 Task: Research Airbnb accommodations suitable for a sunset sailing experience in San Diego, California.
Action: Mouse moved to (482, 68)
Screenshot: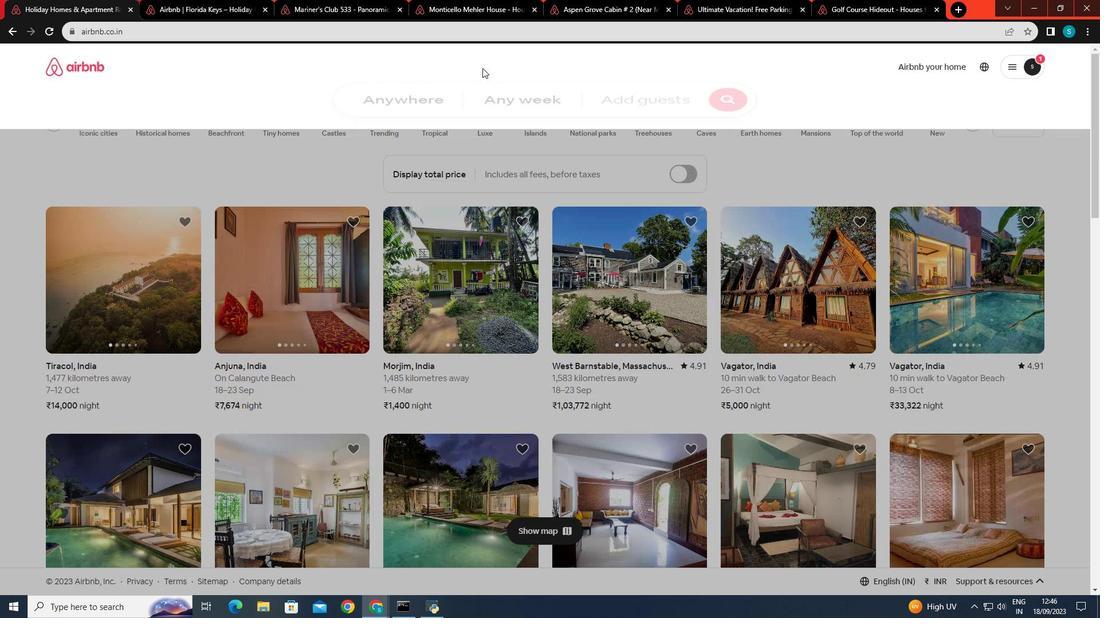 
Action: Mouse pressed left at (482, 68)
Screenshot: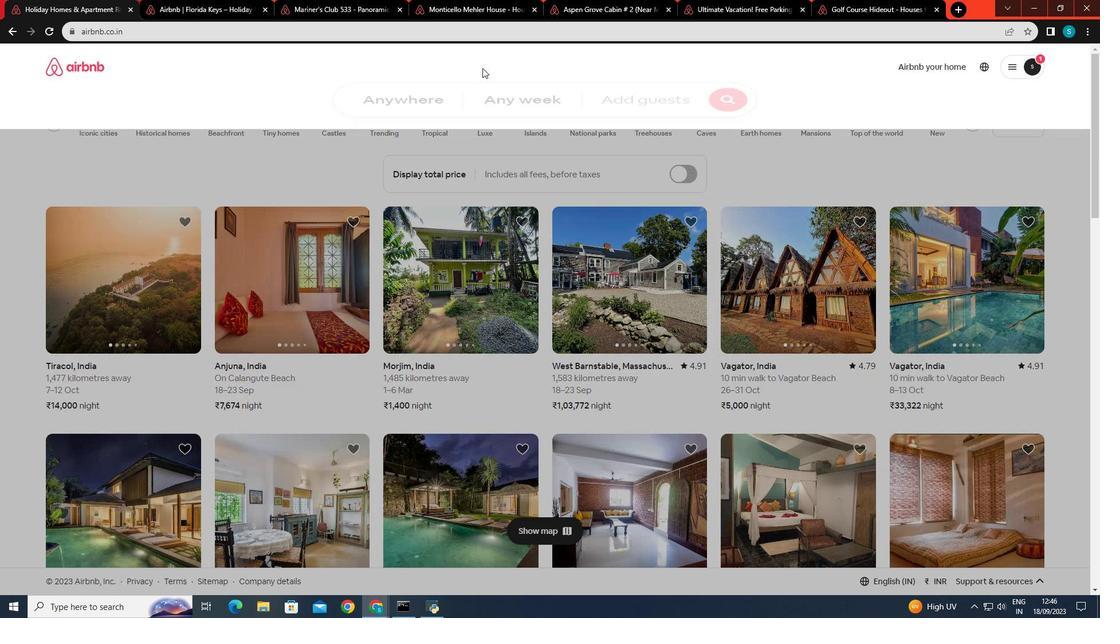 
Action: Mouse moved to (405, 111)
Screenshot: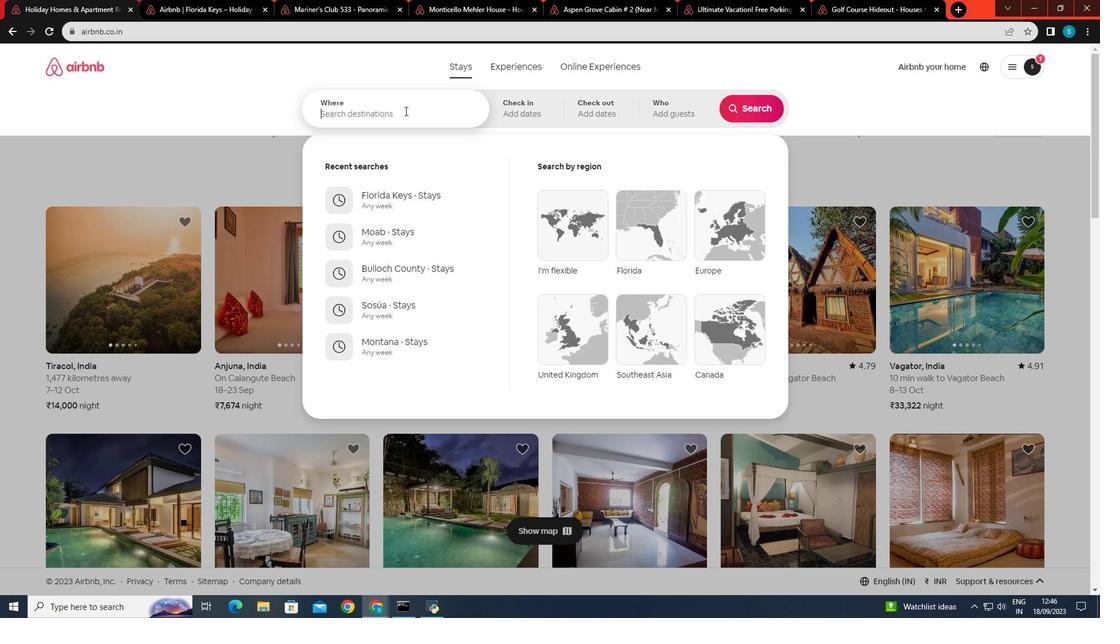 
Action: Mouse pressed left at (405, 111)
Screenshot: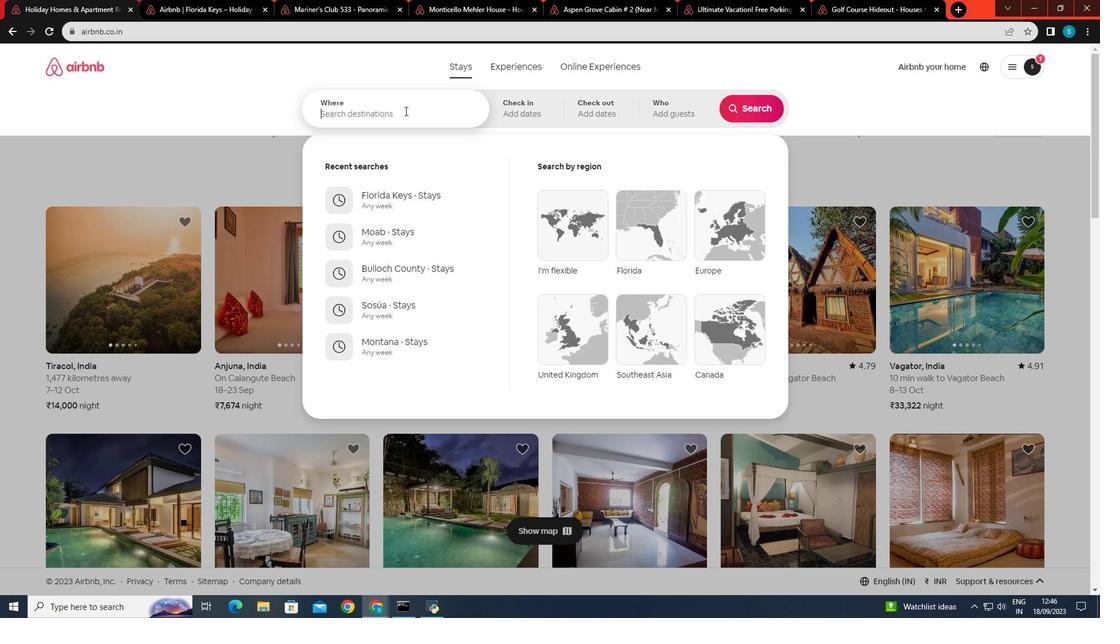
Action: Key pressed san<Key.space>diego<Key.space>cal
Screenshot: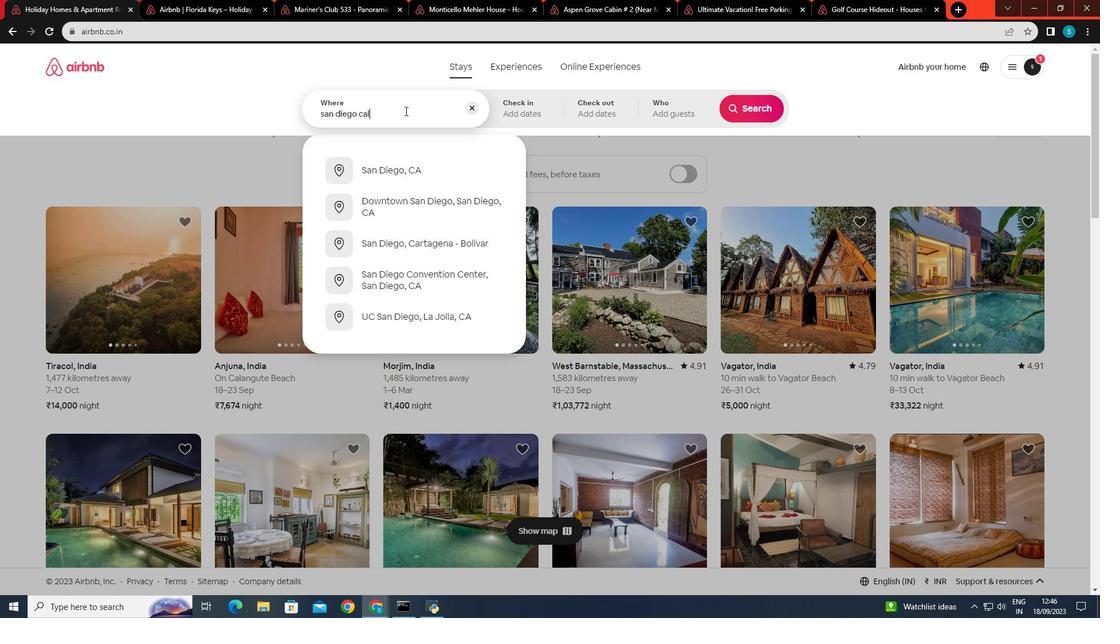 
Action: Mouse moved to (413, 167)
Screenshot: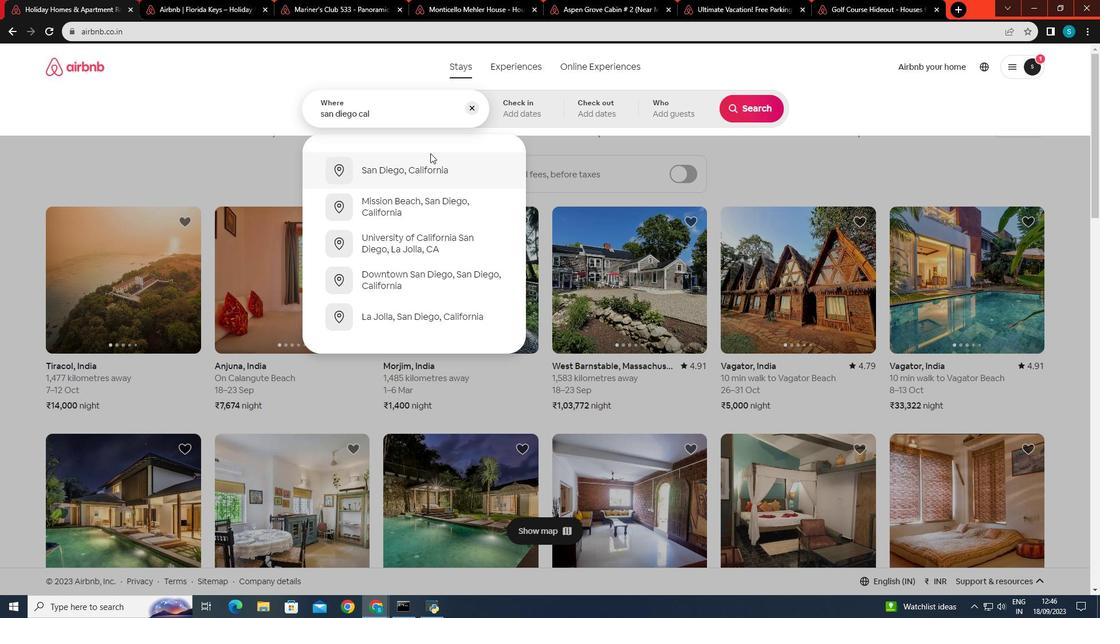 
Action: Mouse pressed left at (413, 167)
Screenshot: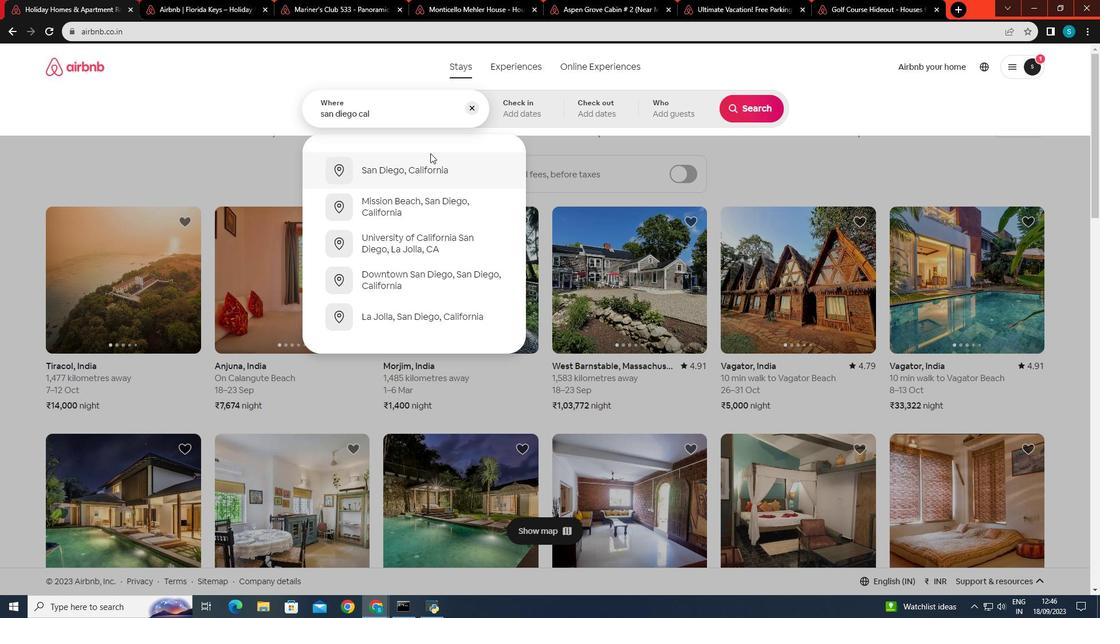 
Action: Mouse moved to (764, 111)
Screenshot: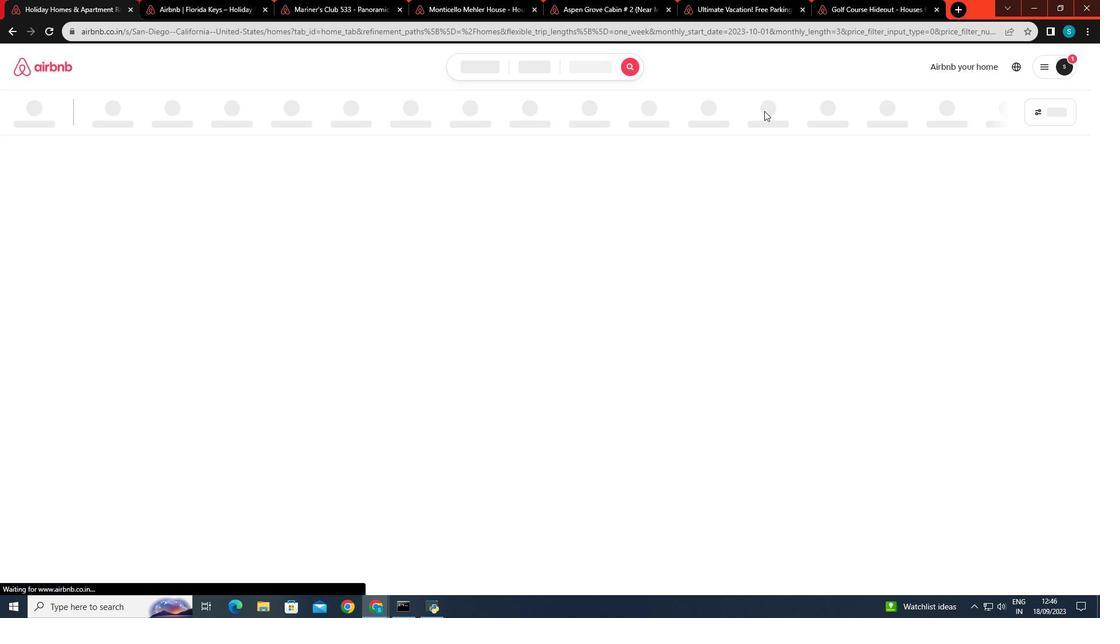 
Action: Mouse pressed left at (764, 111)
Screenshot: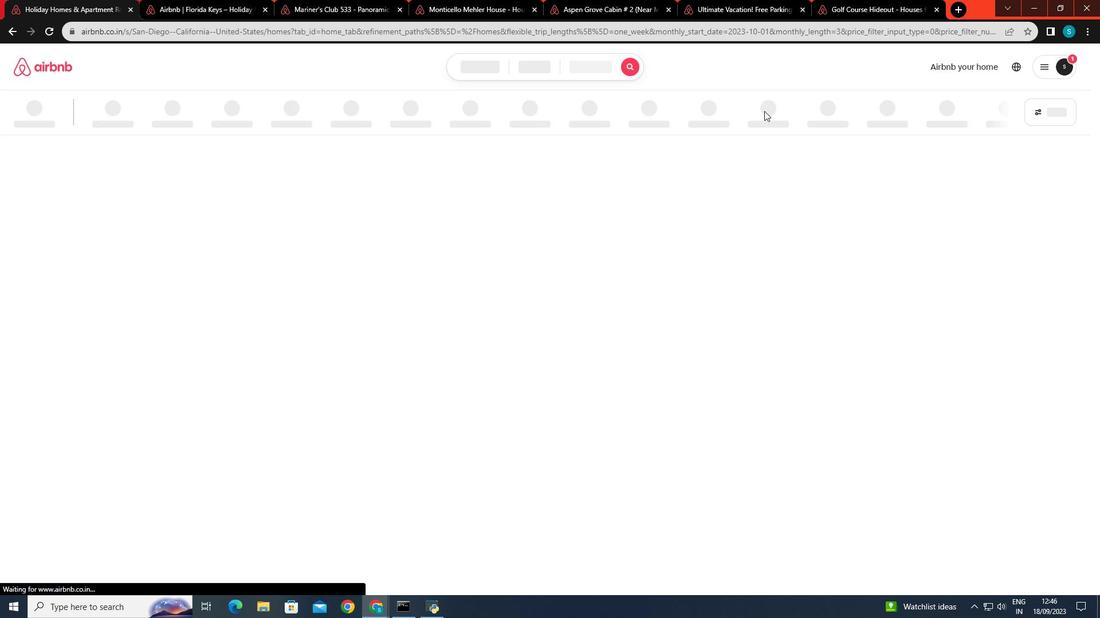 
Action: Mouse moved to (354, 367)
Screenshot: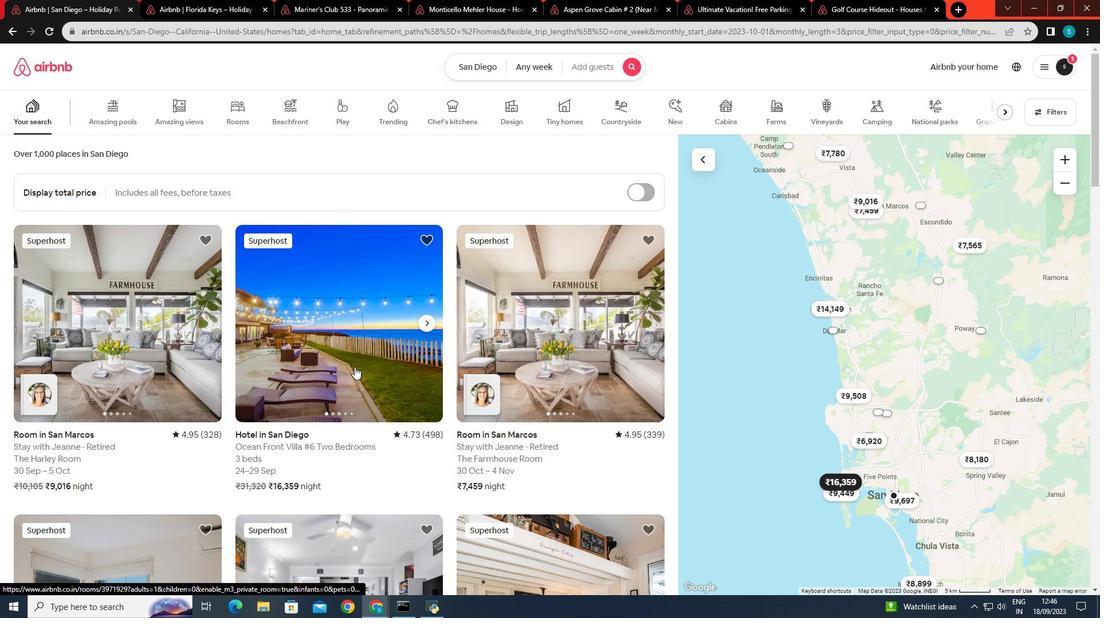 
Action: Mouse scrolled (354, 366) with delta (0, 0)
Screenshot: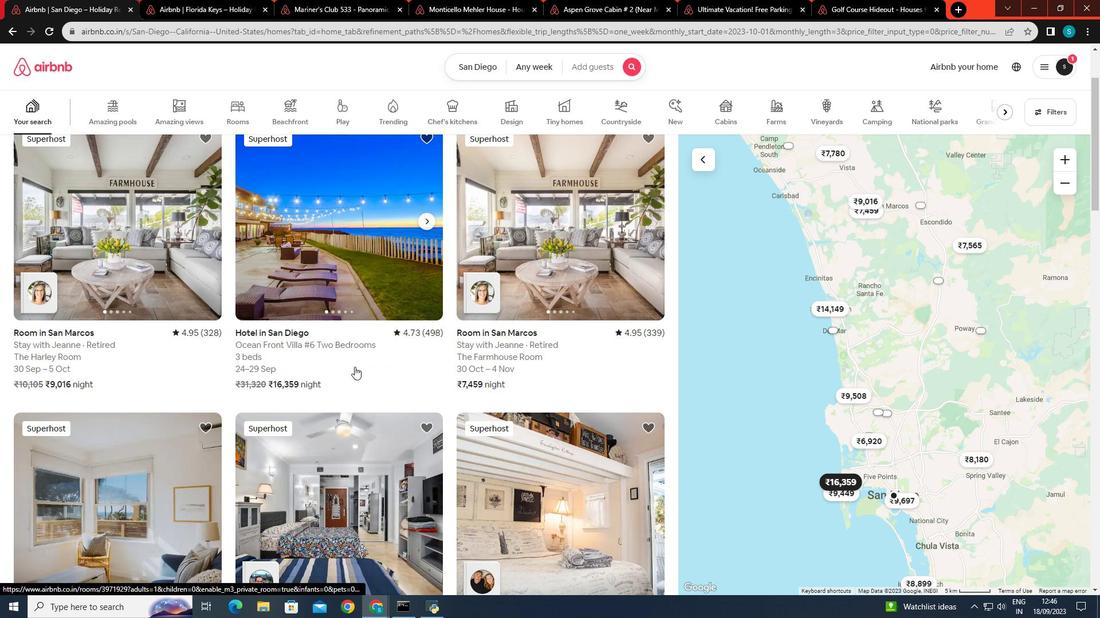 
Action: Mouse scrolled (354, 366) with delta (0, 0)
Screenshot: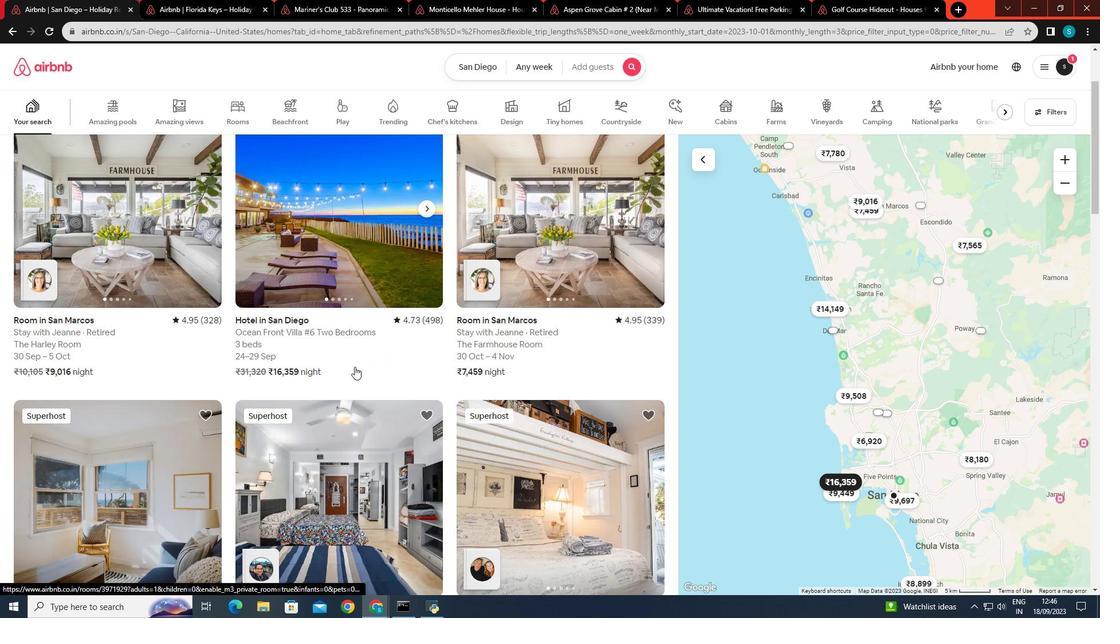 
Action: Mouse scrolled (354, 366) with delta (0, 0)
Screenshot: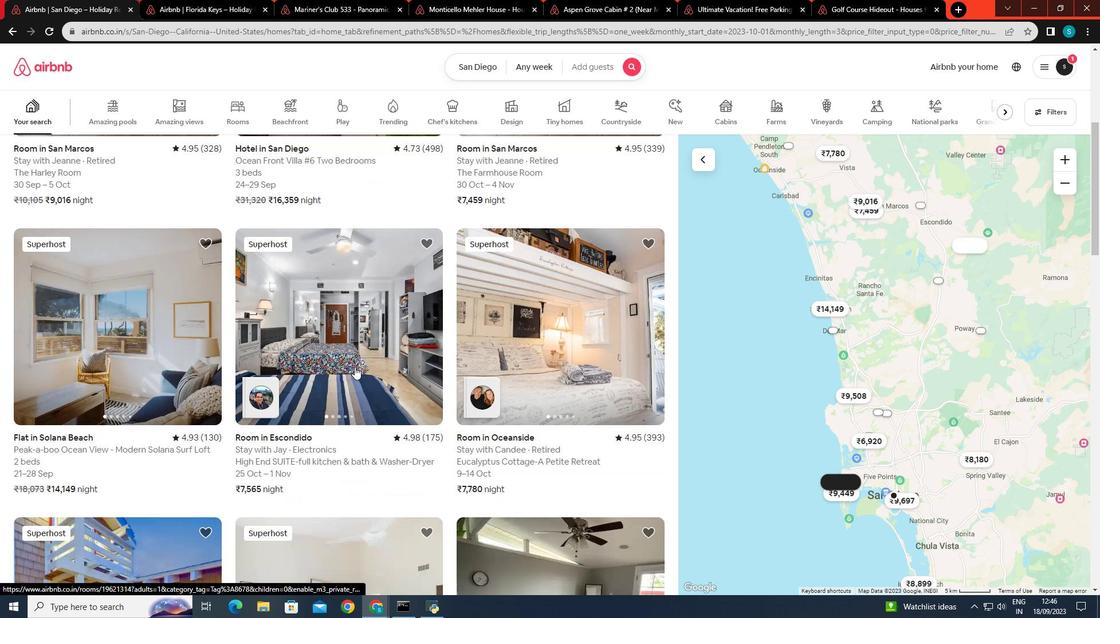 
Action: Mouse scrolled (354, 366) with delta (0, 0)
Screenshot: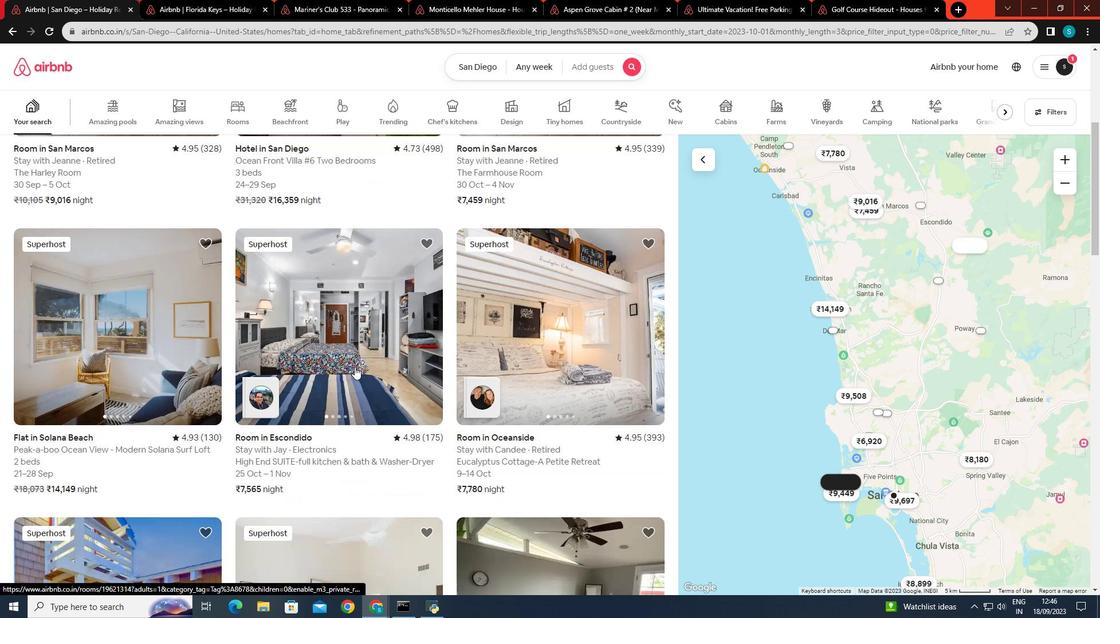 
Action: Mouse scrolled (354, 366) with delta (0, 0)
Screenshot: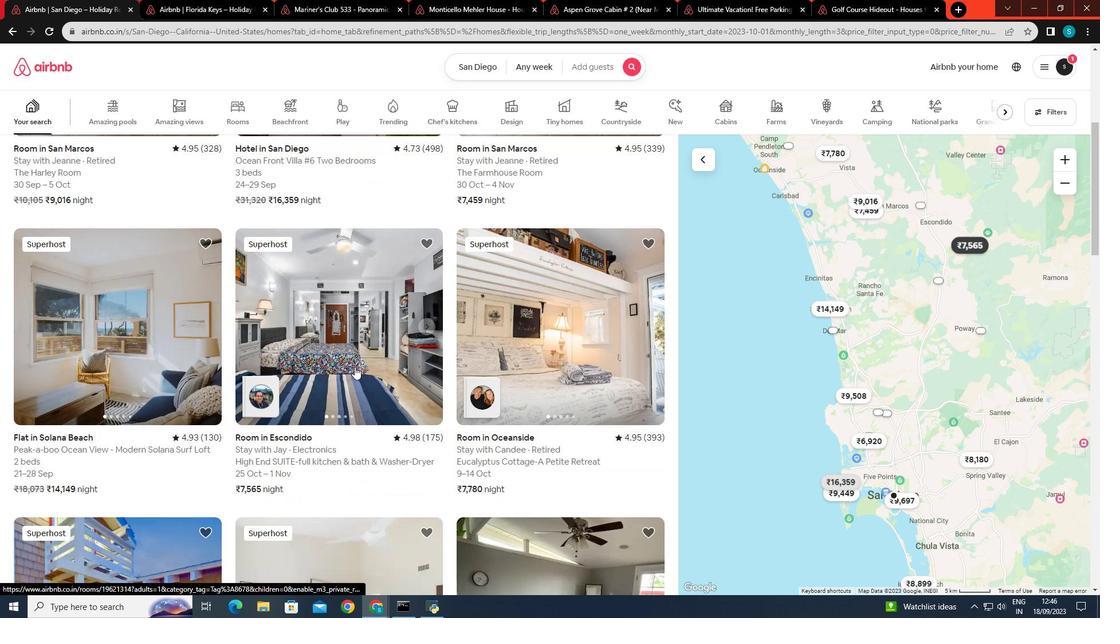
Action: Mouse scrolled (354, 366) with delta (0, 0)
Screenshot: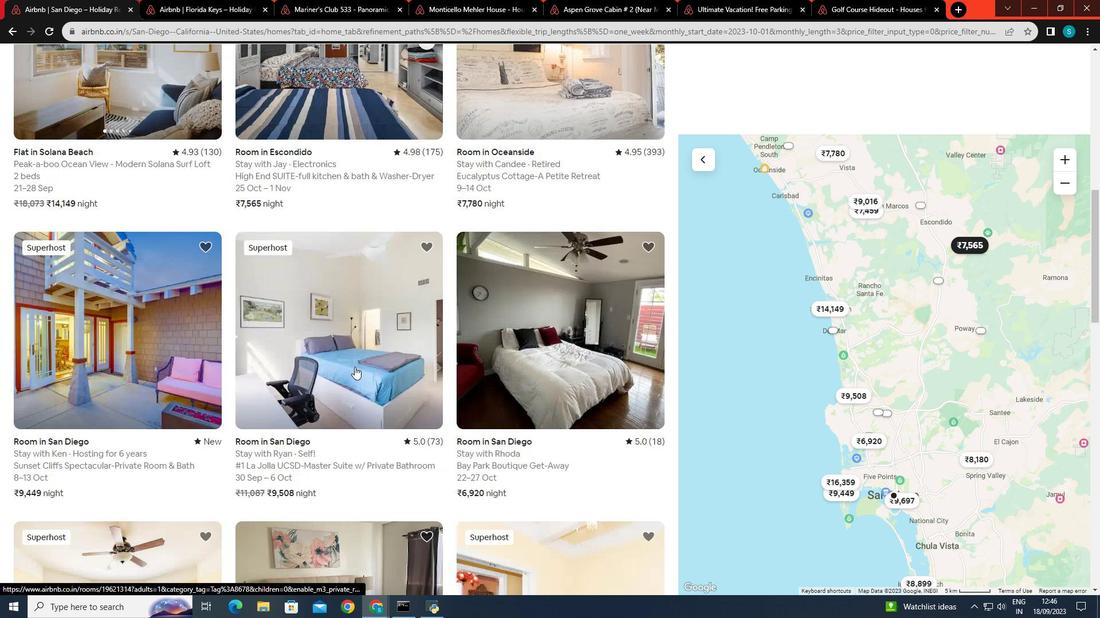 
Action: Mouse scrolled (354, 366) with delta (0, 0)
Screenshot: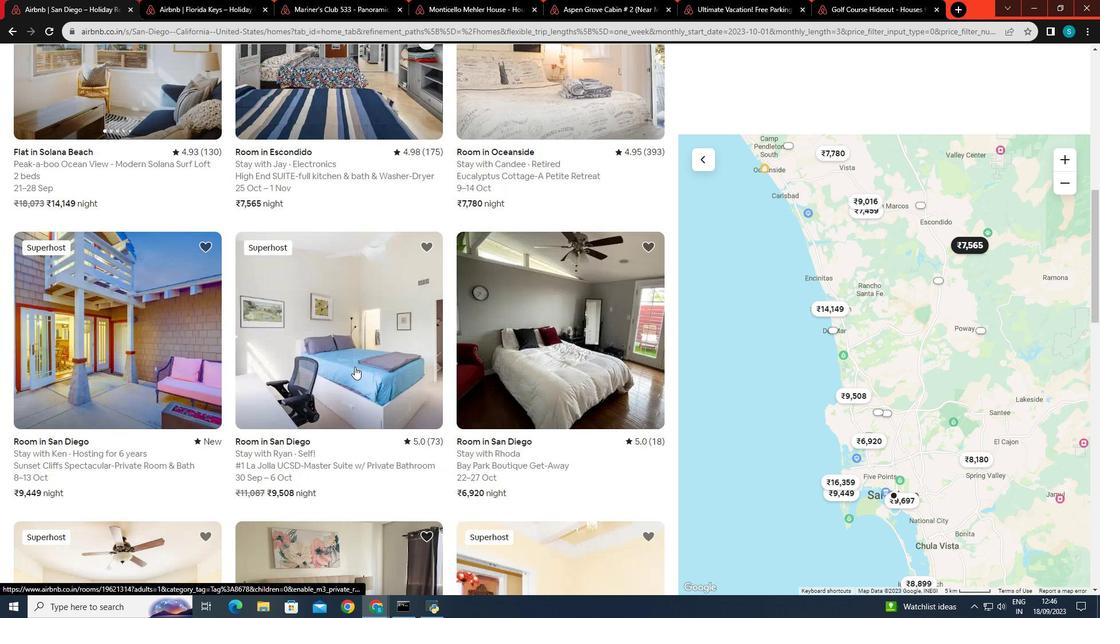 
Action: Mouse scrolled (354, 366) with delta (0, 0)
Screenshot: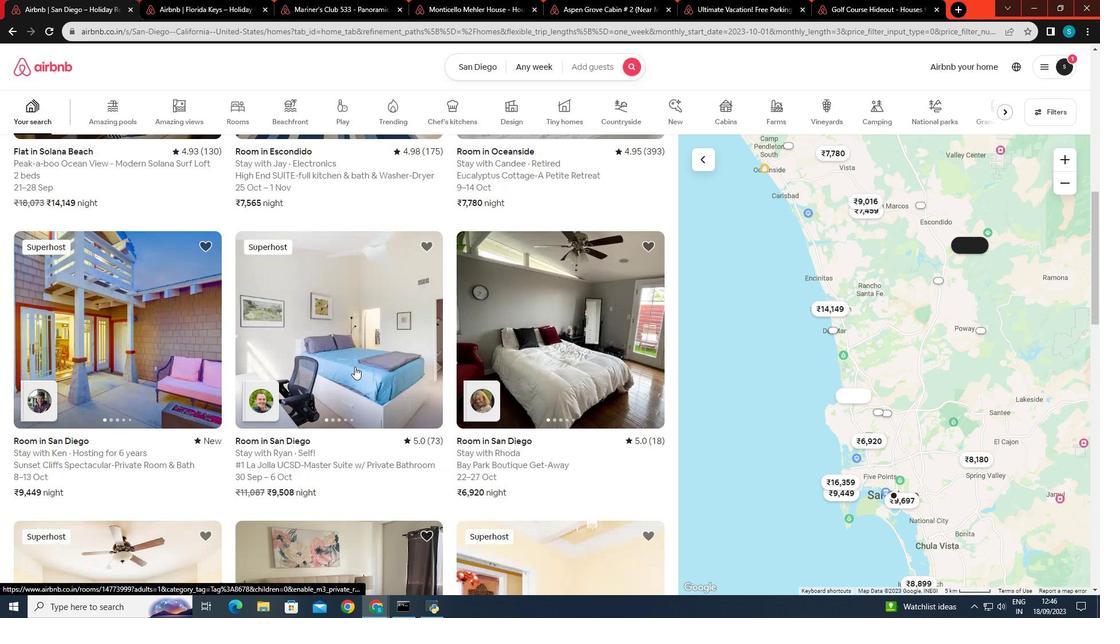 
Action: Mouse scrolled (354, 366) with delta (0, 0)
Screenshot: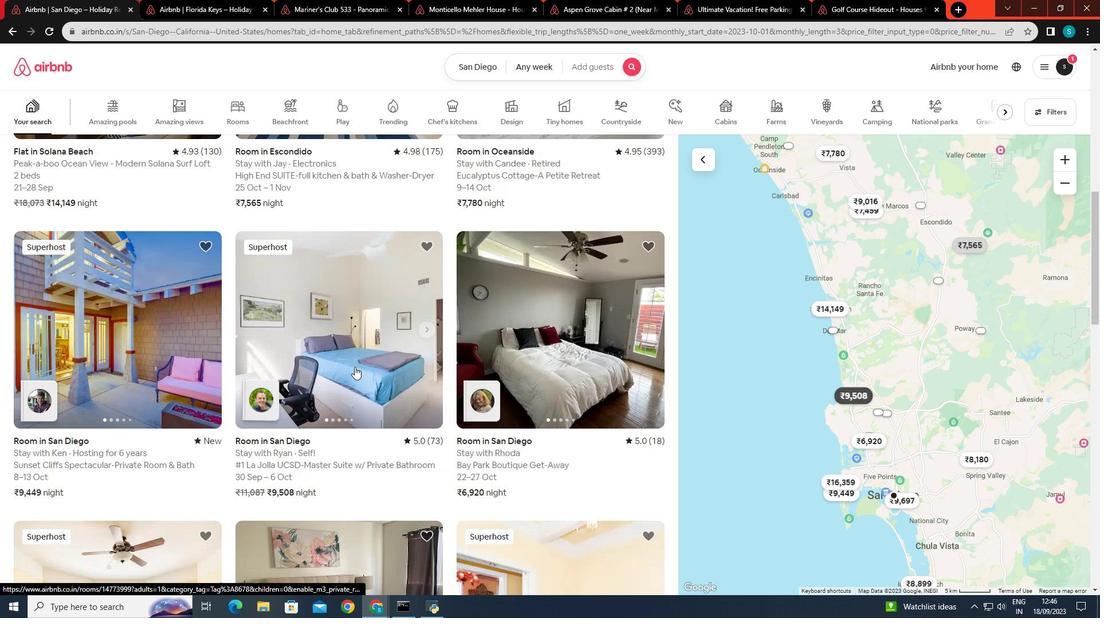
Action: Mouse scrolled (354, 366) with delta (0, 0)
Screenshot: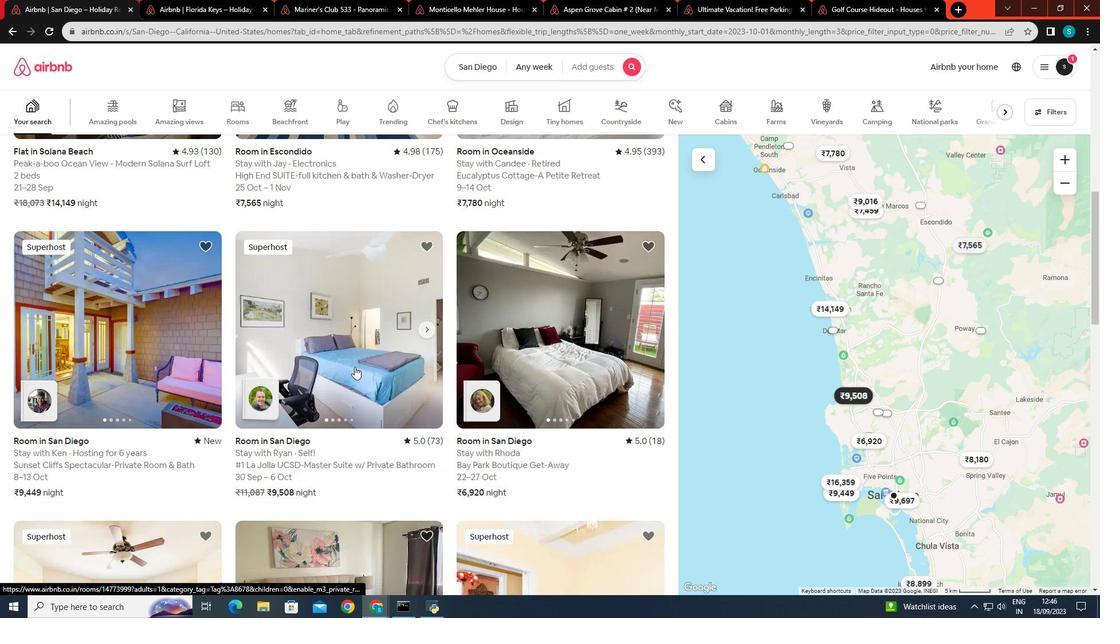 
Action: Mouse scrolled (354, 366) with delta (0, 0)
Screenshot: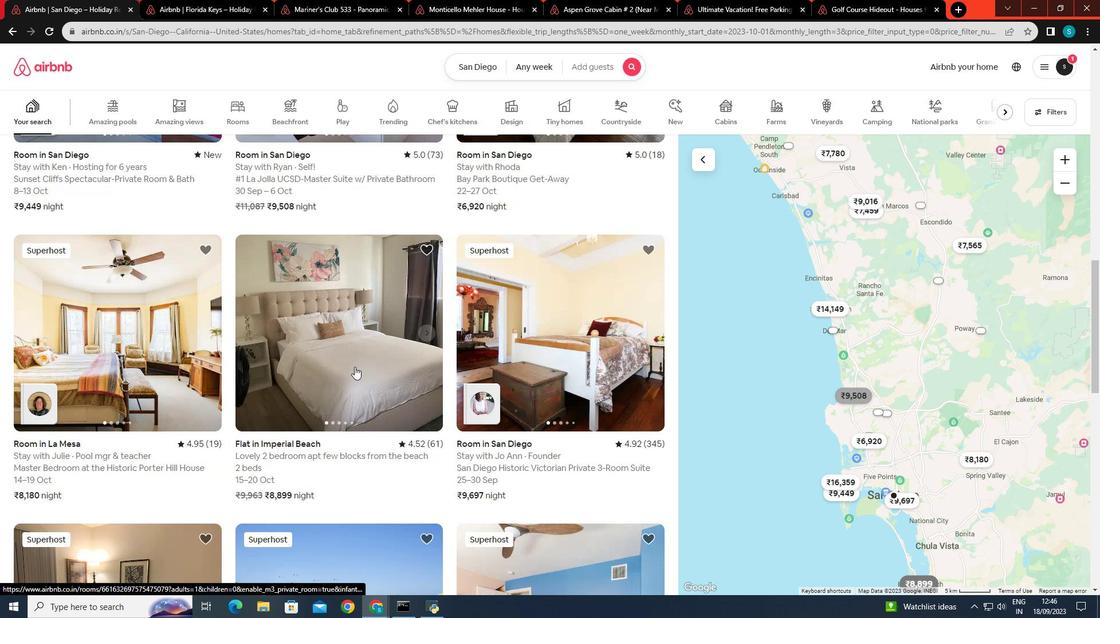 
Action: Mouse scrolled (354, 366) with delta (0, 0)
Screenshot: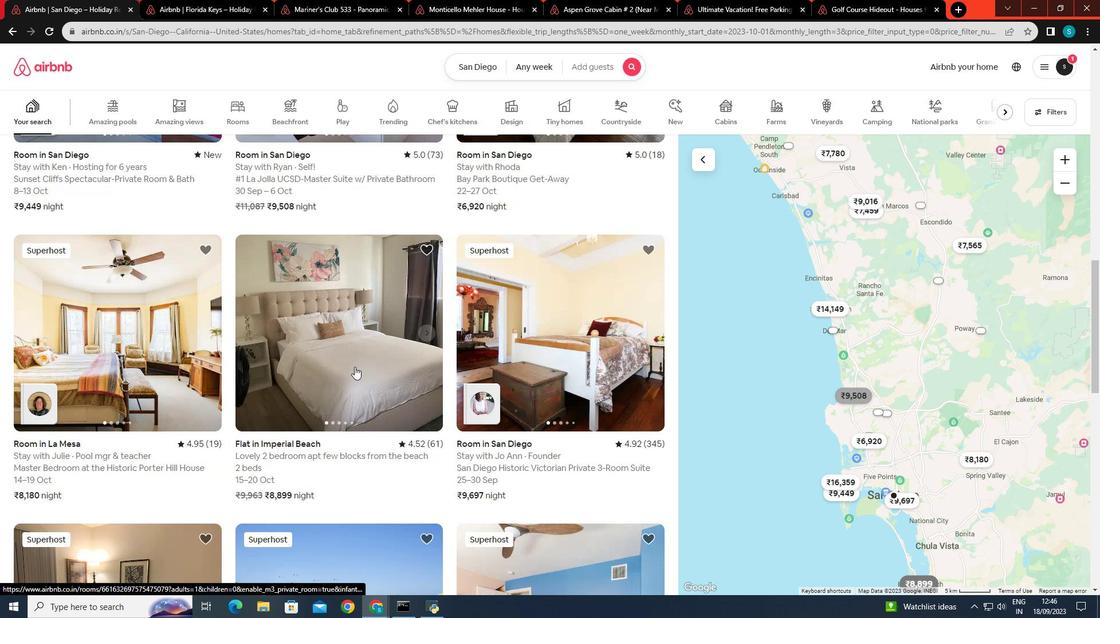 
Action: Mouse scrolled (354, 366) with delta (0, 0)
Screenshot: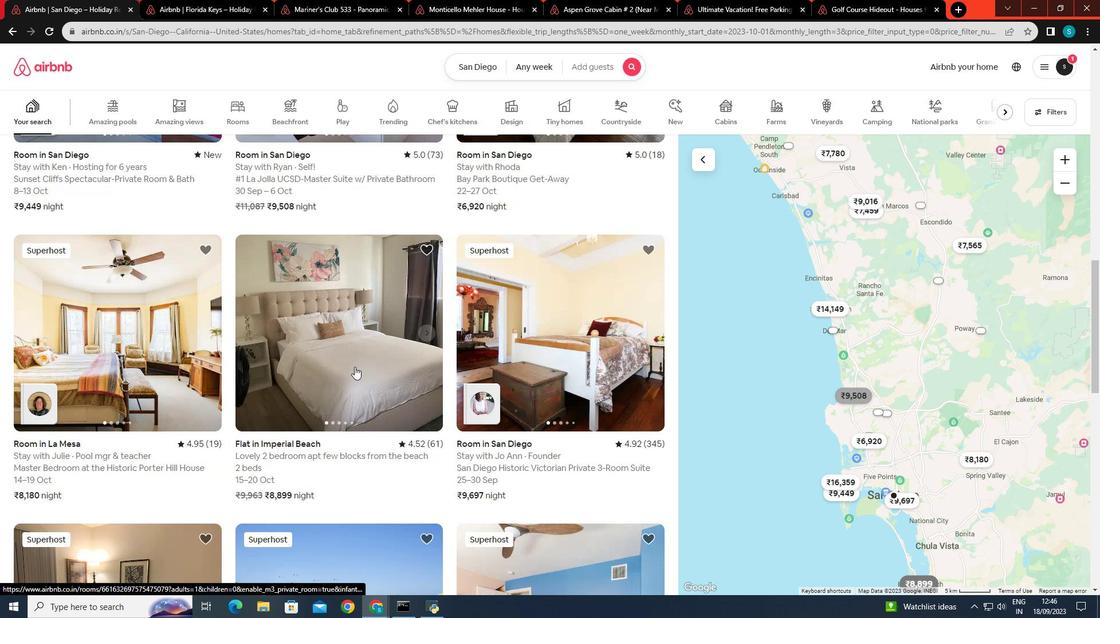 
Action: Mouse scrolled (354, 366) with delta (0, 0)
Screenshot: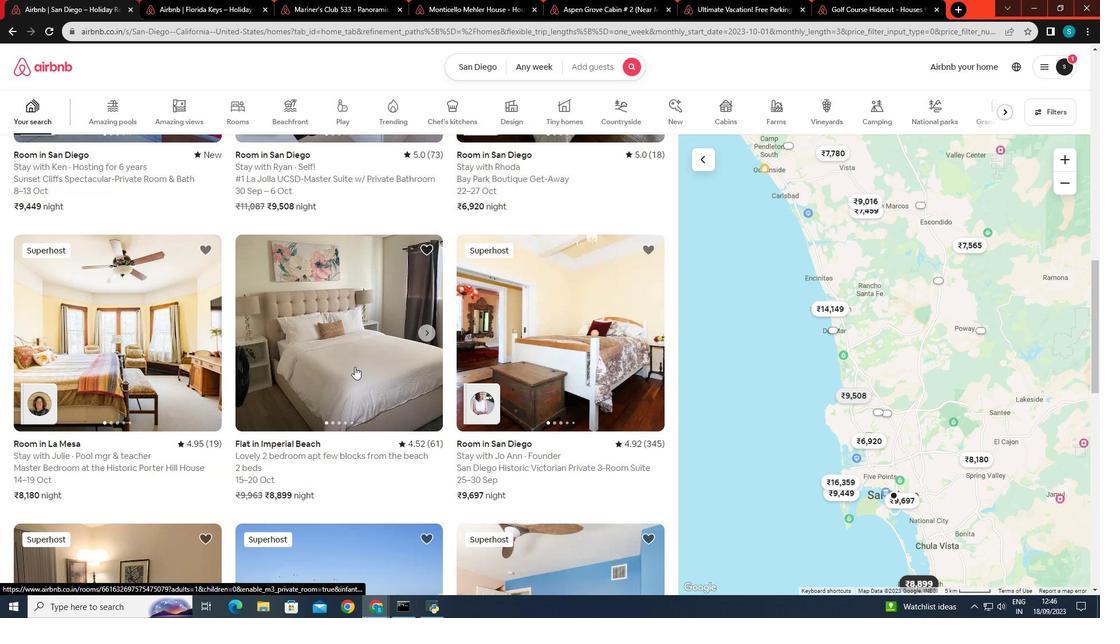 
Action: Mouse scrolled (354, 366) with delta (0, 0)
Screenshot: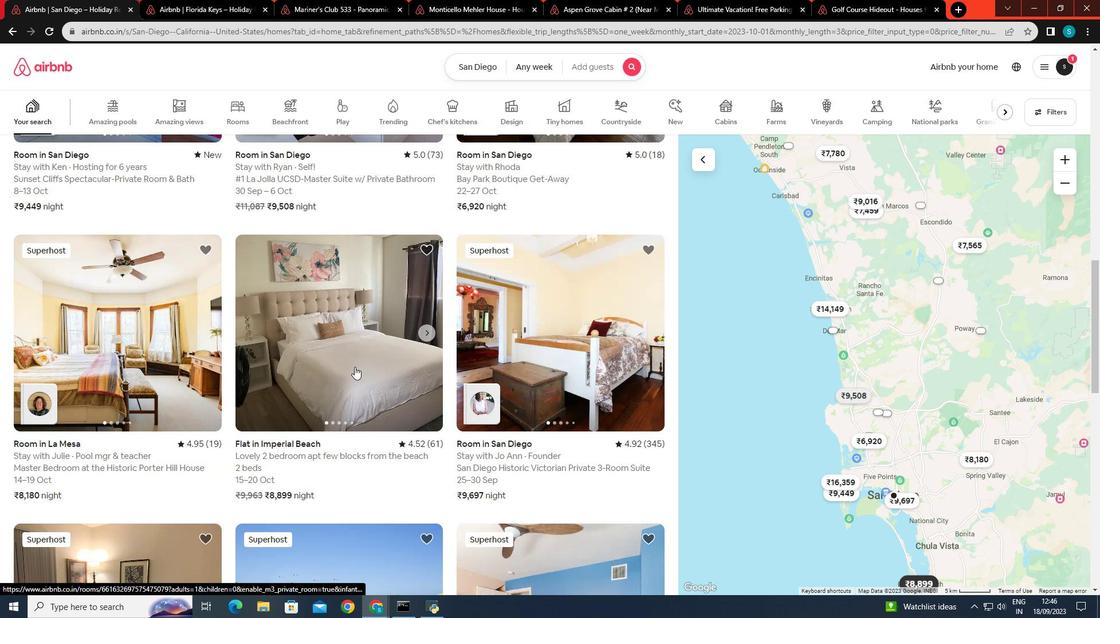 
Action: Mouse scrolled (354, 367) with delta (0, 0)
Screenshot: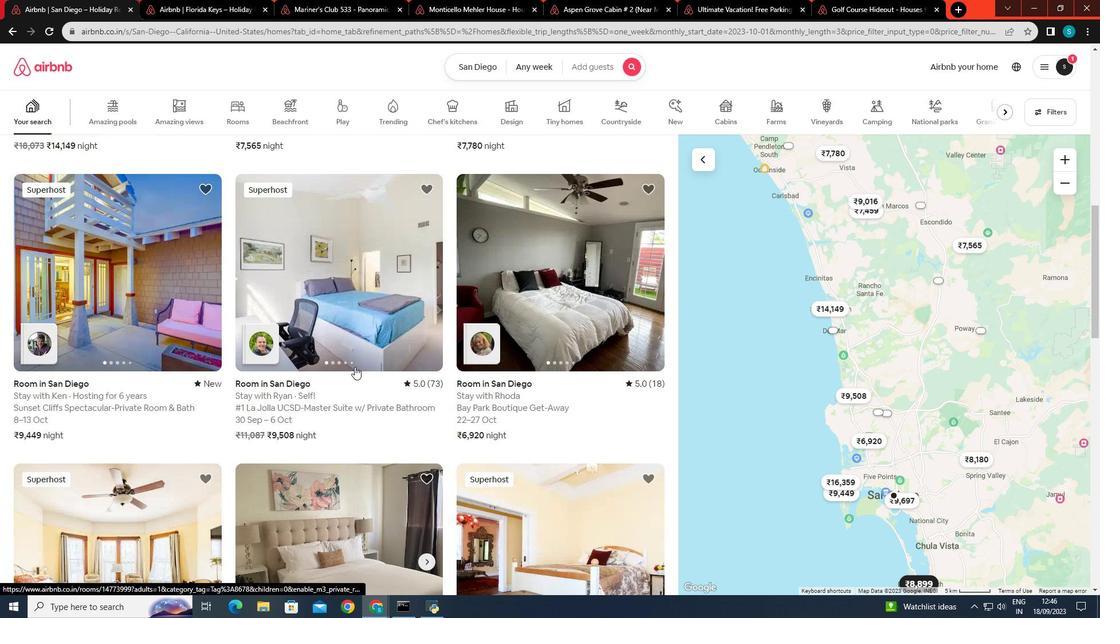 
Action: Mouse scrolled (354, 367) with delta (0, 0)
Screenshot: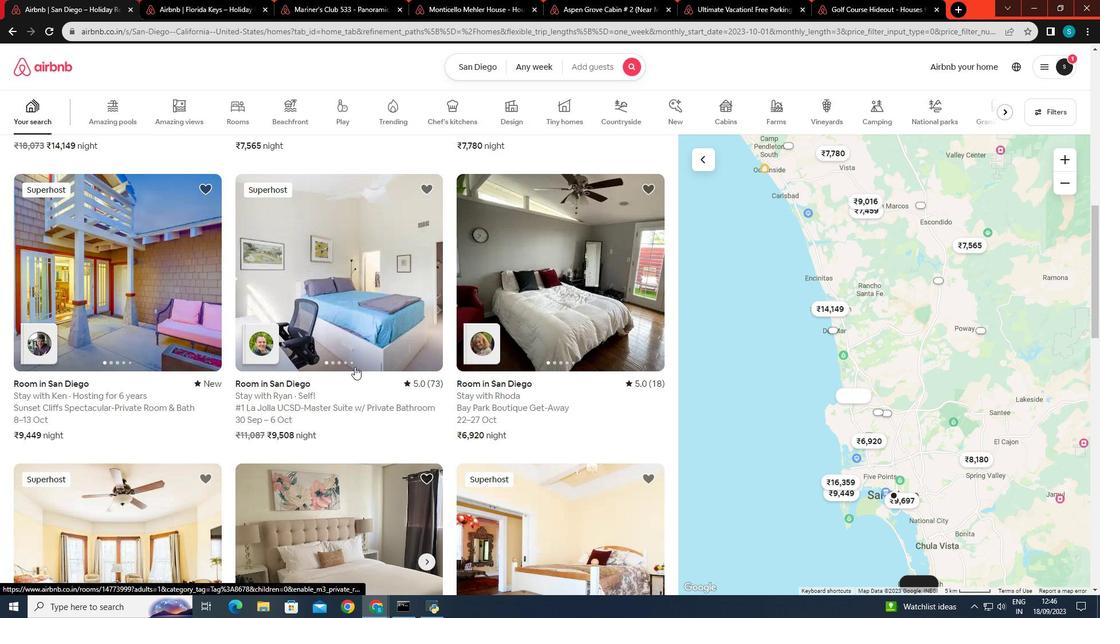 
Action: Mouse scrolled (354, 367) with delta (0, 0)
Screenshot: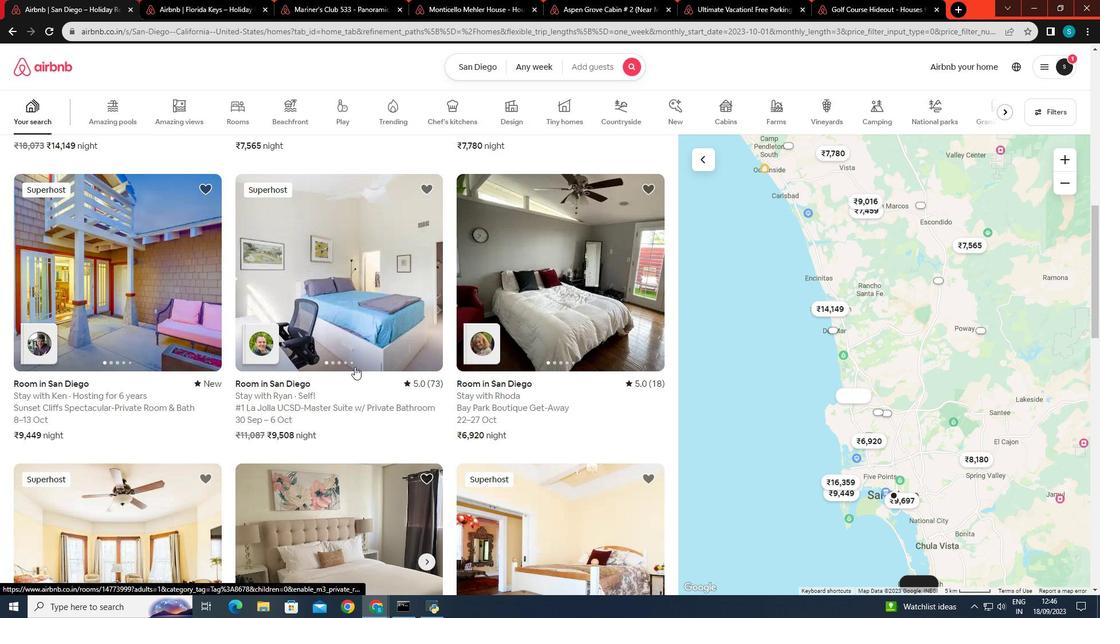 
Action: Mouse scrolled (354, 367) with delta (0, 0)
Screenshot: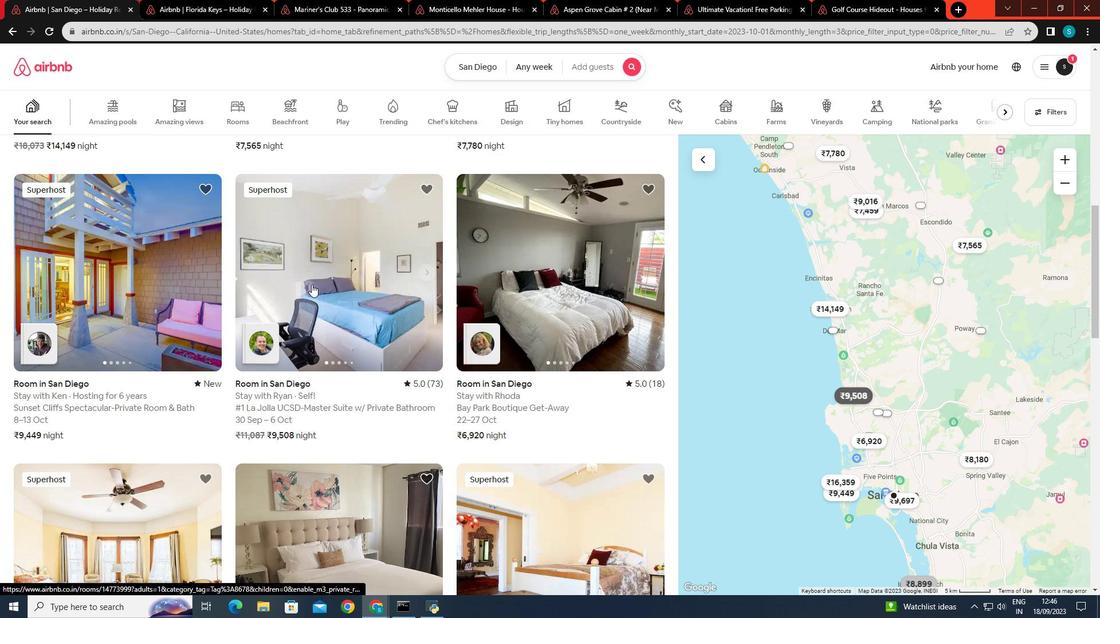 
Action: Mouse moved to (1003, 115)
Screenshot: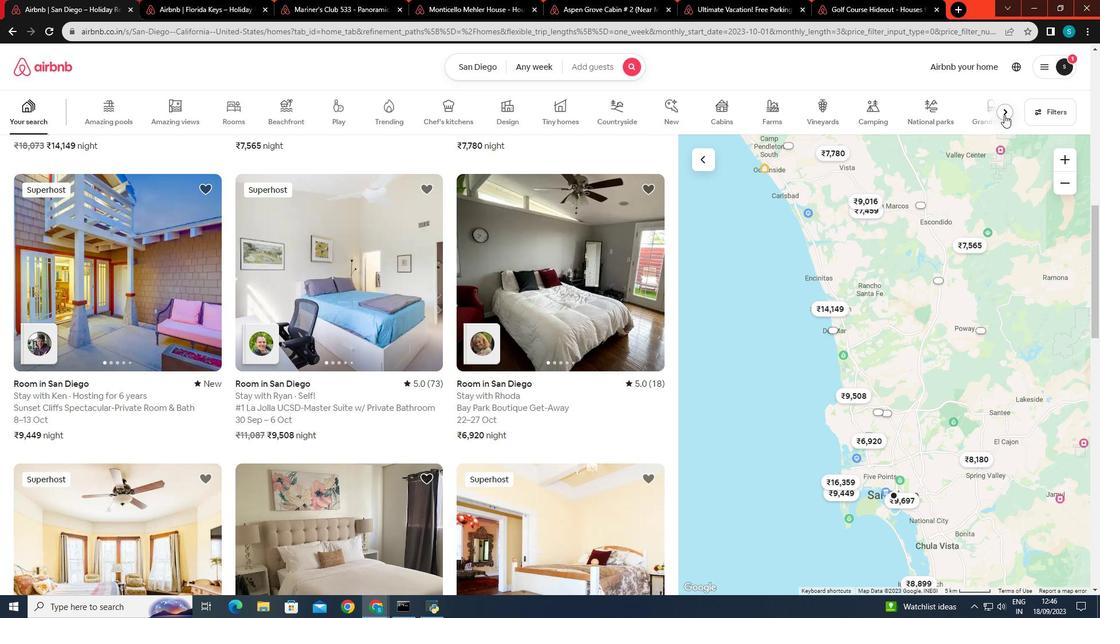 
Action: Mouse pressed left at (1003, 115)
Screenshot: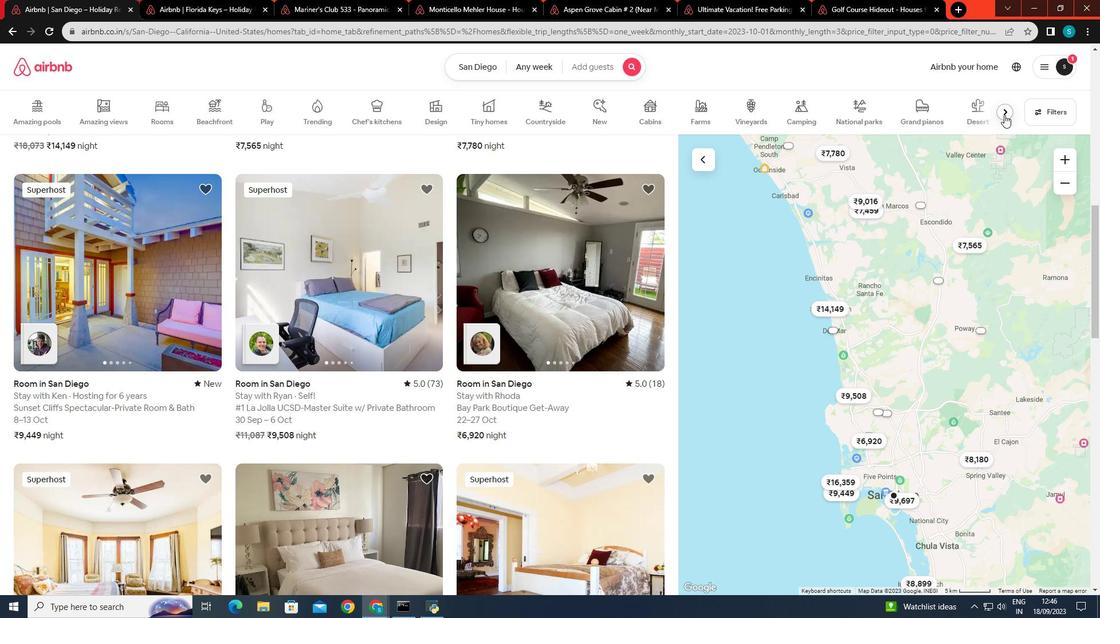 
Action: Mouse moved to (483, 109)
Screenshot: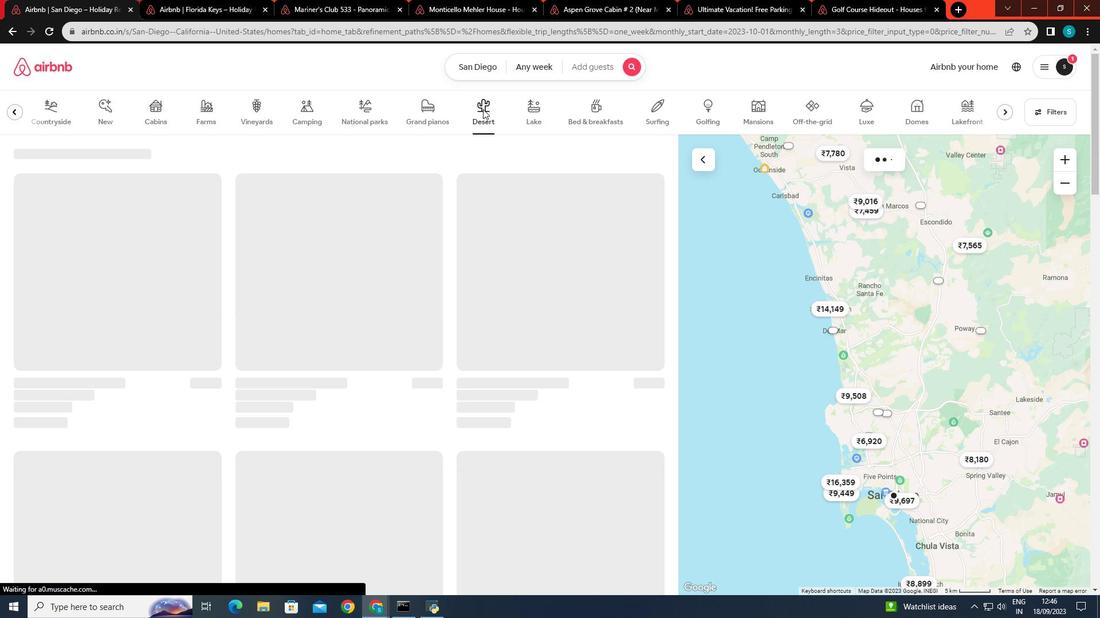 
Action: Mouse pressed left at (483, 109)
Screenshot: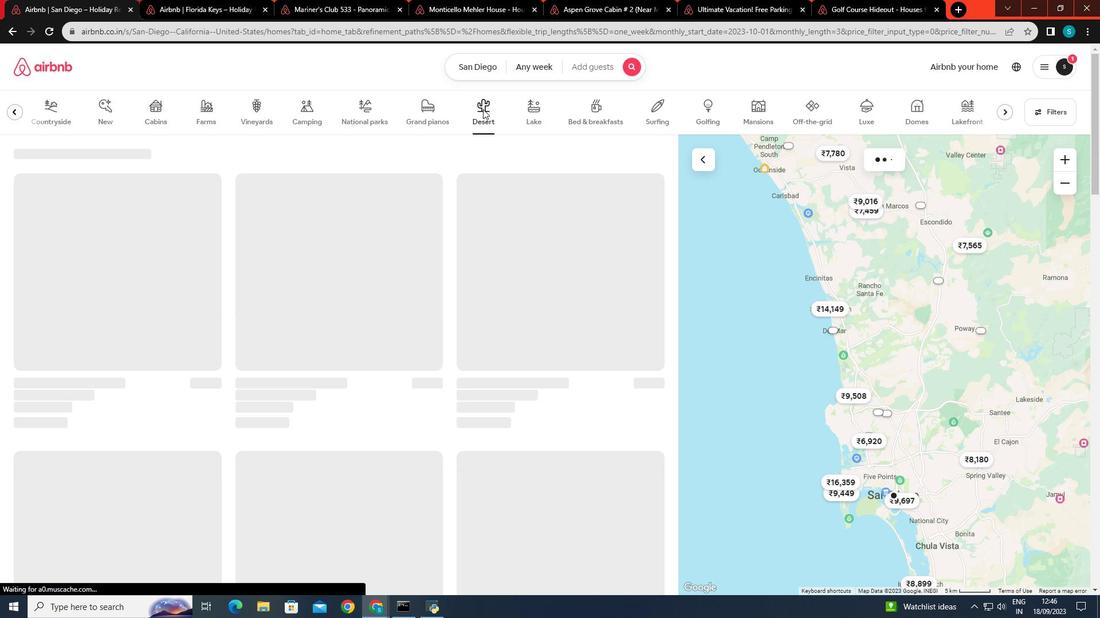 
Action: Mouse moved to (66, 239)
Screenshot: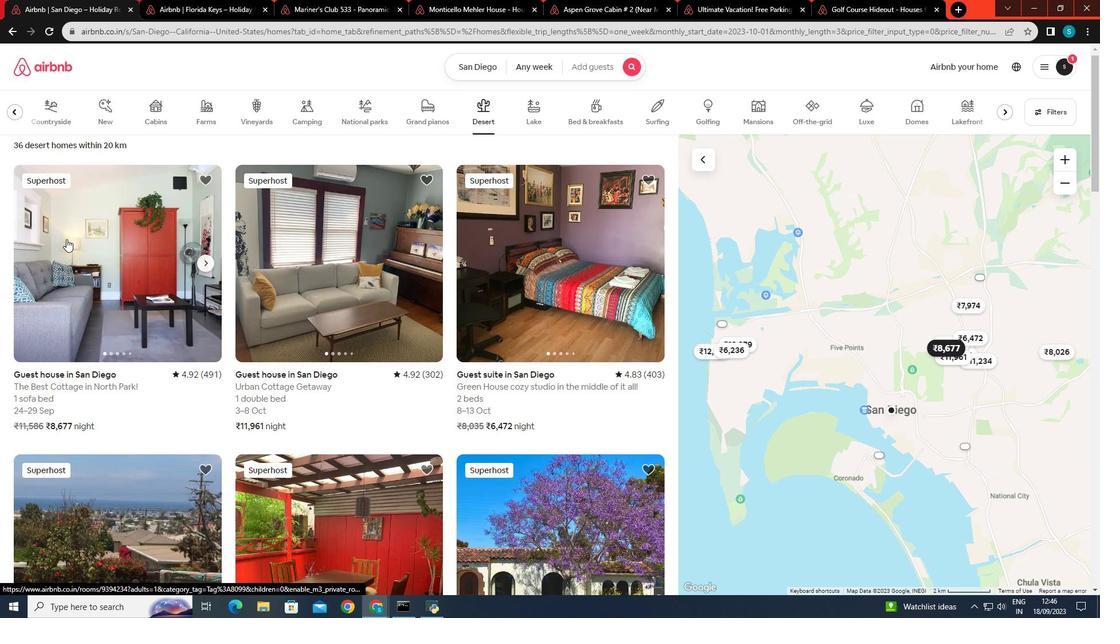 
Action: Mouse scrolled (66, 238) with delta (0, 0)
Screenshot: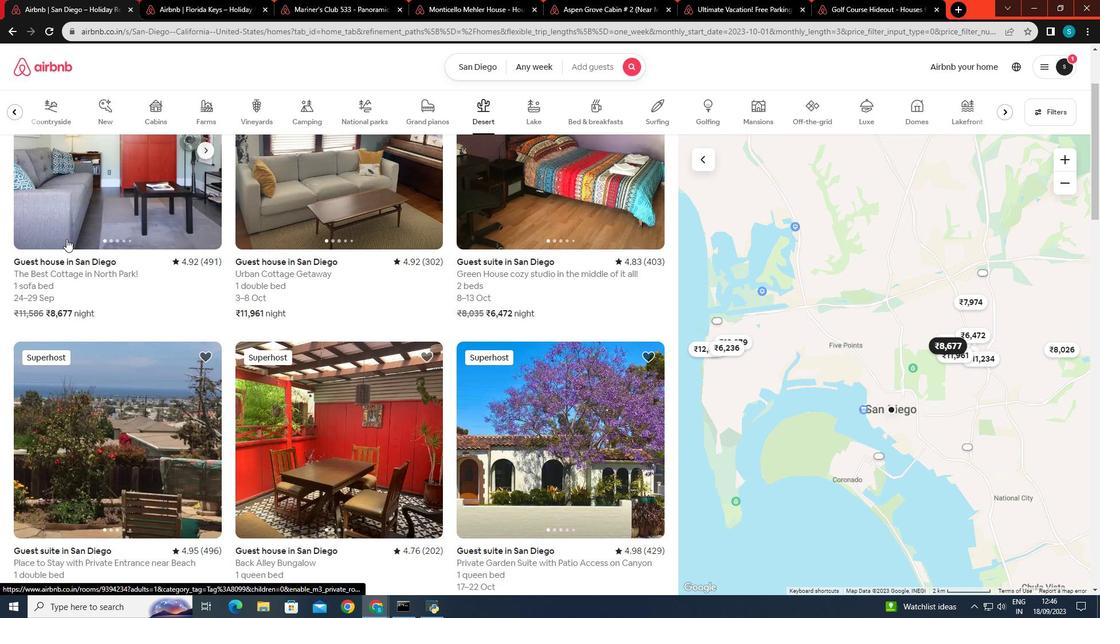 
Action: Mouse scrolled (66, 238) with delta (0, 0)
Screenshot: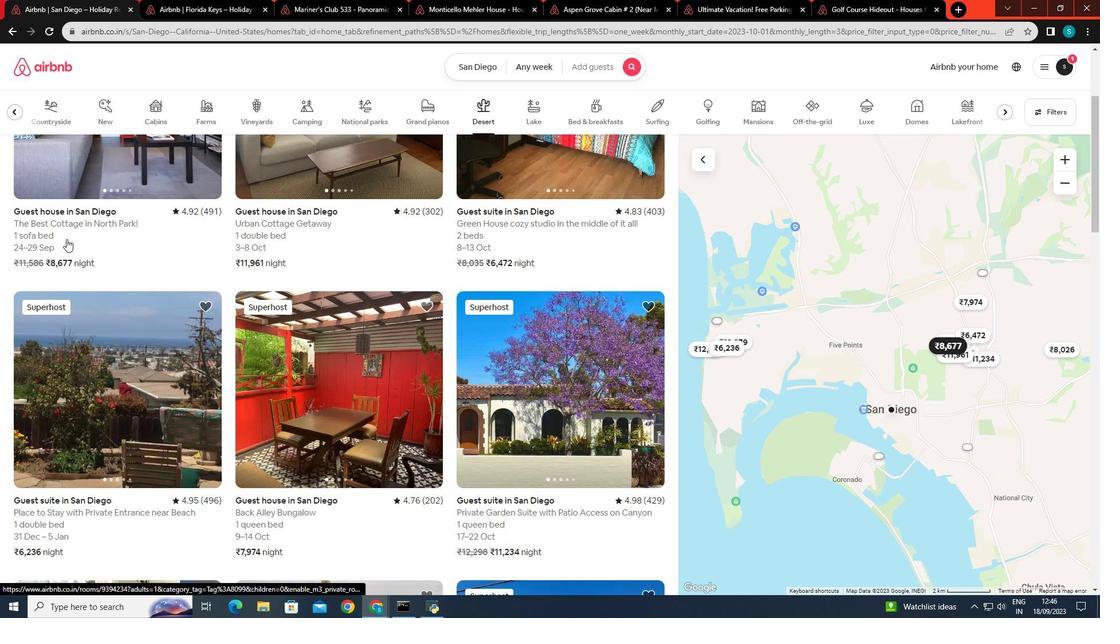 
Action: Mouse scrolled (66, 238) with delta (0, 0)
Screenshot: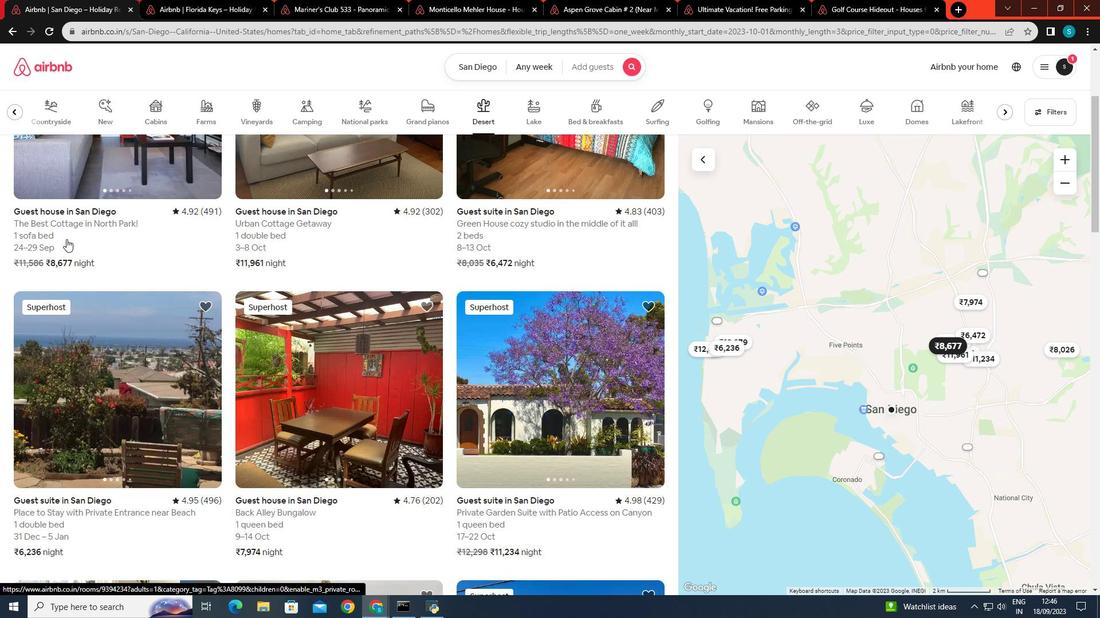 
Action: Mouse scrolled (66, 238) with delta (0, 0)
Screenshot: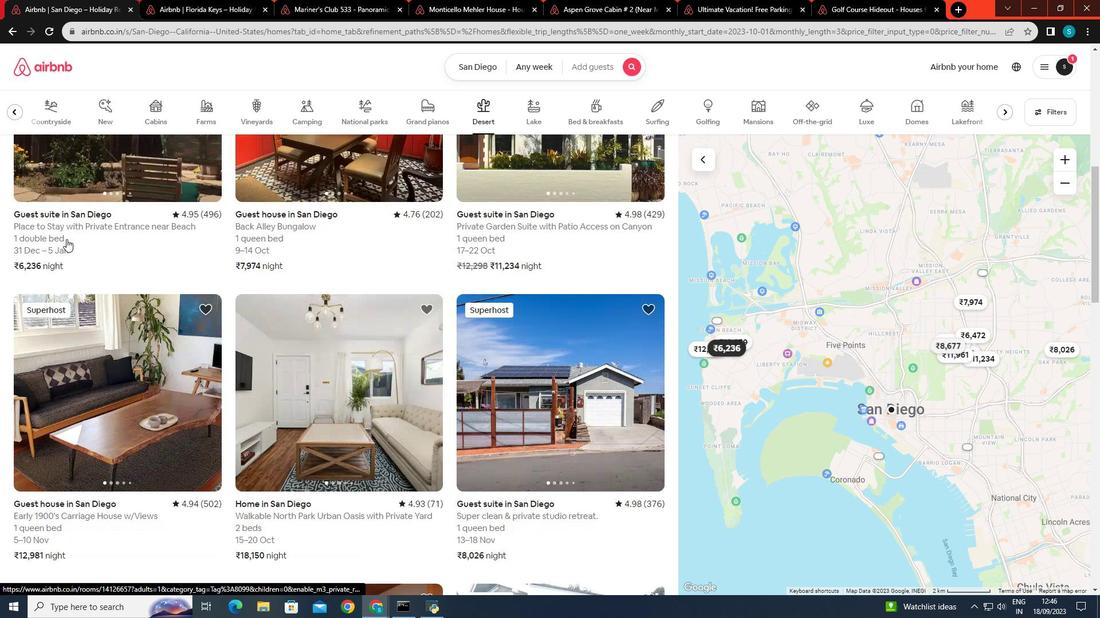 
Action: Mouse scrolled (66, 238) with delta (0, 0)
Screenshot: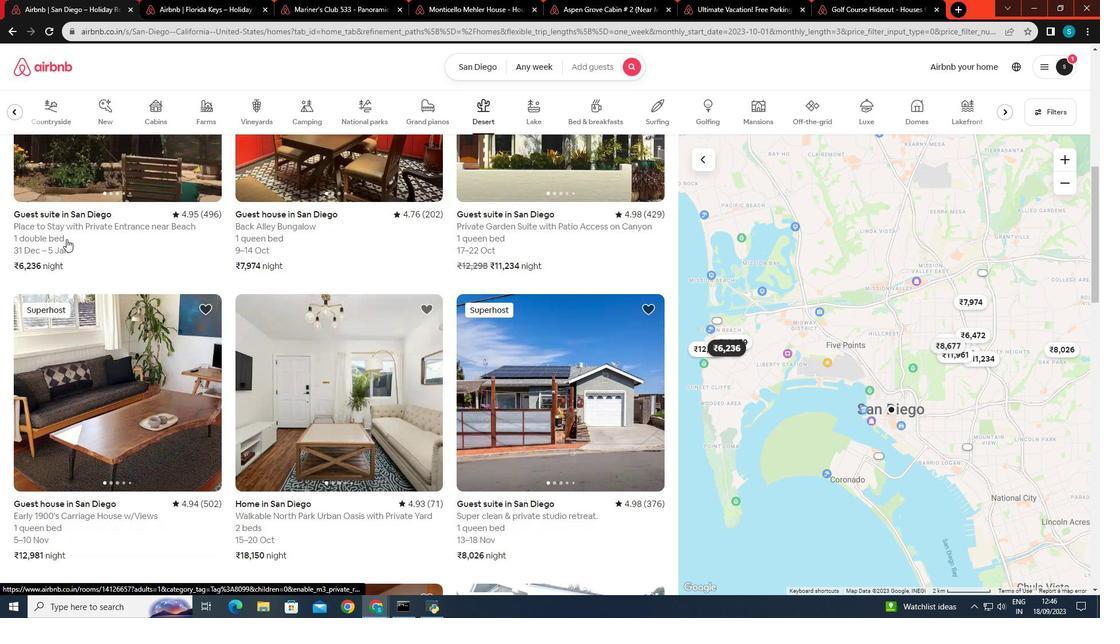 
Action: Mouse scrolled (66, 238) with delta (0, 0)
Screenshot: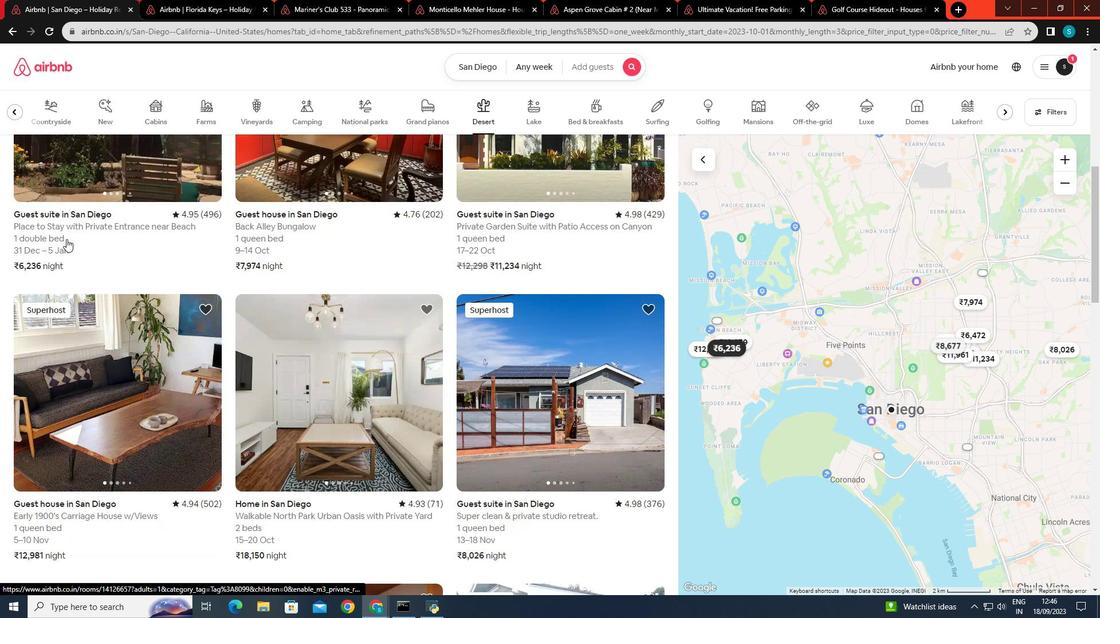 
Action: Mouse scrolled (66, 238) with delta (0, 0)
Screenshot: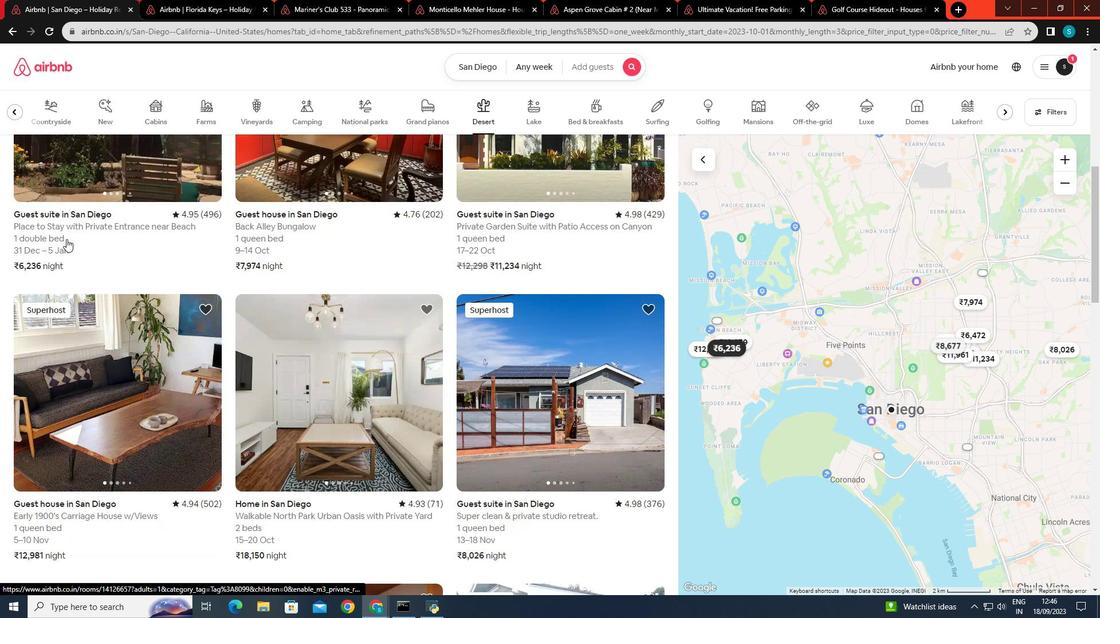 
Action: Mouse scrolled (66, 238) with delta (0, 0)
Screenshot: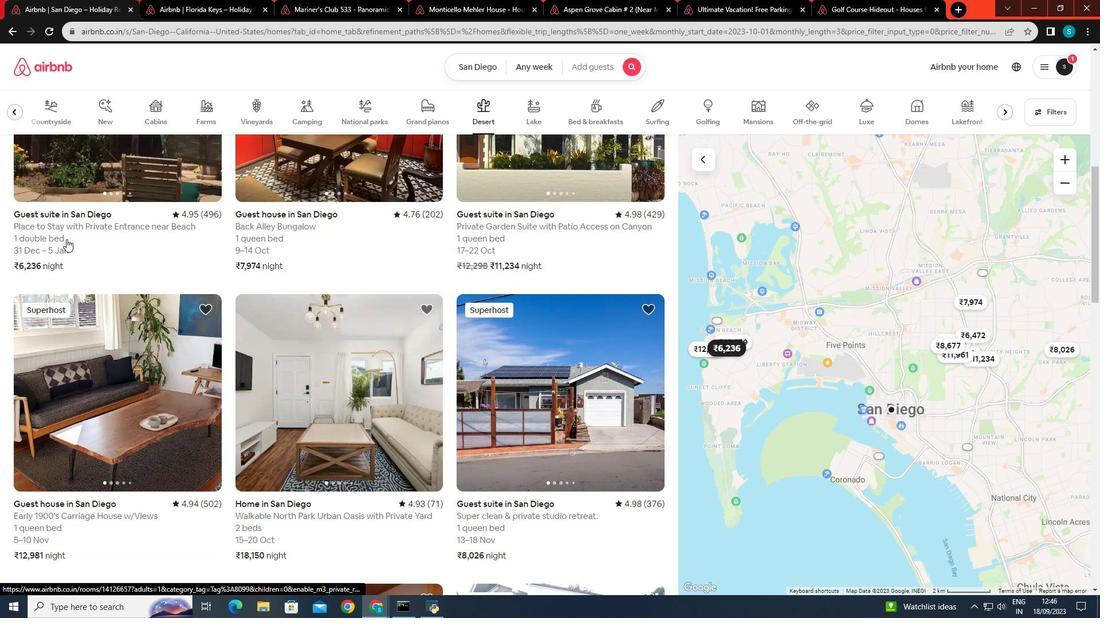 
Action: Mouse scrolled (66, 238) with delta (0, 0)
Screenshot: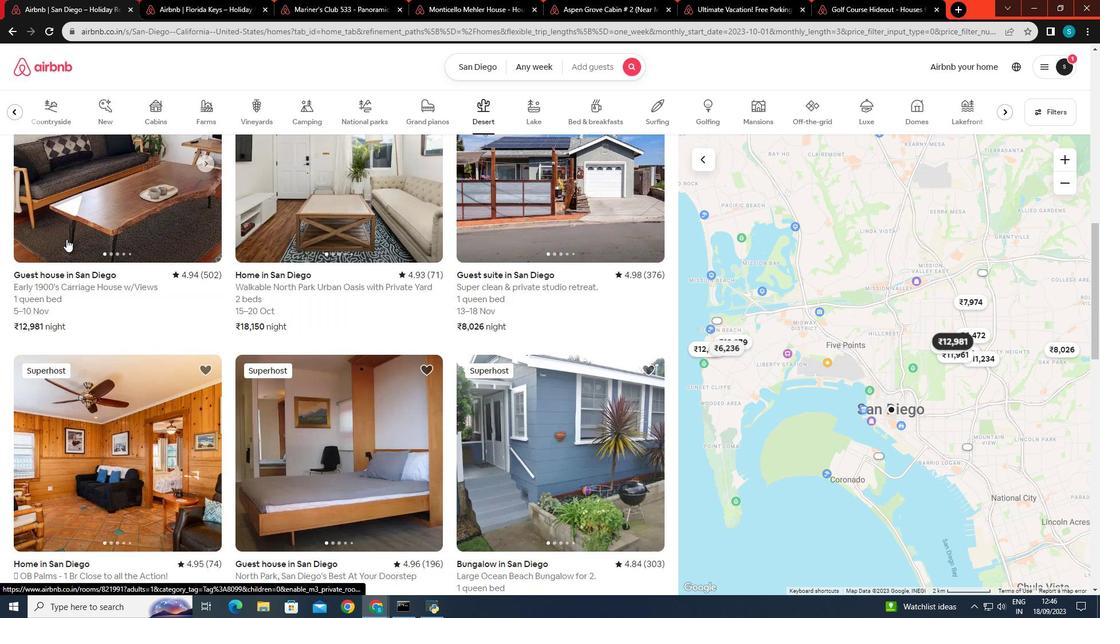 
Action: Mouse scrolled (66, 238) with delta (0, 0)
Screenshot: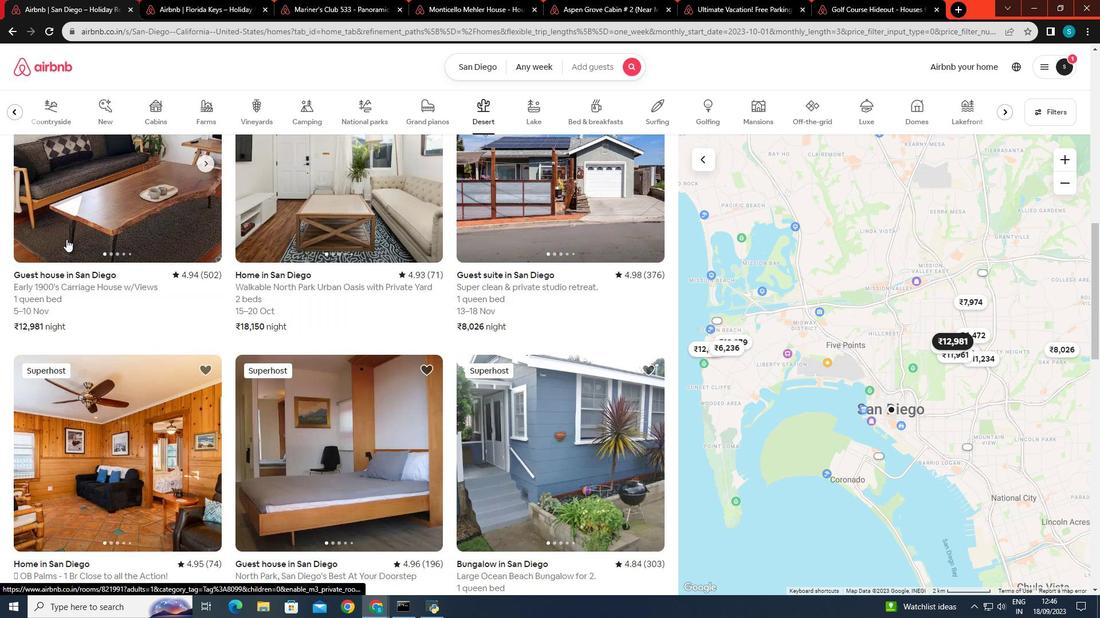 
Action: Mouse scrolled (66, 238) with delta (0, 0)
Screenshot: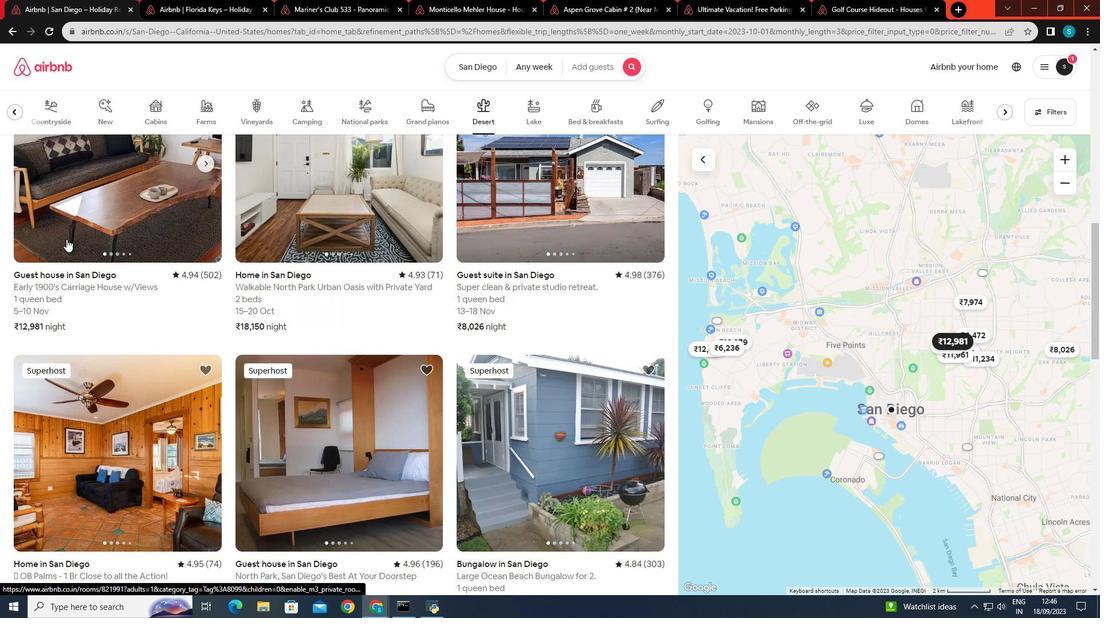 
Action: Mouse scrolled (66, 238) with delta (0, 0)
Screenshot: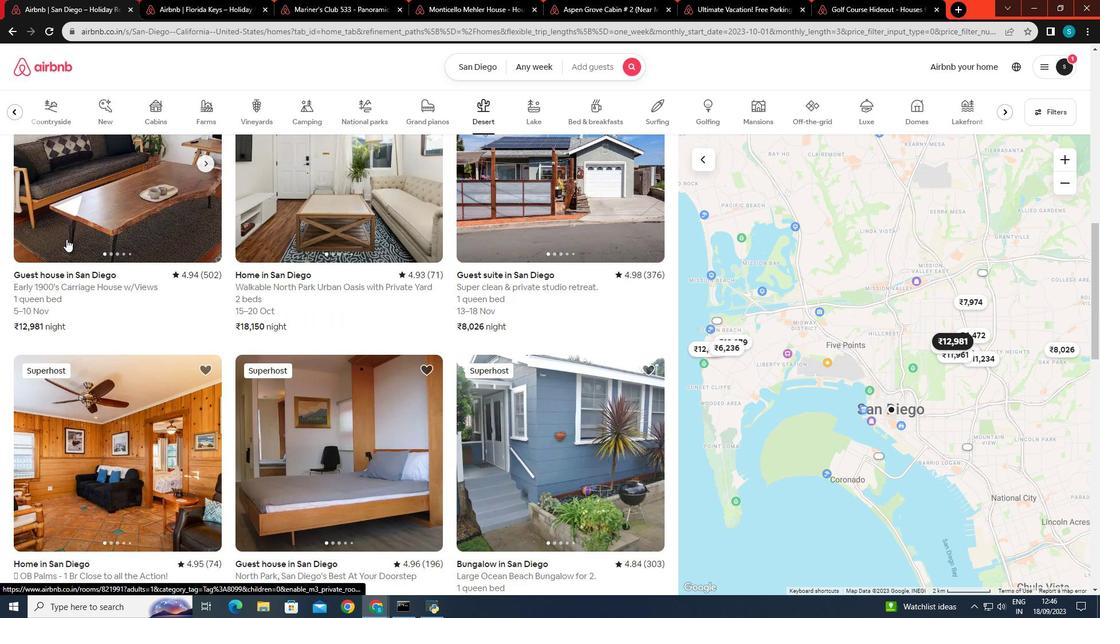 
Action: Mouse scrolled (66, 238) with delta (0, 0)
Screenshot: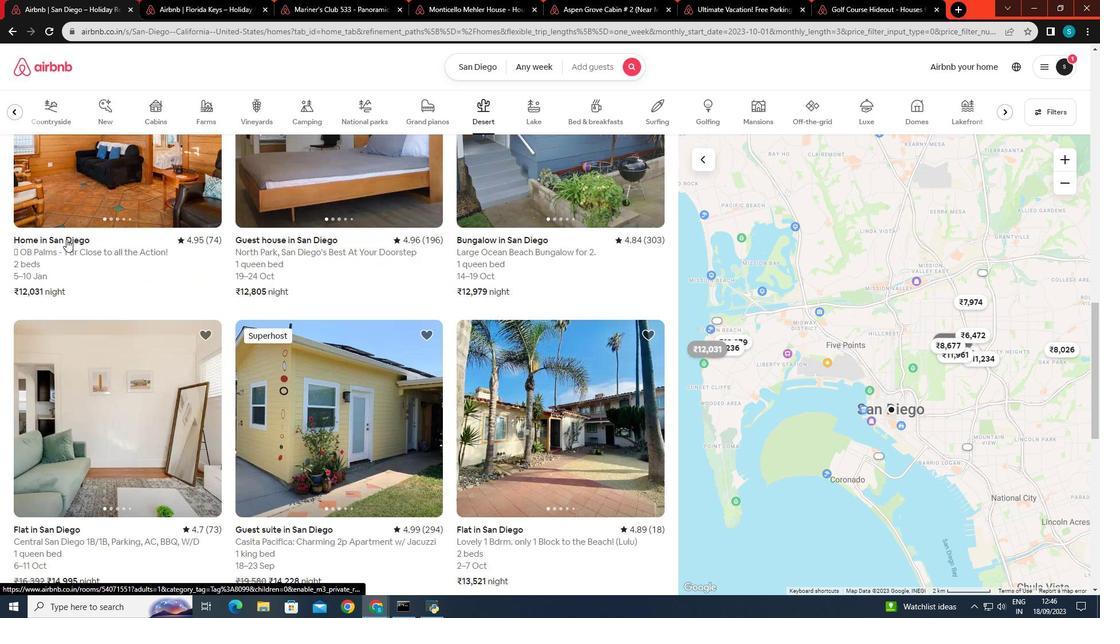 
Action: Mouse scrolled (66, 238) with delta (0, 0)
Screenshot: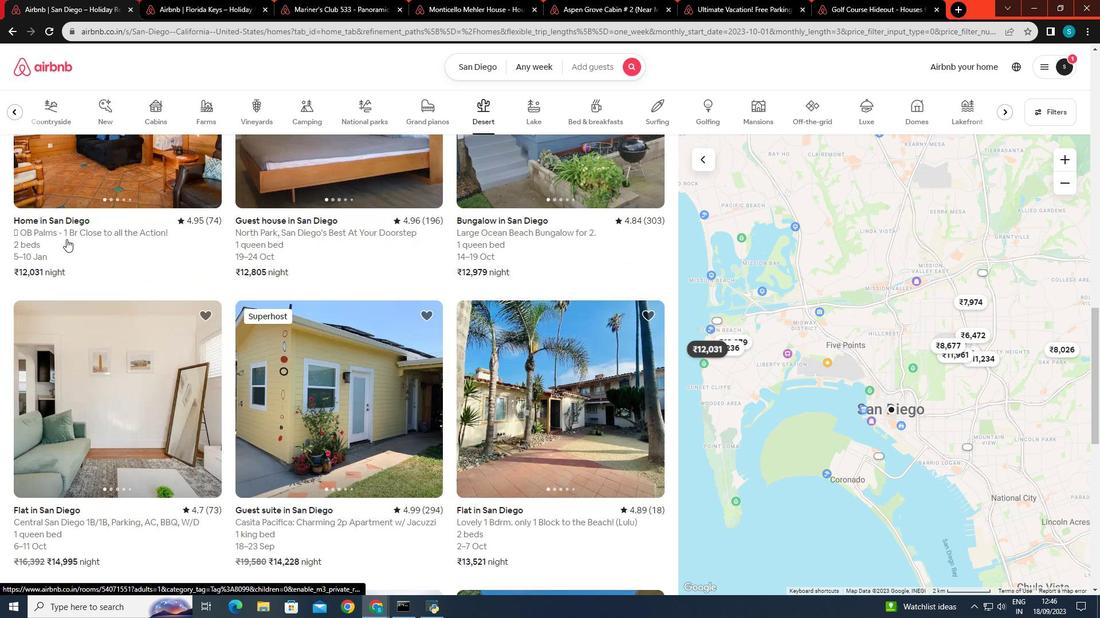 
Action: Mouse scrolled (66, 238) with delta (0, 0)
Screenshot: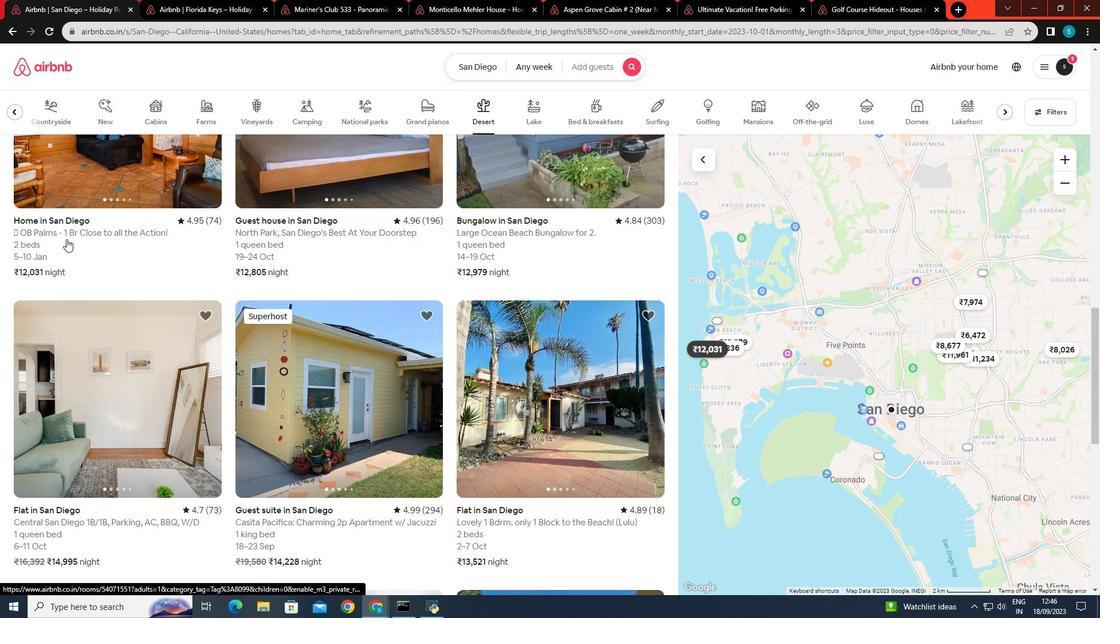 
Action: Mouse scrolled (66, 238) with delta (0, 0)
Screenshot: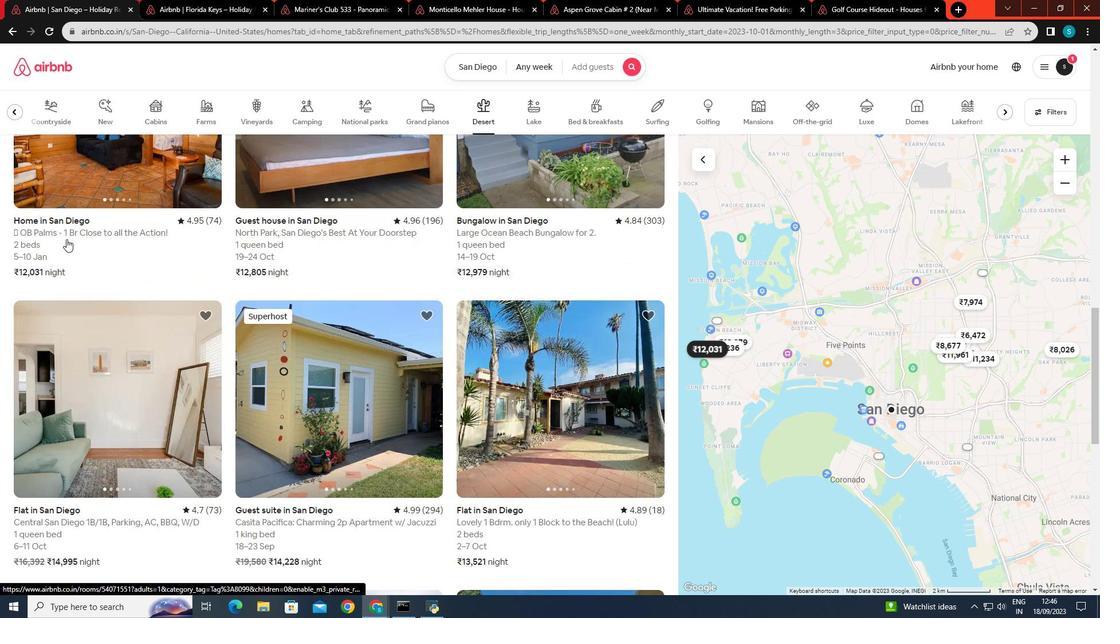 
Action: Mouse scrolled (66, 238) with delta (0, 0)
Screenshot: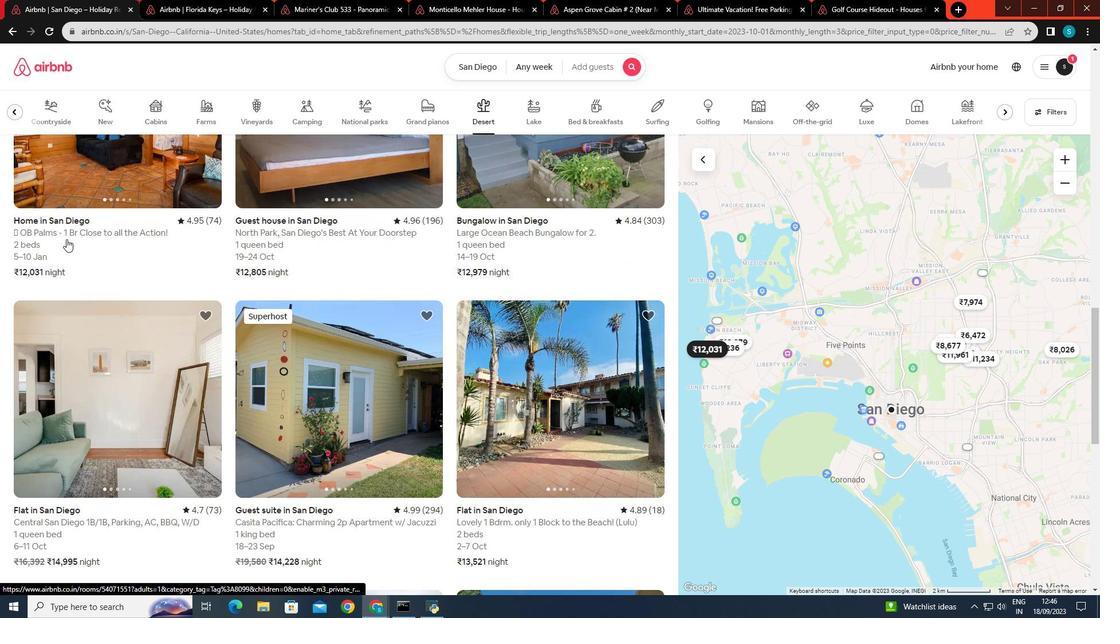 
Action: Mouse scrolled (66, 238) with delta (0, 0)
Screenshot: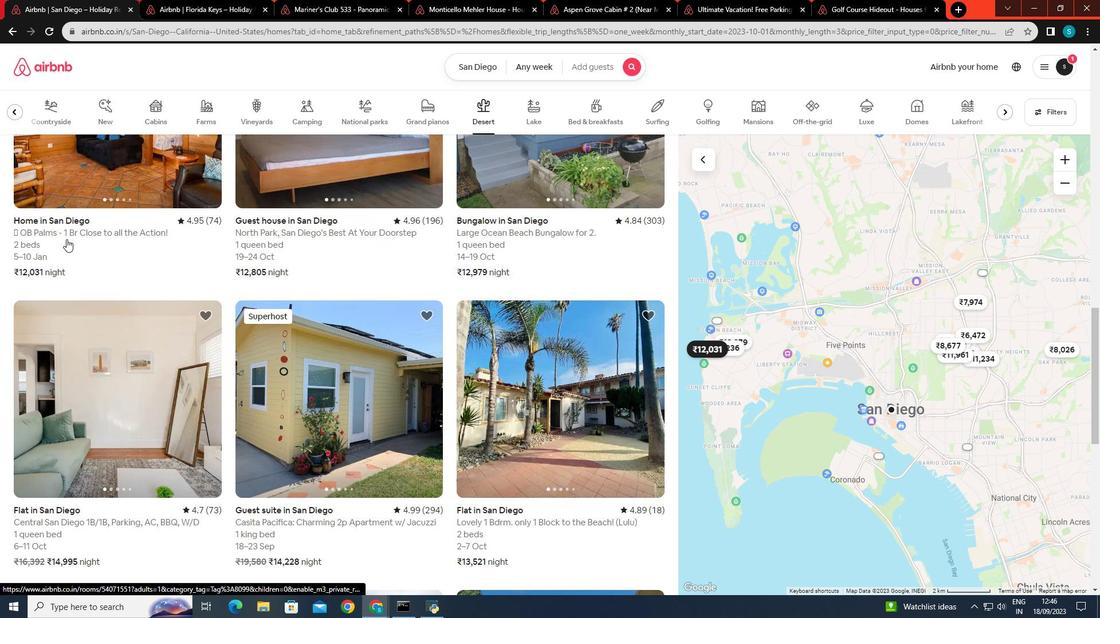
Action: Mouse scrolled (66, 238) with delta (0, 0)
Screenshot: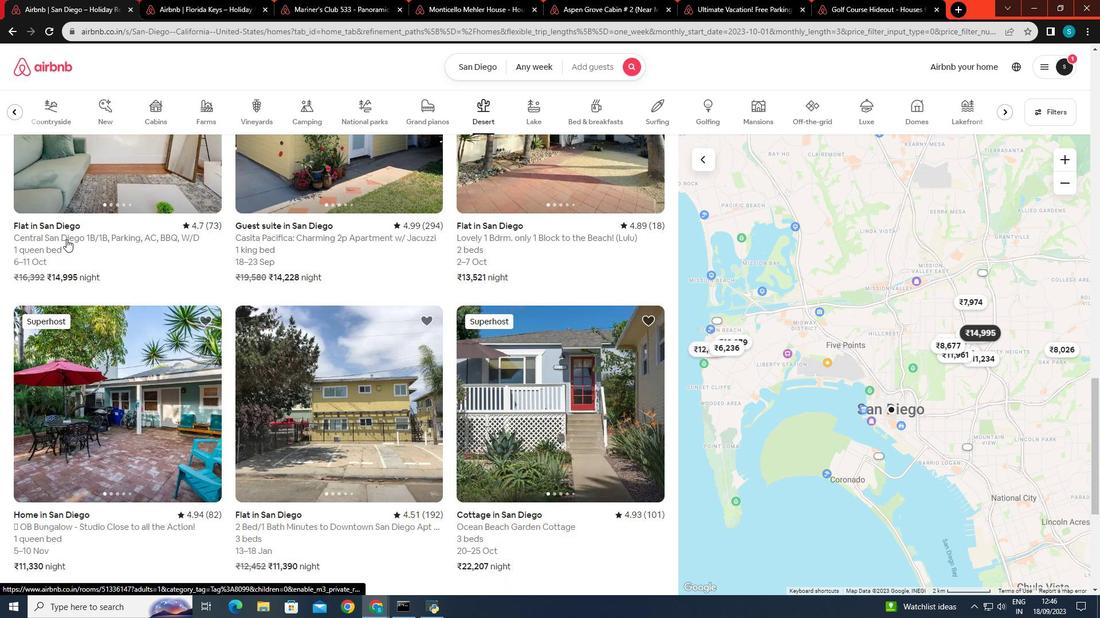 
Action: Mouse scrolled (66, 238) with delta (0, 0)
Screenshot: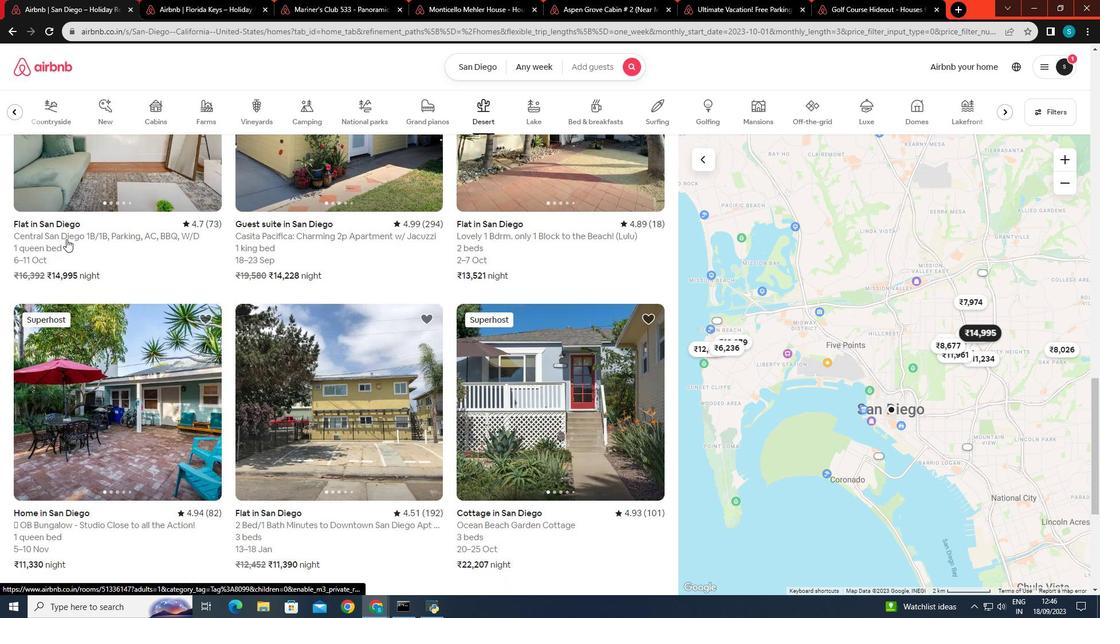 
Action: Mouse scrolled (66, 238) with delta (0, 0)
Screenshot: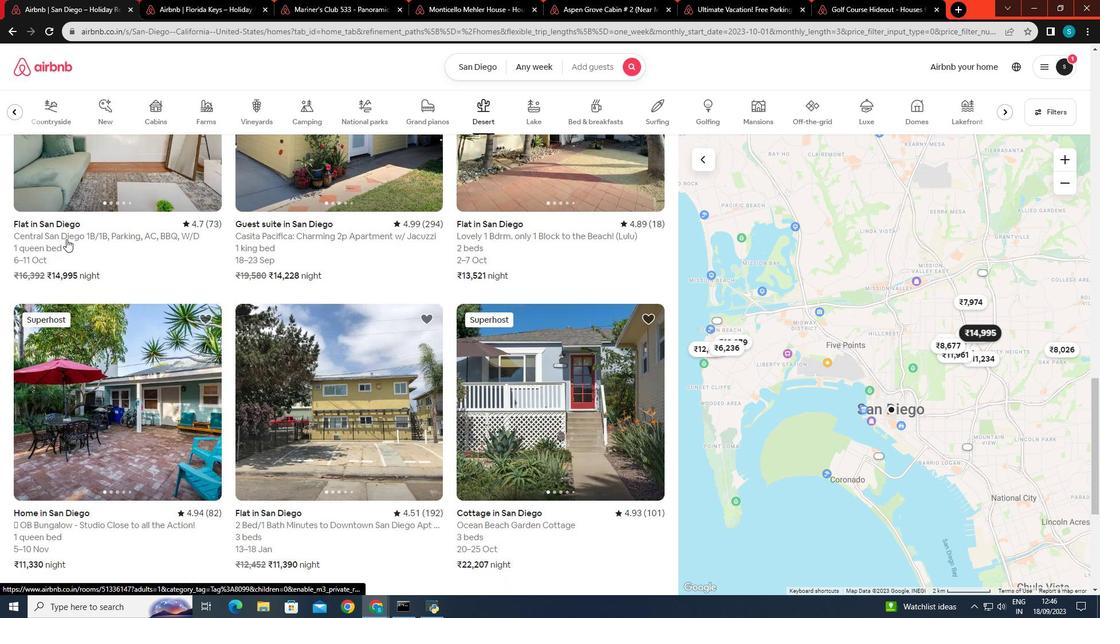 
Action: Mouse scrolled (66, 238) with delta (0, 0)
Screenshot: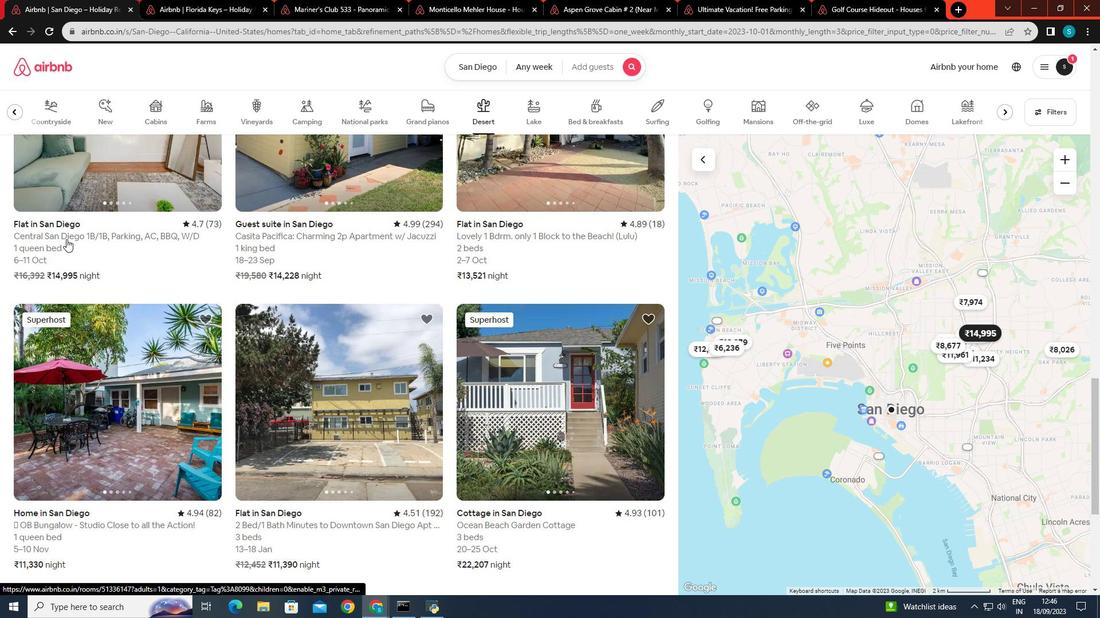 
Action: Mouse scrolled (66, 238) with delta (0, 0)
Screenshot: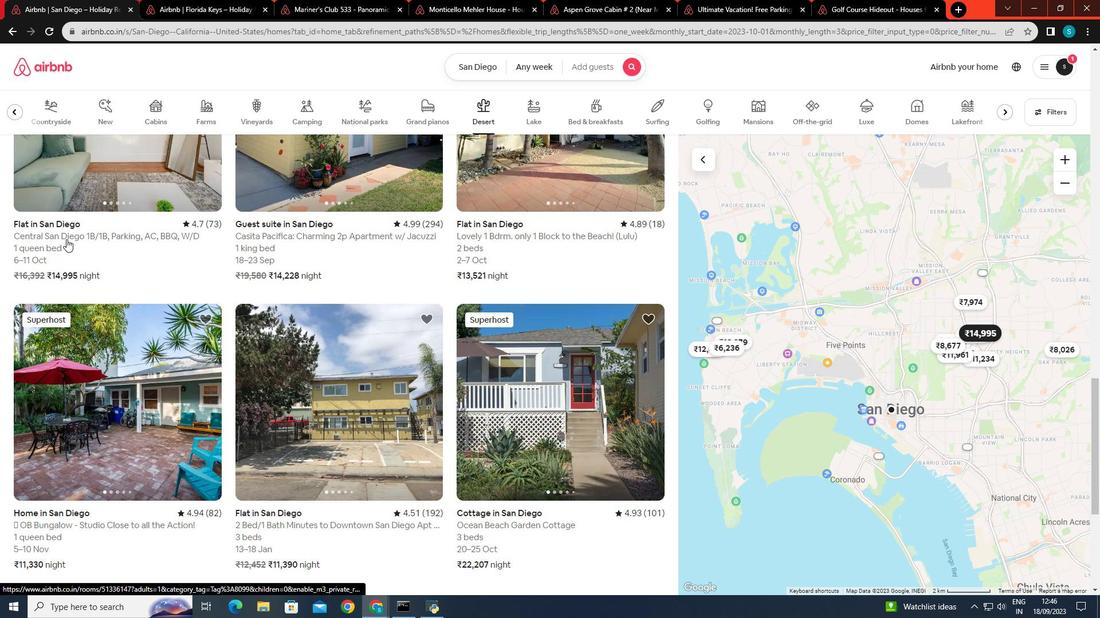 
Action: Mouse scrolled (66, 238) with delta (0, 0)
Screenshot: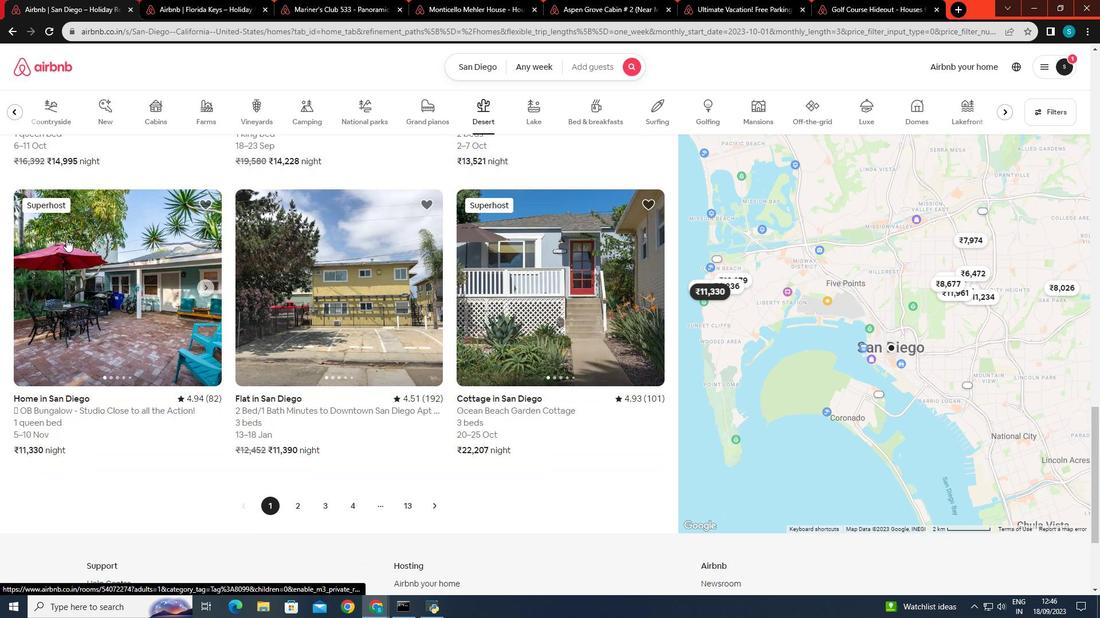 
Action: Mouse scrolled (66, 238) with delta (0, 0)
Screenshot: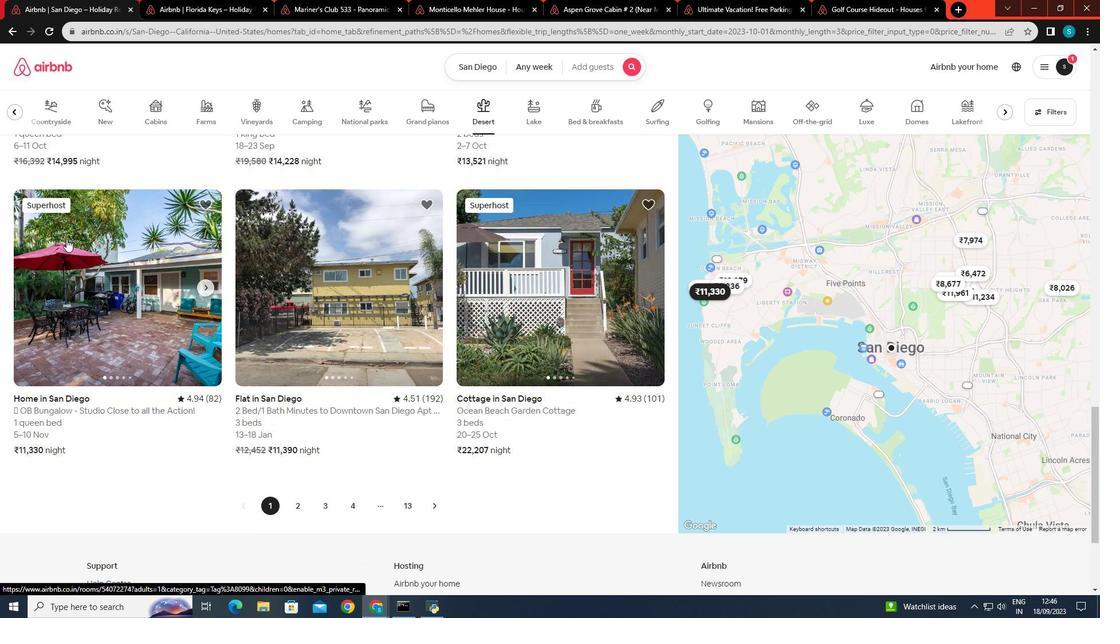 
Action: Mouse moved to (130, 296)
Screenshot: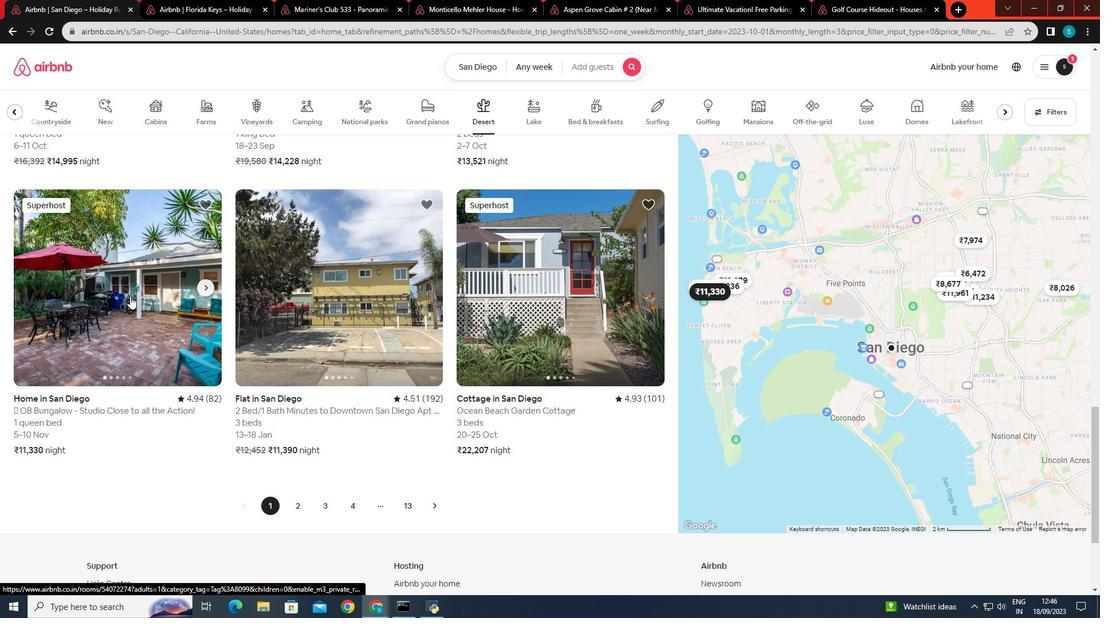 
Action: Mouse pressed left at (130, 296)
Screenshot: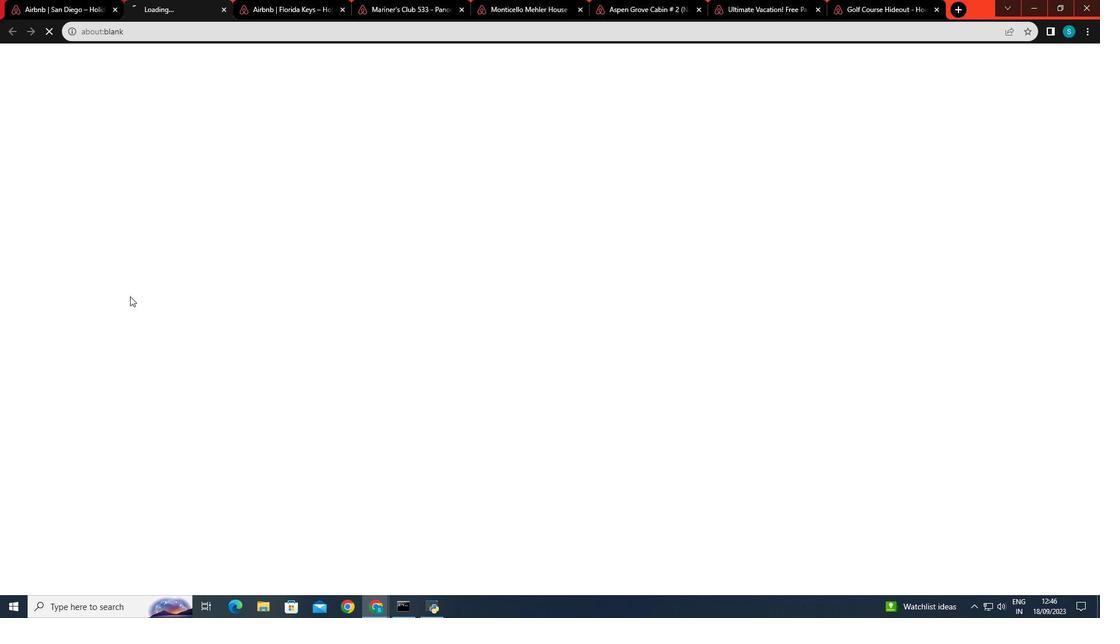 
Action: Mouse moved to (476, 284)
Screenshot: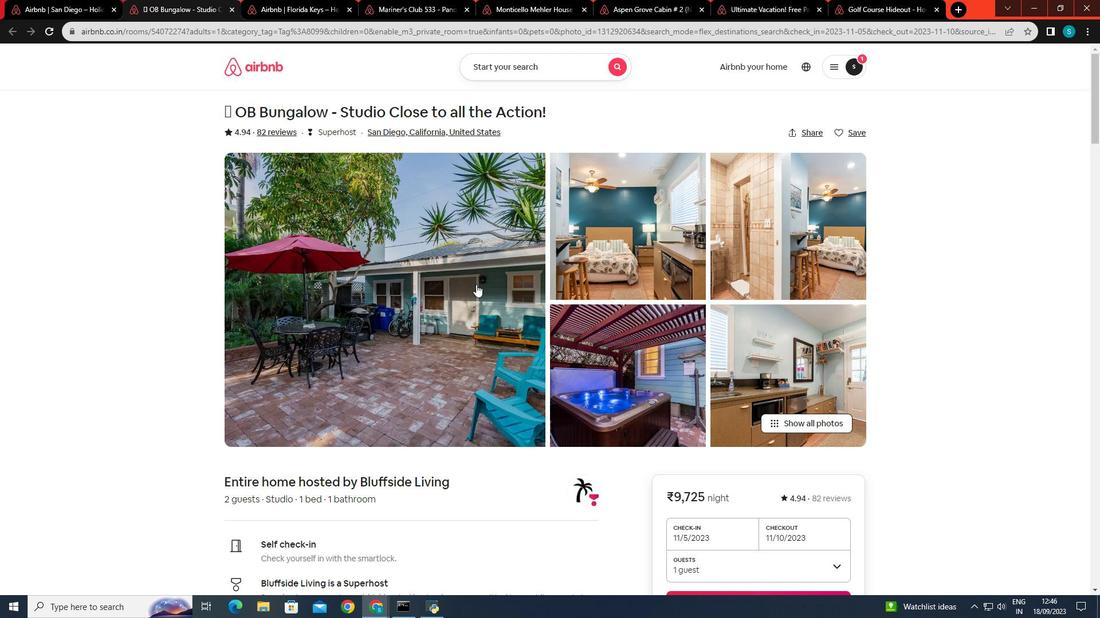 
Action: Mouse scrolled (476, 284) with delta (0, 0)
Screenshot: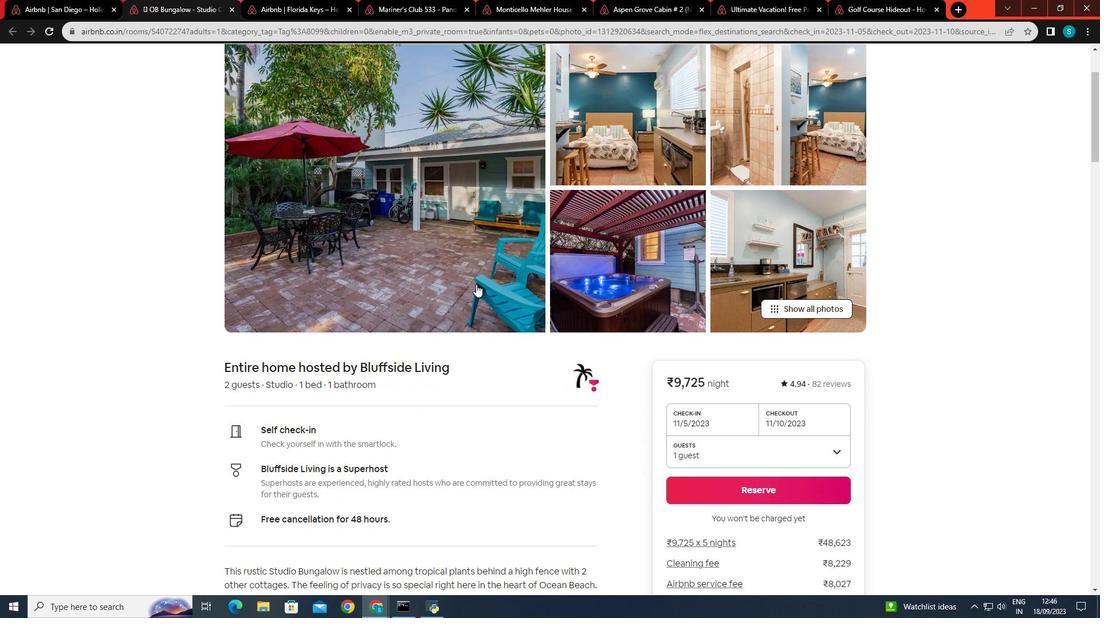 
Action: Mouse scrolled (476, 284) with delta (0, 0)
Screenshot: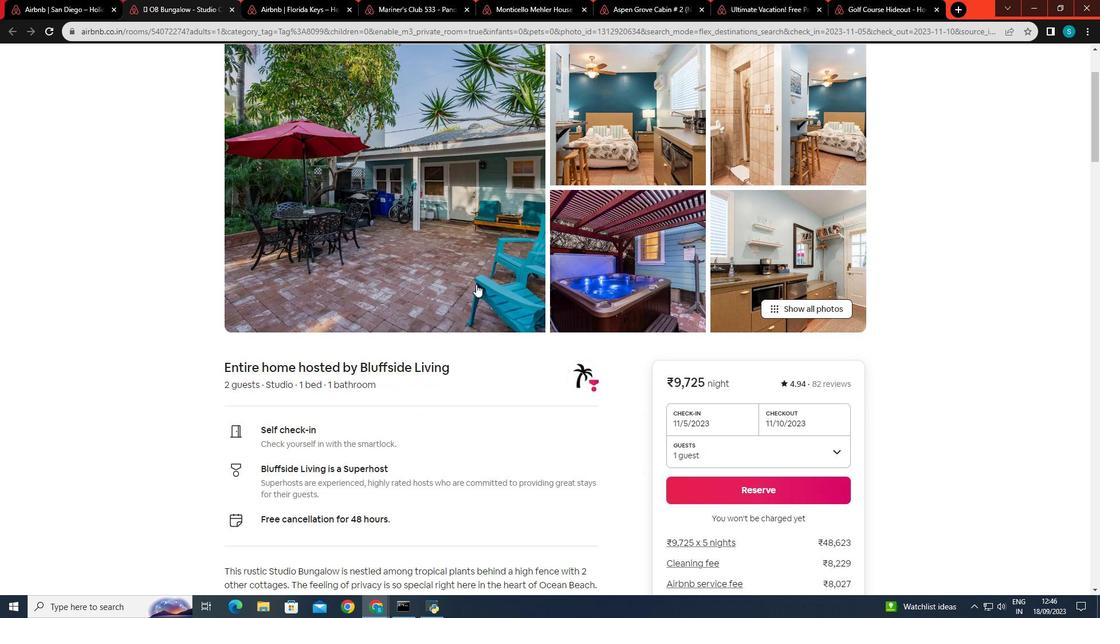 
Action: Mouse scrolled (476, 285) with delta (0, 0)
Screenshot: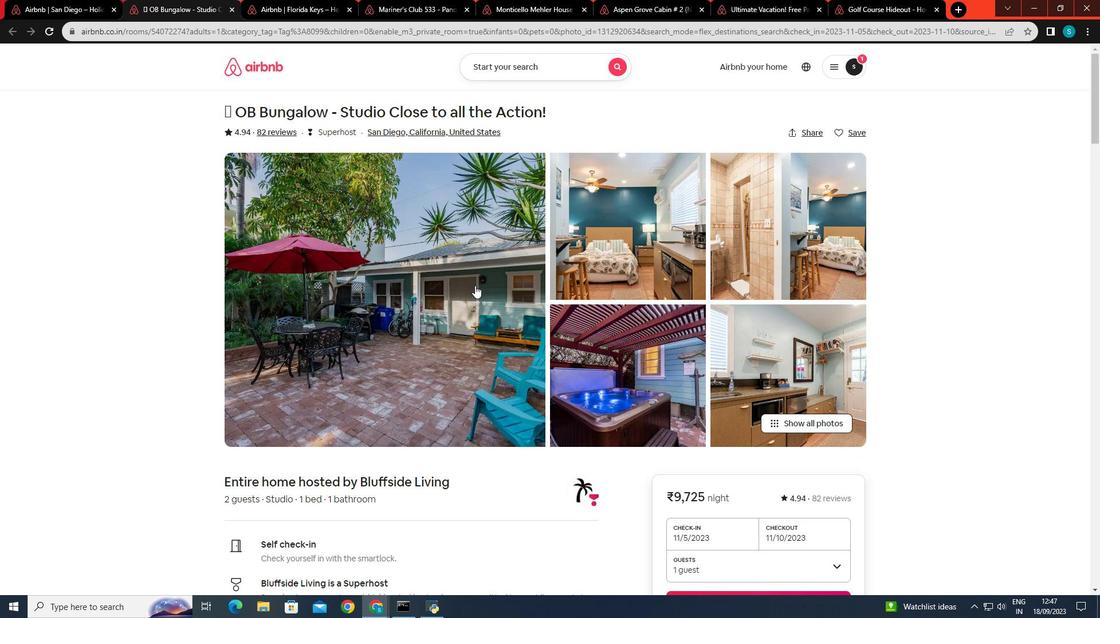 
Action: Mouse scrolled (476, 285) with delta (0, 0)
Screenshot: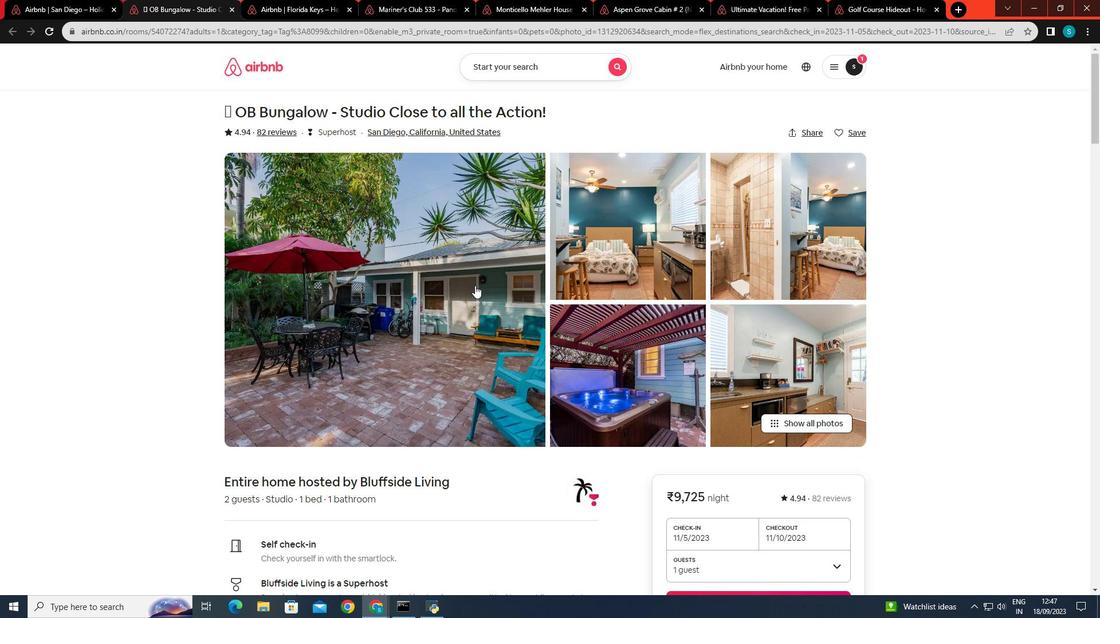 
Action: Mouse scrolled (476, 285) with delta (0, 0)
Screenshot: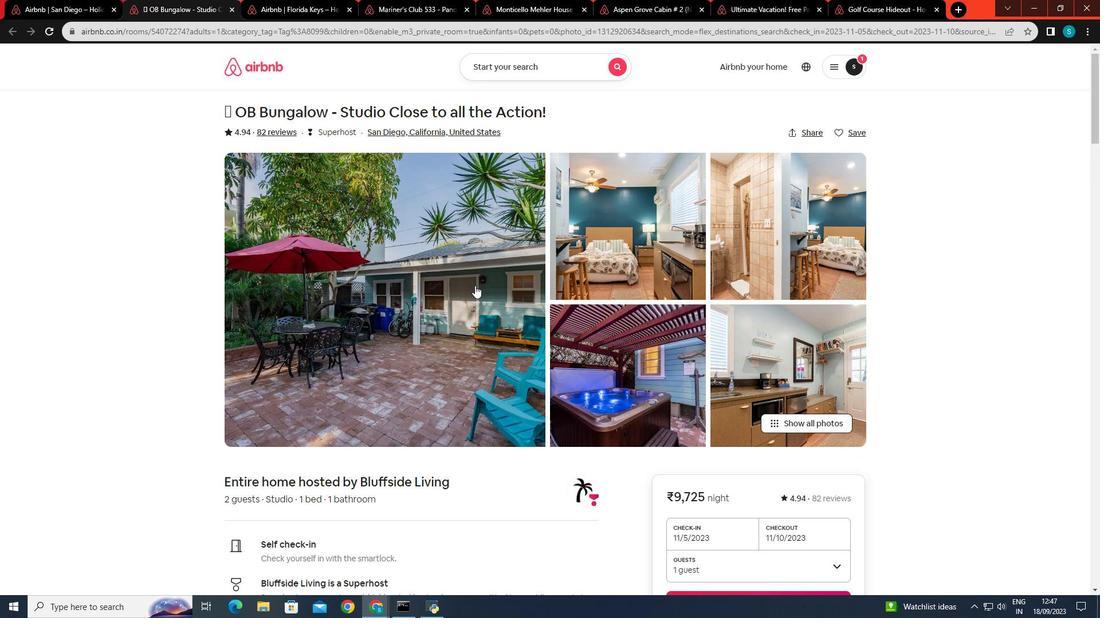 
Action: Mouse moved to (475, 285)
Screenshot: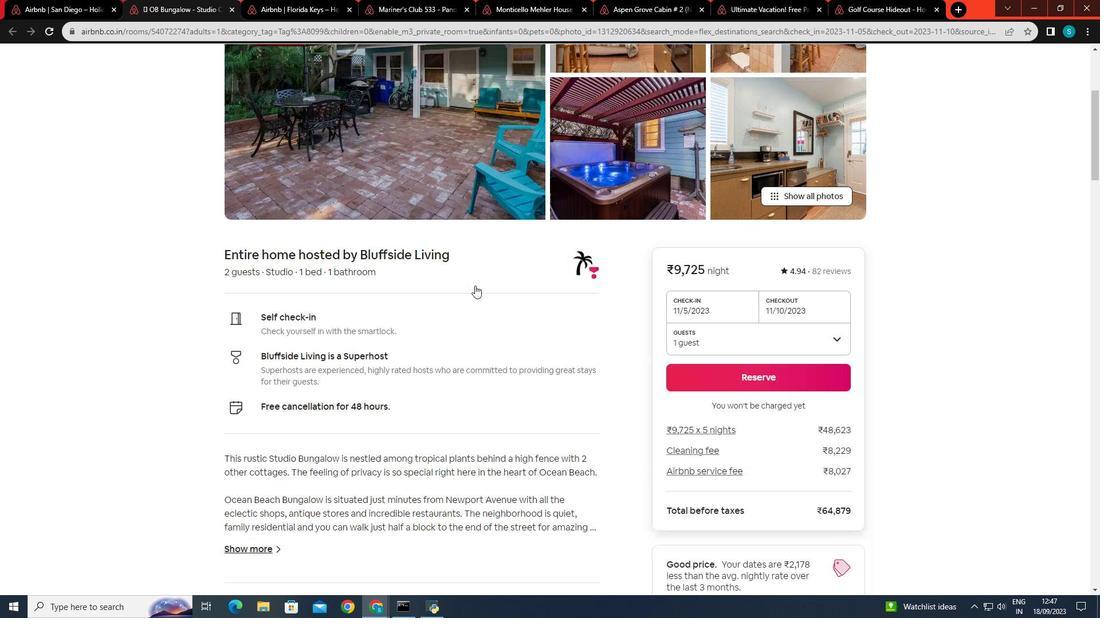 
Action: Mouse scrolled (475, 285) with delta (0, 0)
Screenshot: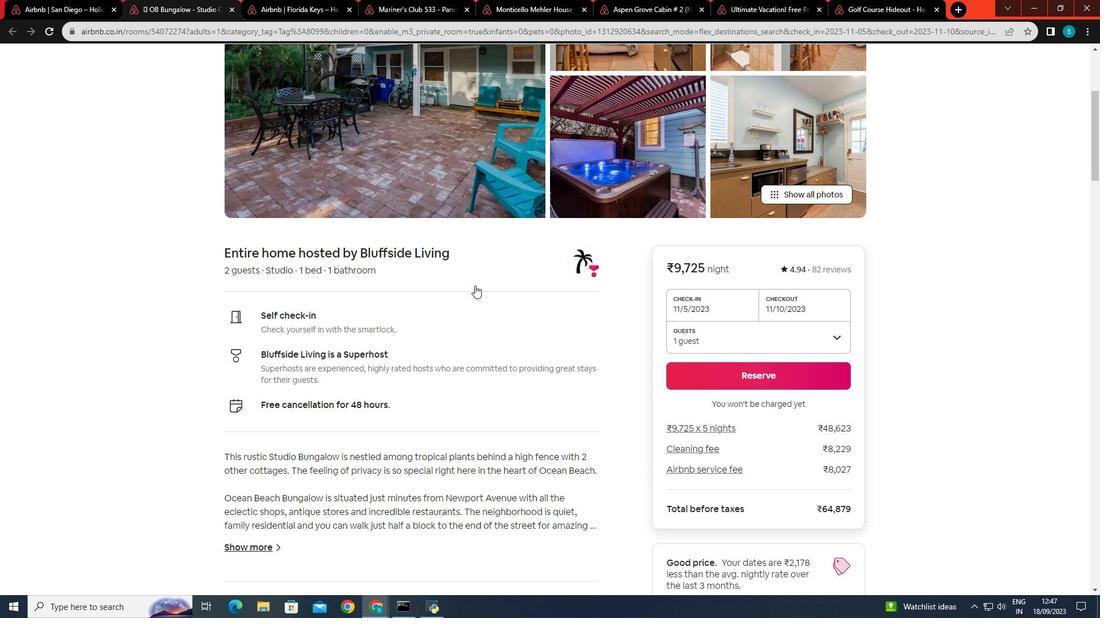 
Action: Mouse scrolled (475, 285) with delta (0, 0)
Screenshot: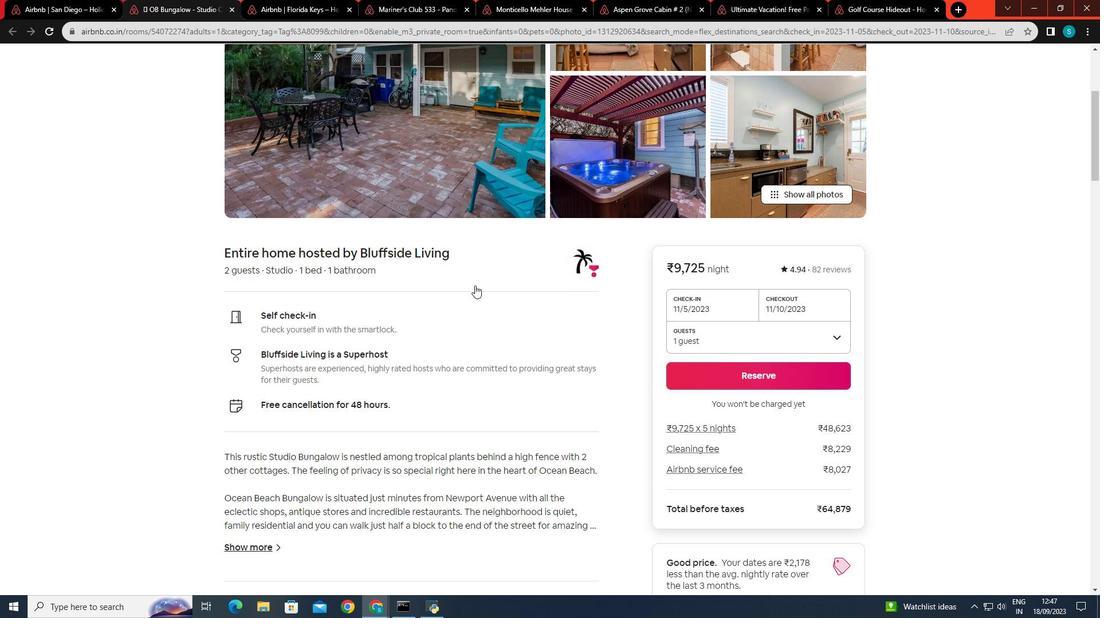 
Action: Mouse scrolled (475, 285) with delta (0, 0)
Screenshot: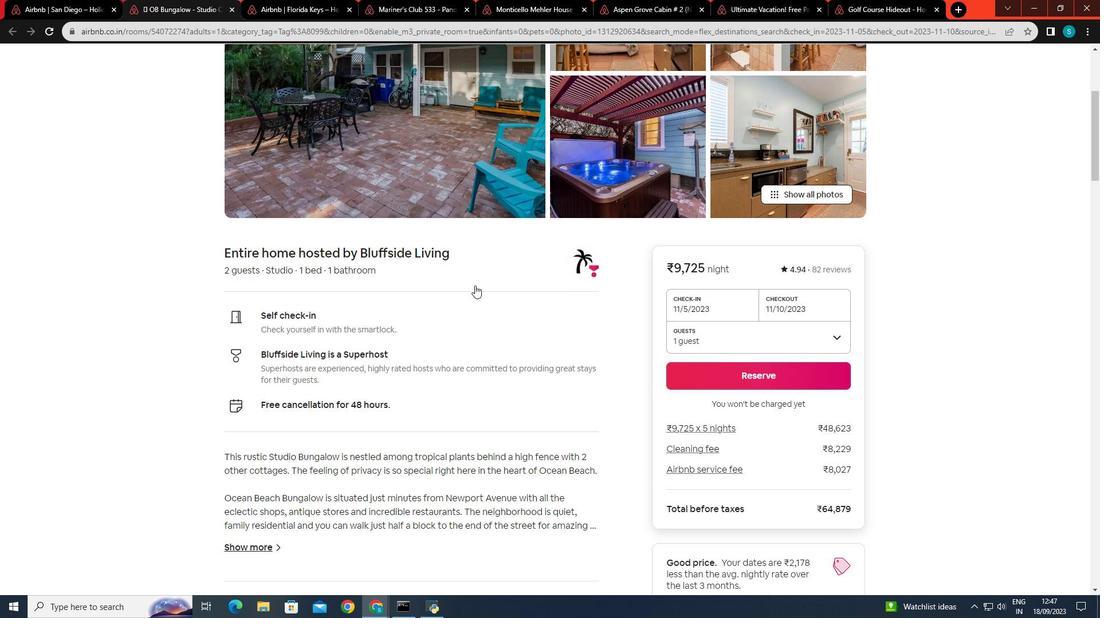 
Action: Mouse scrolled (475, 285) with delta (0, 0)
Screenshot: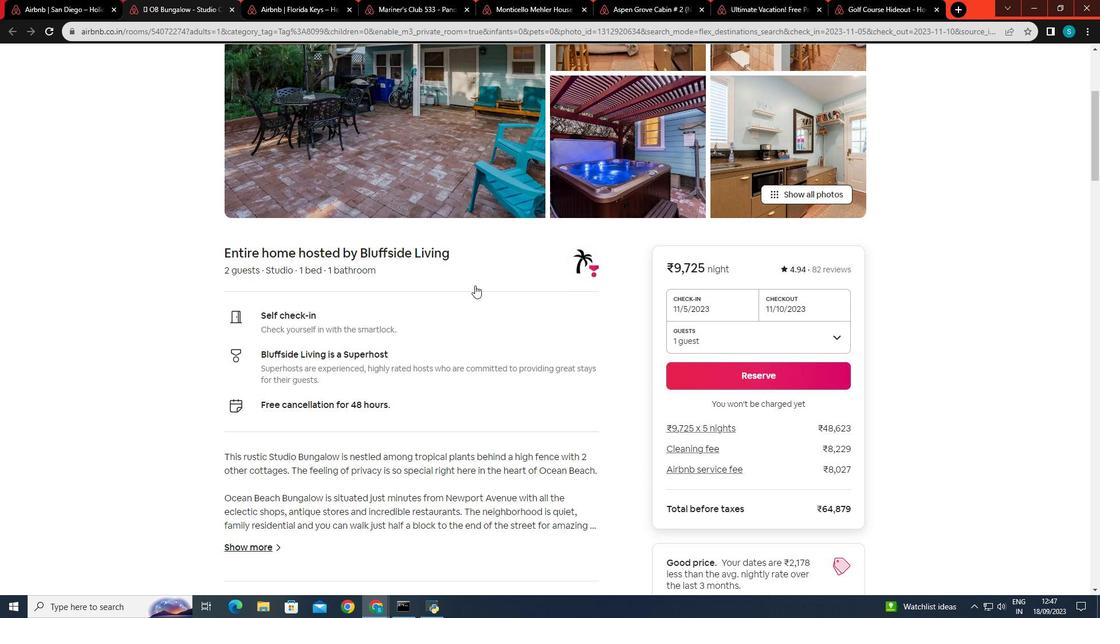 
Action: Mouse scrolled (475, 285) with delta (0, 0)
Screenshot: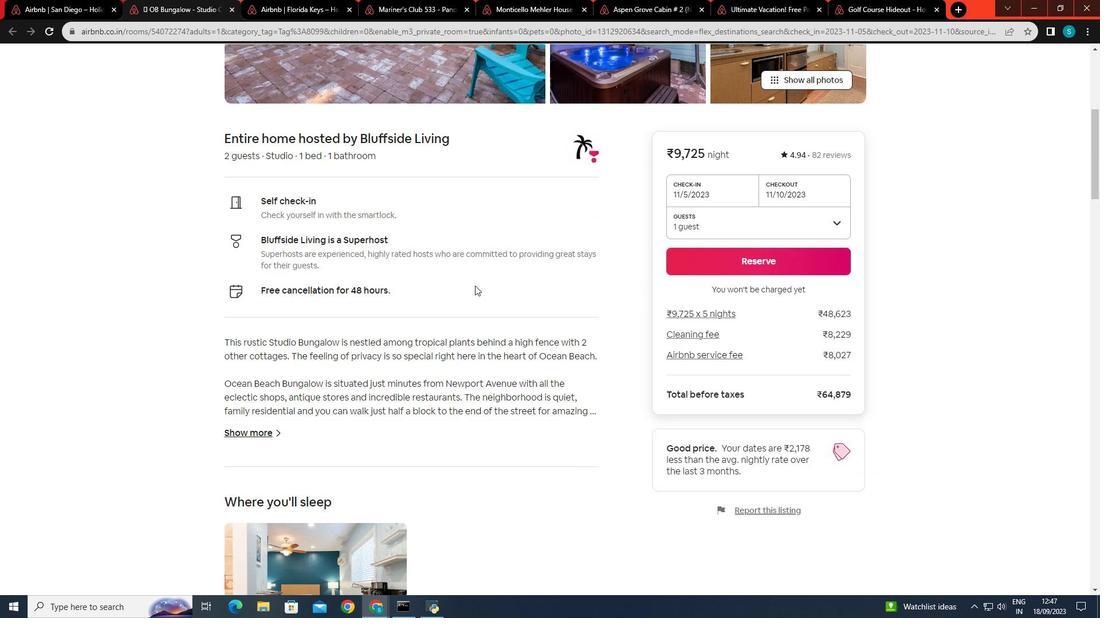 
Action: Mouse scrolled (475, 285) with delta (0, 0)
Screenshot: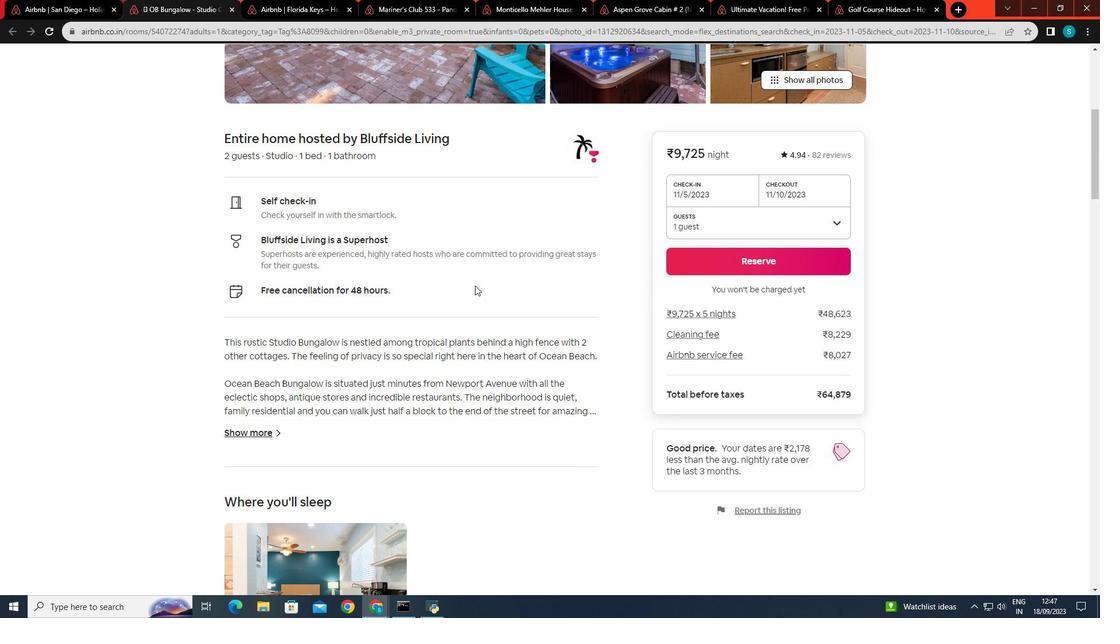 
Action: Mouse scrolled (475, 285) with delta (0, 0)
Screenshot: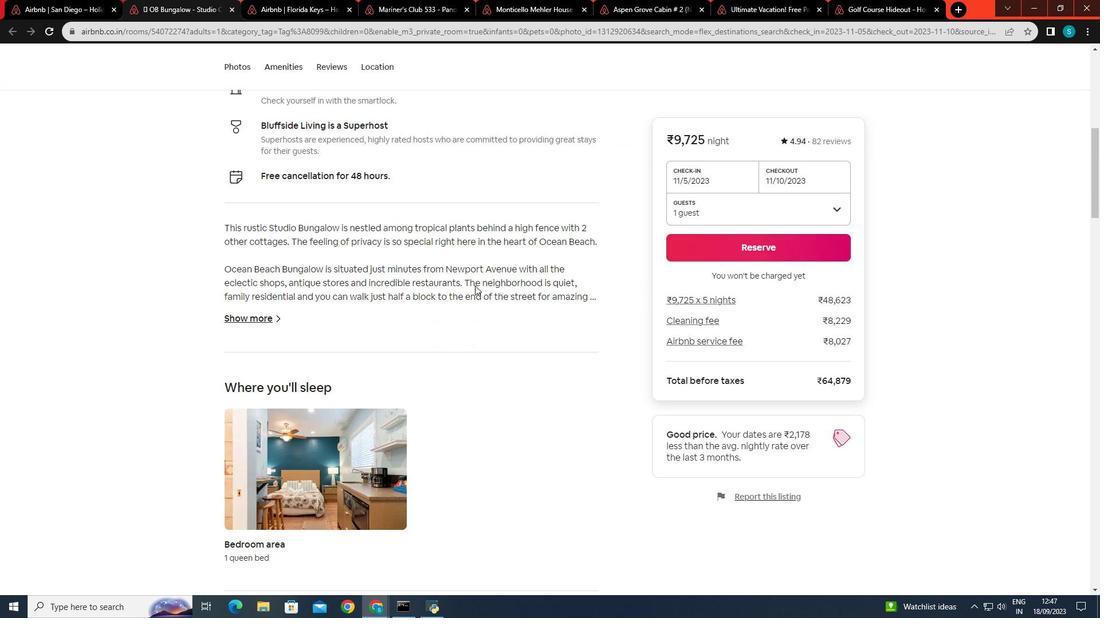 
Action: Mouse scrolled (475, 285) with delta (0, 0)
Screenshot: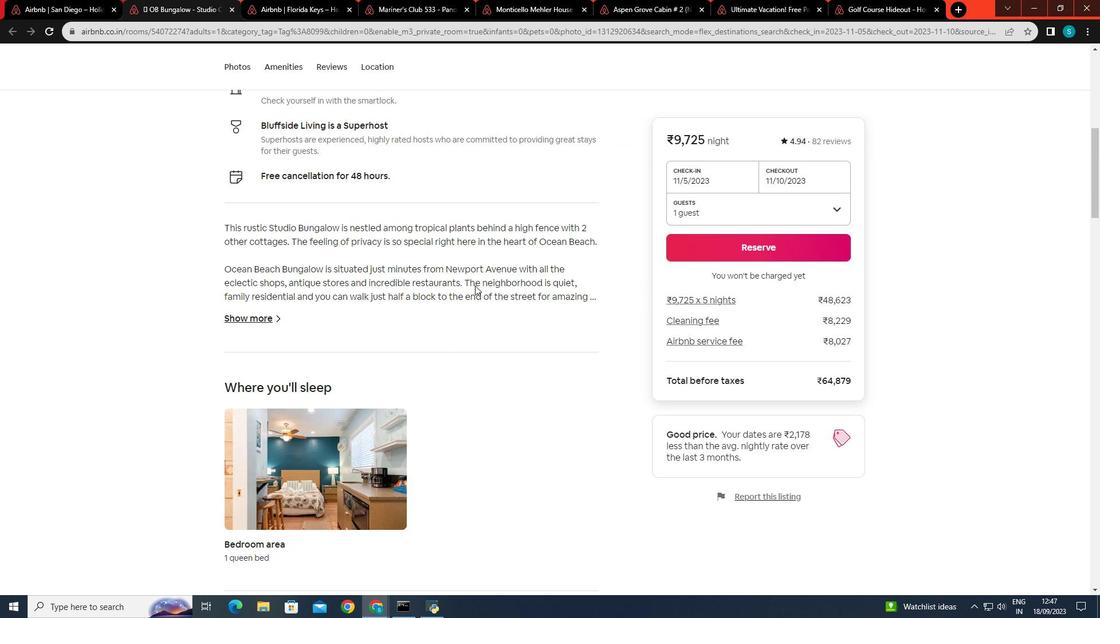 
Action: Mouse scrolled (475, 285) with delta (0, 0)
Screenshot: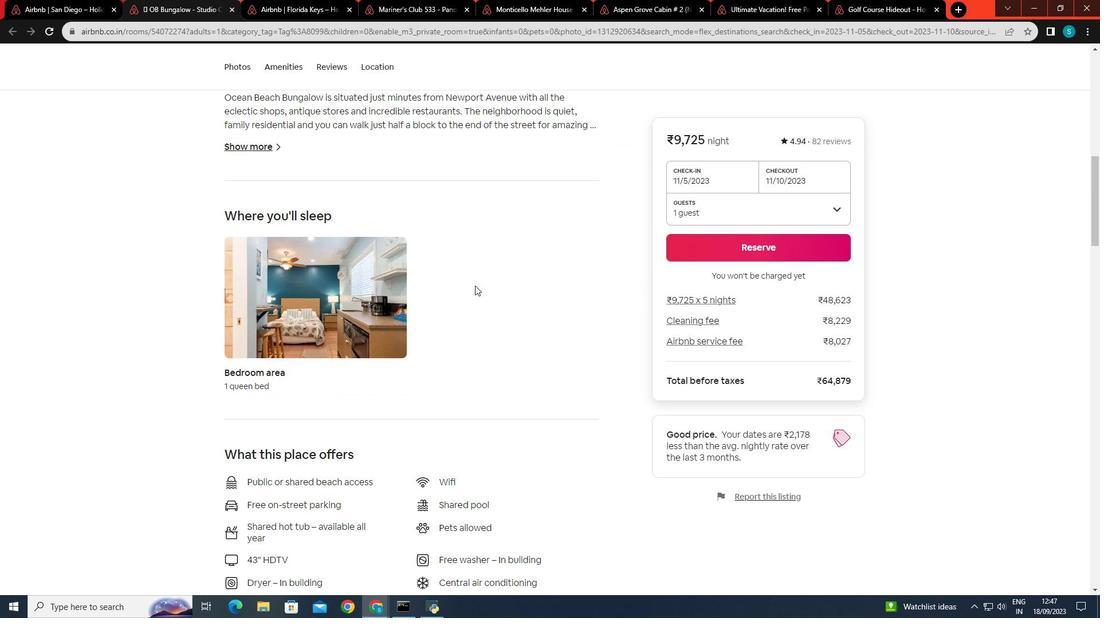 
Action: Mouse scrolled (475, 285) with delta (0, 0)
Screenshot: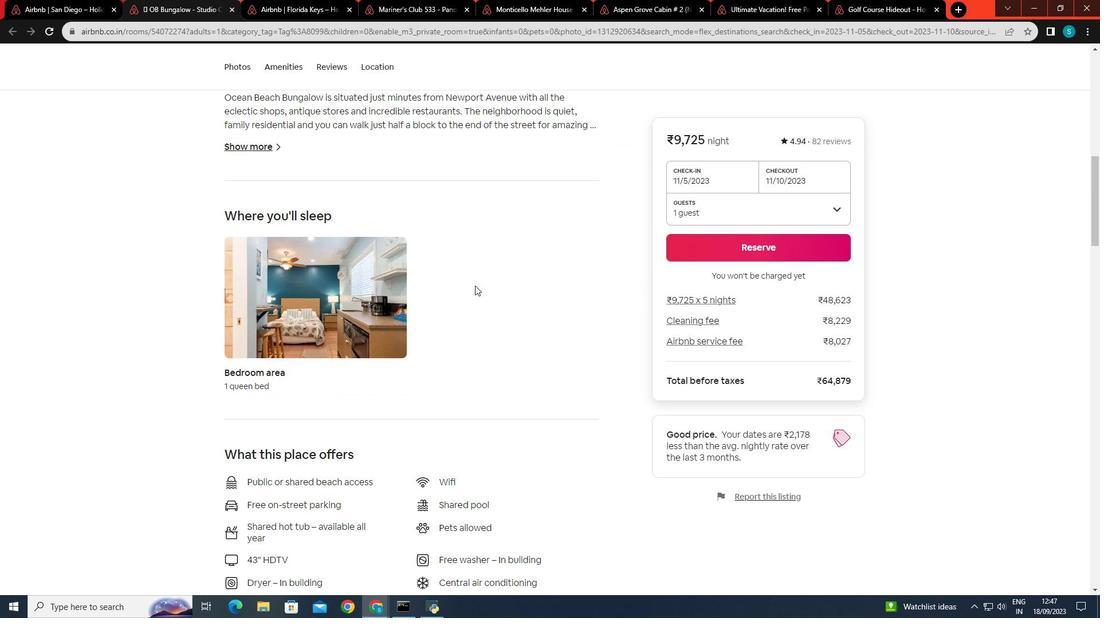 
Action: Mouse scrolled (475, 285) with delta (0, 0)
Screenshot: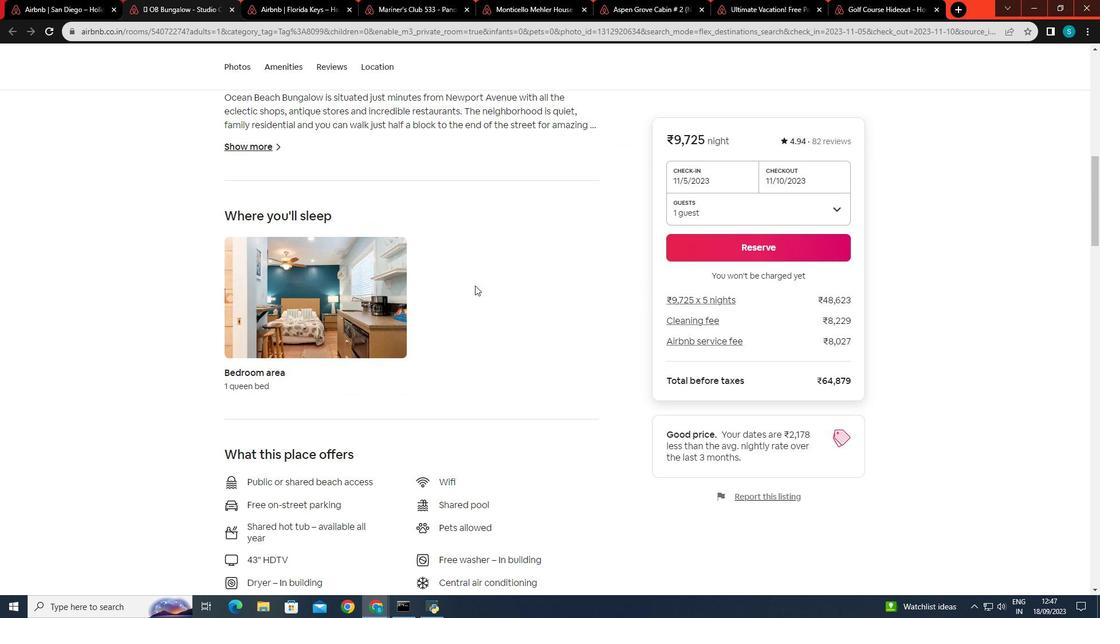 
Action: Mouse scrolled (475, 285) with delta (0, 0)
Screenshot: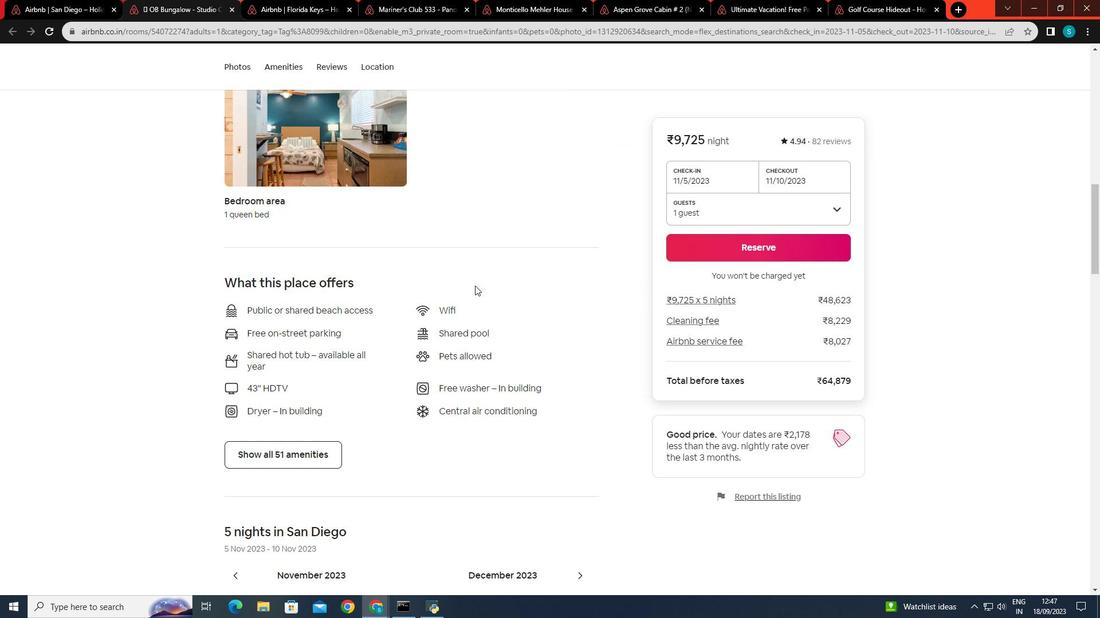 
Action: Mouse scrolled (475, 285) with delta (0, 0)
Screenshot: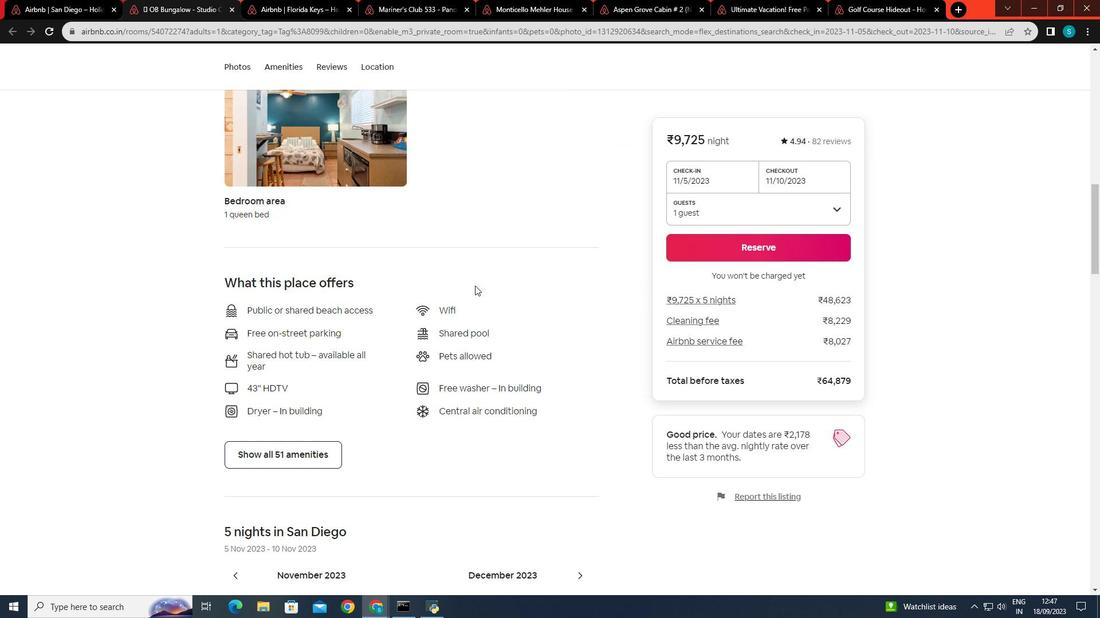 
Action: Mouse scrolled (475, 285) with delta (0, 0)
Screenshot: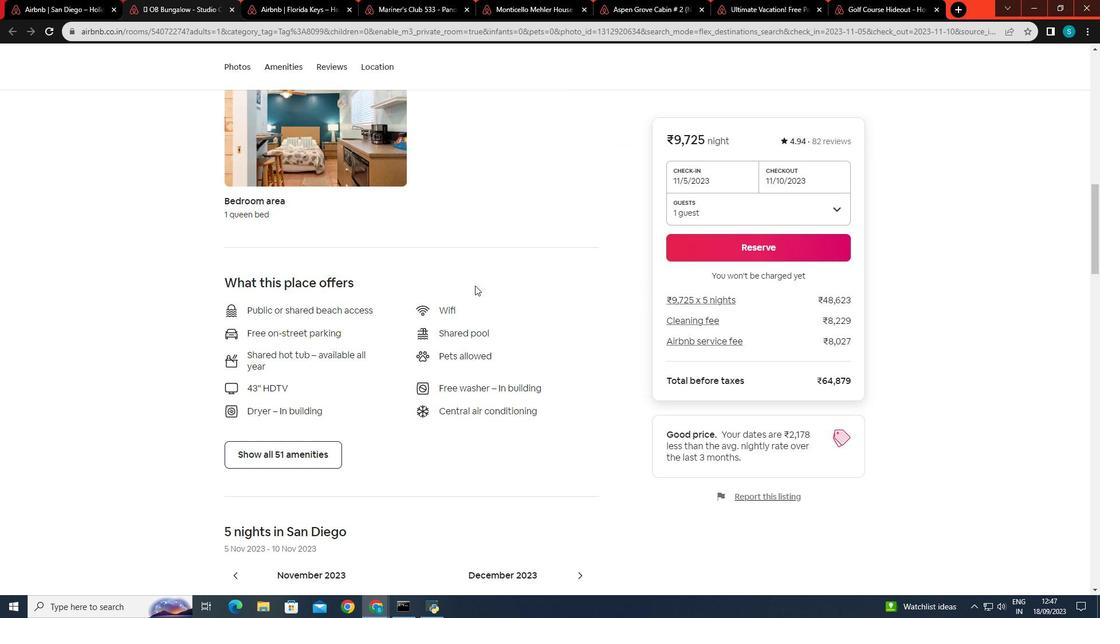 
Action: Mouse moved to (319, 452)
Screenshot: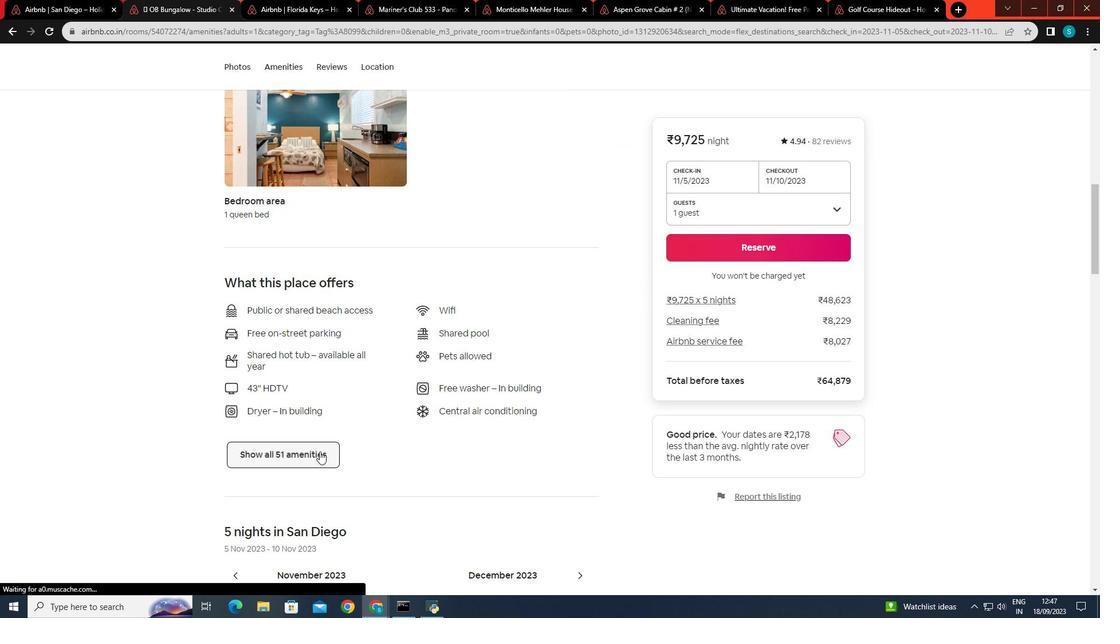 
Action: Mouse pressed left at (319, 452)
Screenshot: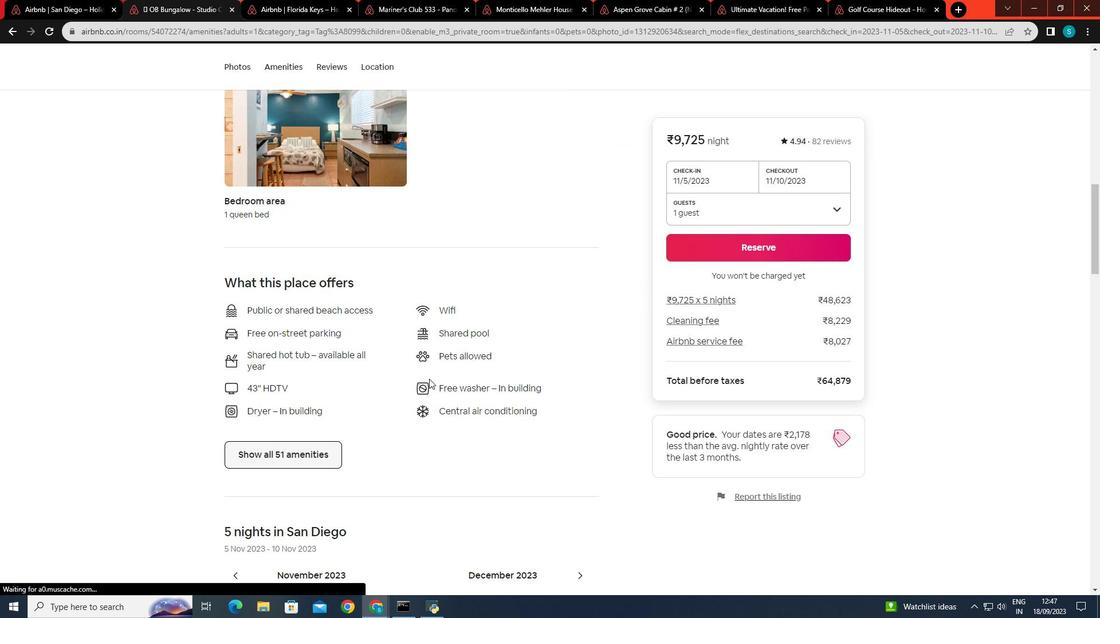 
Action: Mouse moved to (346, 185)
Screenshot: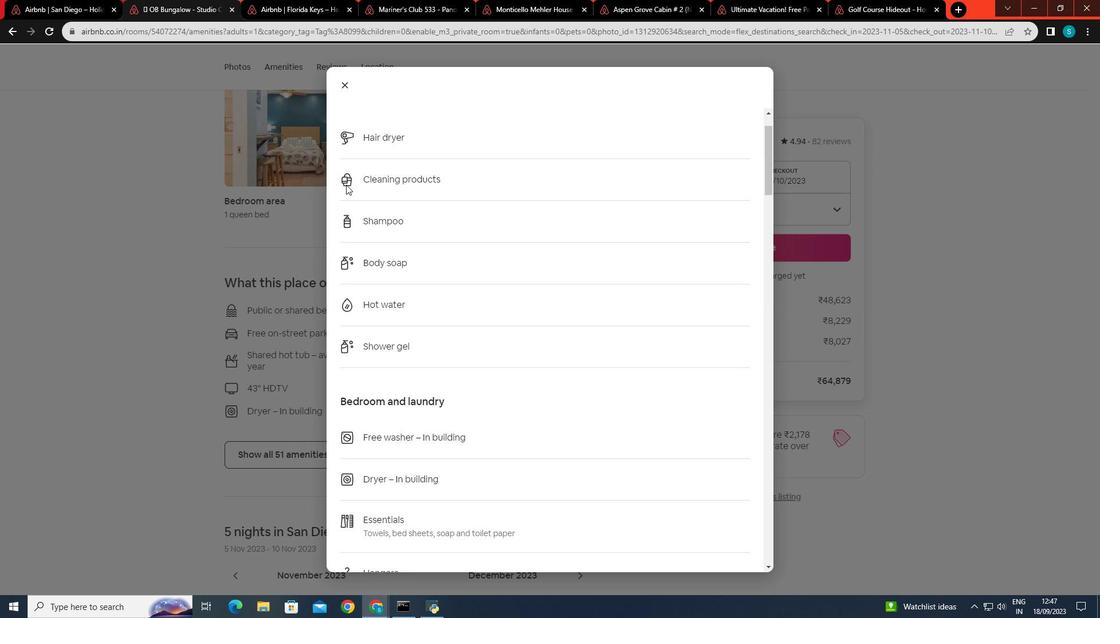 
Action: Mouse scrolled (346, 184) with delta (0, 0)
Screenshot: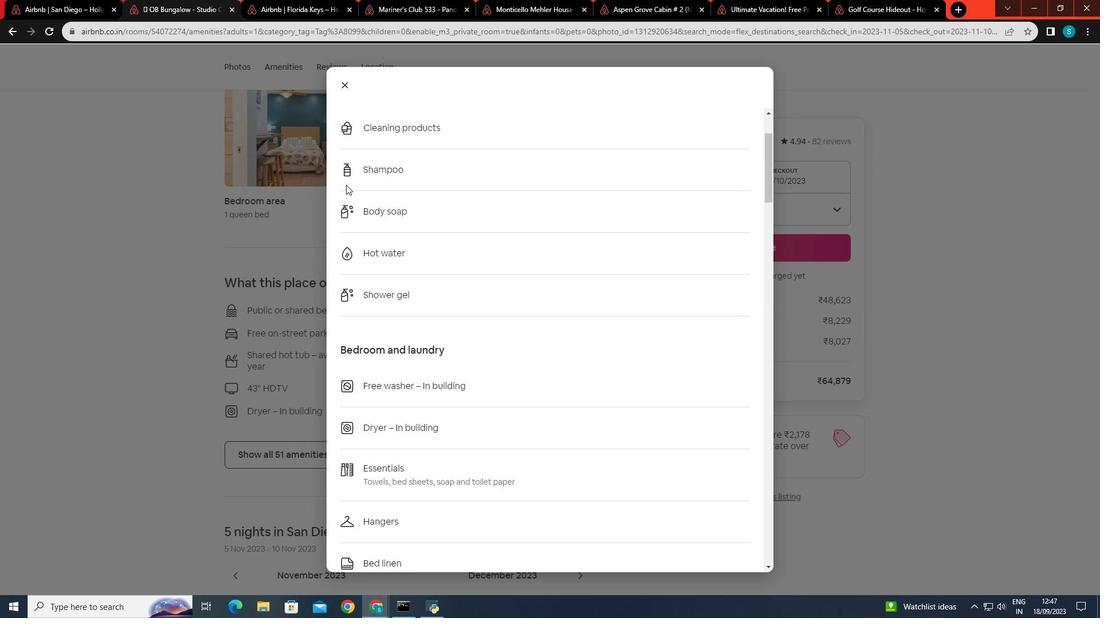 
Action: Mouse scrolled (346, 184) with delta (0, 0)
Screenshot: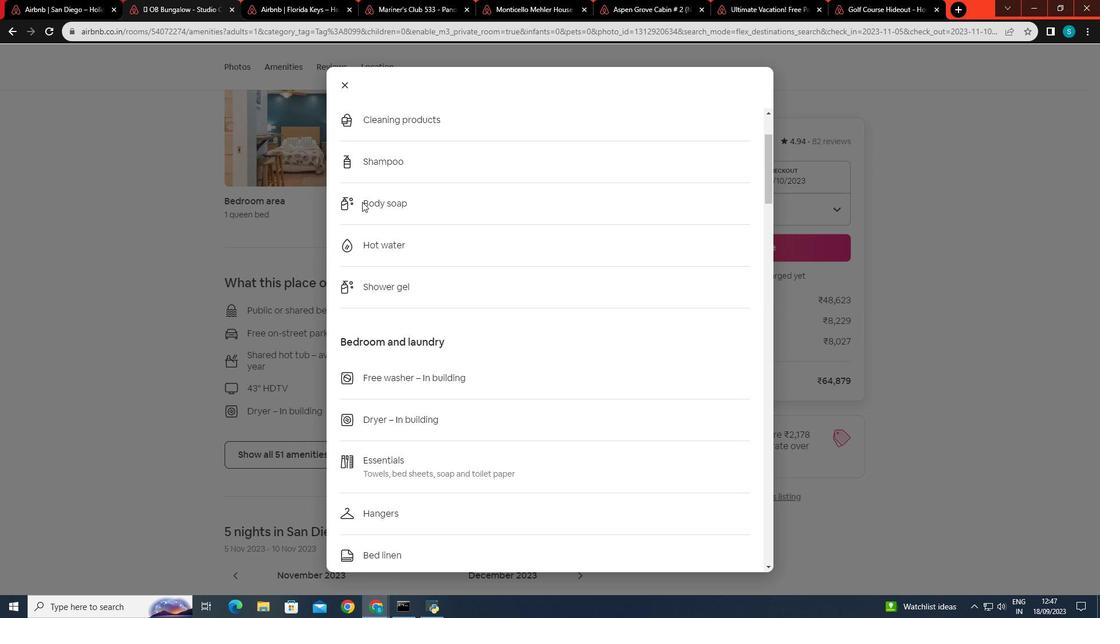 
Action: Mouse moved to (409, 244)
Screenshot: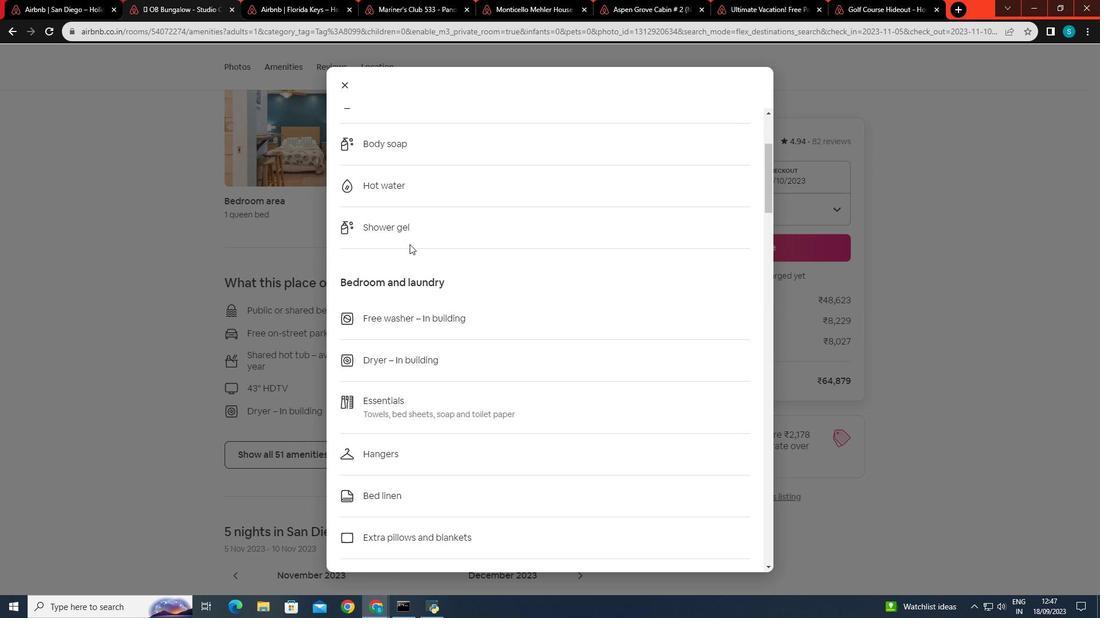 
Action: Mouse scrolled (409, 244) with delta (0, 0)
Screenshot: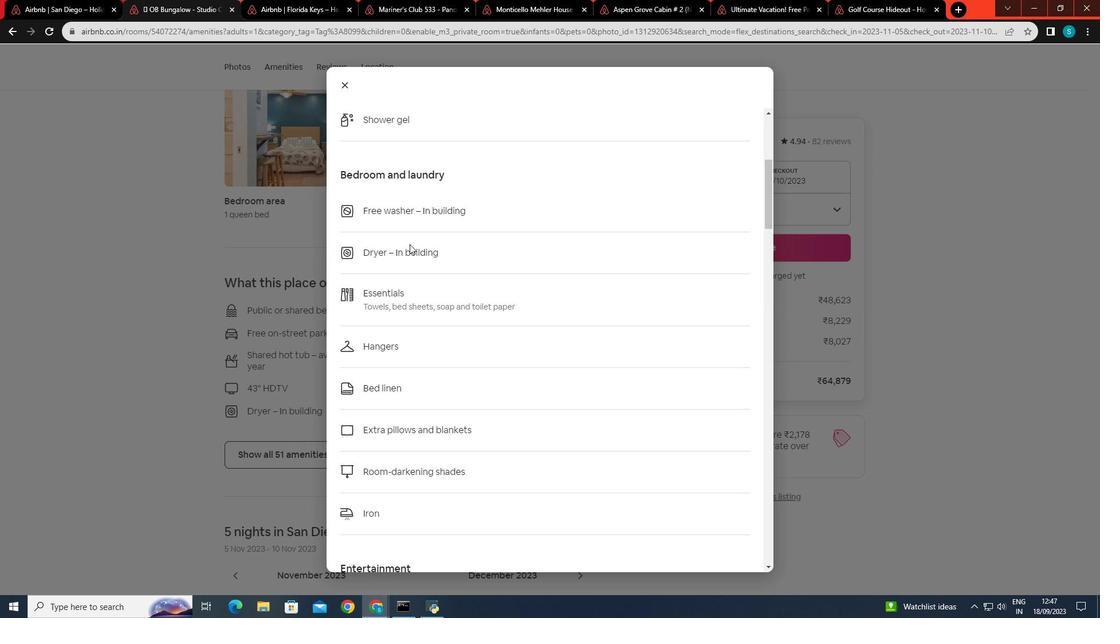 
Action: Mouse scrolled (409, 244) with delta (0, 0)
Screenshot: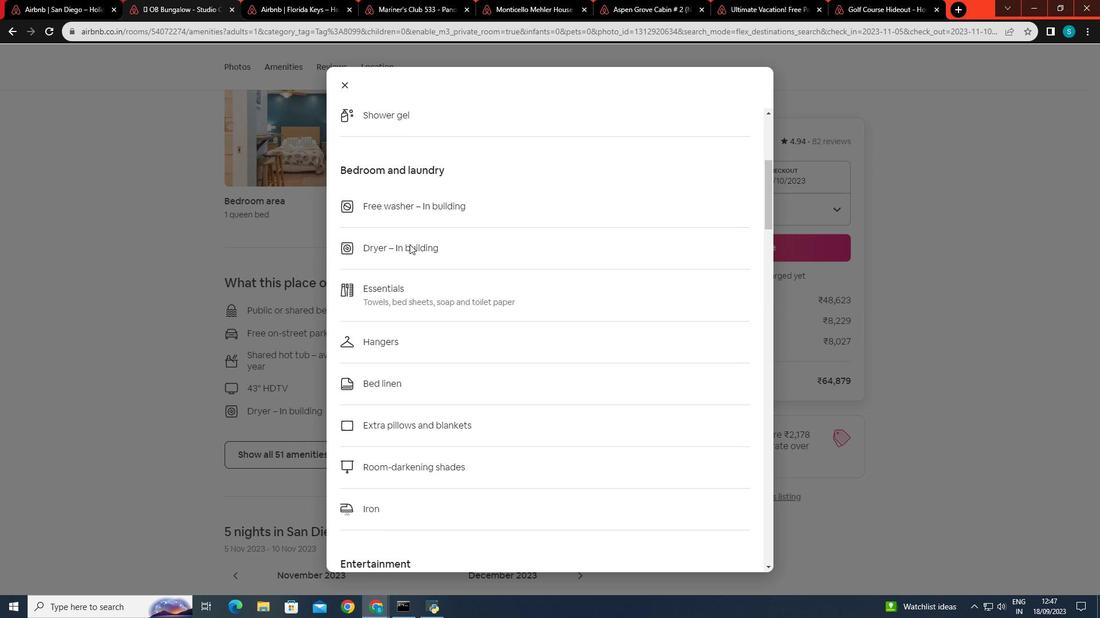 
Action: Mouse scrolled (409, 244) with delta (0, 0)
Screenshot: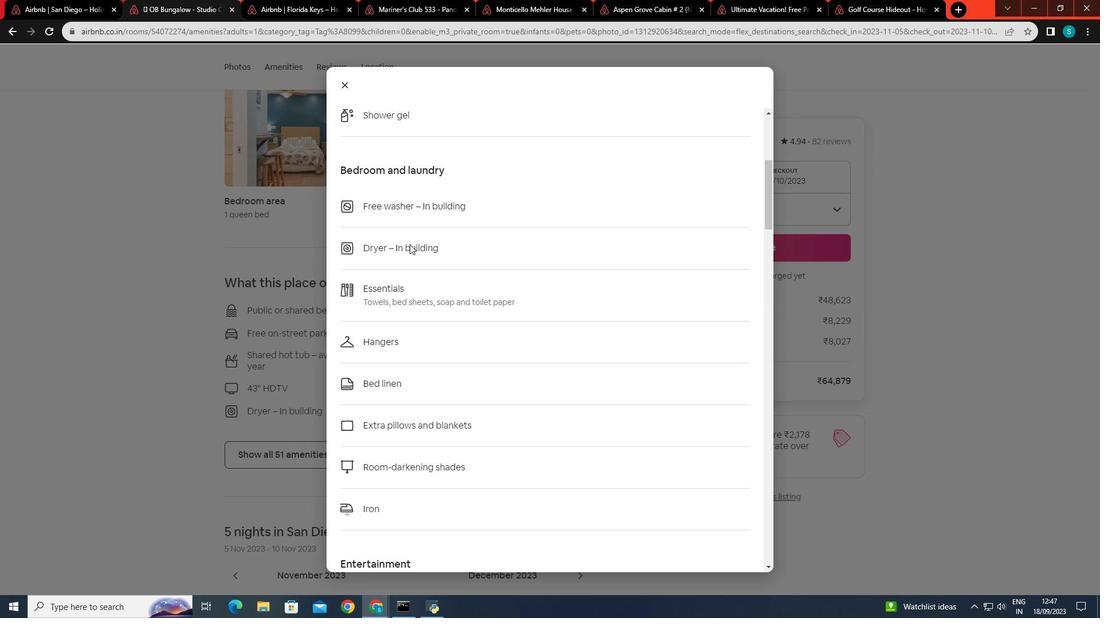 
Action: Mouse scrolled (409, 244) with delta (0, 0)
Screenshot: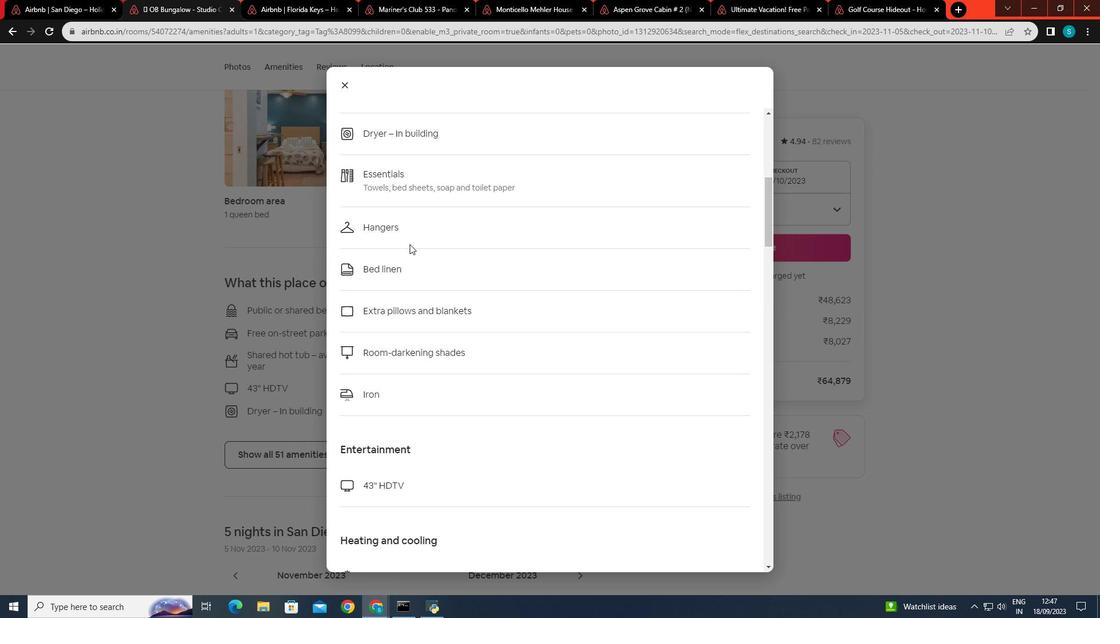 
Action: Mouse scrolled (409, 244) with delta (0, 0)
Screenshot: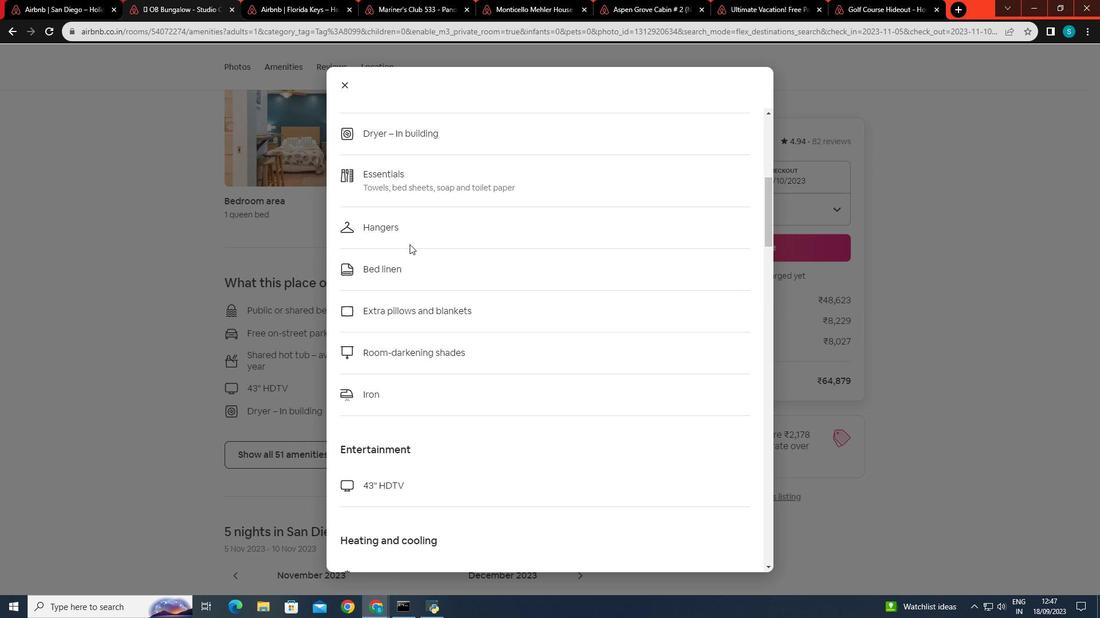 
Action: Mouse scrolled (409, 244) with delta (0, 0)
Screenshot: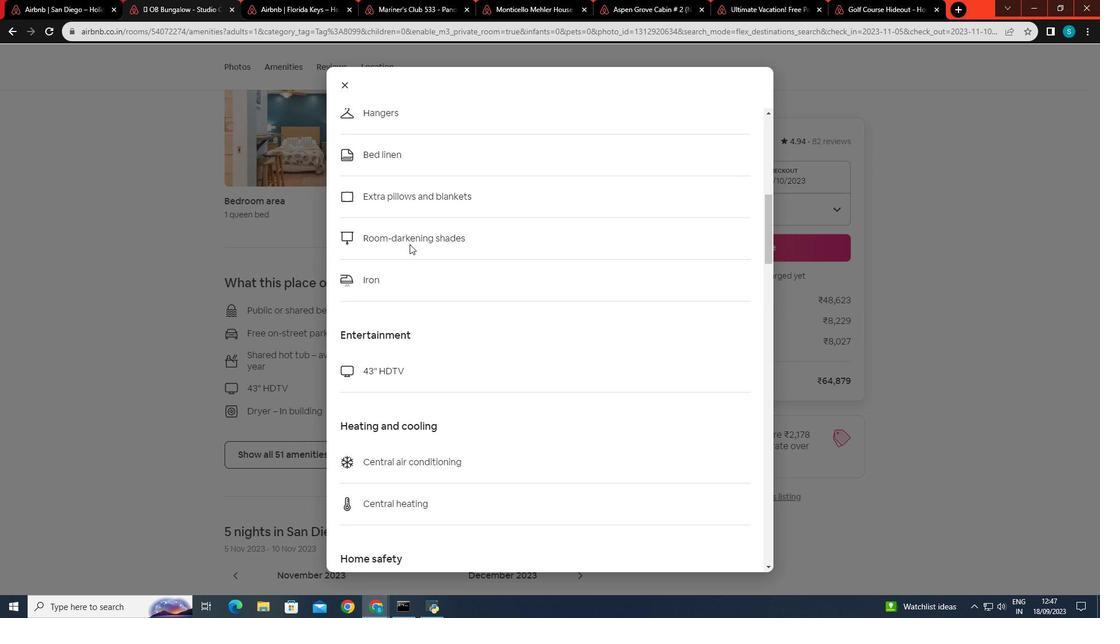 
Action: Mouse scrolled (409, 244) with delta (0, 0)
Screenshot: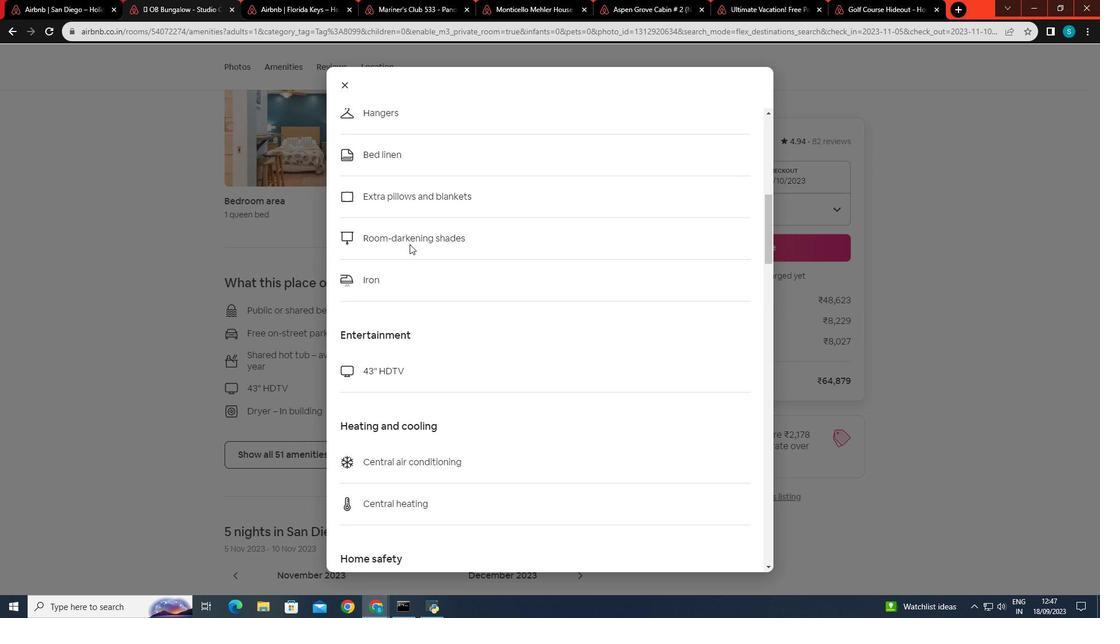 
Action: Mouse scrolled (409, 244) with delta (0, 0)
Screenshot: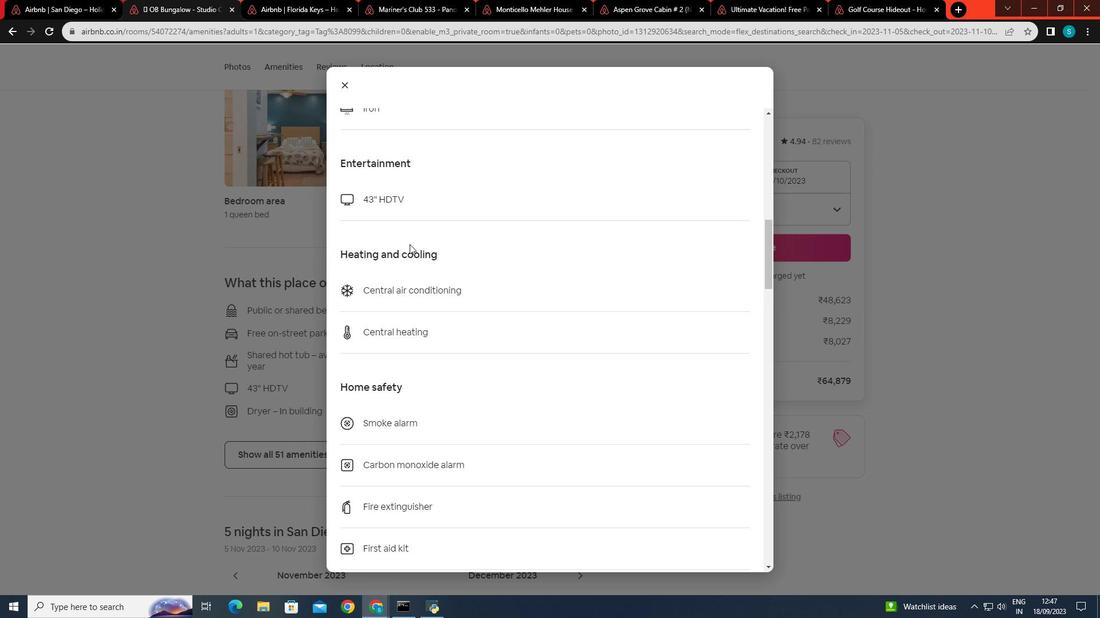 
Action: Mouse scrolled (409, 244) with delta (0, 0)
Screenshot: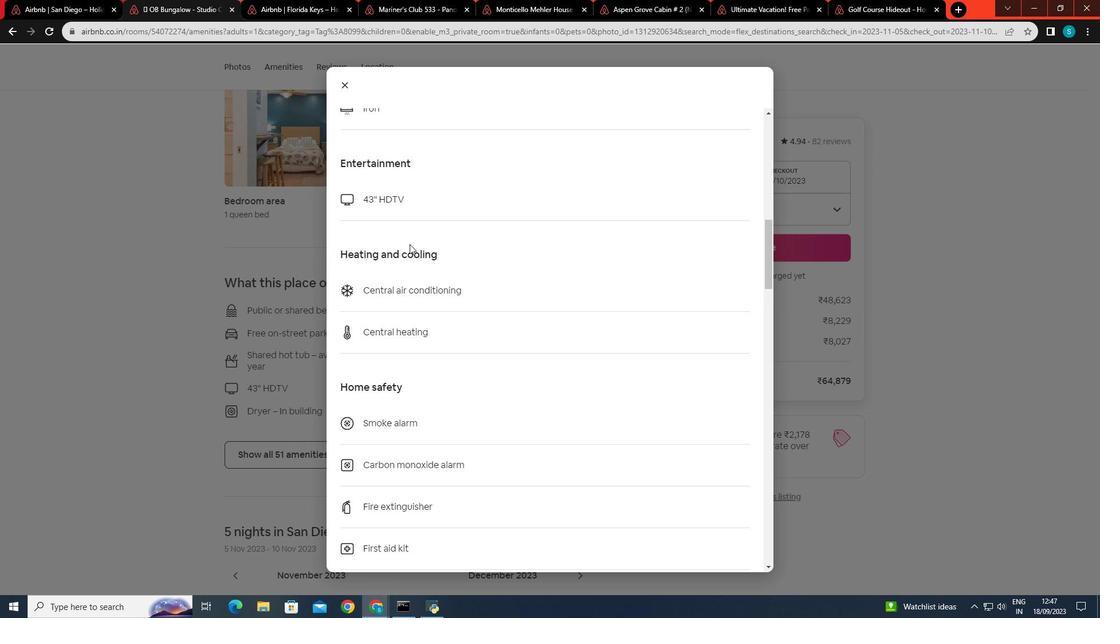 
Action: Mouse scrolled (409, 244) with delta (0, 0)
Screenshot: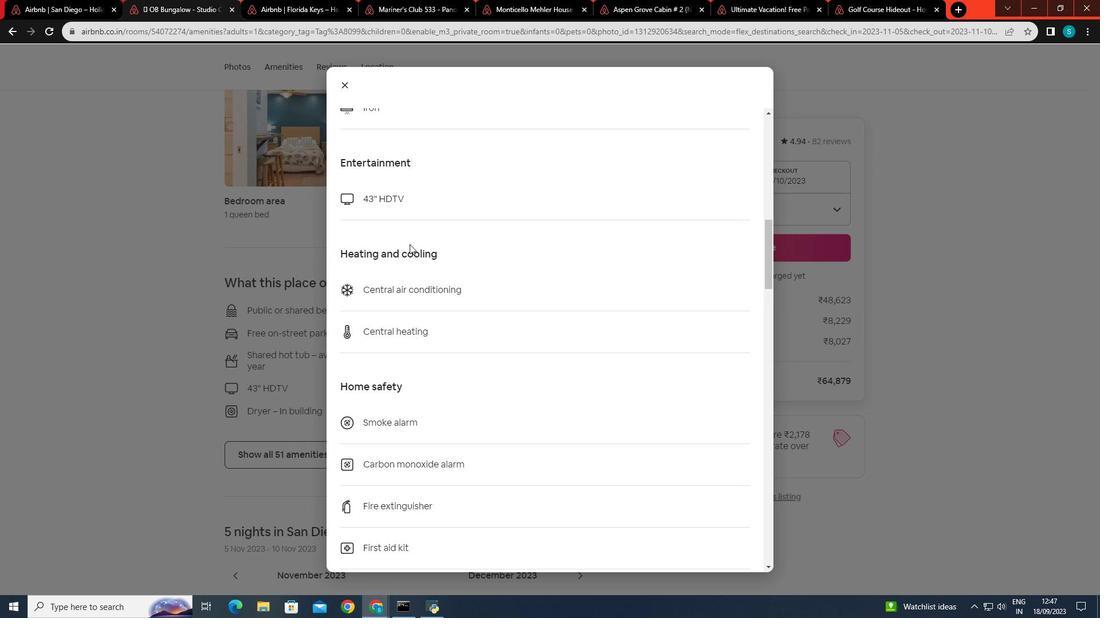 
Action: Mouse scrolled (409, 244) with delta (0, 0)
Screenshot: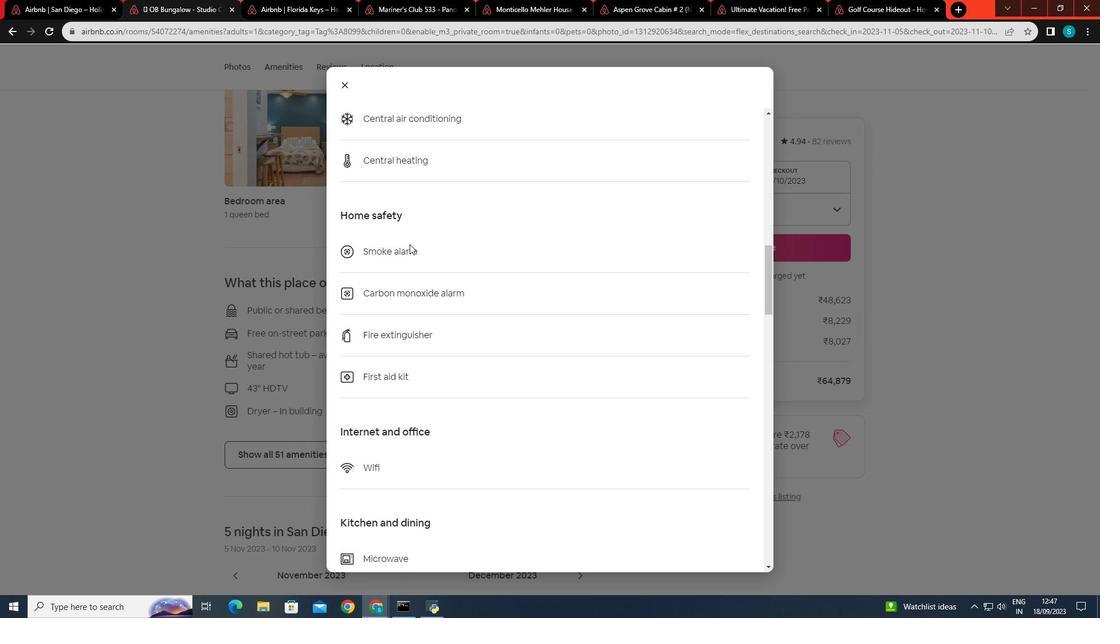 
Action: Mouse scrolled (409, 244) with delta (0, 0)
Screenshot: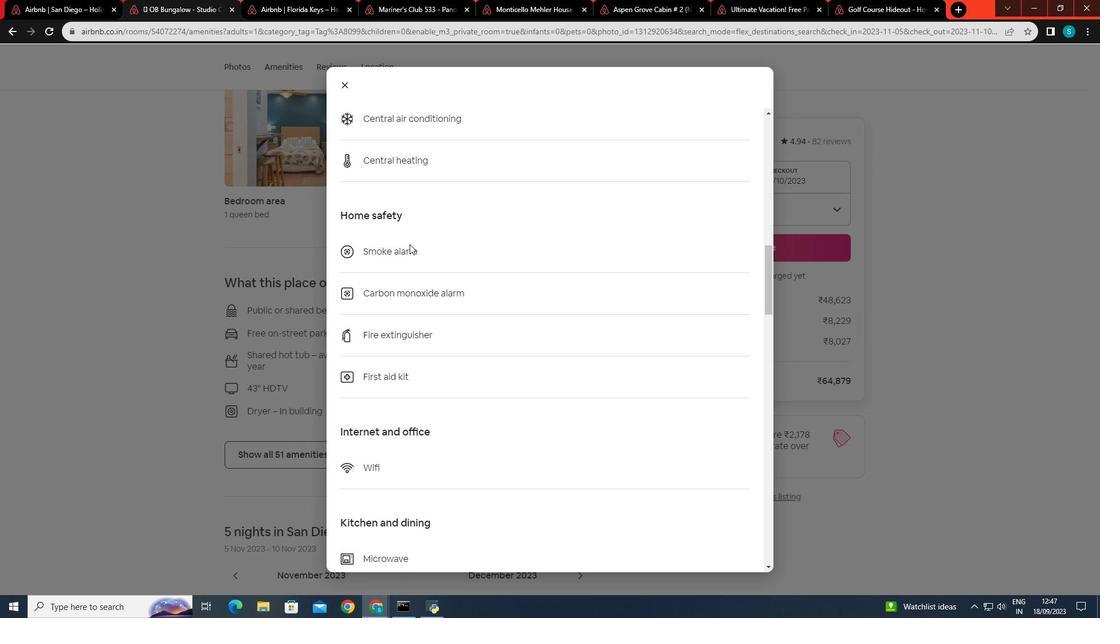 
Action: Mouse scrolled (409, 244) with delta (0, 0)
Screenshot: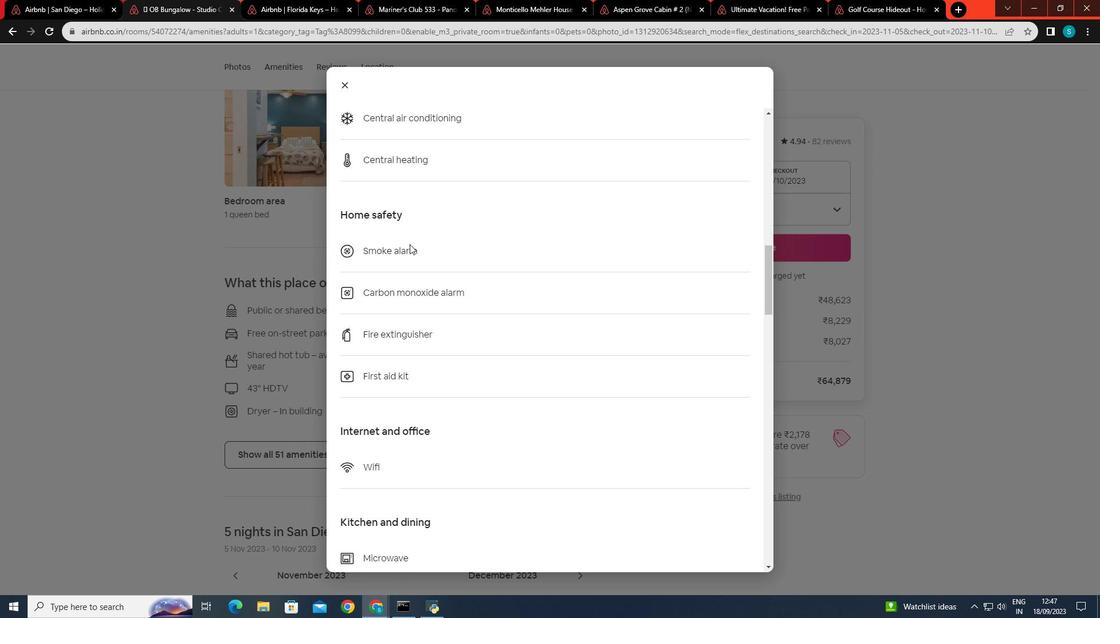 
Action: Mouse scrolled (409, 244) with delta (0, 0)
Screenshot: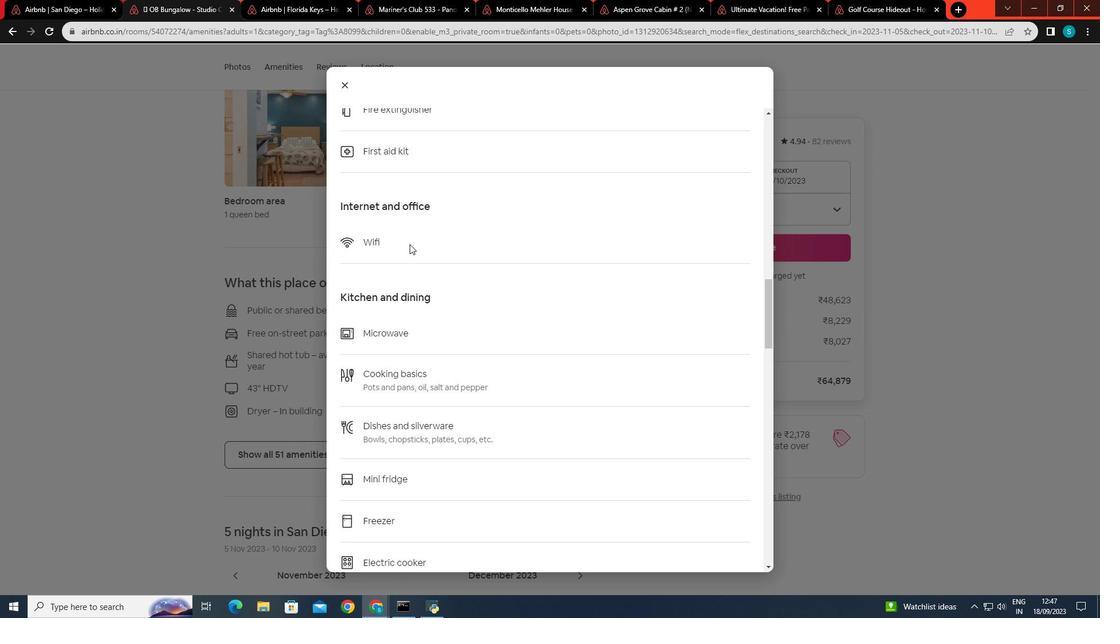 
Action: Mouse scrolled (409, 244) with delta (0, 0)
Screenshot: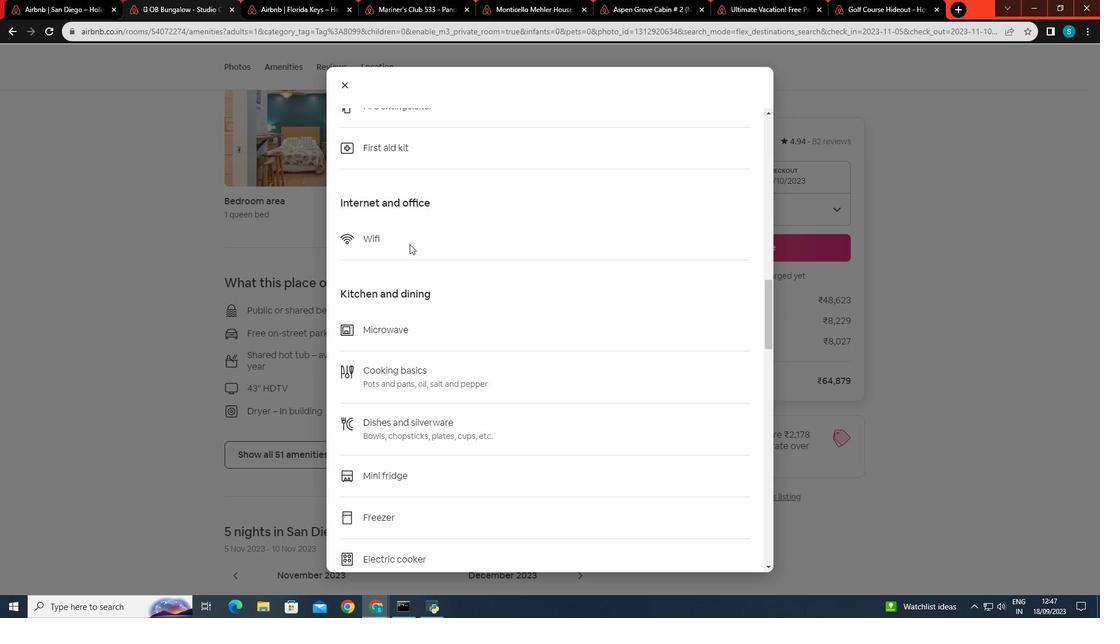 
Action: Mouse scrolled (409, 244) with delta (0, 0)
Screenshot: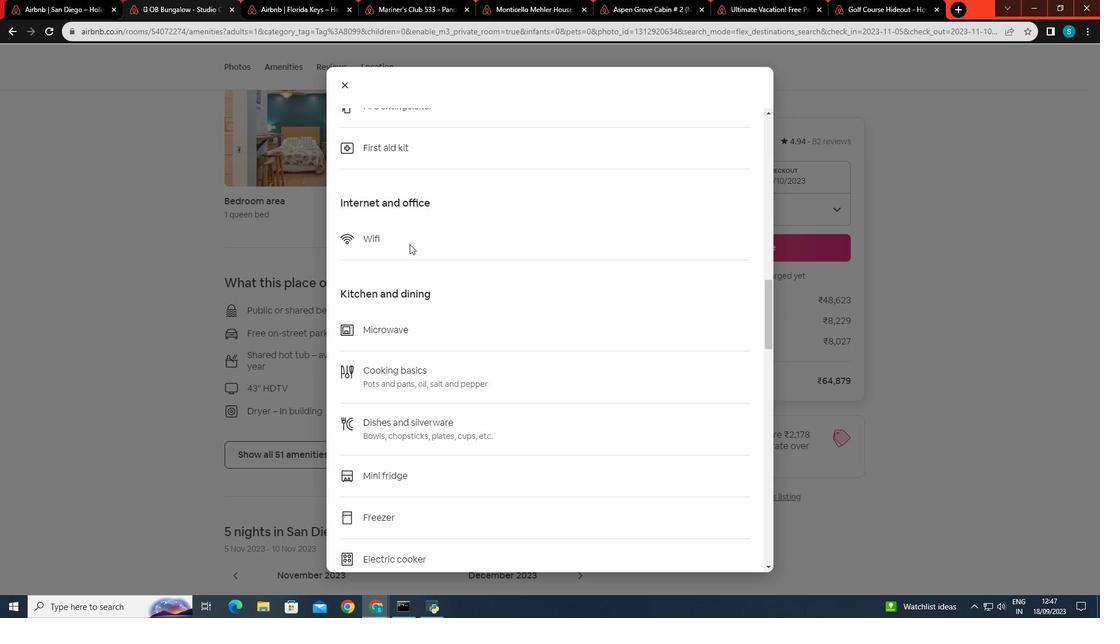 
Action: Mouse scrolled (409, 244) with delta (0, 0)
Screenshot: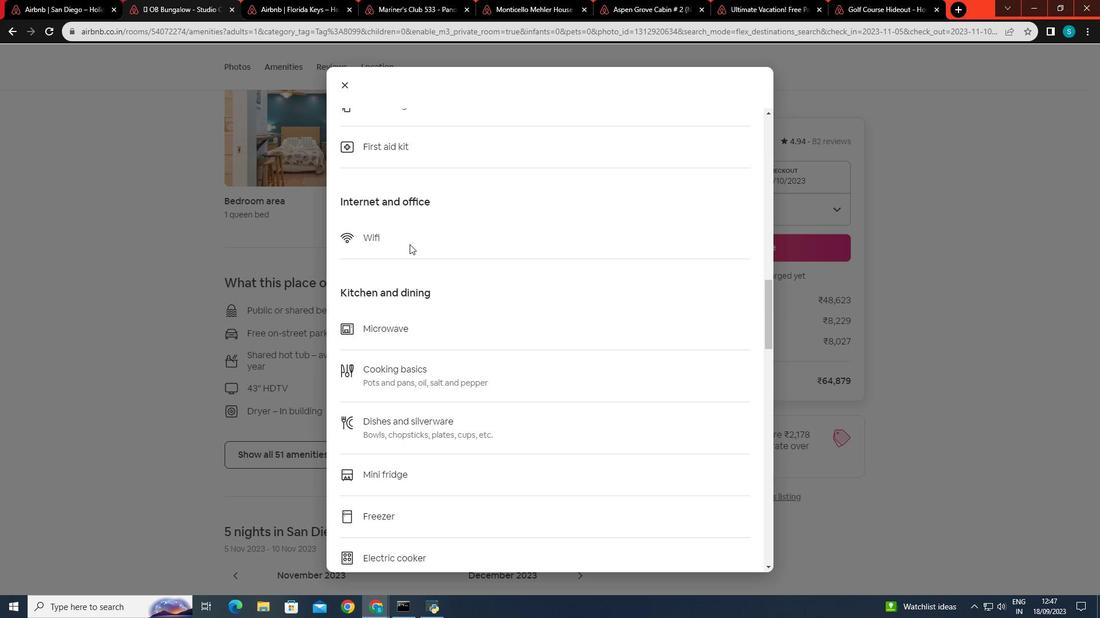 
Action: Mouse scrolled (409, 244) with delta (0, 0)
Screenshot: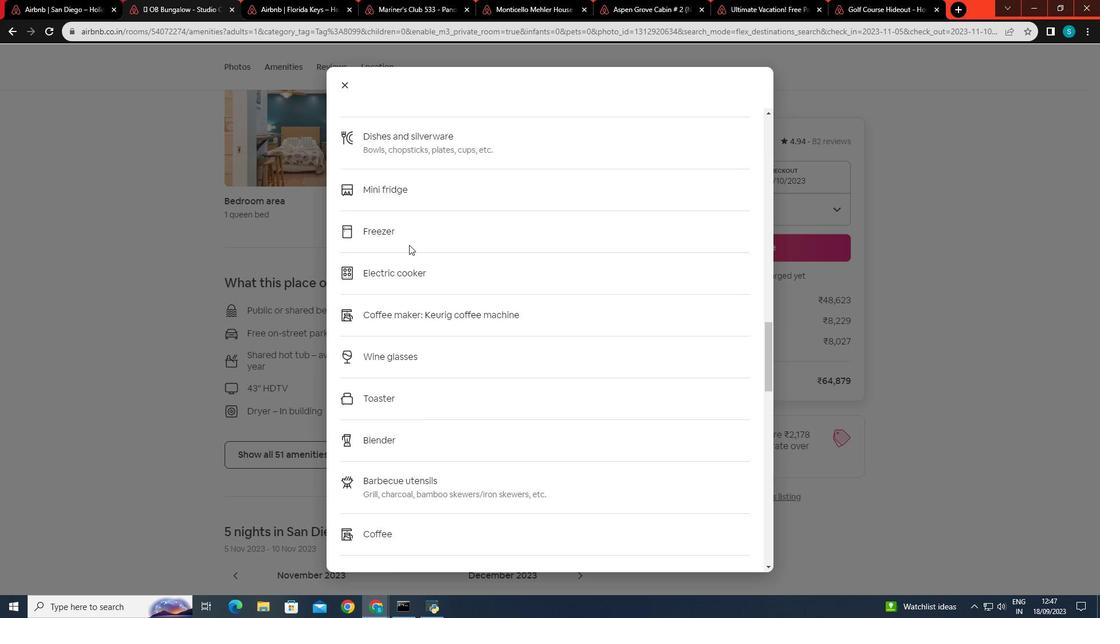 
Action: Mouse scrolled (409, 244) with delta (0, 0)
Screenshot: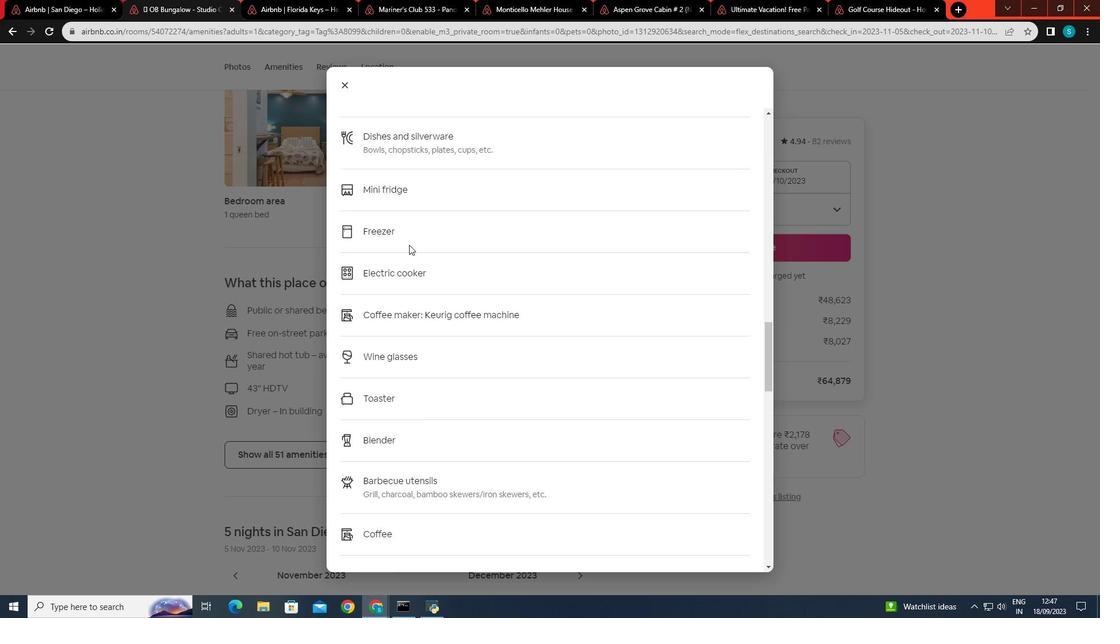 
Action: Mouse scrolled (409, 244) with delta (0, 0)
Screenshot: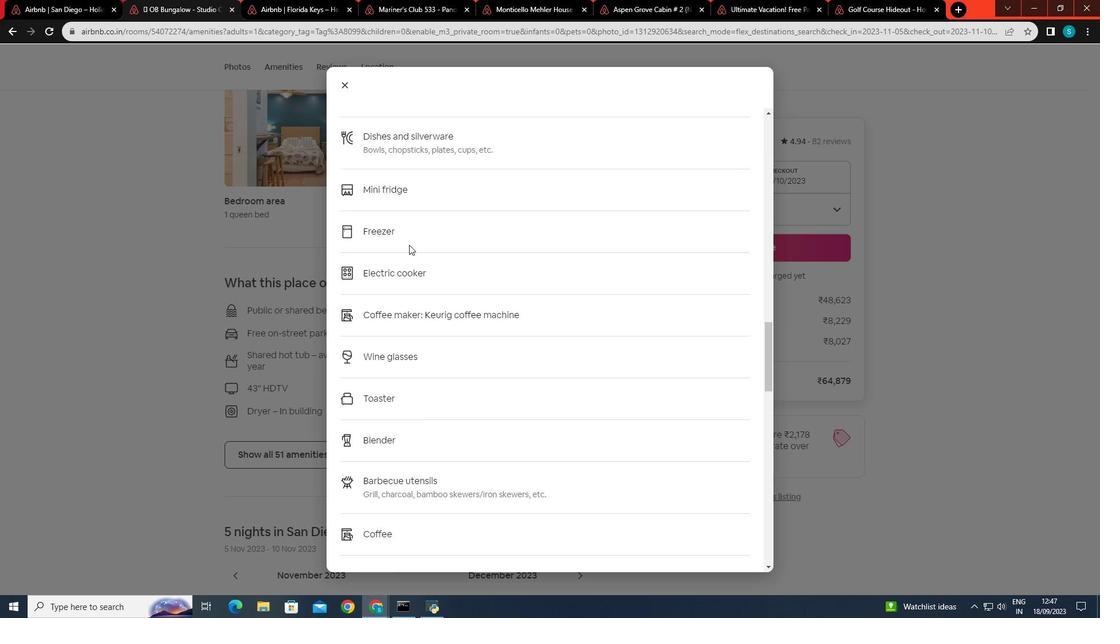 
Action: Mouse moved to (409, 244)
Screenshot: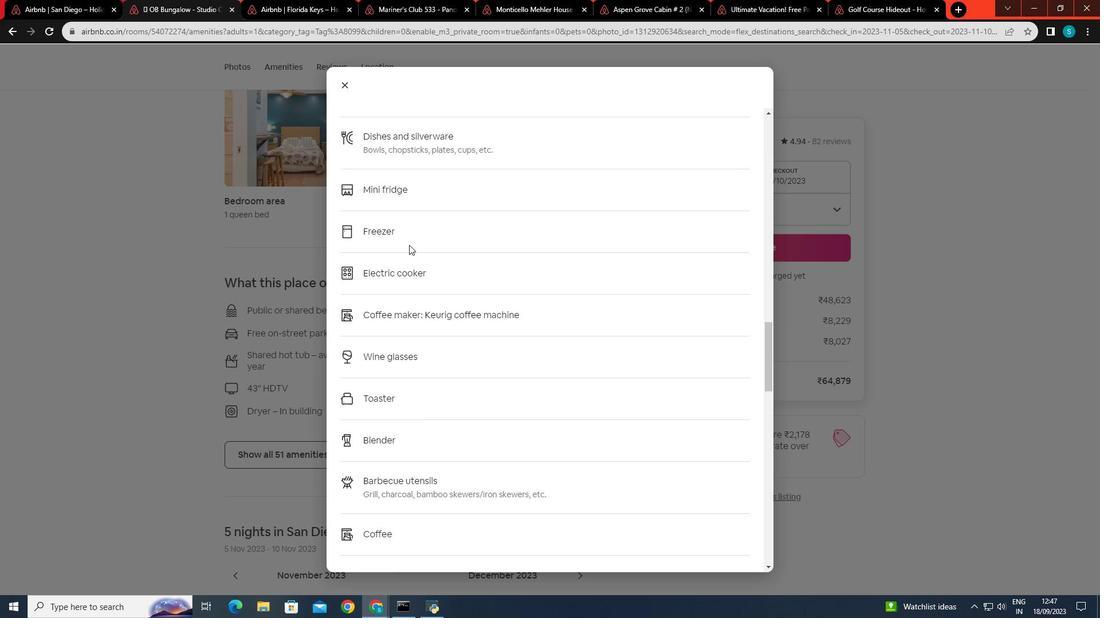
Action: Mouse scrolled (409, 244) with delta (0, 0)
Screenshot: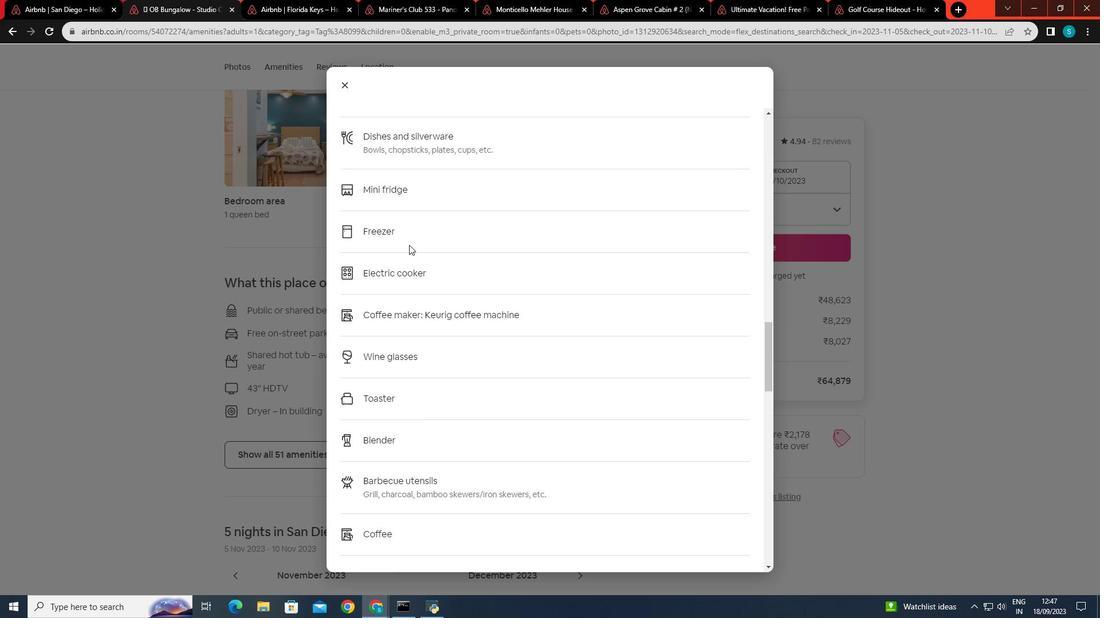 
Action: Mouse moved to (409, 245)
Screenshot: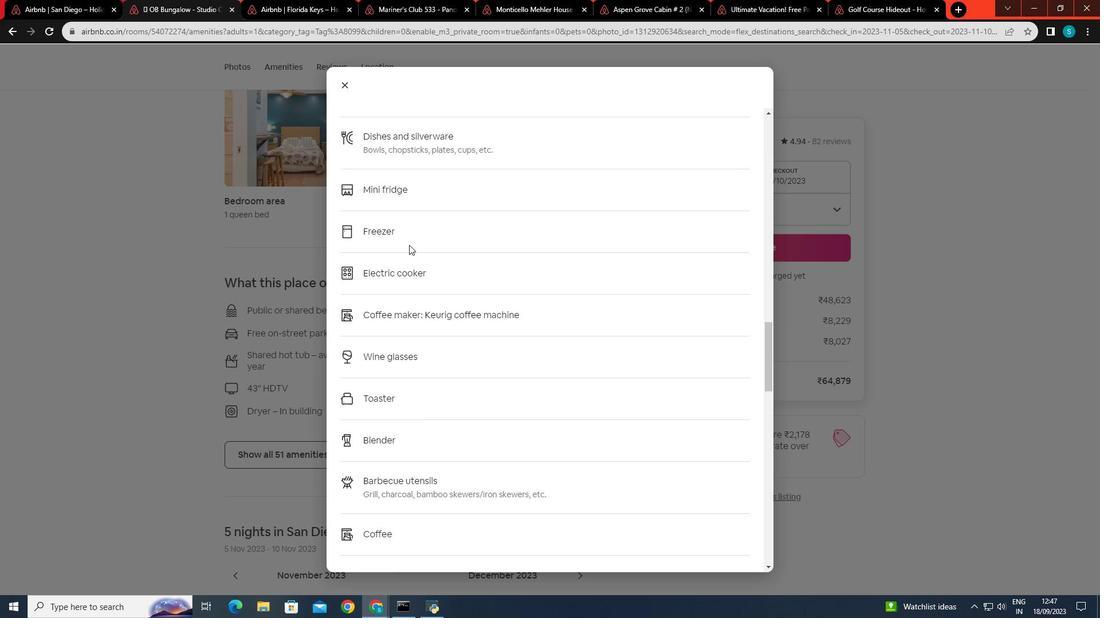 
Action: Mouse scrolled (409, 244) with delta (0, 0)
Screenshot: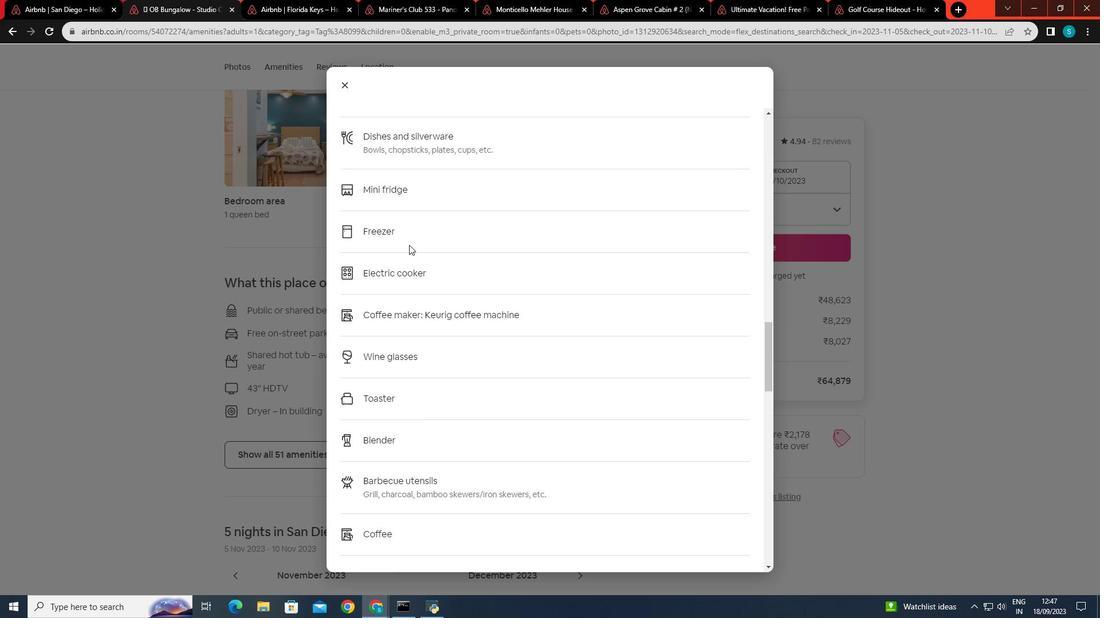 
Action: Mouse moved to (408, 245)
Screenshot: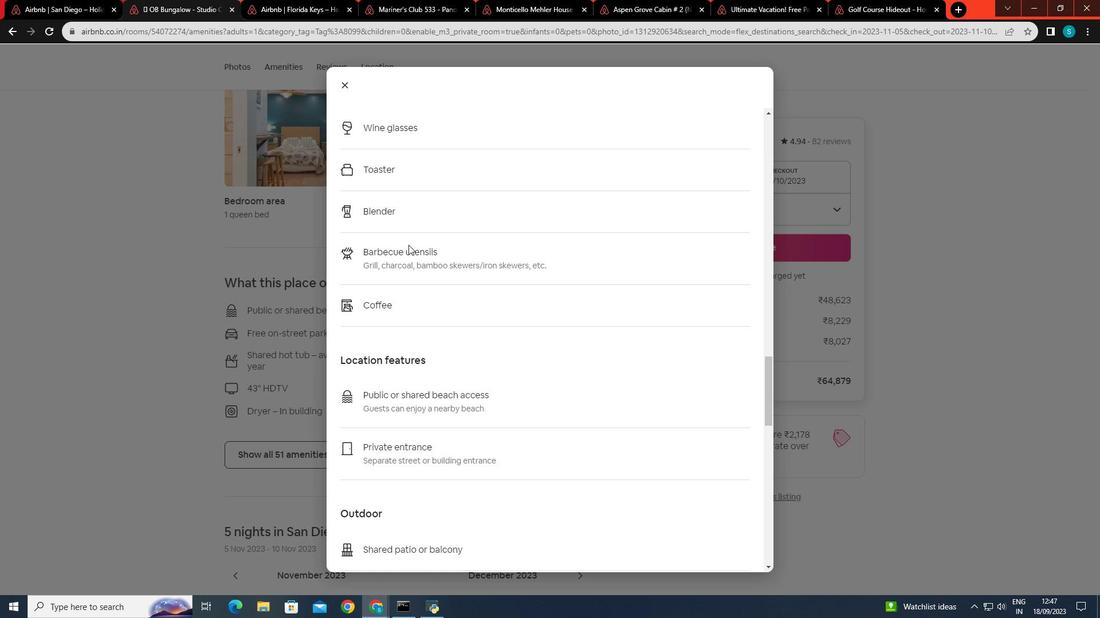 
Action: Mouse scrolled (408, 244) with delta (0, 0)
Screenshot: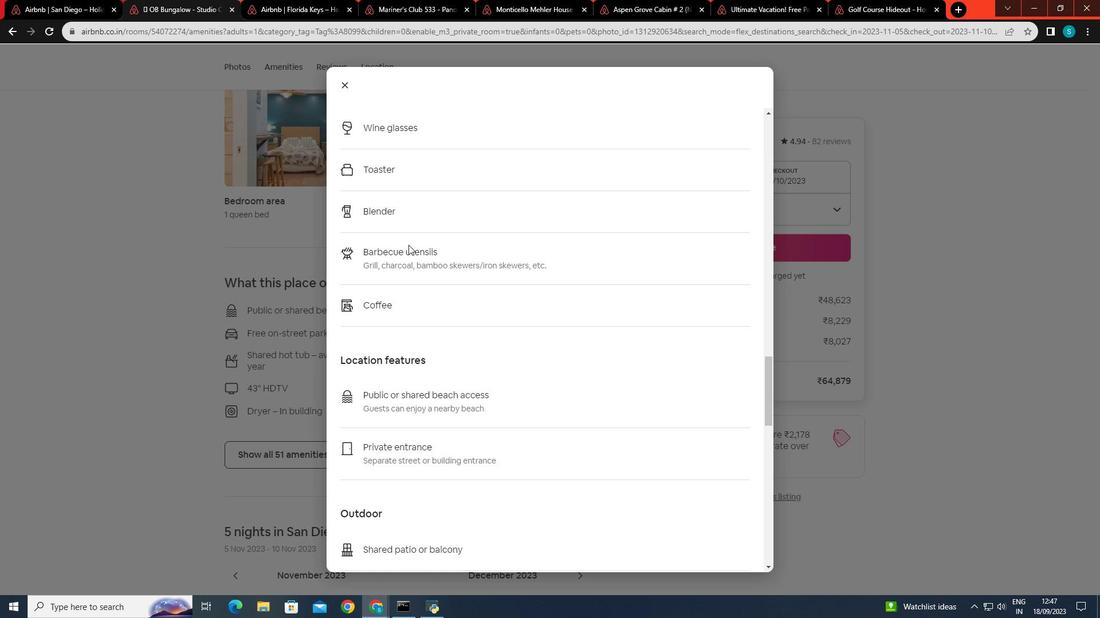 
Action: Mouse scrolled (408, 244) with delta (0, 0)
Screenshot: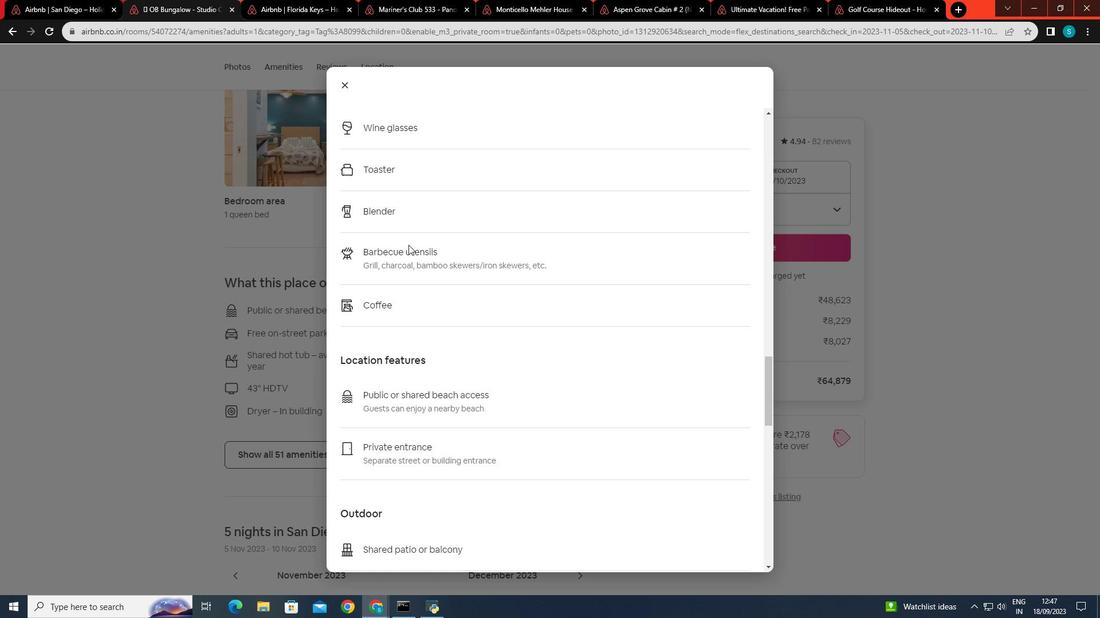 
Action: Mouse scrolled (408, 244) with delta (0, 0)
Screenshot: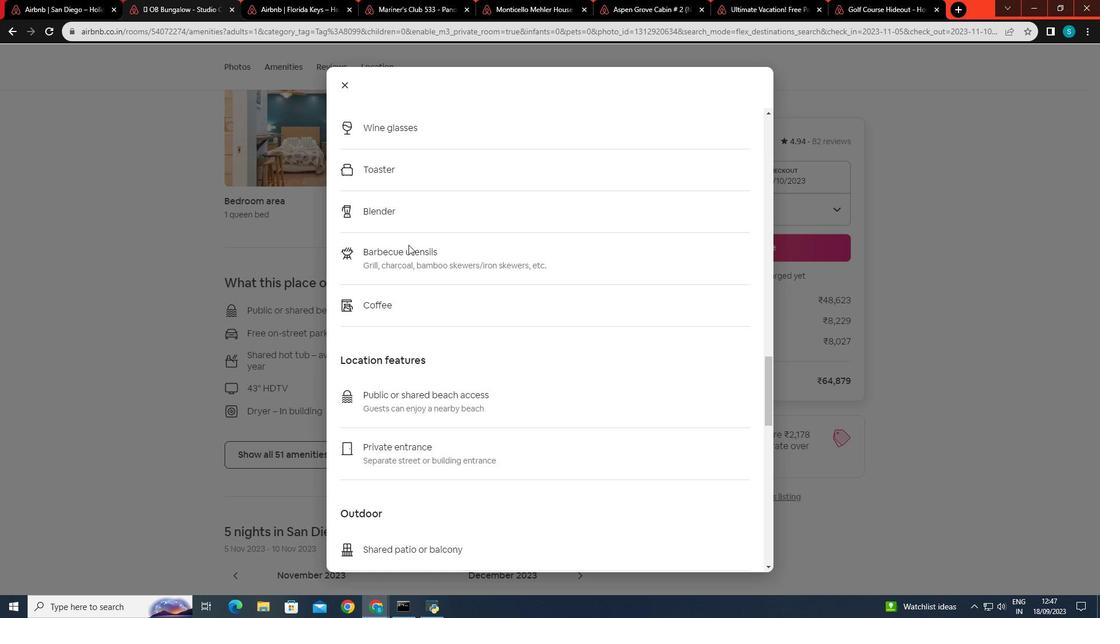 
Action: Mouse scrolled (408, 244) with delta (0, 0)
Screenshot: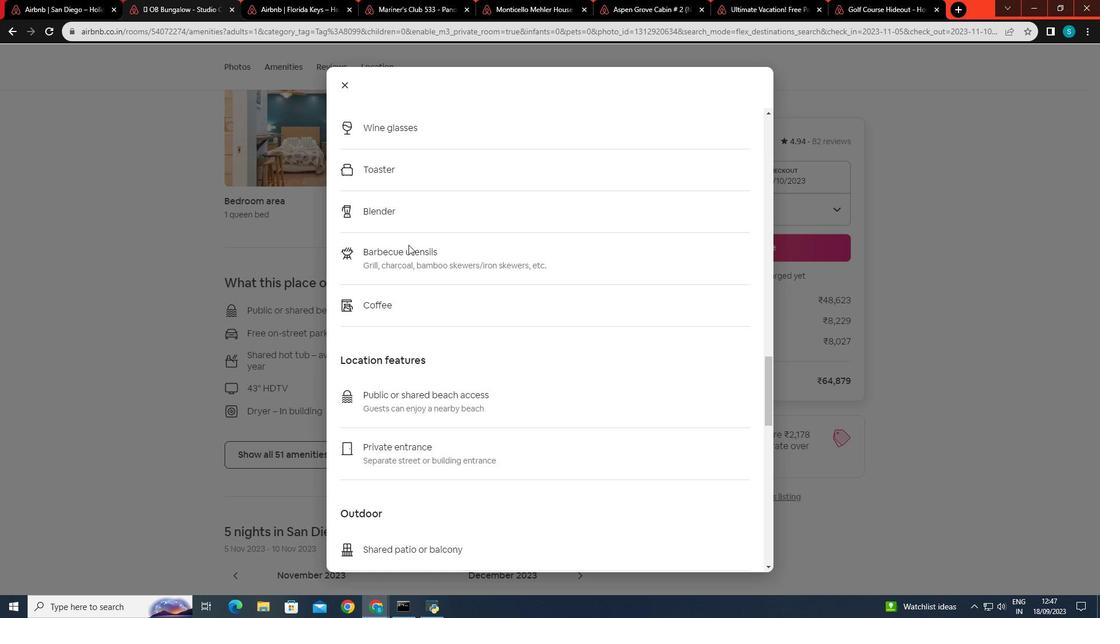 
Action: Mouse scrolled (408, 244) with delta (0, 0)
Screenshot: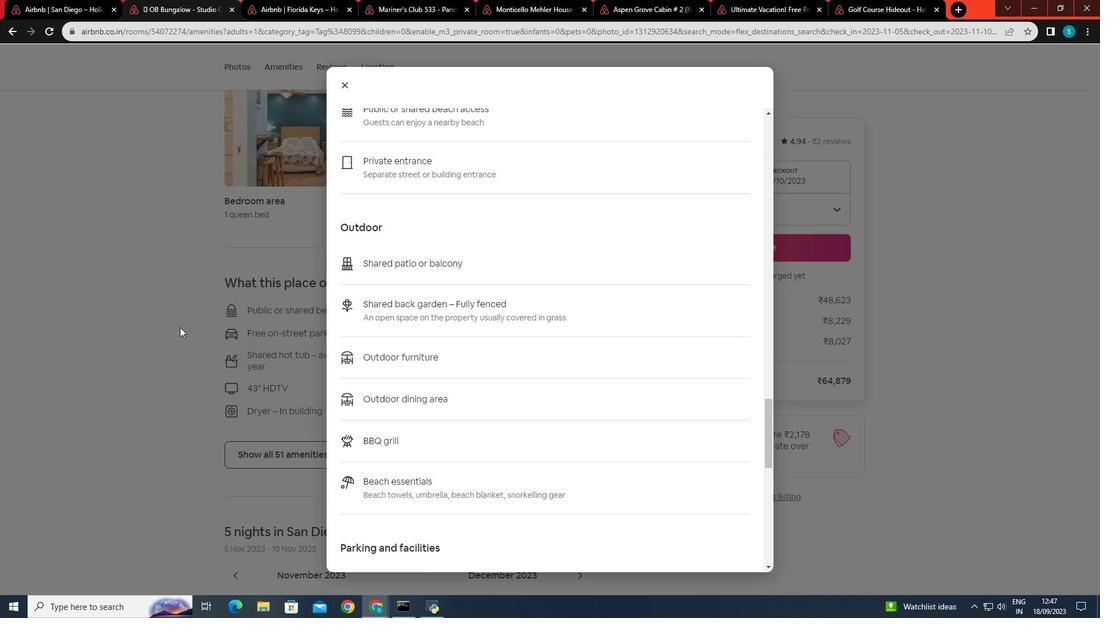 
Action: Mouse scrolled (408, 244) with delta (0, 0)
Screenshot: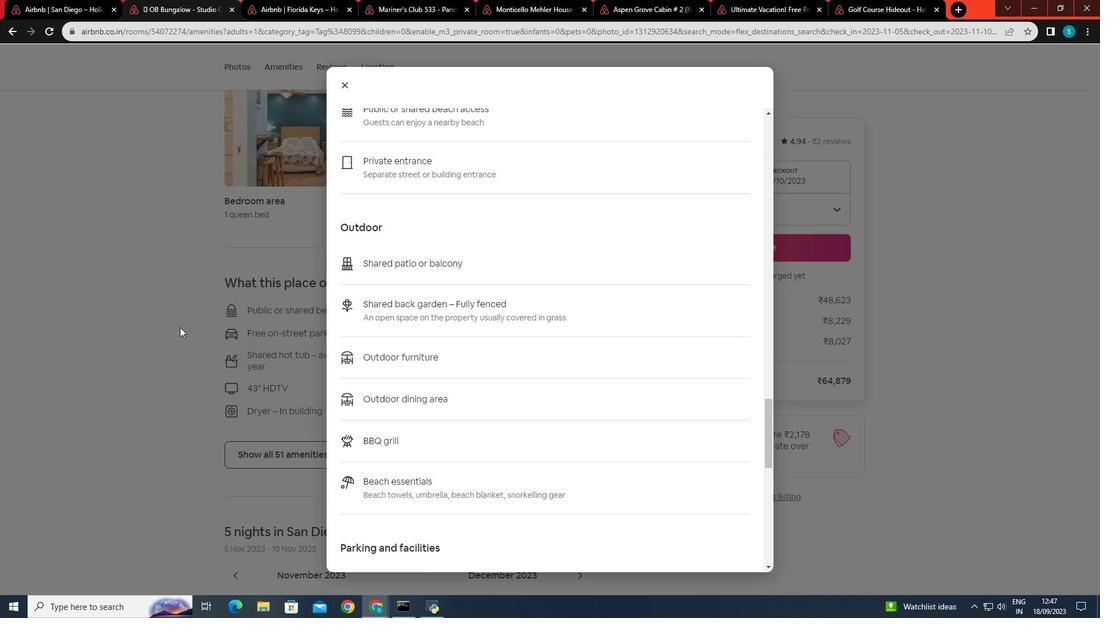 
Action: Mouse scrolled (408, 244) with delta (0, 0)
Screenshot: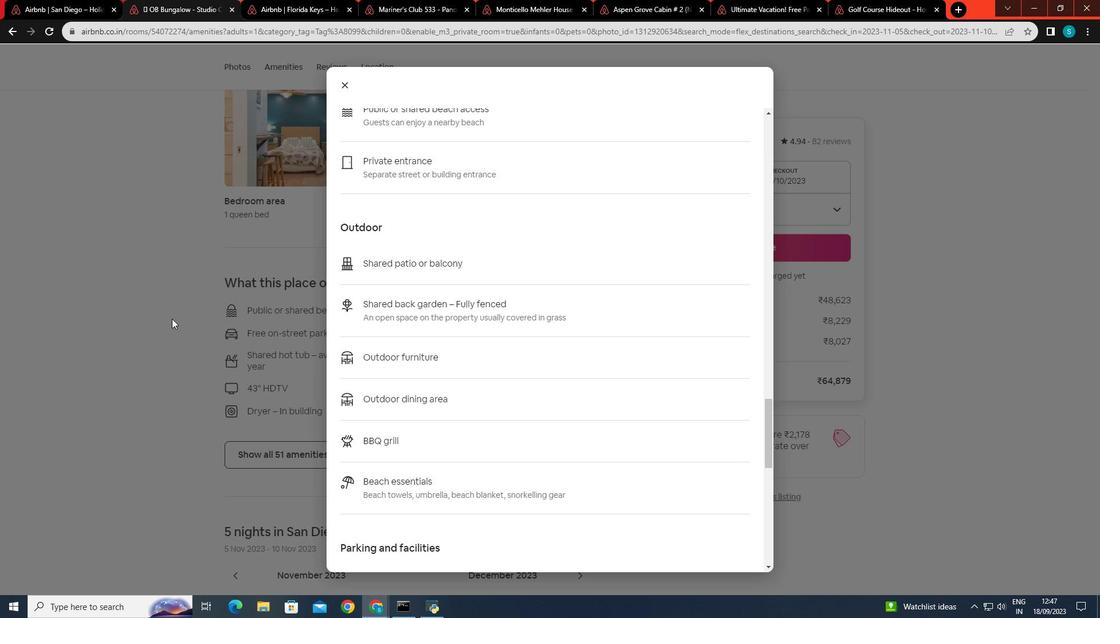 
Action: Mouse scrolled (408, 244) with delta (0, 0)
Screenshot: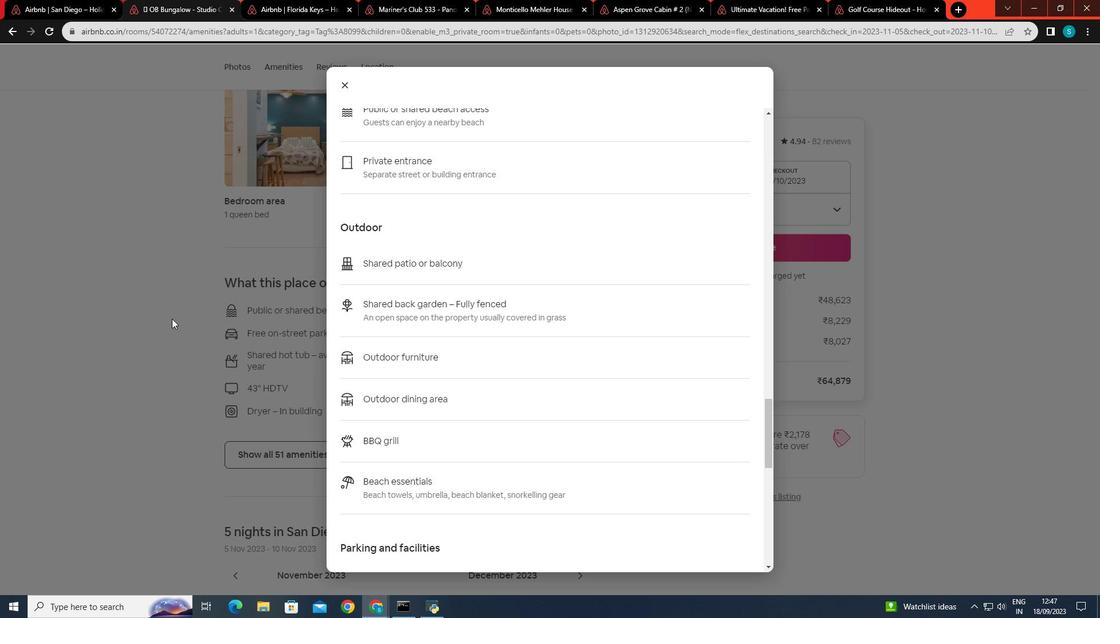 
Action: Mouse scrolled (408, 244) with delta (0, 0)
Screenshot: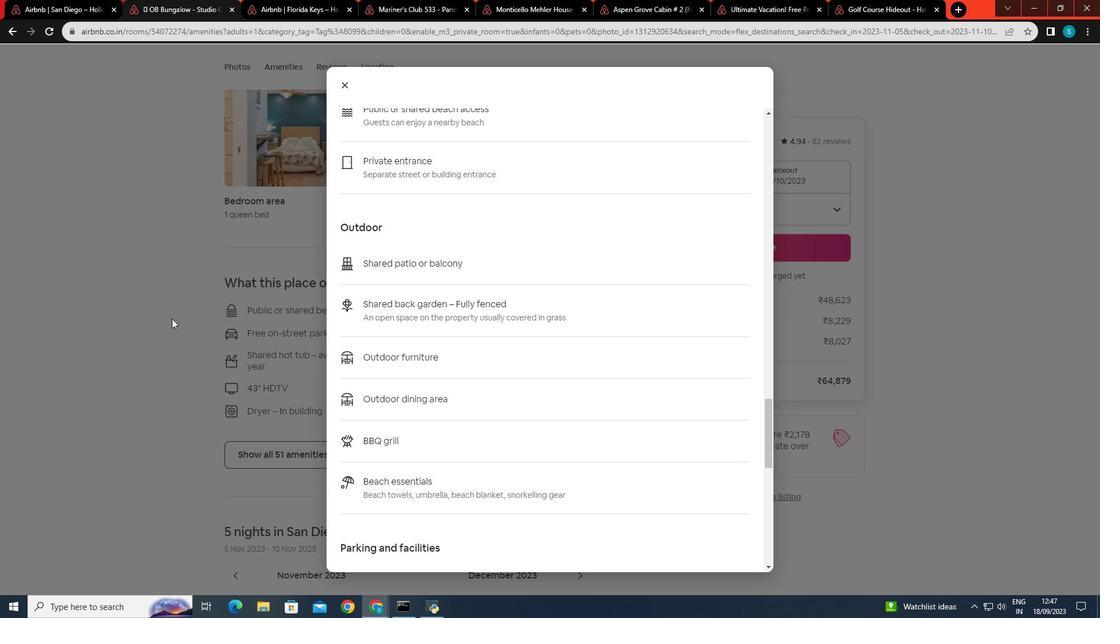 
Action: Mouse moved to (301, 352)
Screenshot: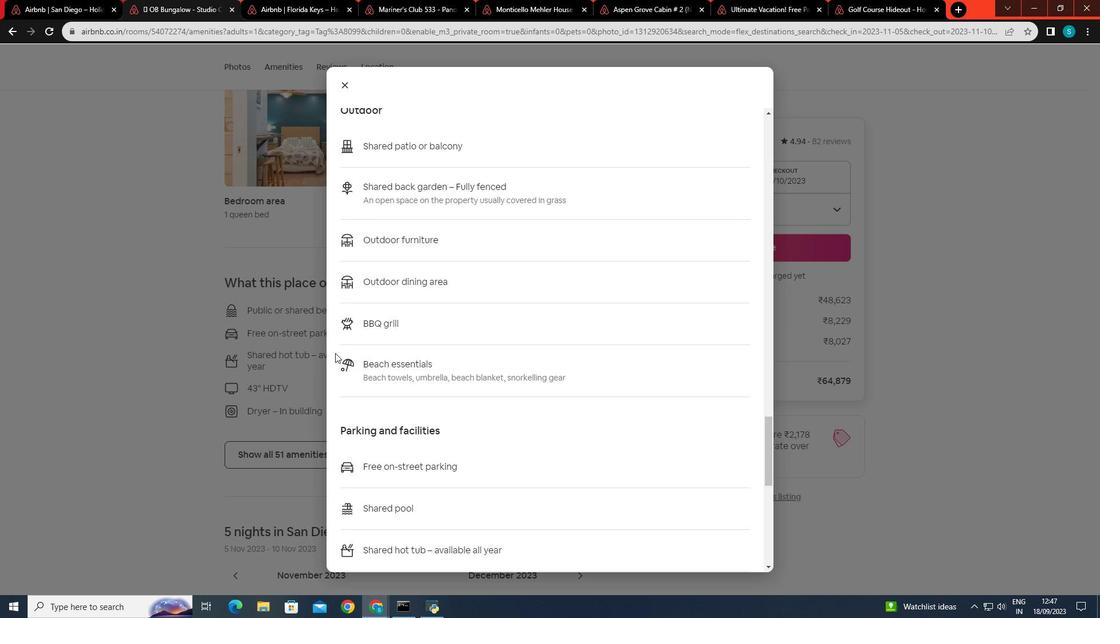 
Action: Mouse scrolled (301, 352) with delta (0, 0)
Screenshot: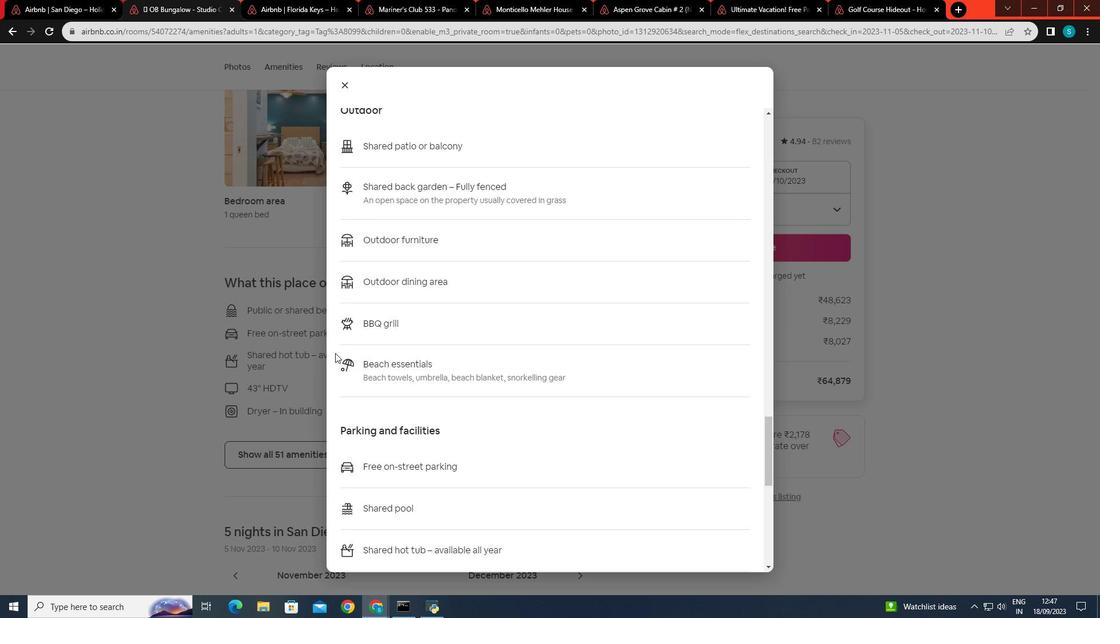 
Action: Mouse moved to (305, 352)
Screenshot: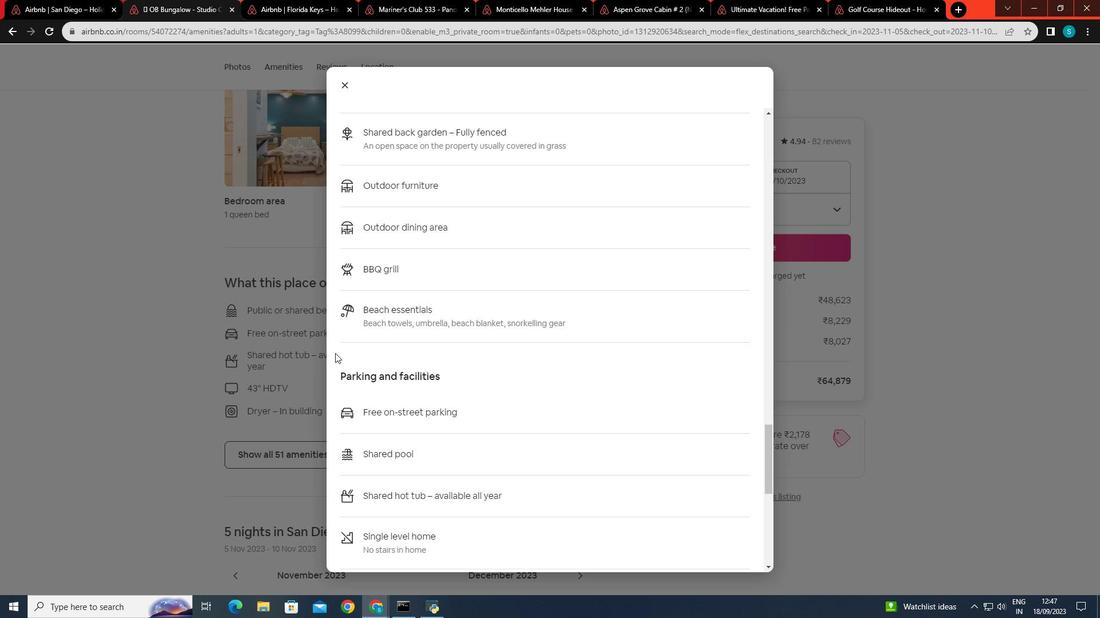 
Action: Mouse scrolled (305, 352) with delta (0, 0)
Screenshot: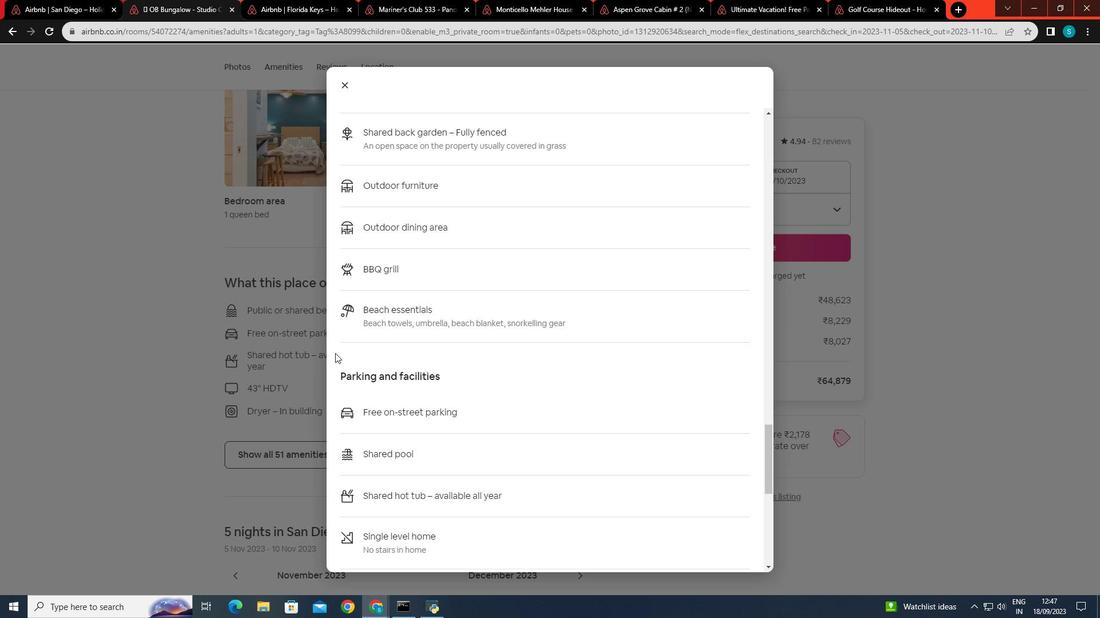 
Action: Mouse moved to (314, 352)
Screenshot: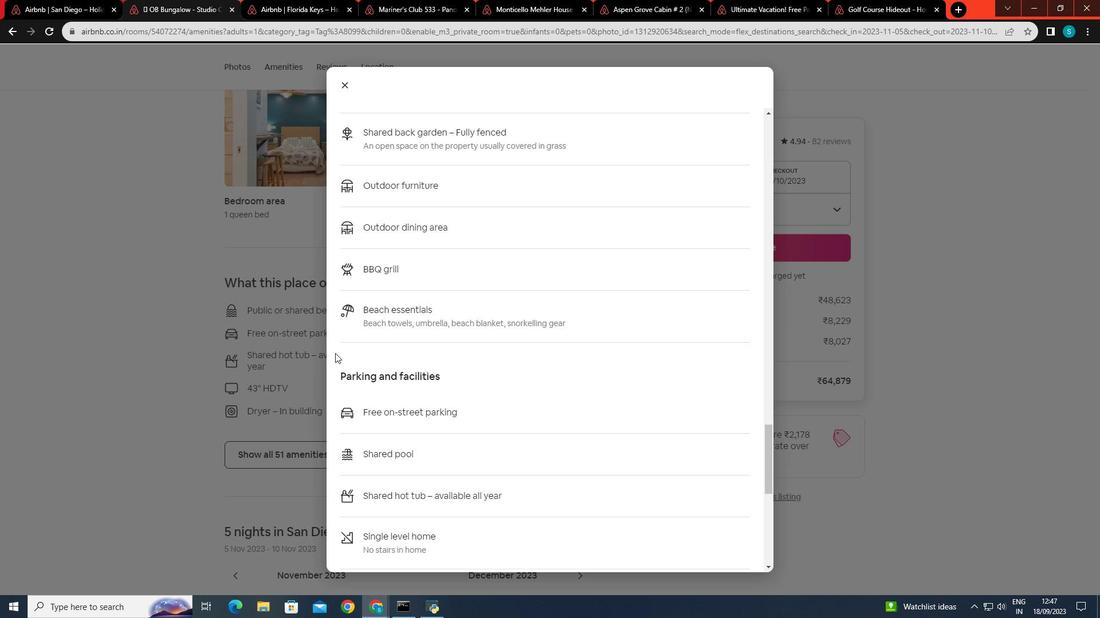 
Action: Mouse scrolled (314, 352) with delta (0, 0)
Screenshot: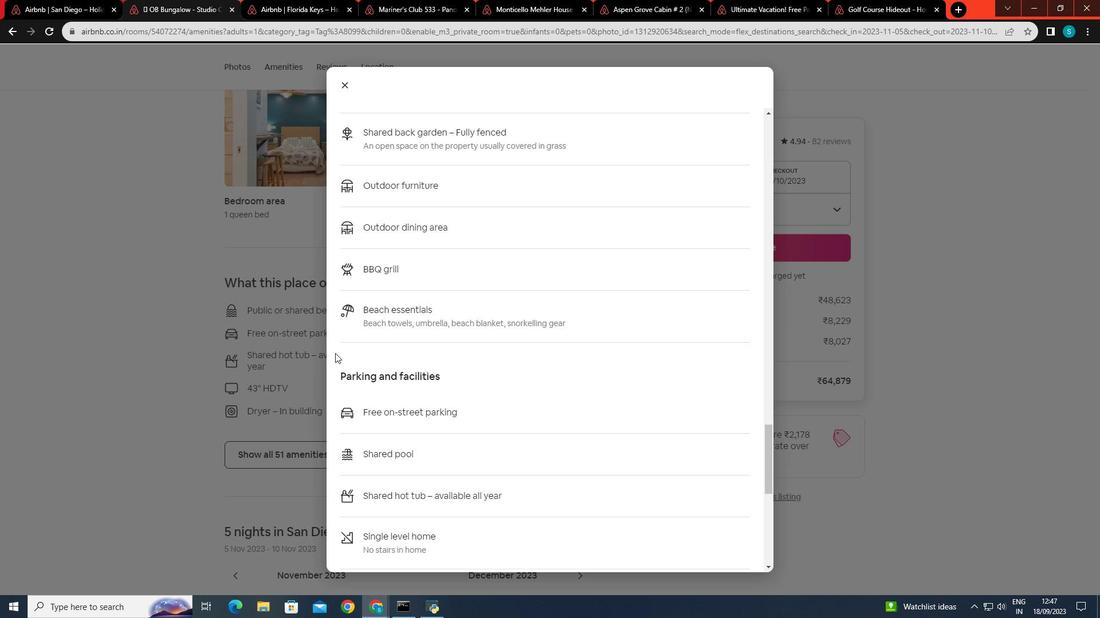 
Action: Mouse moved to (328, 353)
Screenshot: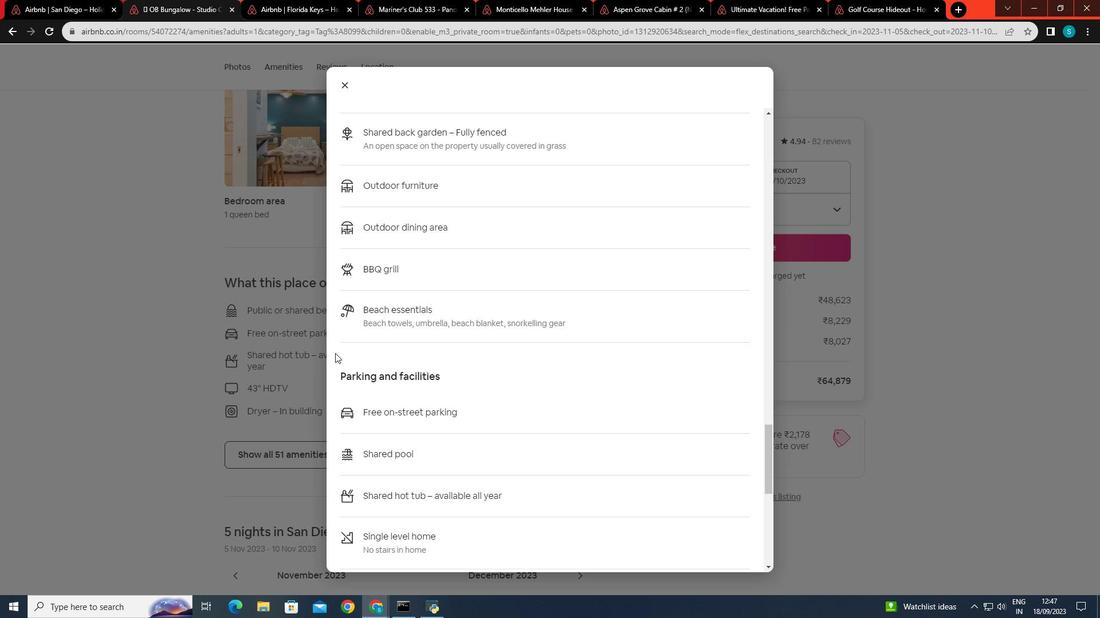 
Action: Mouse scrolled (328, 352) with delta (0, 0)
Screenshot: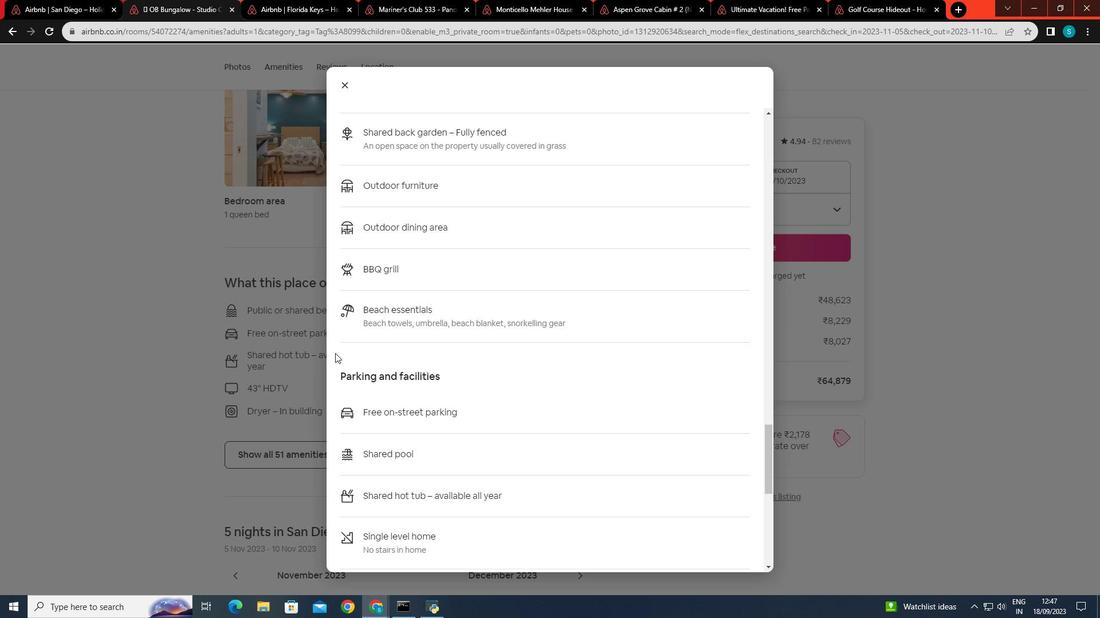 
Action: Mouse moved to (335, 353)
Screenshot: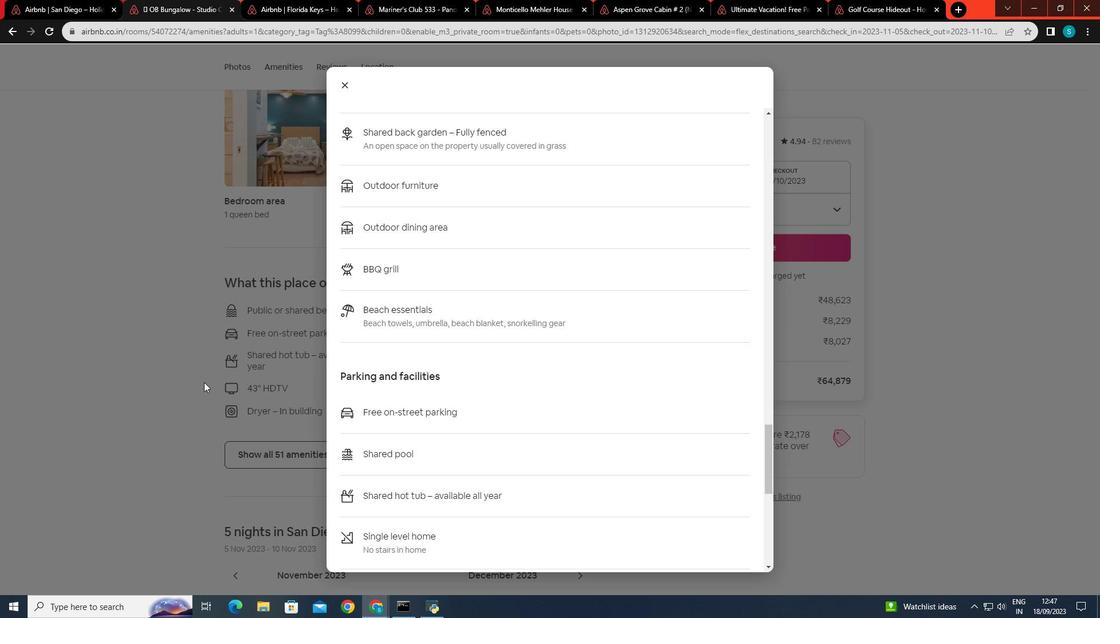 
Action: Mouse scrolled (335, 352) with delta (0, 0)
Screenshot: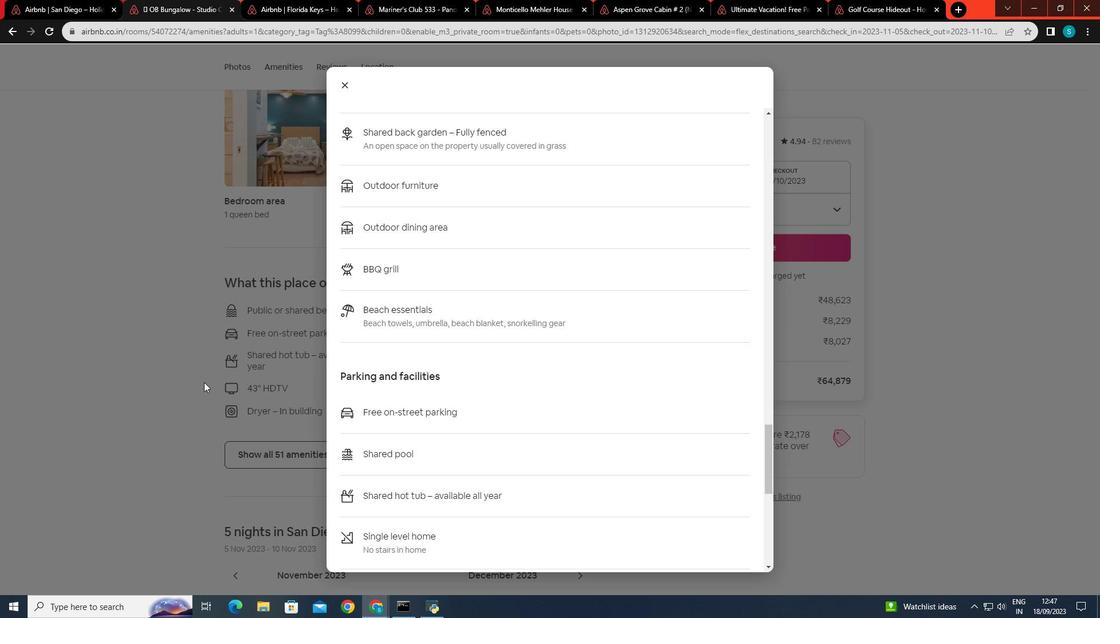 
Action: Mouse moved to (335, 353)
Screenshot: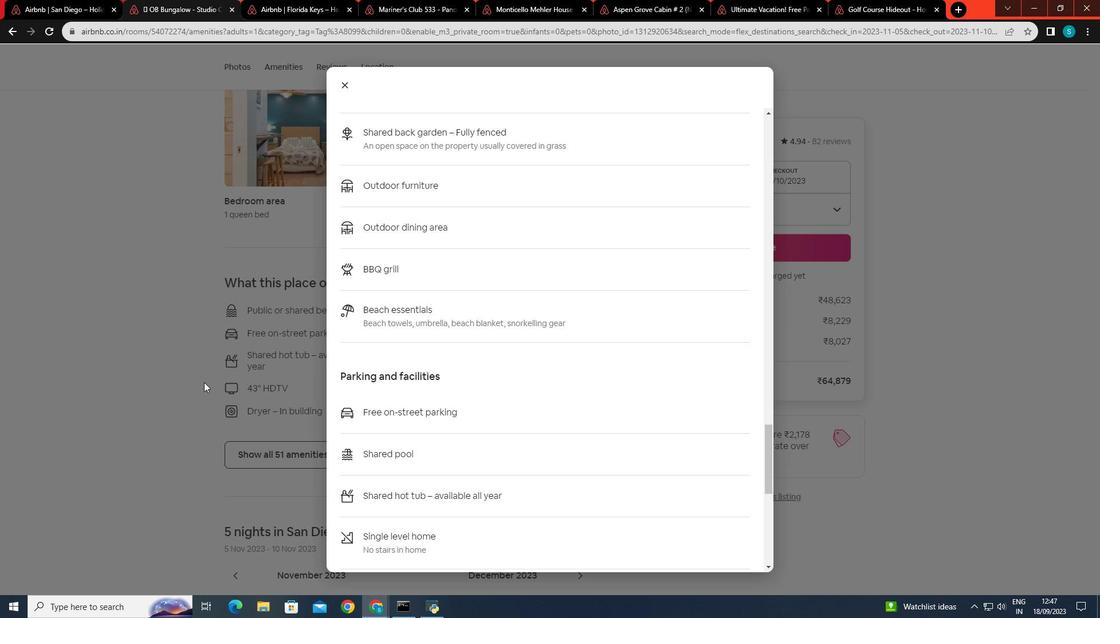 
Action: Mouse scrolled (335, 352) with delta (0, 0)
Screenshot: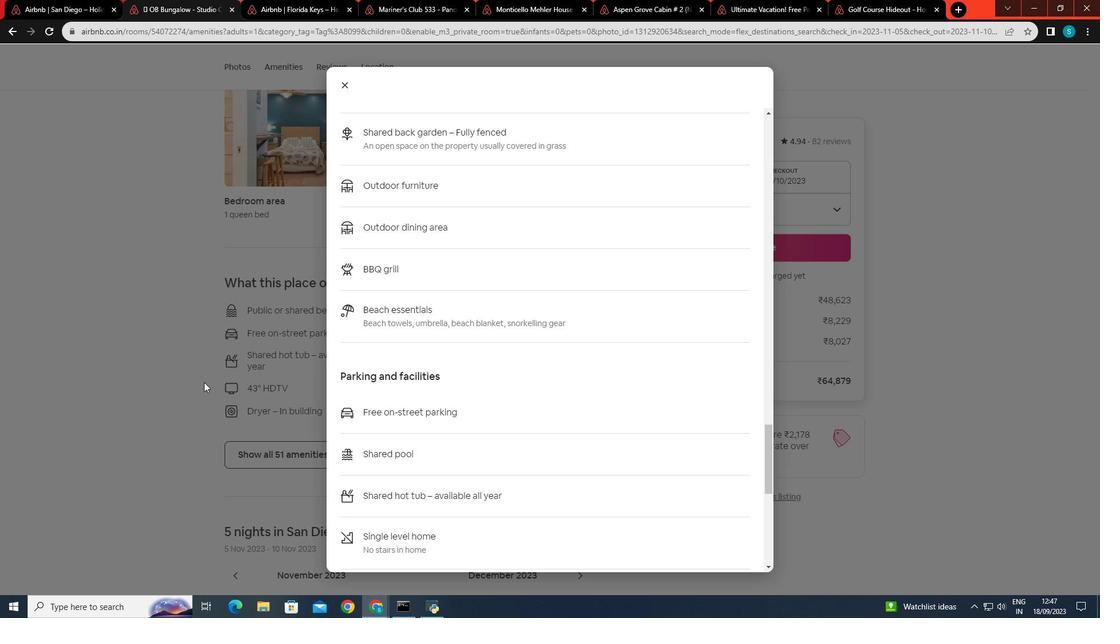 
Action: Mouse moved to (114, 327)
Screenshot: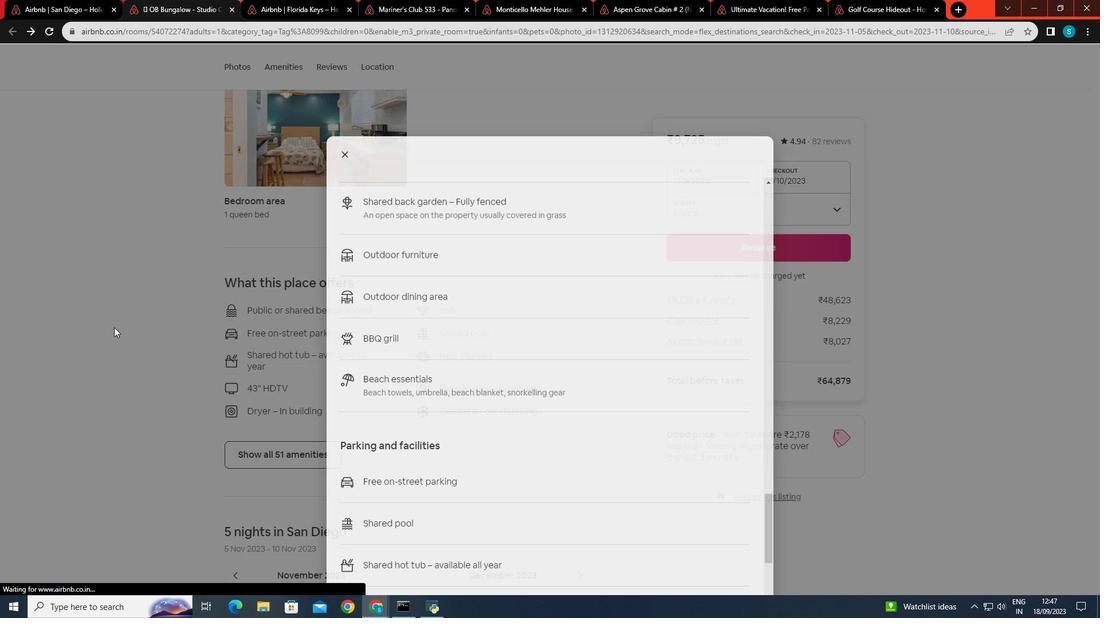 
Action: Mouse pressed left at (114, 327)
Screenshot: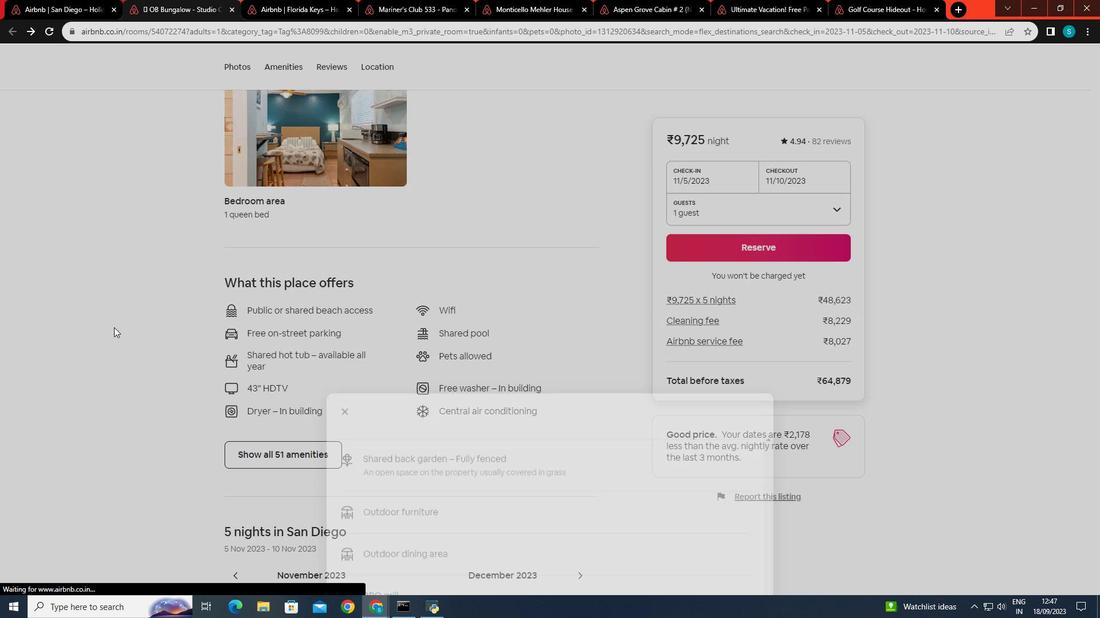 
Action: Mouse moved to (305, 283)
Screenshot: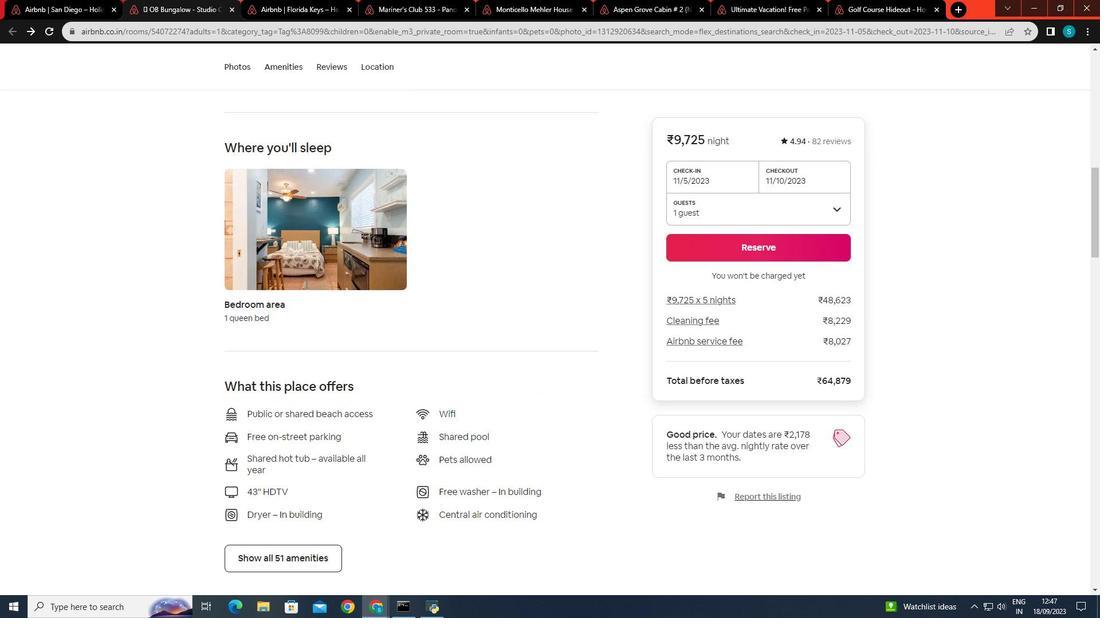 
Action: Mouse scrolled (305, 284) with delta (0, 0)
Screenshot: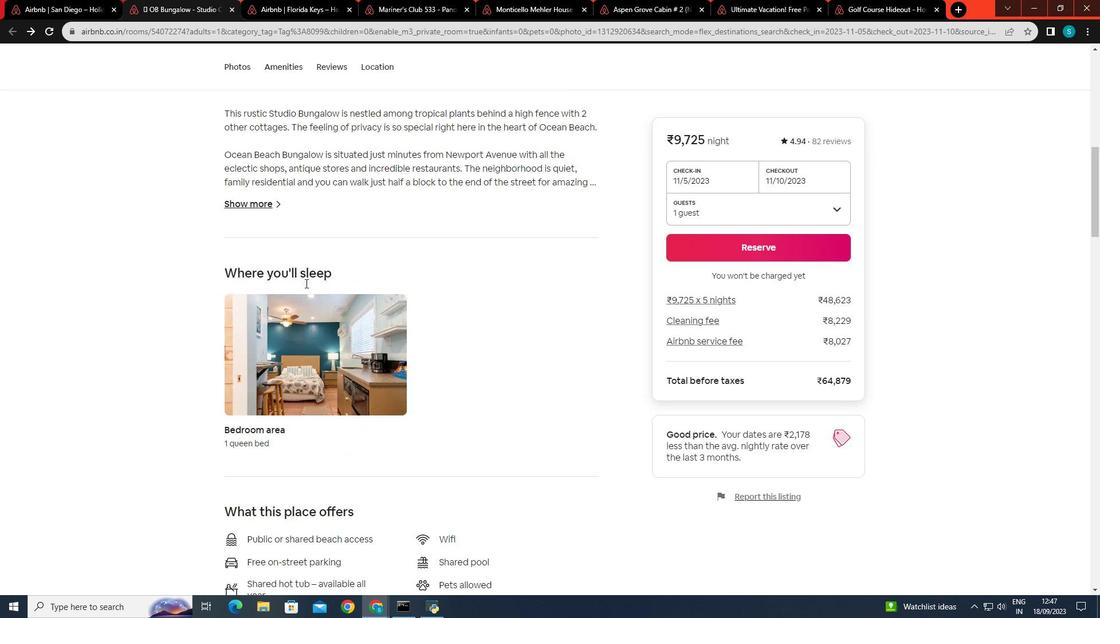 
Action: Mouse scrolled (305, 284) with delta (0, 0)
Screenshot: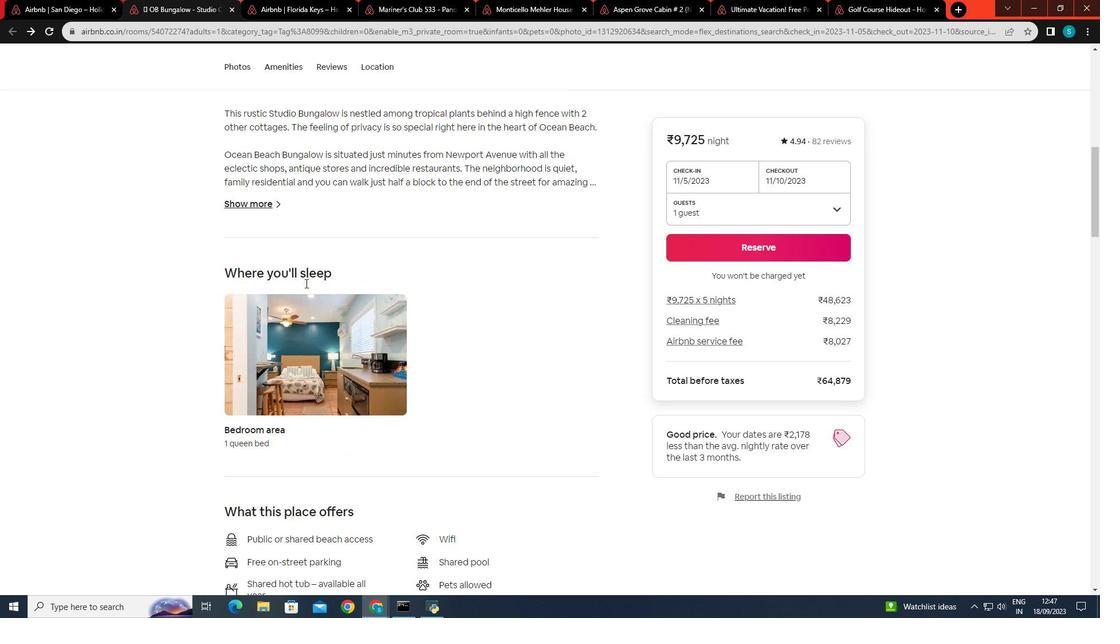 
Action: Mouse scrolled (305, 284) with delta (0, 0)
Screenshot: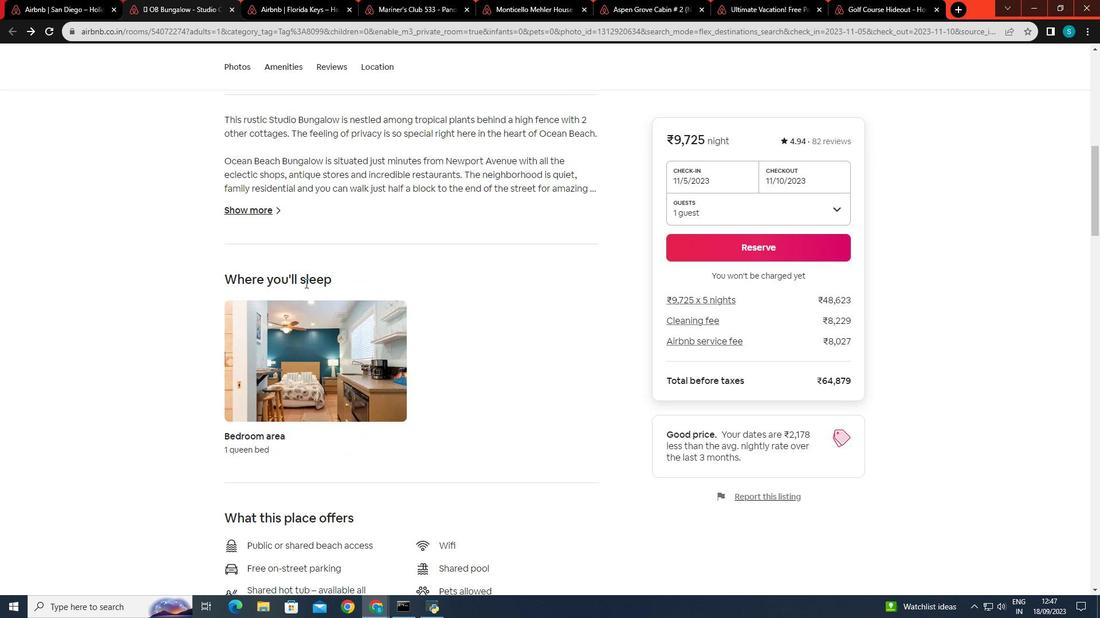
Action: Mouse scrolled (305, 284) with delta (0, 0)
Screenshot: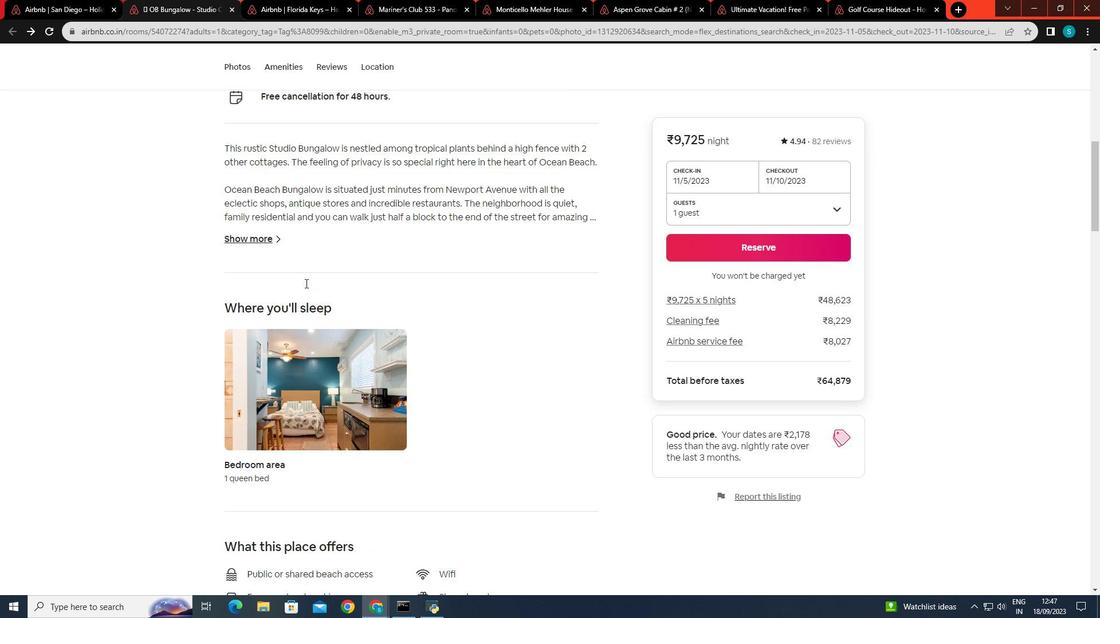 
Action: Mouse scrolled (305, 284) with delta (0, 0)
Screenshot: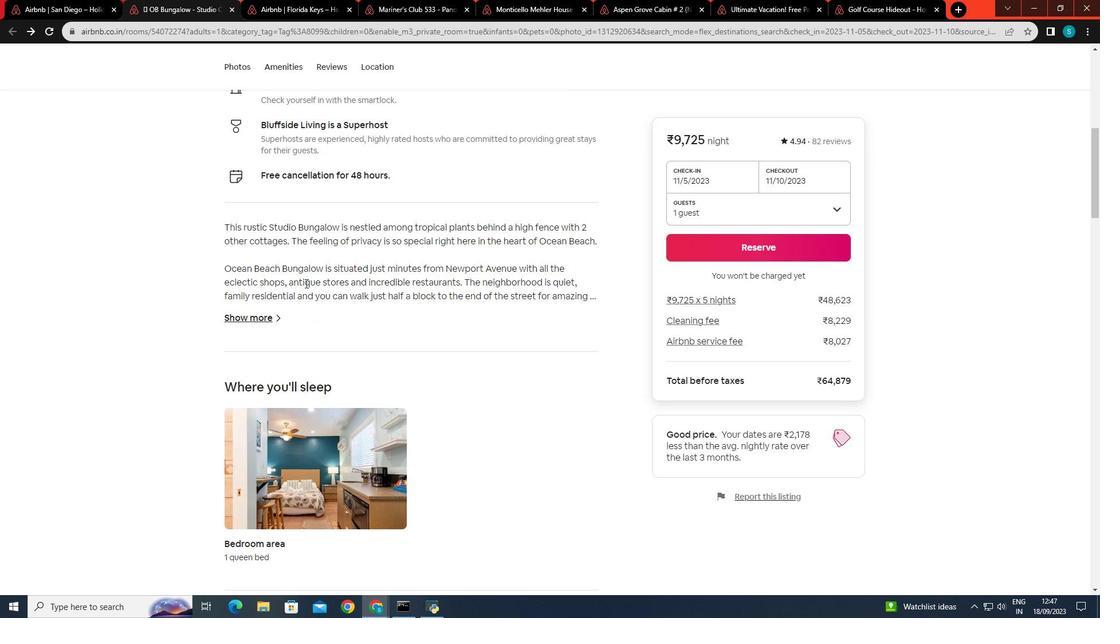 
Action: Mouse scrolled (305, 284) with delta (0, 0)
Screenshot: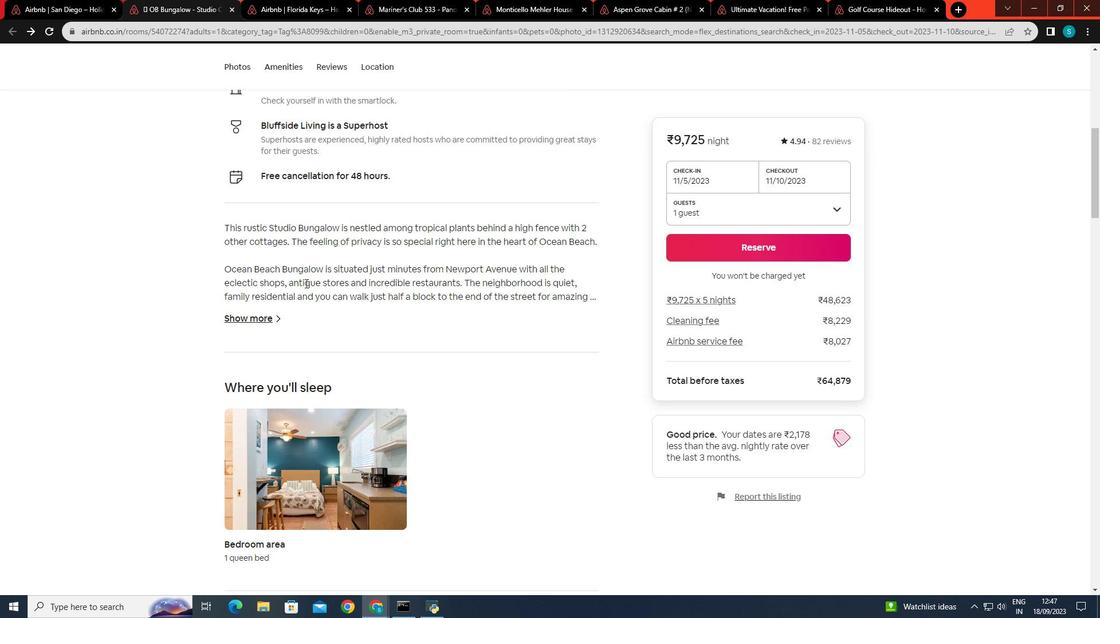 
Action: Mouse scrolled (305, 284) with delta (0, 0)
Screenshot: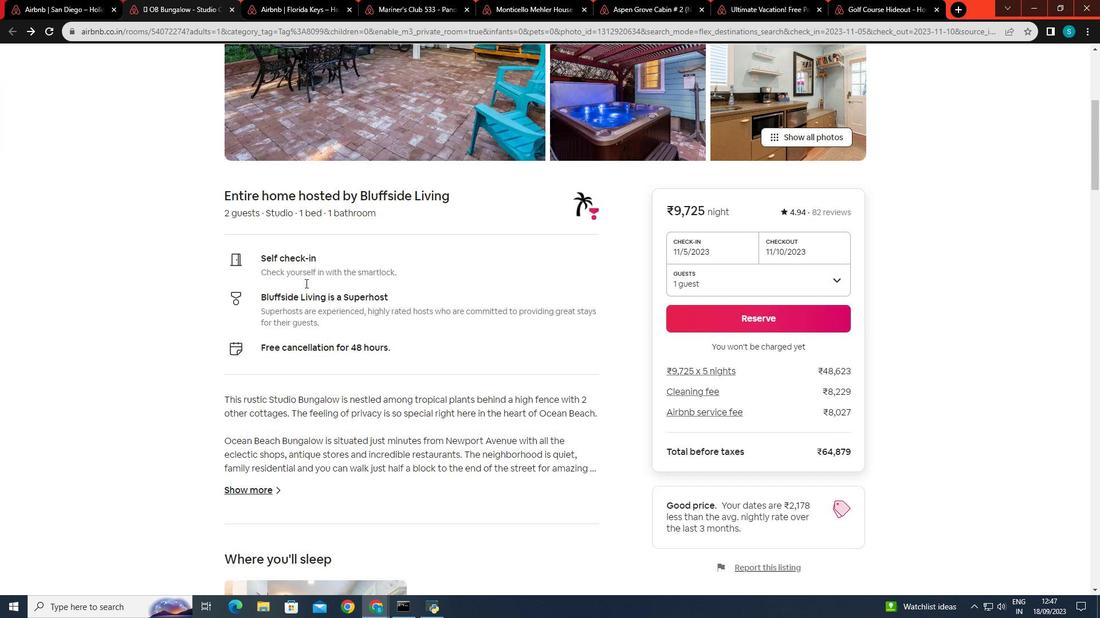 
Action: Mouse scrolled (305, 284) with delta (0, 0)
Screenshot: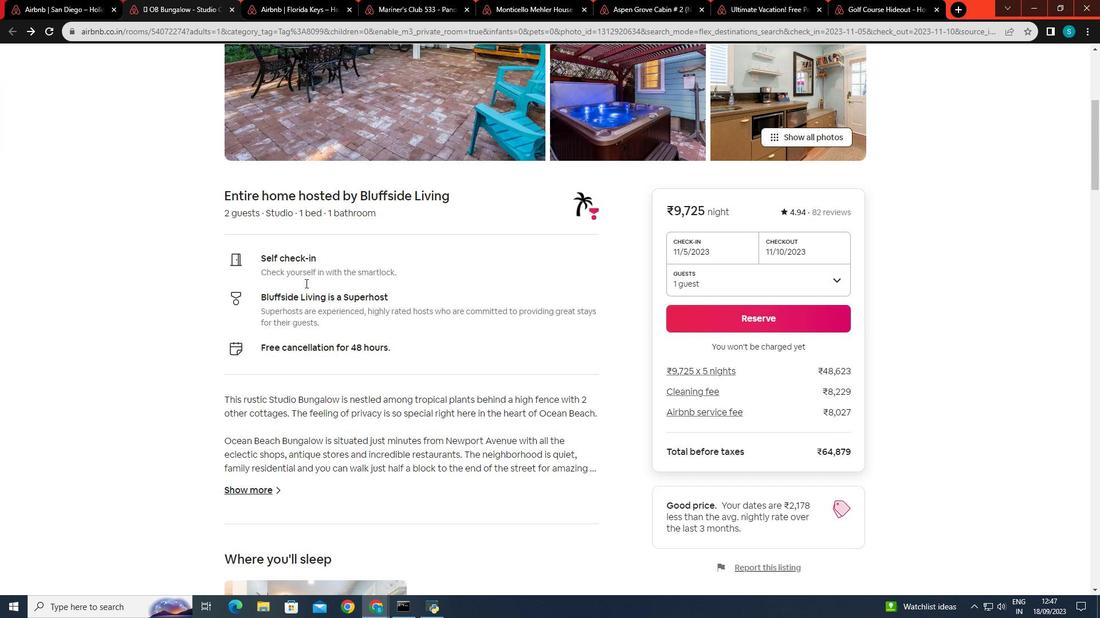 
Action: Mouse scrolled (305, 284) with delta (0, 0)
Screenshot: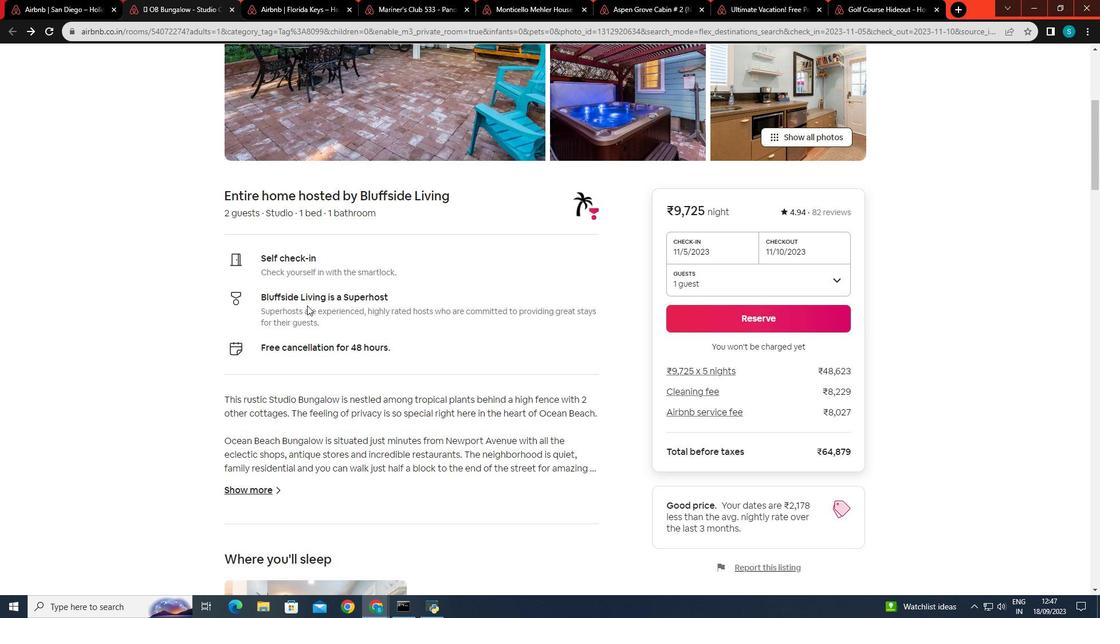 
Action: Mouse moved to (321, 326)
Screenshot: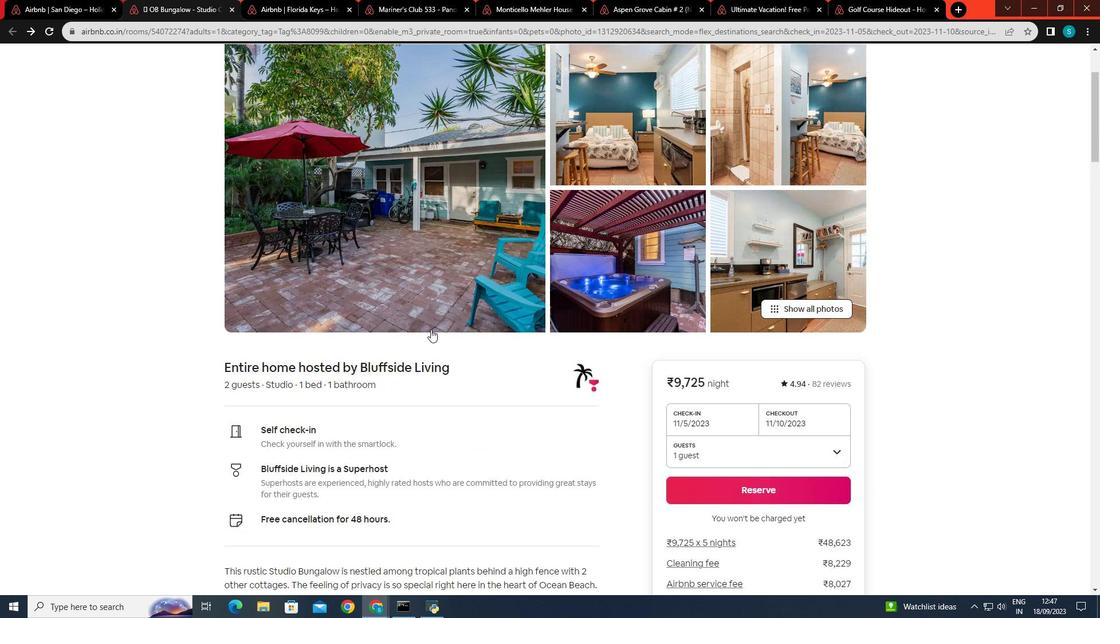 
Action: Mouse scrolled (321, 327) with delta (0, 0)
Screenshot: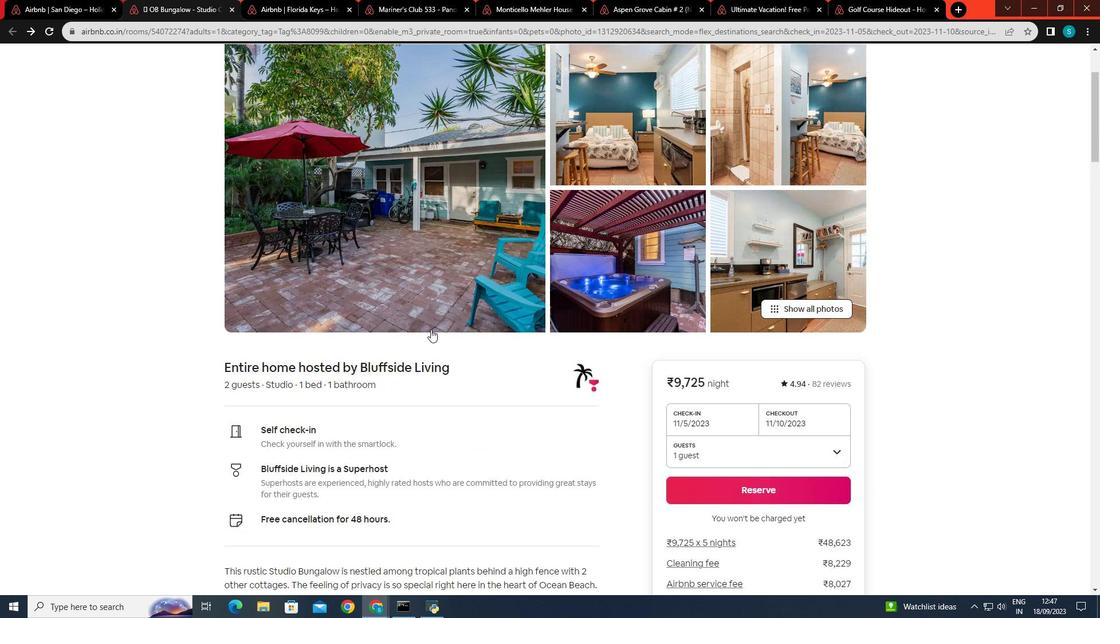 
Action: Mouse moved to (321, 326)
Screenshot: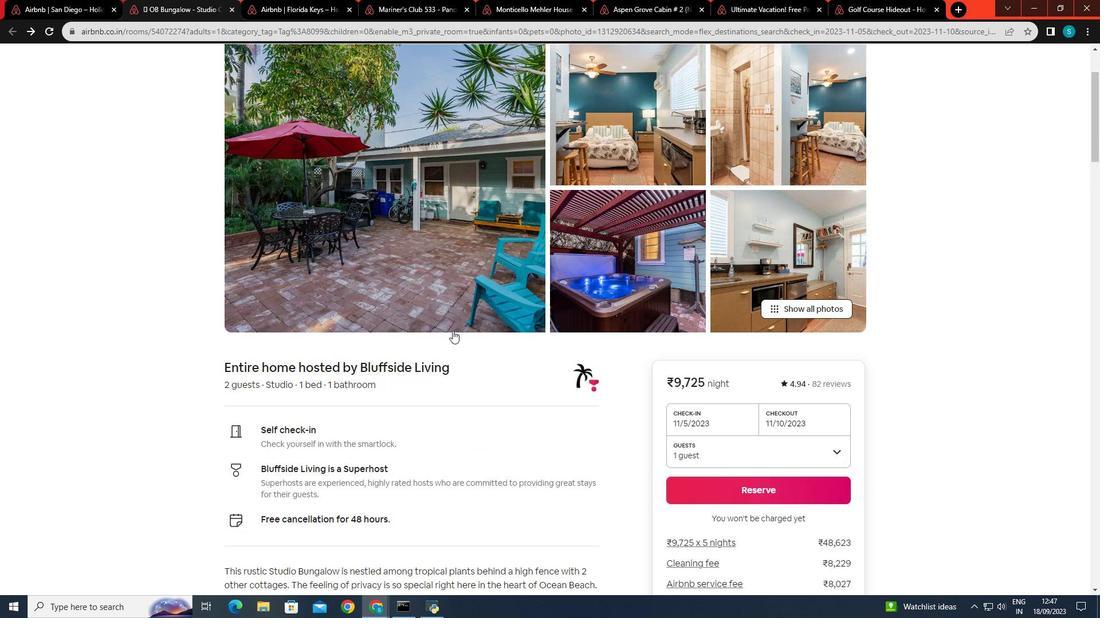 
Action: Mouse scrolled (321, 327) with delta (0, 0)
Screenshot: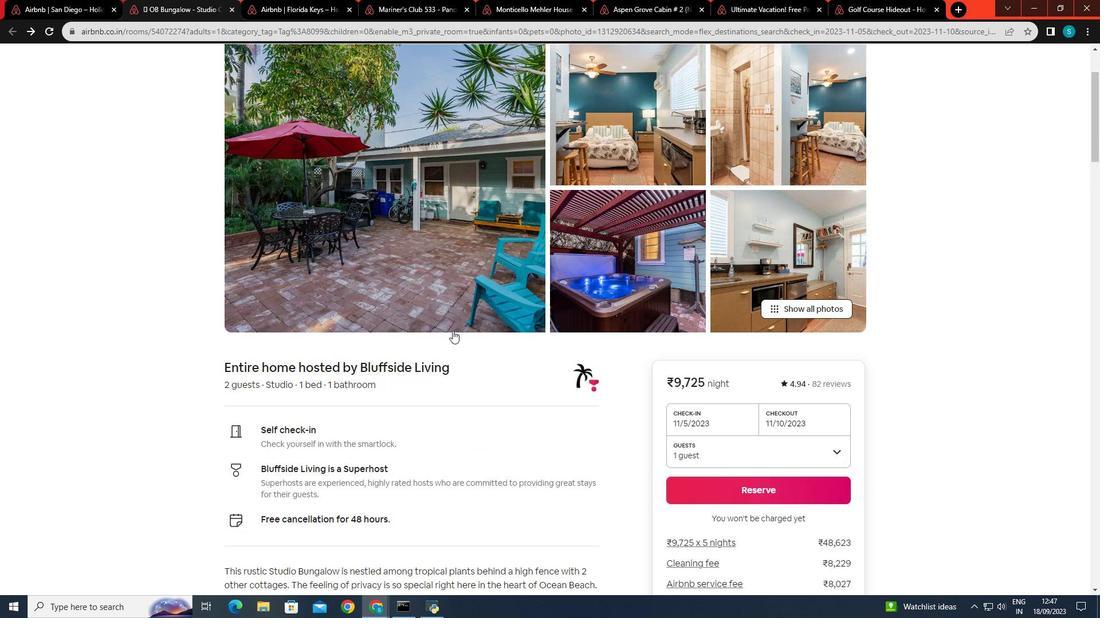 
Action: Mouse scrolled (321, 327) with delta (0, 0)
Screenshot: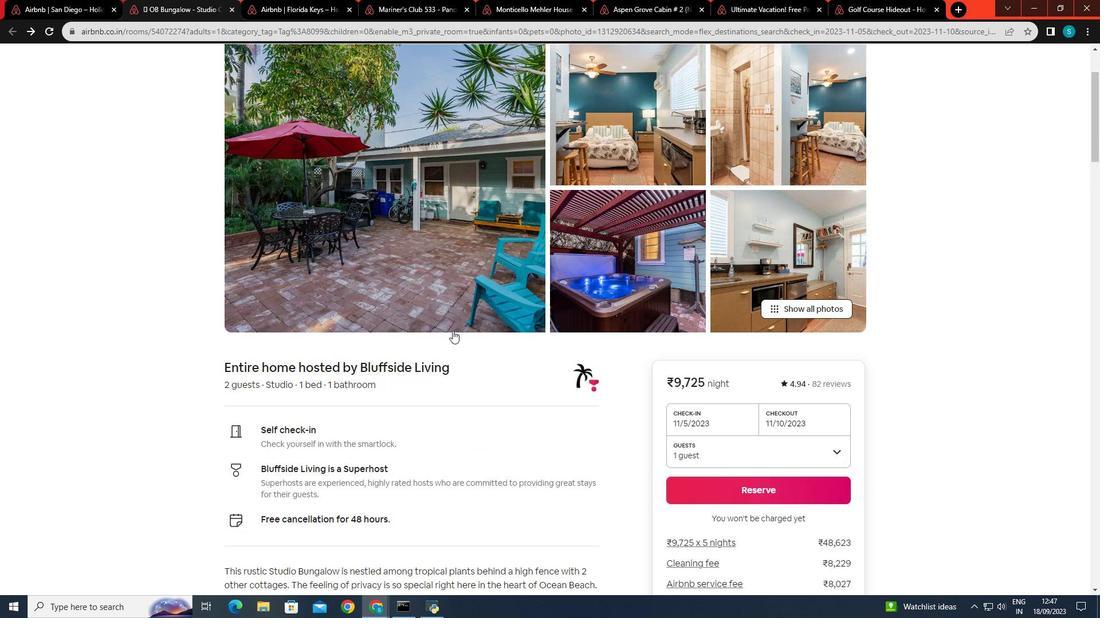 
Action: Mouse moved to (821, 304)
Screenshot: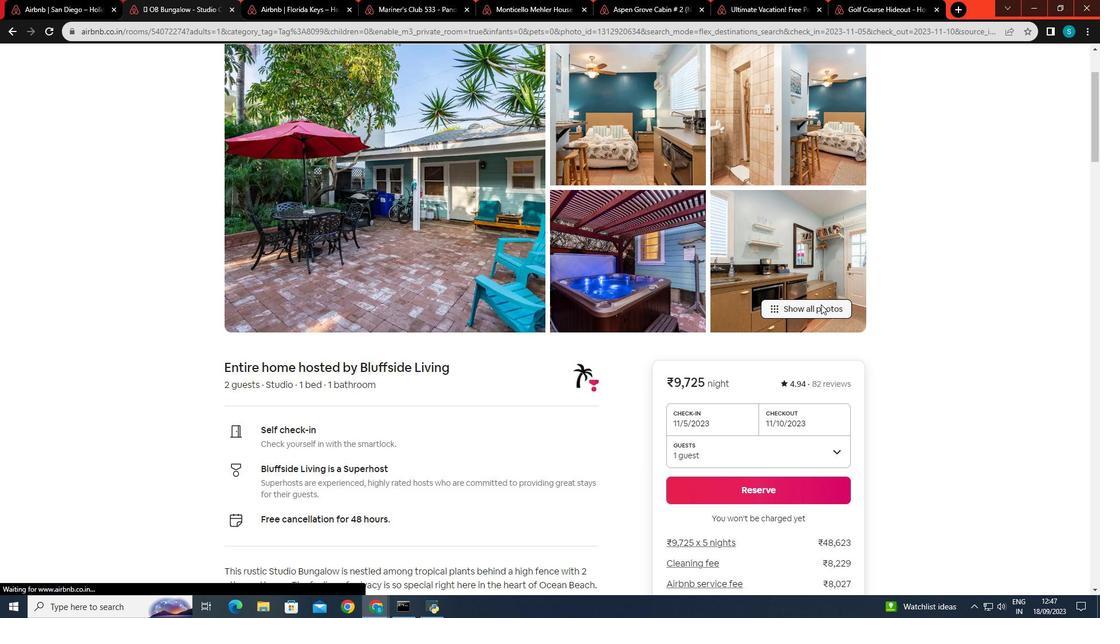 
Action: Mouse pressed left at (821, 304)
Screenshot: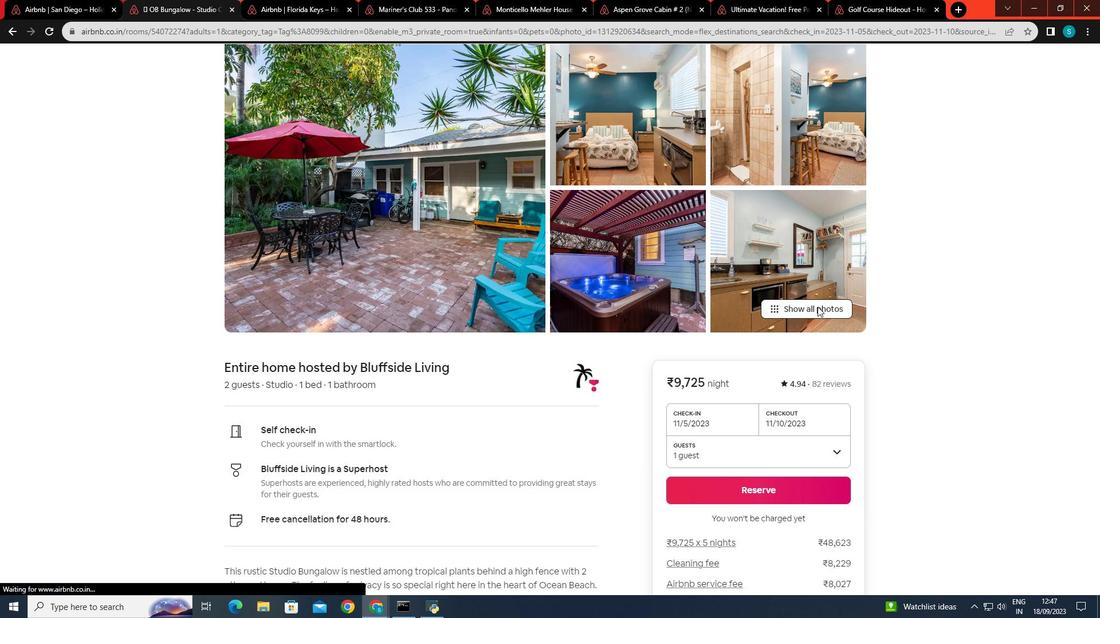 
Action: Mouse moved to (437, 334)
Screenshot: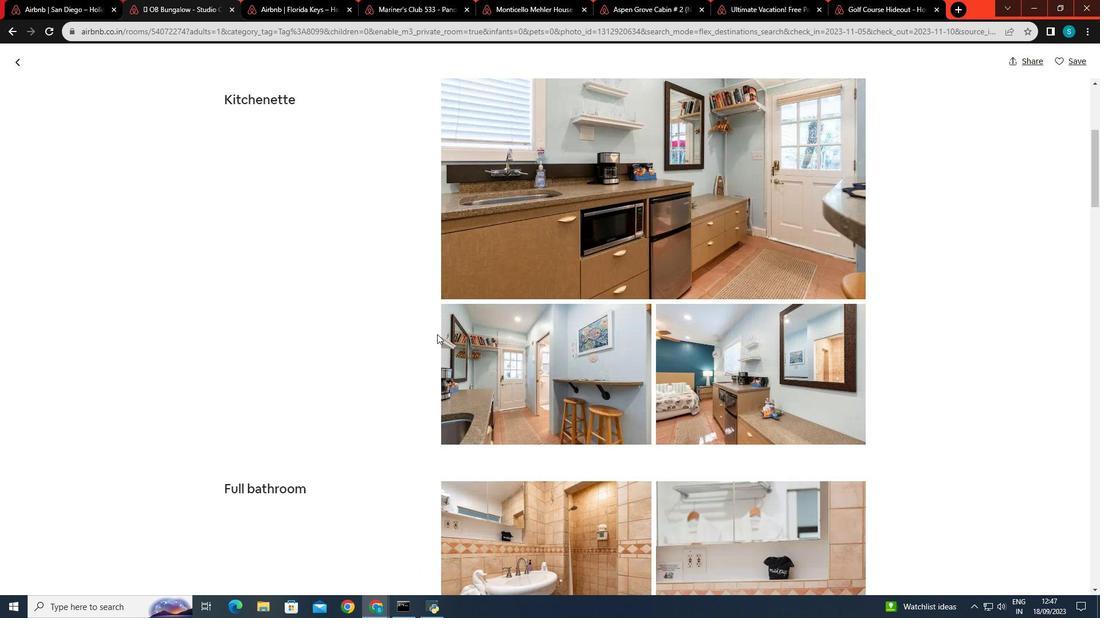 
Action: Mouse scrolled (437, 334) with delta (0, 0)
Screenshot: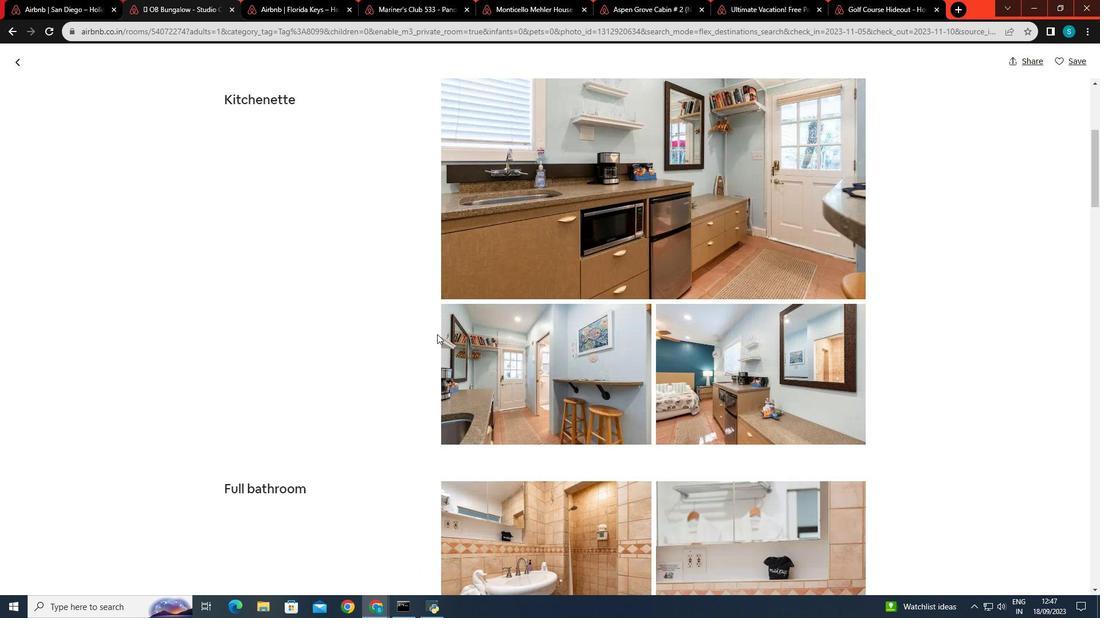 
Action: Mouse scrolled (437, 334) with delta (0, 0)
Screenshot: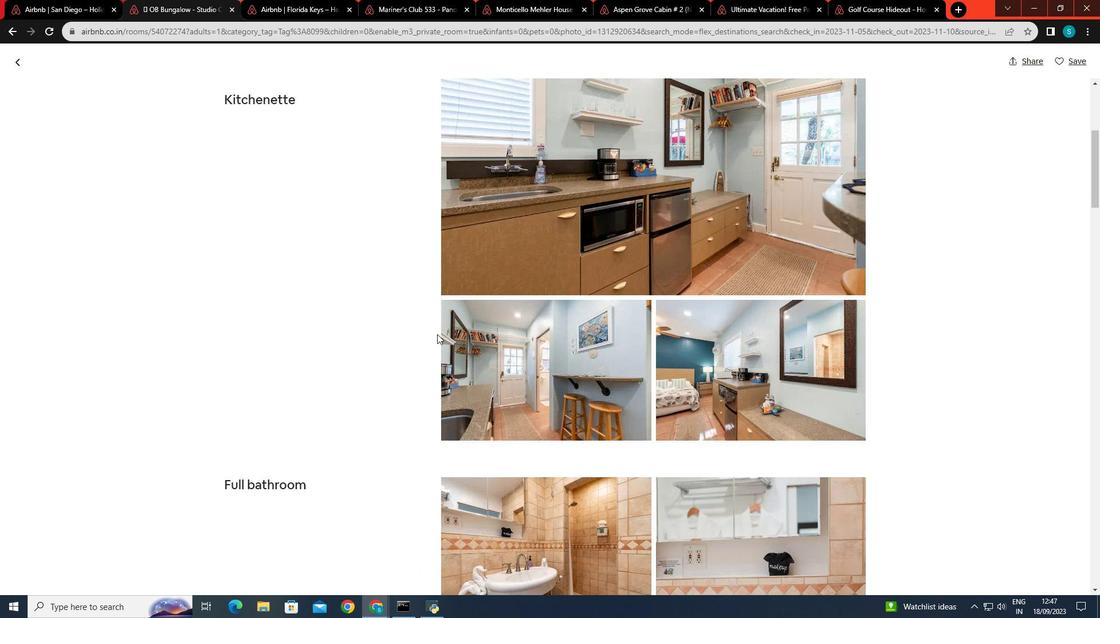 
Action: Mouse scrolled (437, 334) with delta (0, 0)
Screenshot: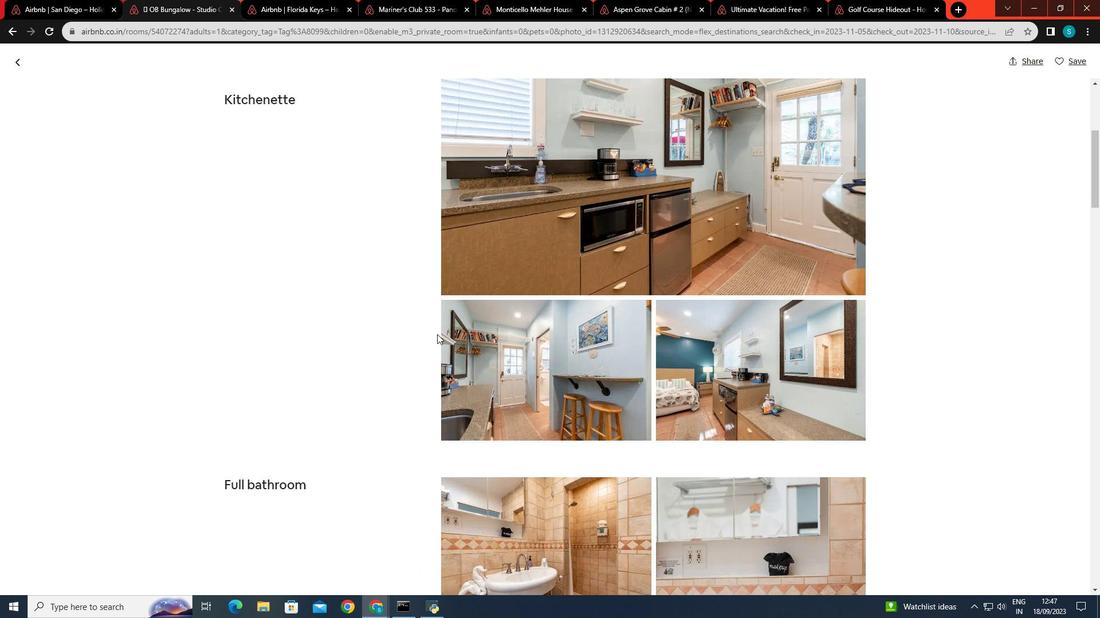 
Action: Mouse scrolled (437, 334) with delta (0, 0)
Screenshot: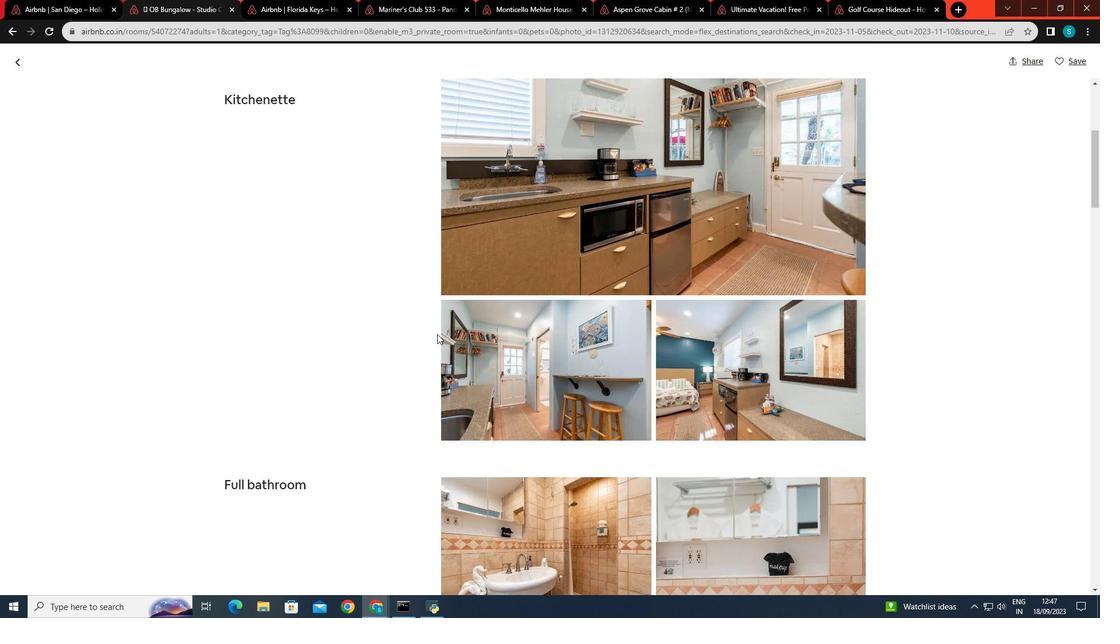 
Action: Mouse scrolled (437, 334) with delta (0, 0)
Screenshot: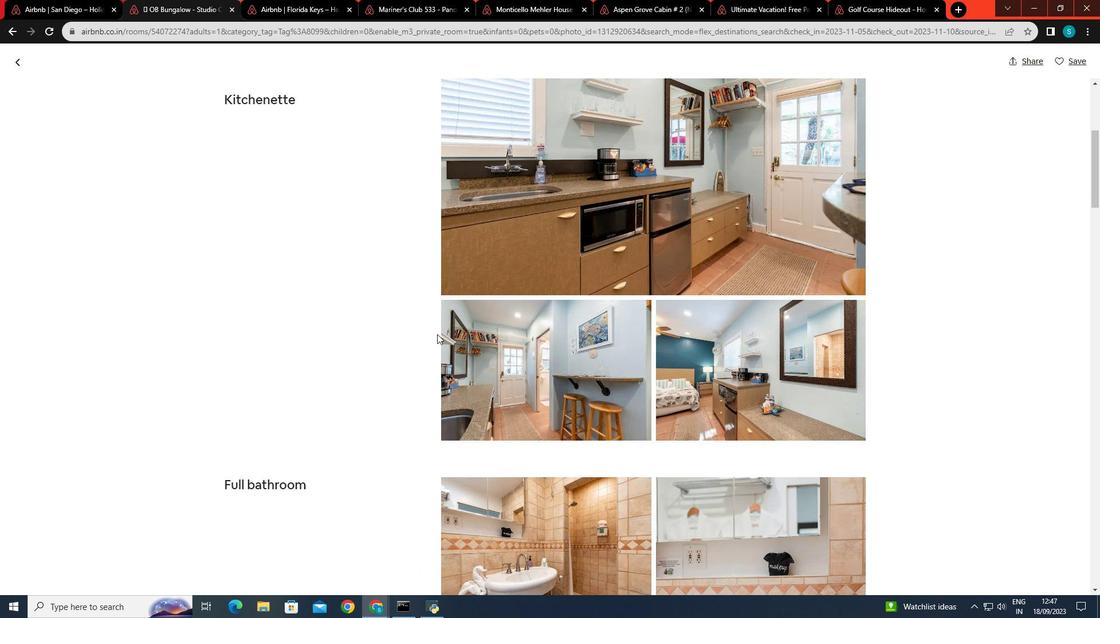 
Action: Mouse scrolled (437, 334) with delta (0, 0)
Screenshot: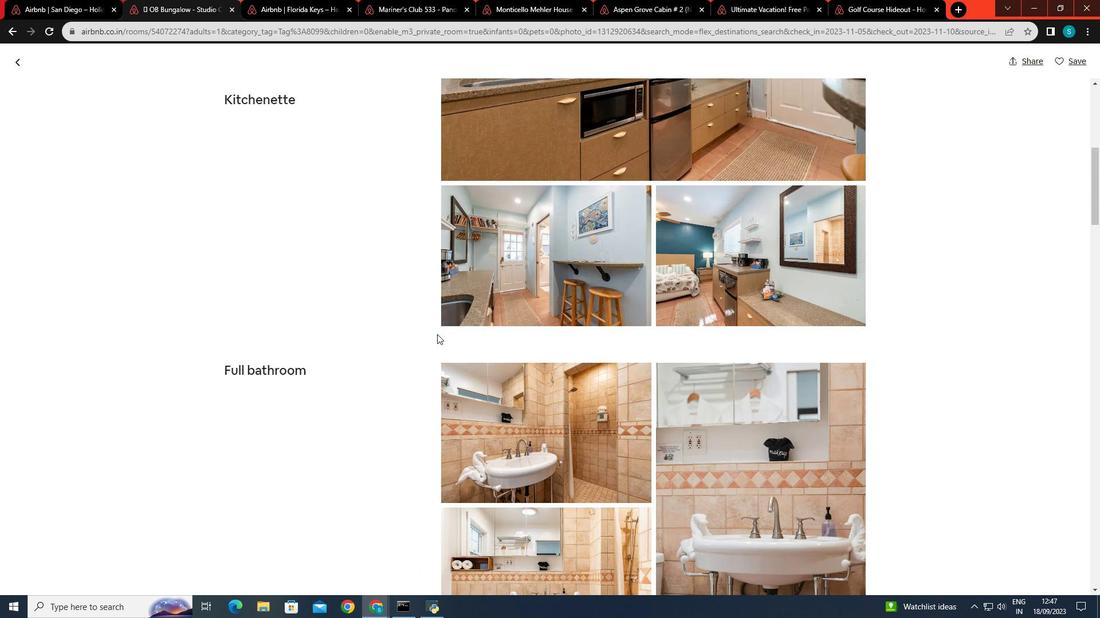 
Action: Mouse scrolled (437, 334) with delta (0, 0)
Screenshot: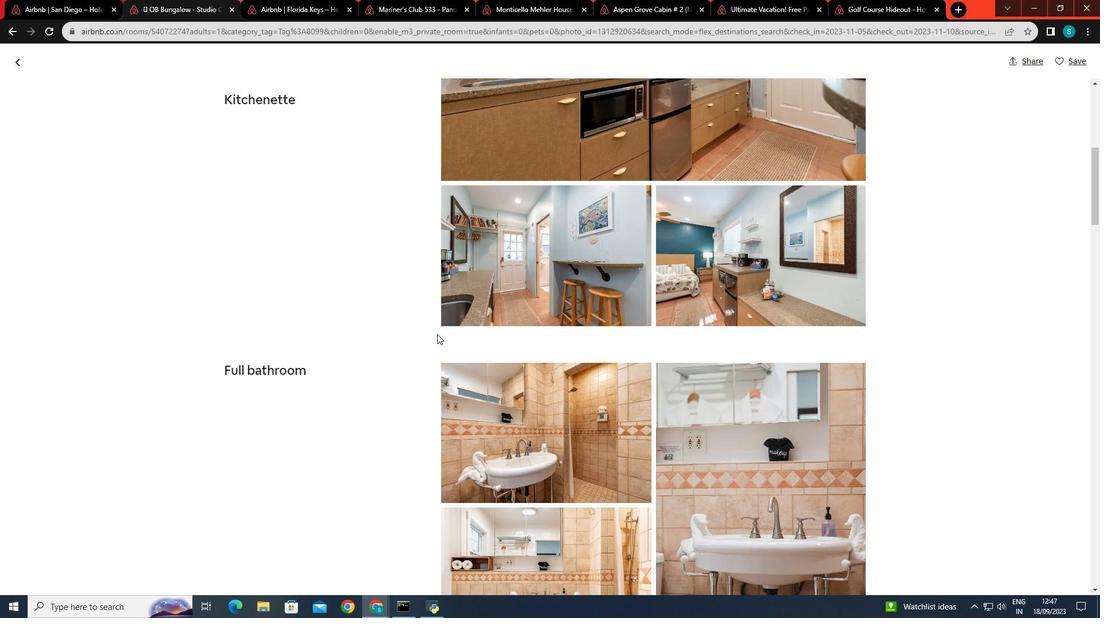 
Action: Mouse scrolled (437, 334) with delta (0, 0)
Screenshot: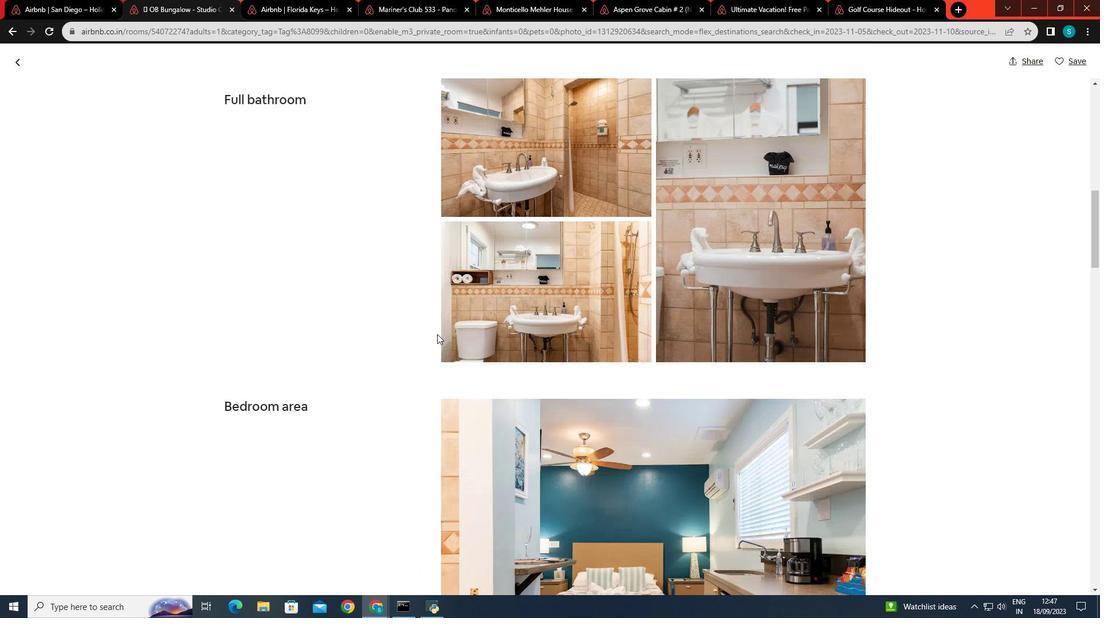 
Action: Mouse scrolled (437, 334) with delta (0, 0)
Screenshot: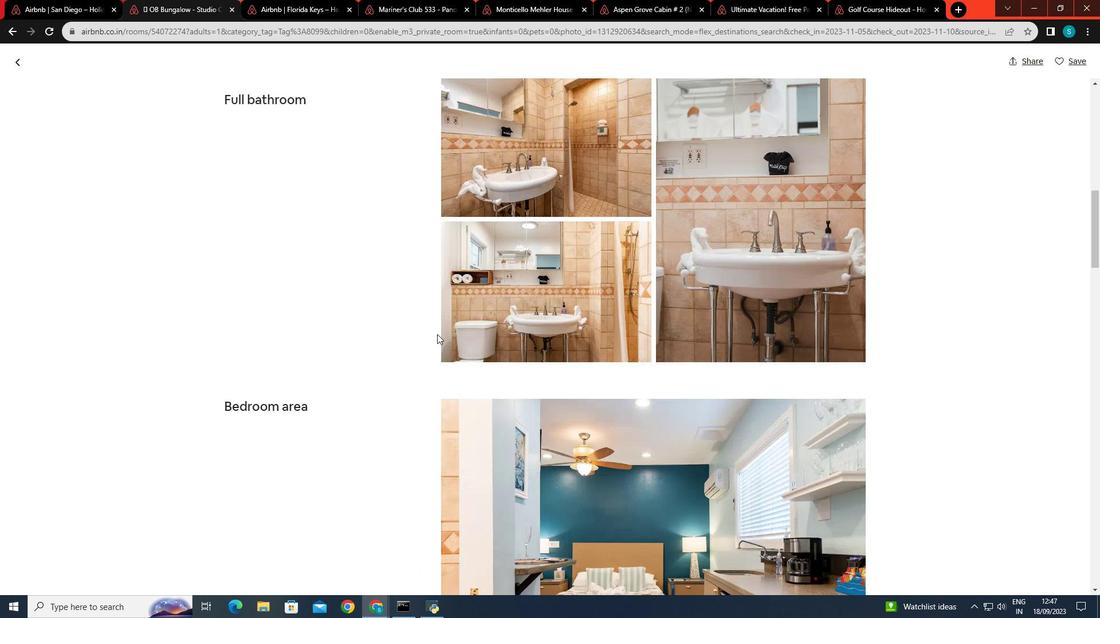 
Action: Mouse scrolled (437, 334) with delta (0, 0)
Screenshot: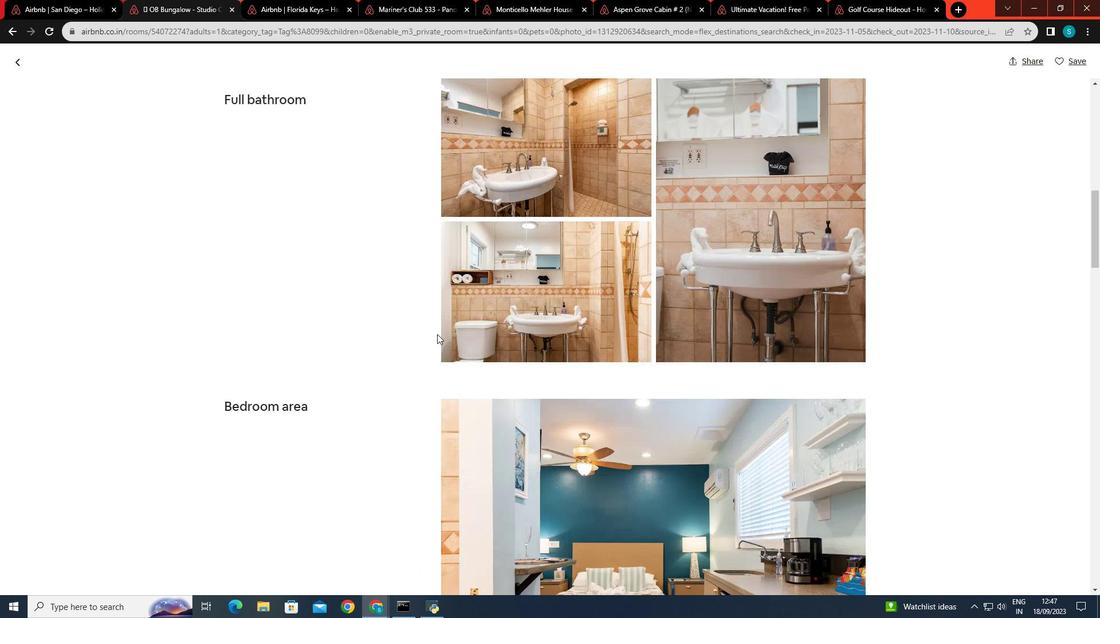 
Action: Mouse scrolled (437, 334) with delta (0, 0)
Screenshot: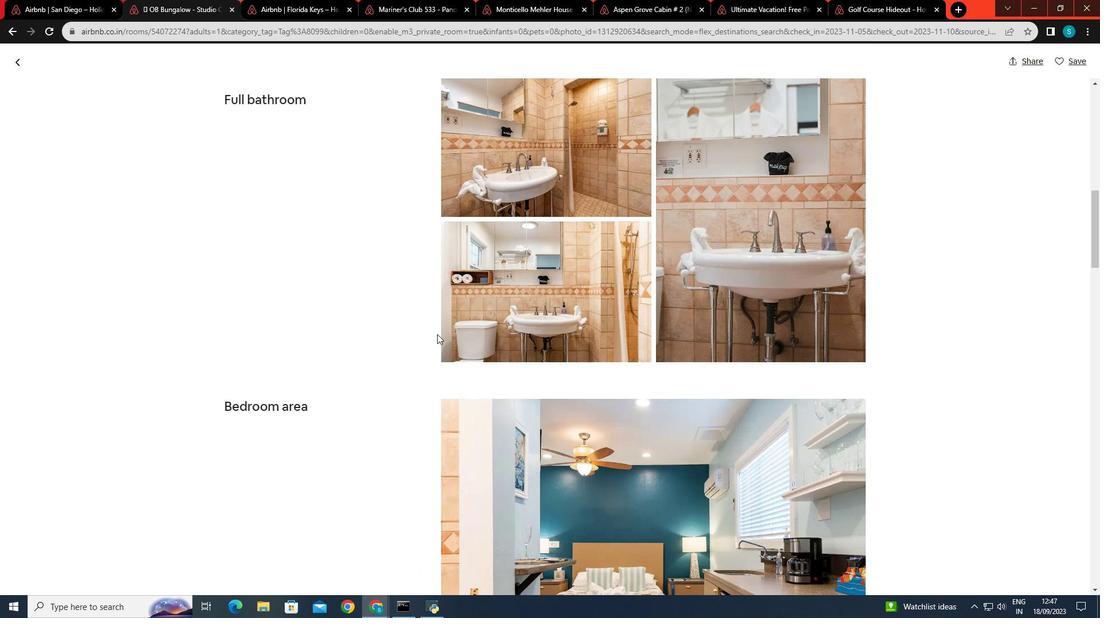 
Action: Mouse scrolled (437, 334) with delta (0, 0)
Screenshot: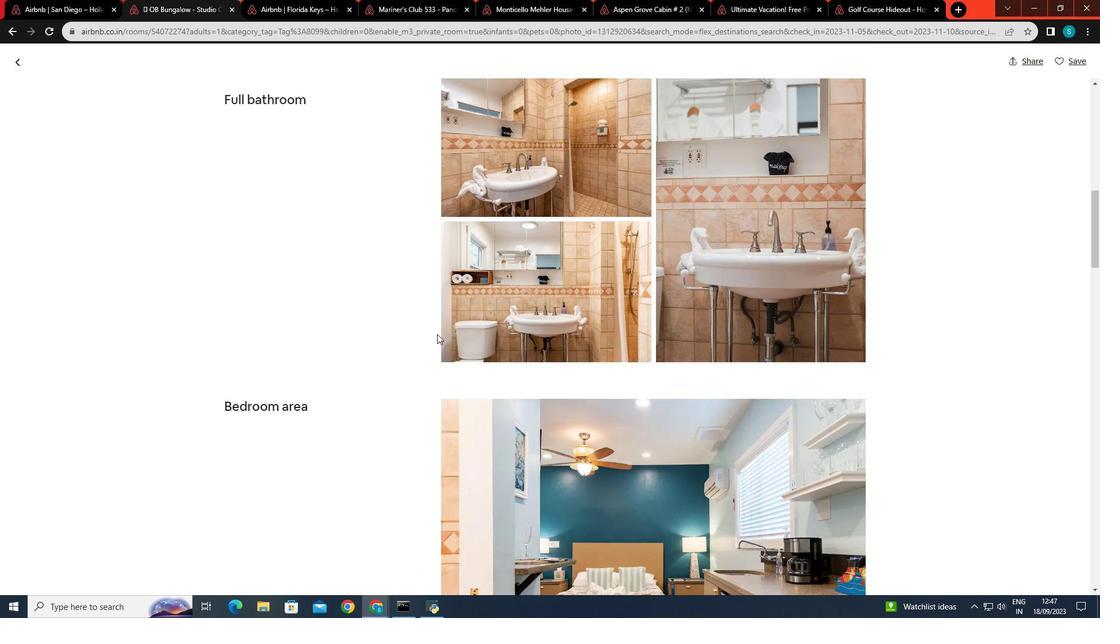 
Action: Mouse scrolled (437, 334) with delta (0, 0)
Screenshot: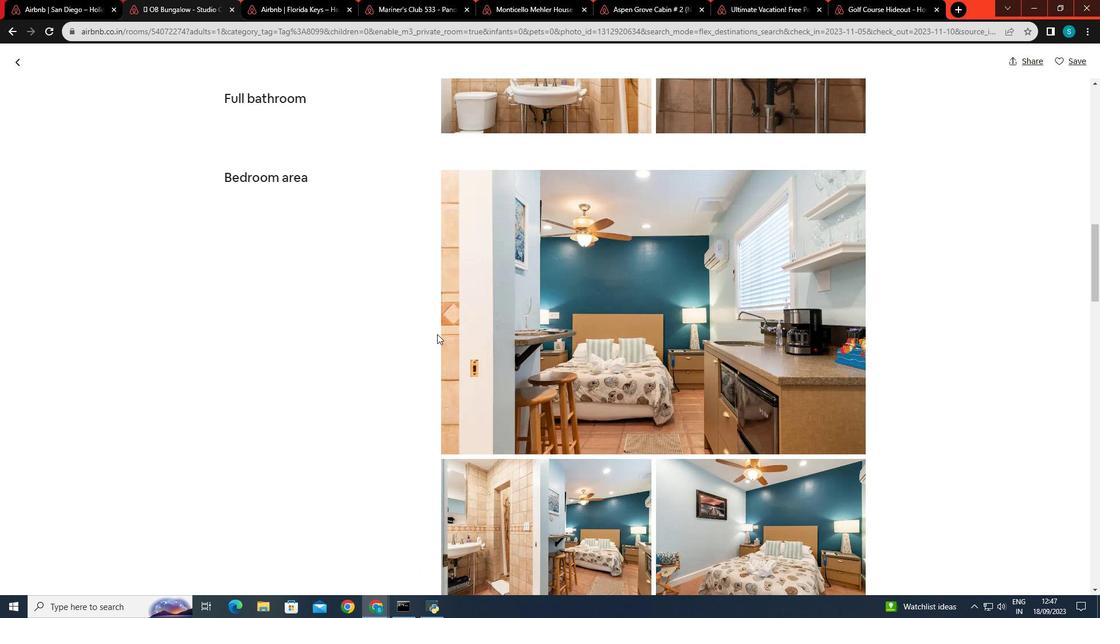 
Action: Mouse scrolled (437, 334) with delta (0, 0)
Screenshot: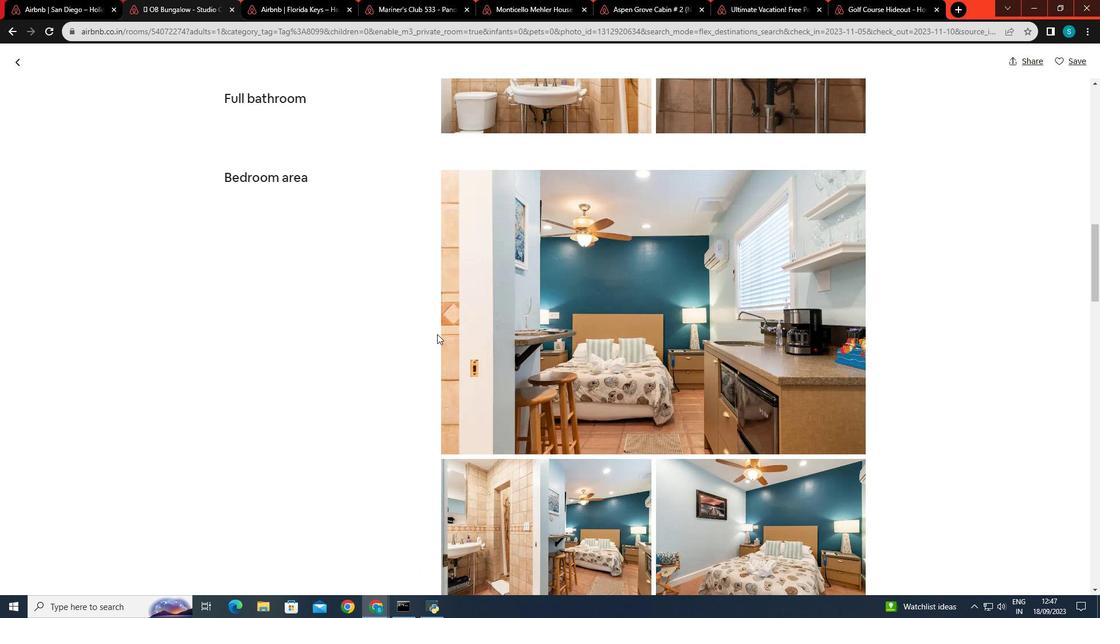 
Action: Mouse scrolled (437, 334) with delta (0, 0)
Screenshot: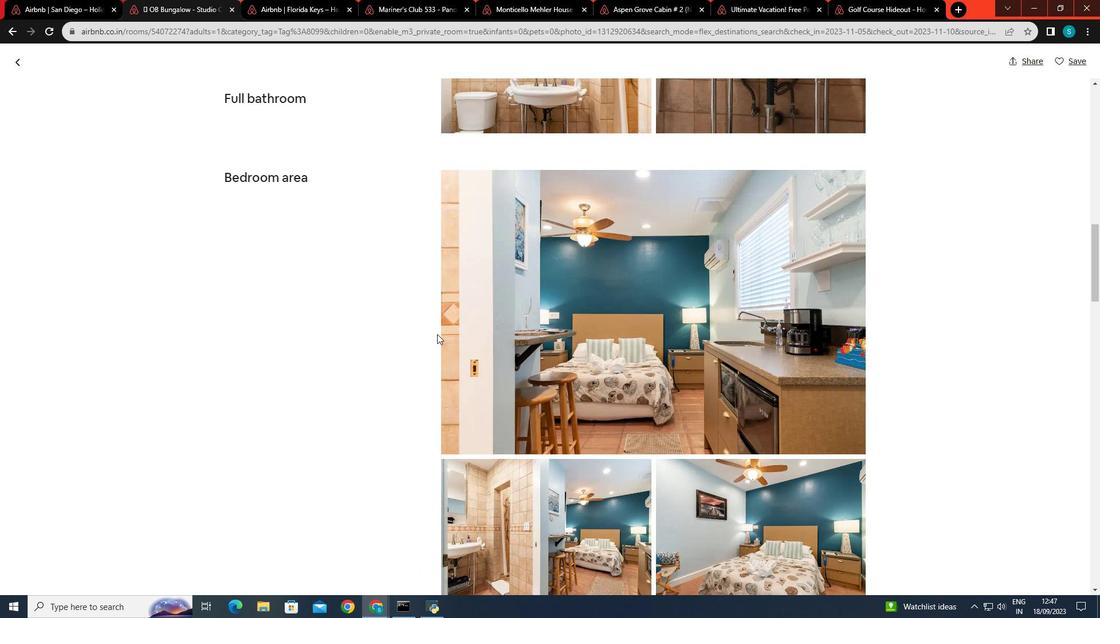 
Action: Mouse scrolled (437, 334) with delta (0, 0)
Screenshot: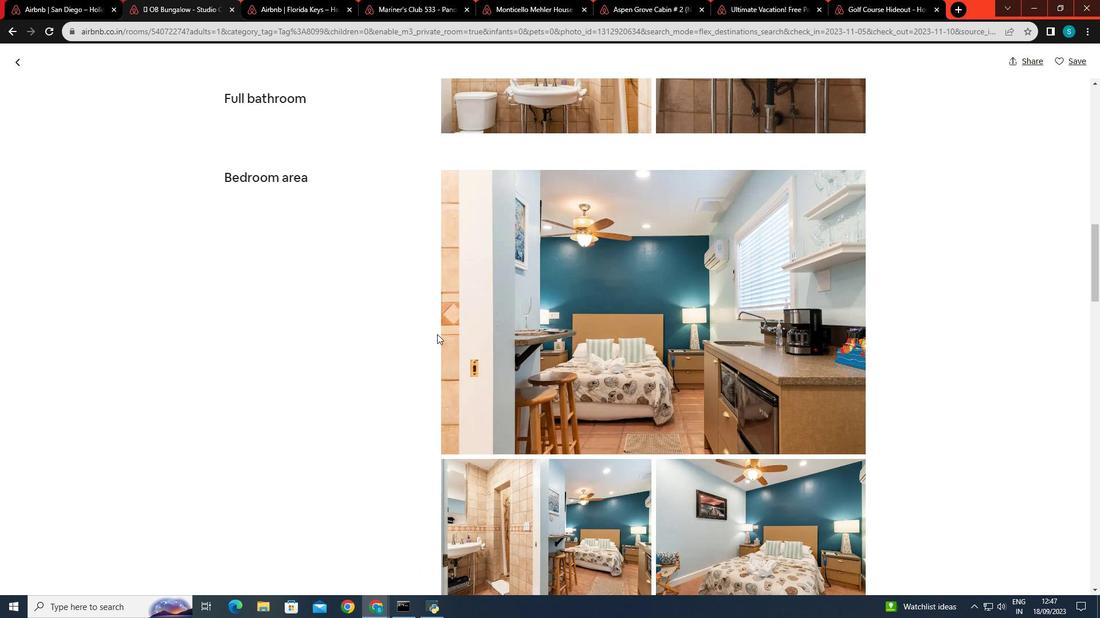 
Action: Mouse scrolled (437, 334) with delta (0, 0)
Screenshot: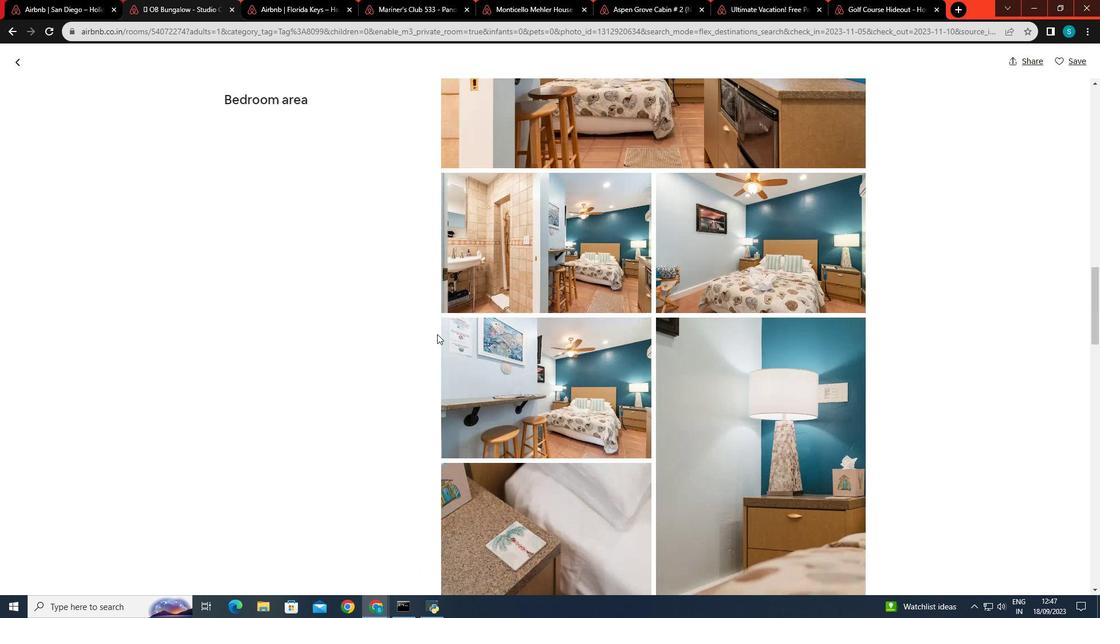 
Action: Mouse scrolled (437, 334) with delta (0, 0)
Screenshot: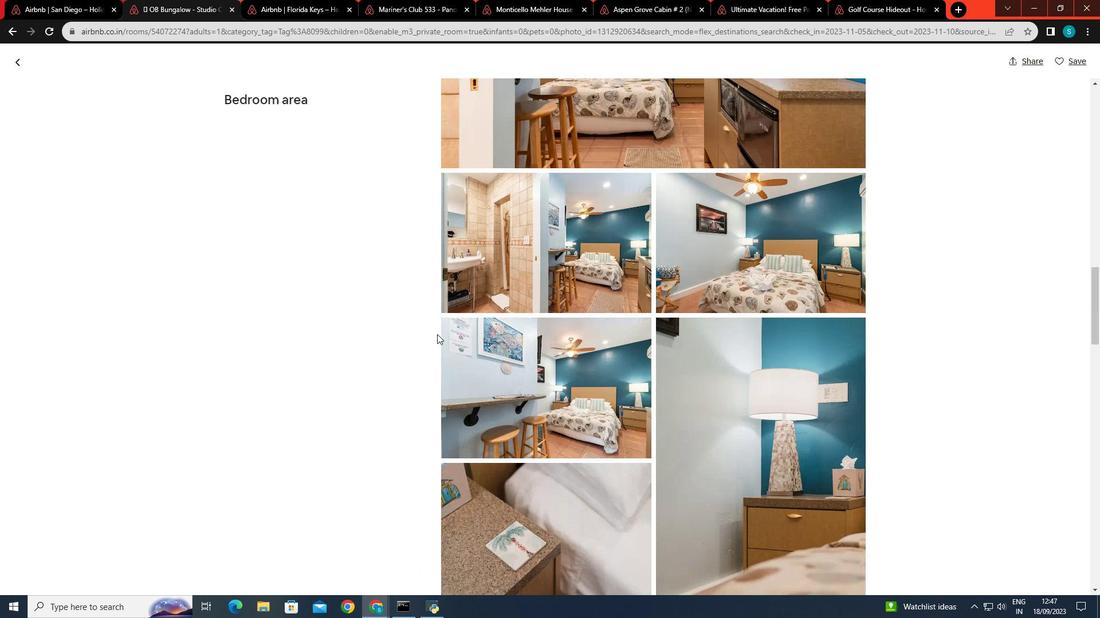 
Action: Mouse scrolled (437, 334) with delta (0, 0)
Screenshot: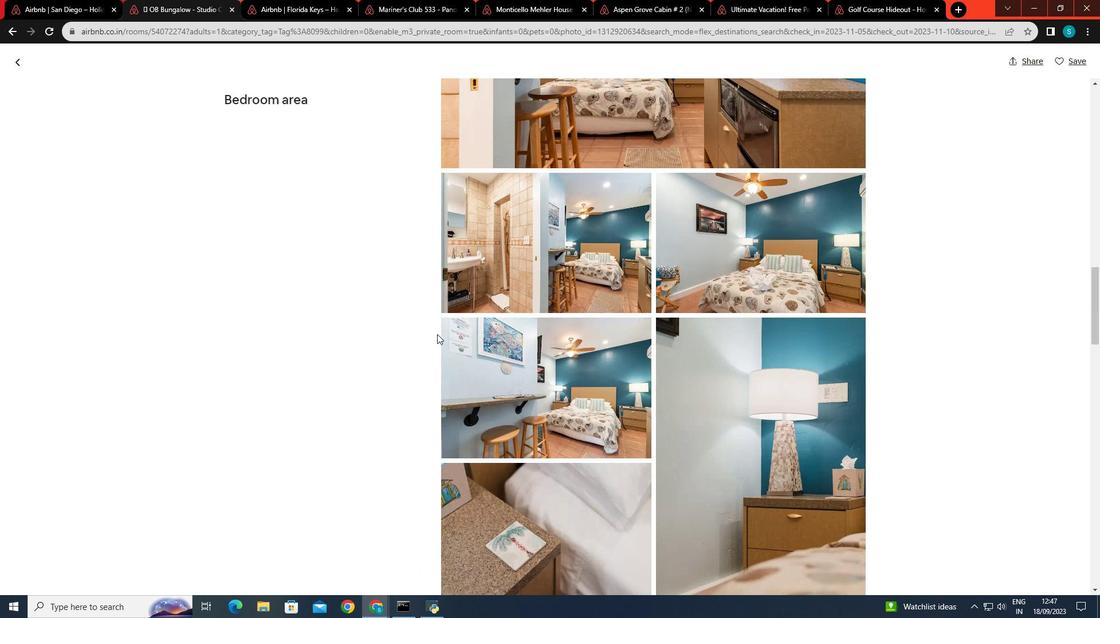 
Action: Mouse scrolled (437, 334) with delta (0, 0)
Screenshot: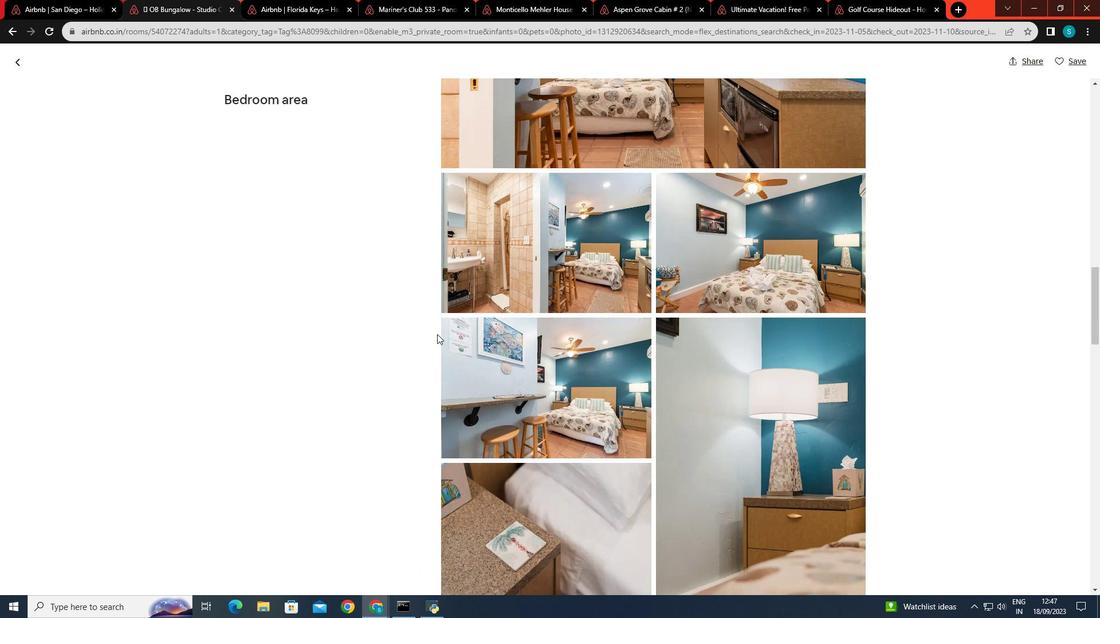 
Action: Mouse scrolled (437, 334) with delta (0, 0)
Screenshot: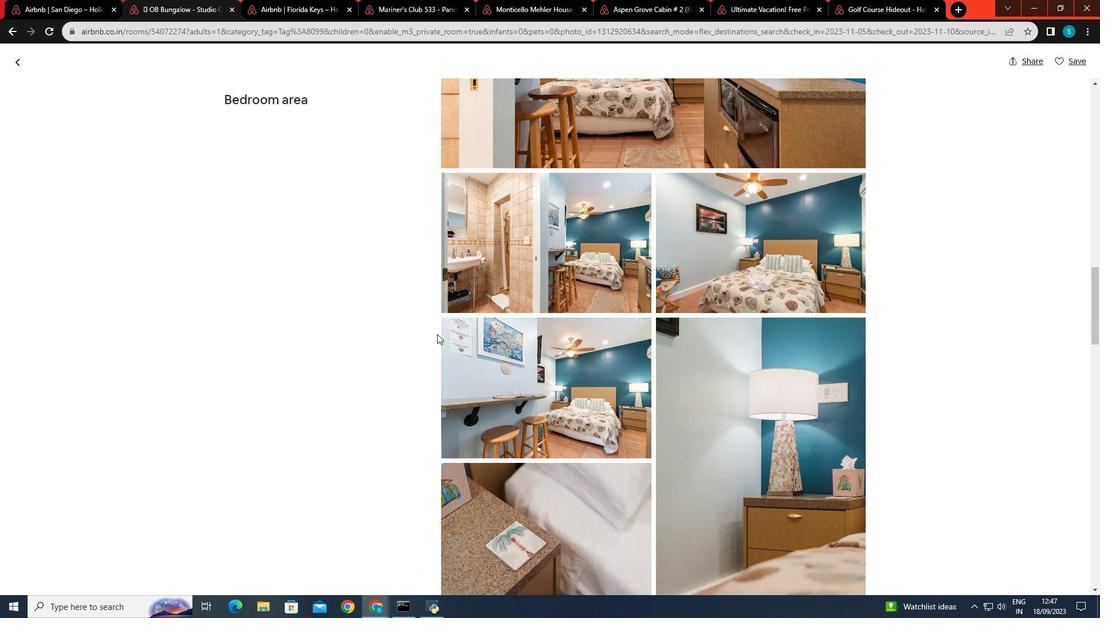 
Action: Mouse scrolled (437, 334) with delta (0, 0)
Screenshot: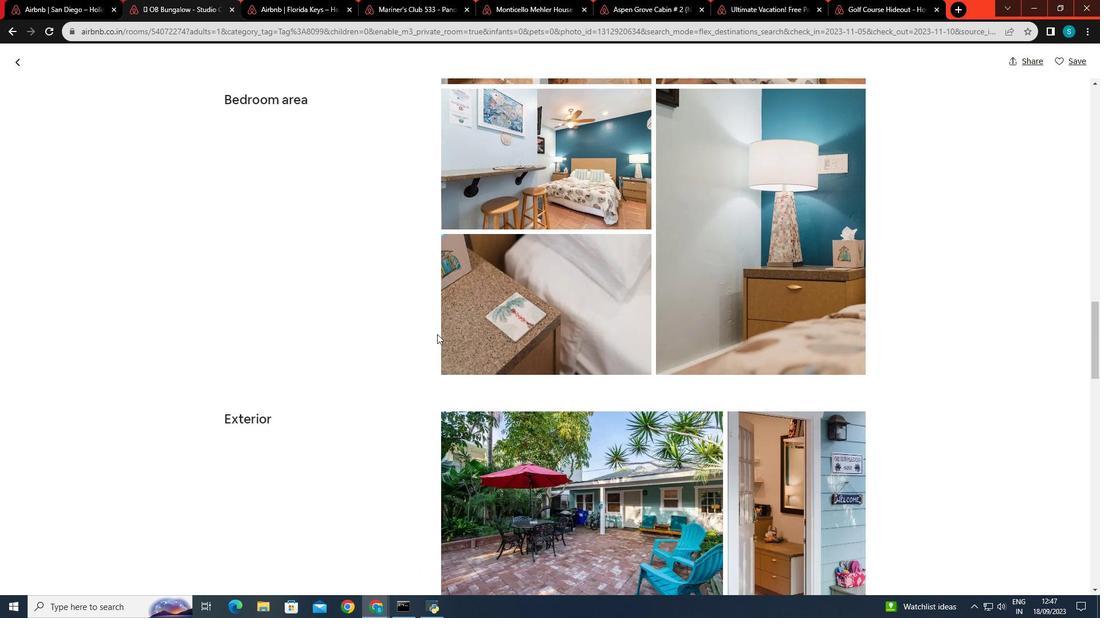 
Action: Mouse scrolled (437, 334) with delta (0, 0)
Screenshot: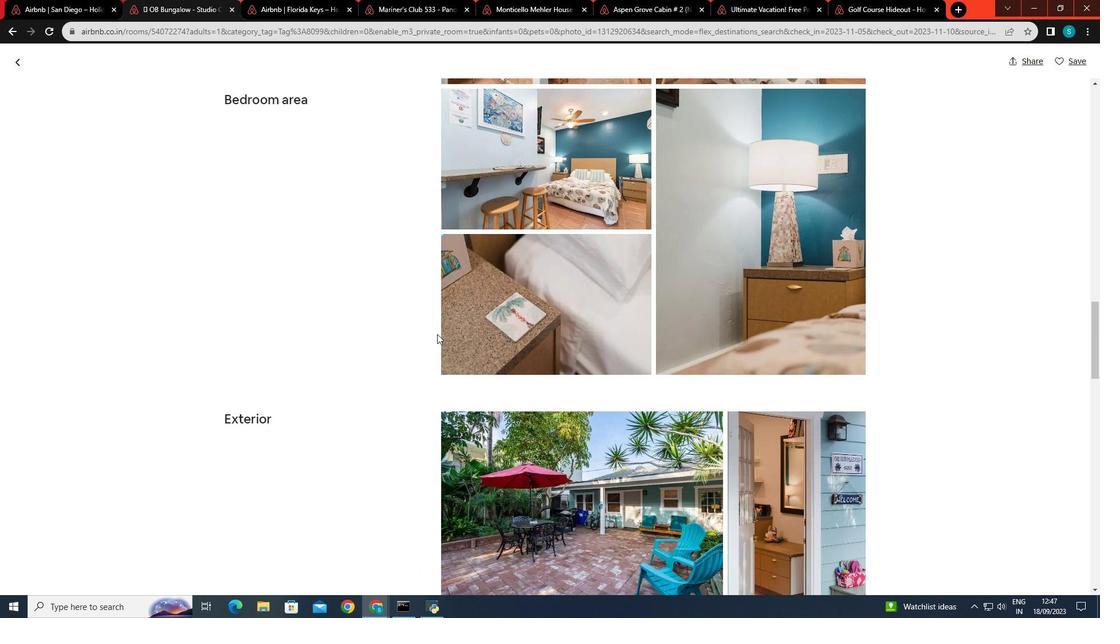
Action: Mouse scrolled (437, 334) with delta (0, 0)
Screenshot: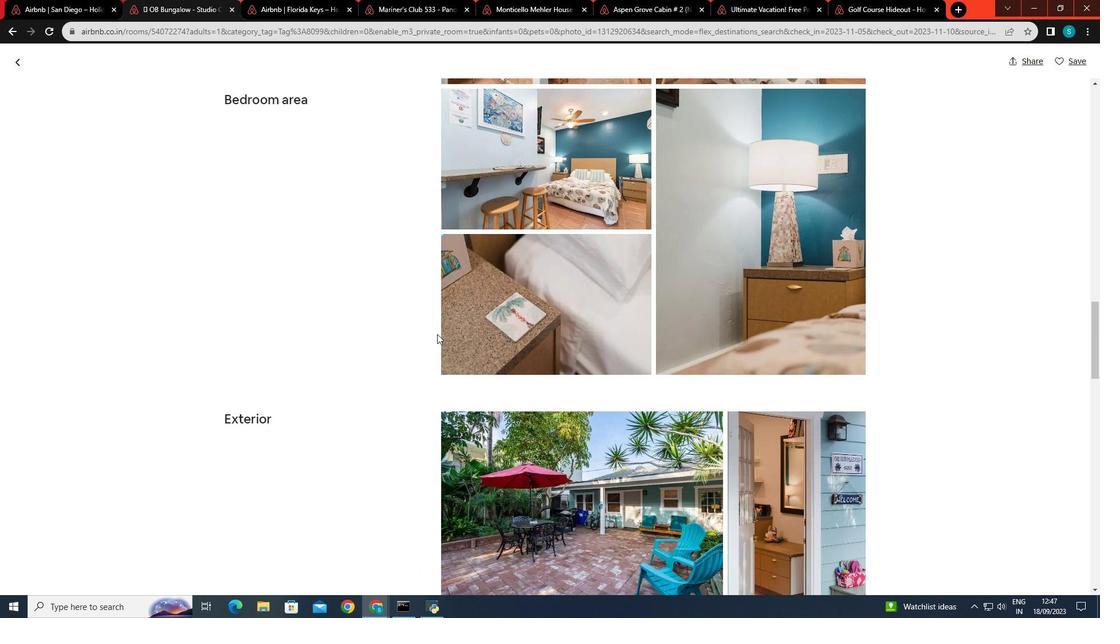 
Action: Mouse scrolled (437, 334) with delta (0, 0)
Screenshot: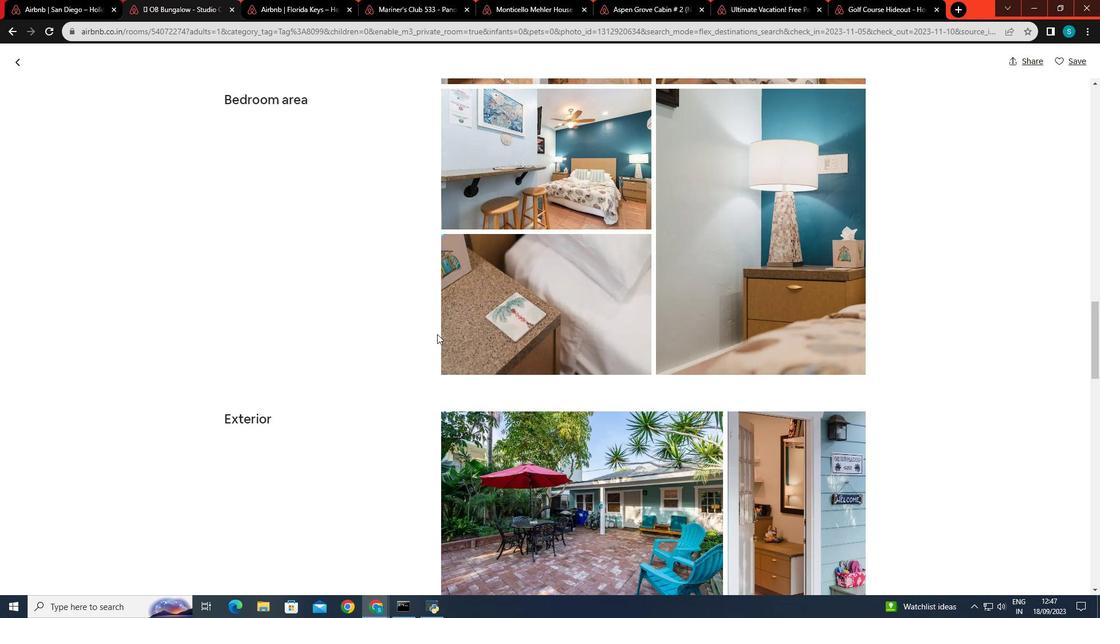 
Action: Mouse scrolled (437, 334) with delta (0, 0)
Screenshot: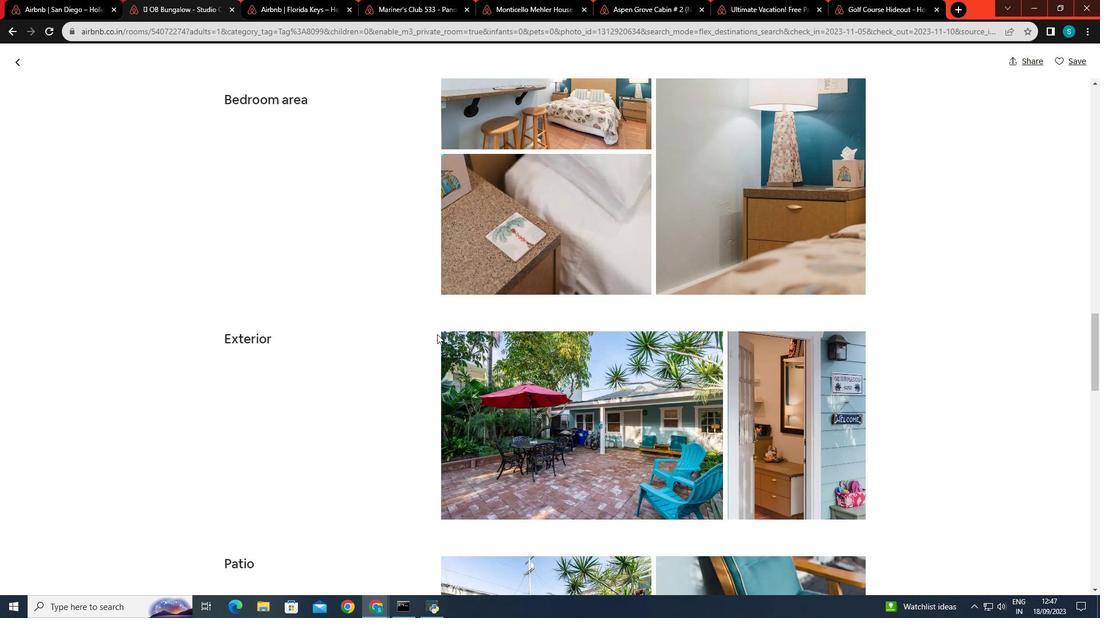 
Action: Mouse scrolled (437, 334) with delta (0, 0)
Screenshot: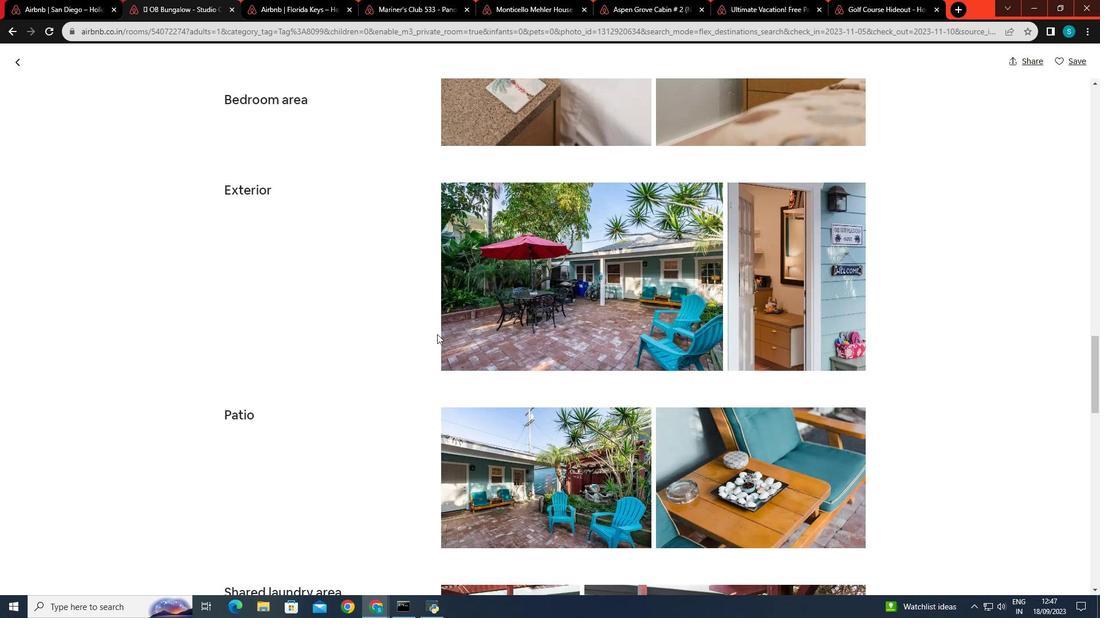 
Action: Mouse scrolled (437, 334) with delta (0, 0)
Screenshot: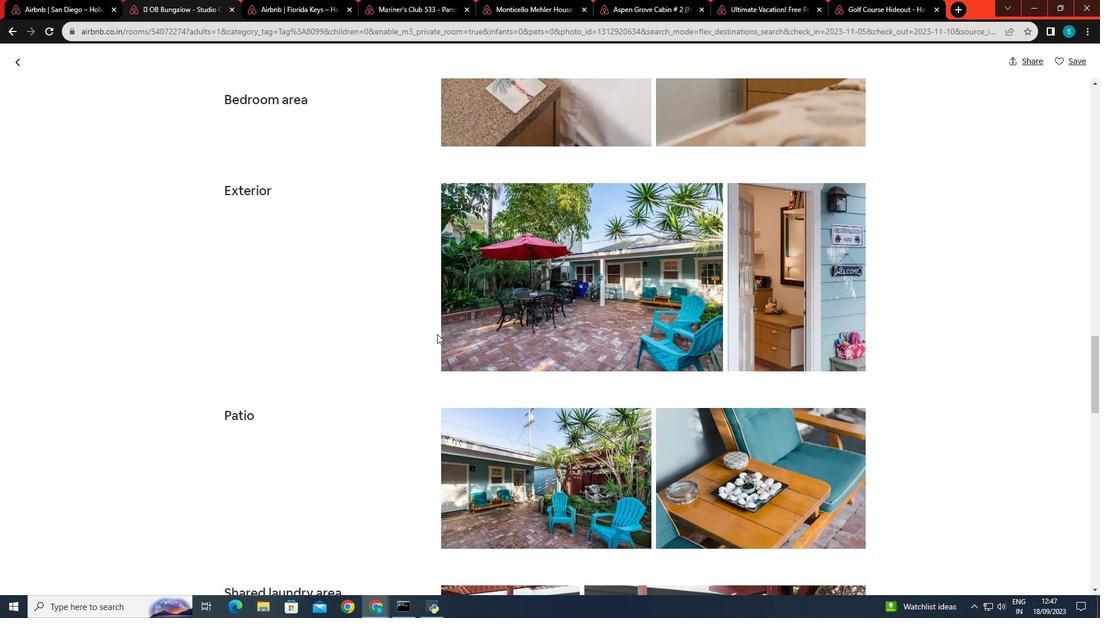 
Action: Mouse scrolled (437, 334) with delta (0, 0)
Screenshot: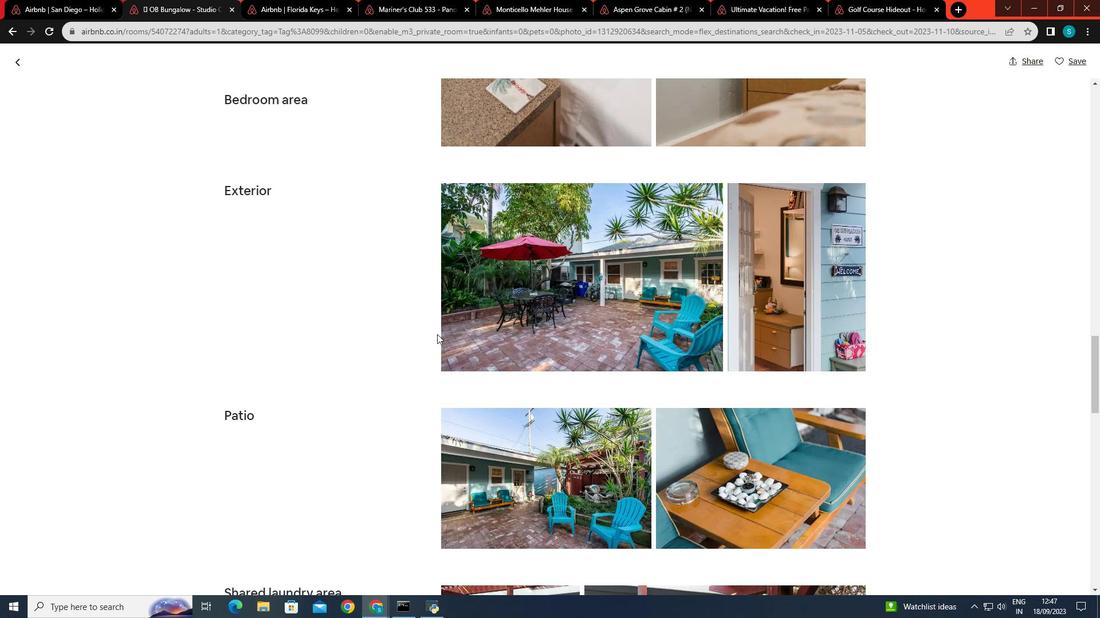 
Action: Mouse scrolled (437, 335) with delta (0, 0)
Screenshot: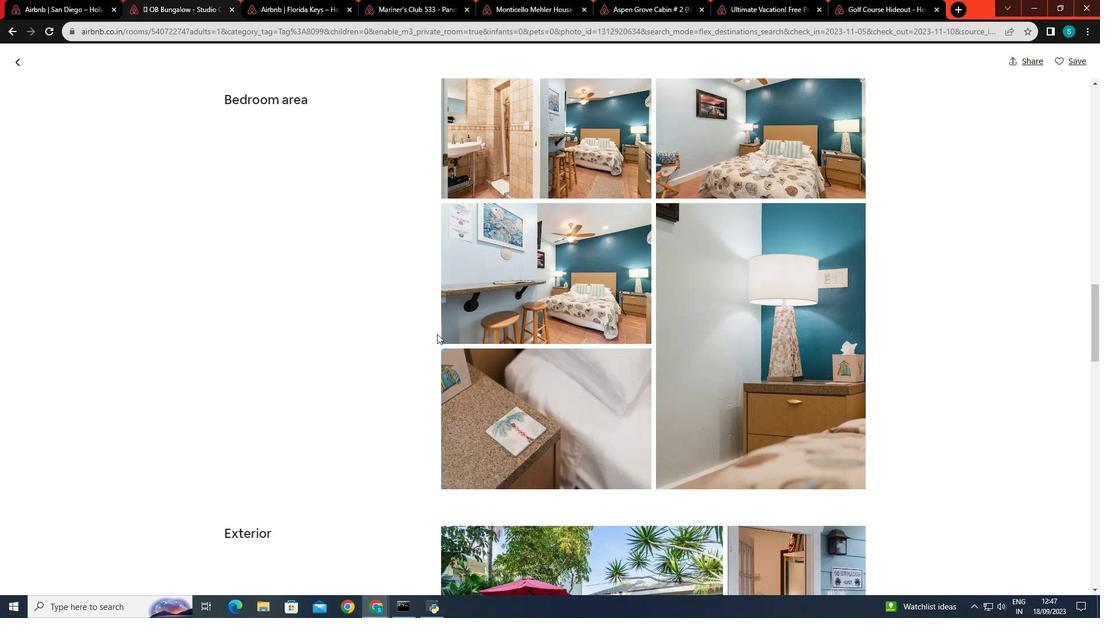 
Action: Mouse scrolled (437, 335) with delta (0, 0)
Screenshot: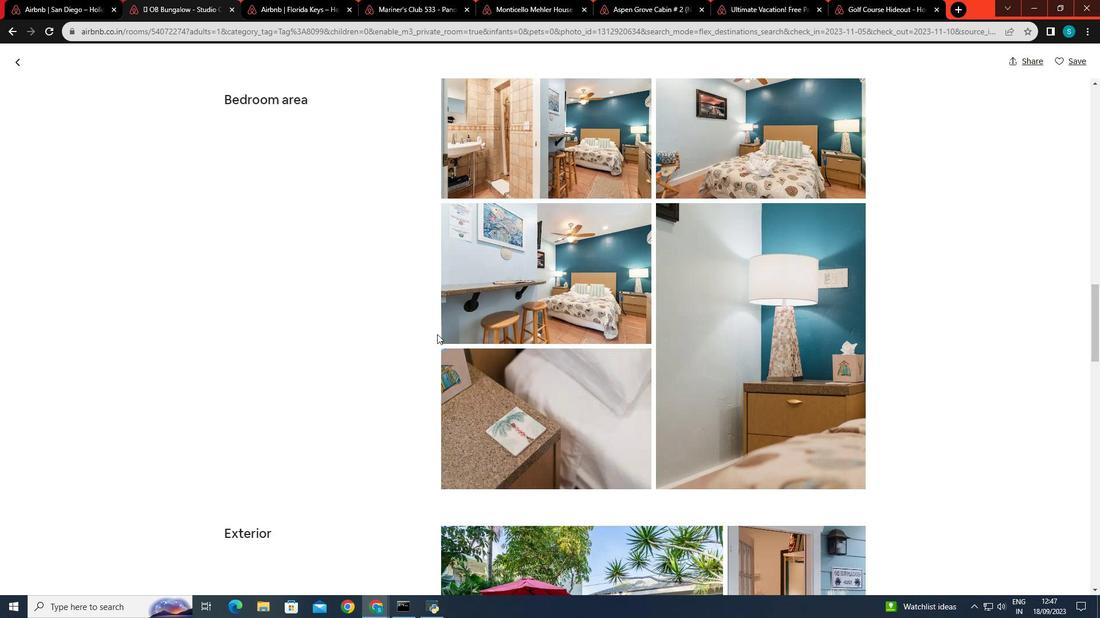 
Action: Mouse scrolled (437, 335) with delta (0, 0)
Screenshot: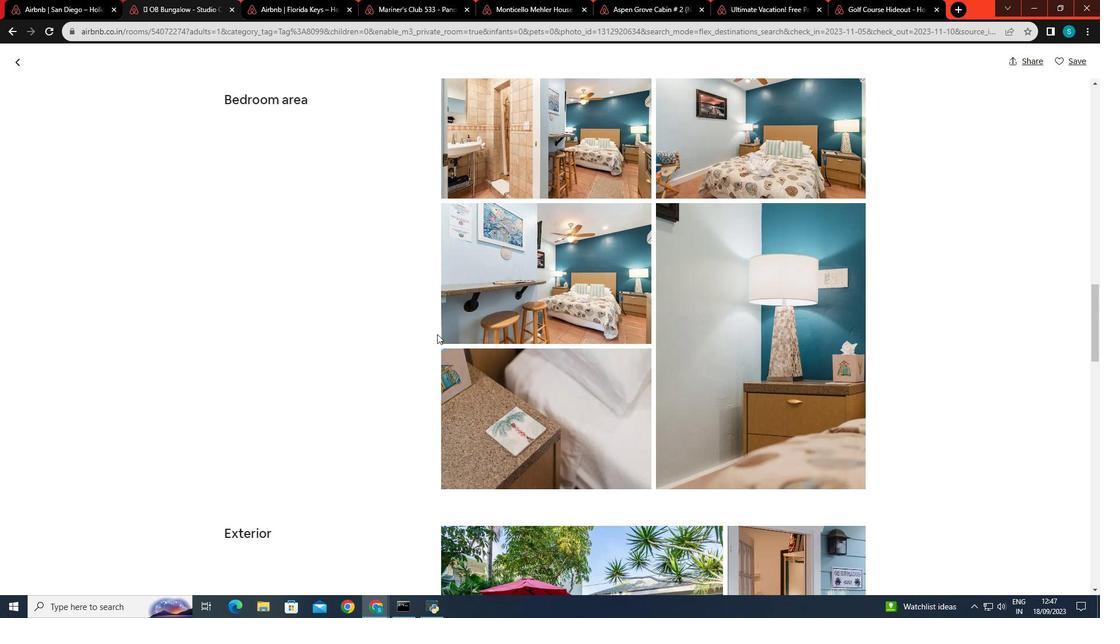 
Action: Mouse scrolled (437, 335) with delta (0, 0)
Screenshot: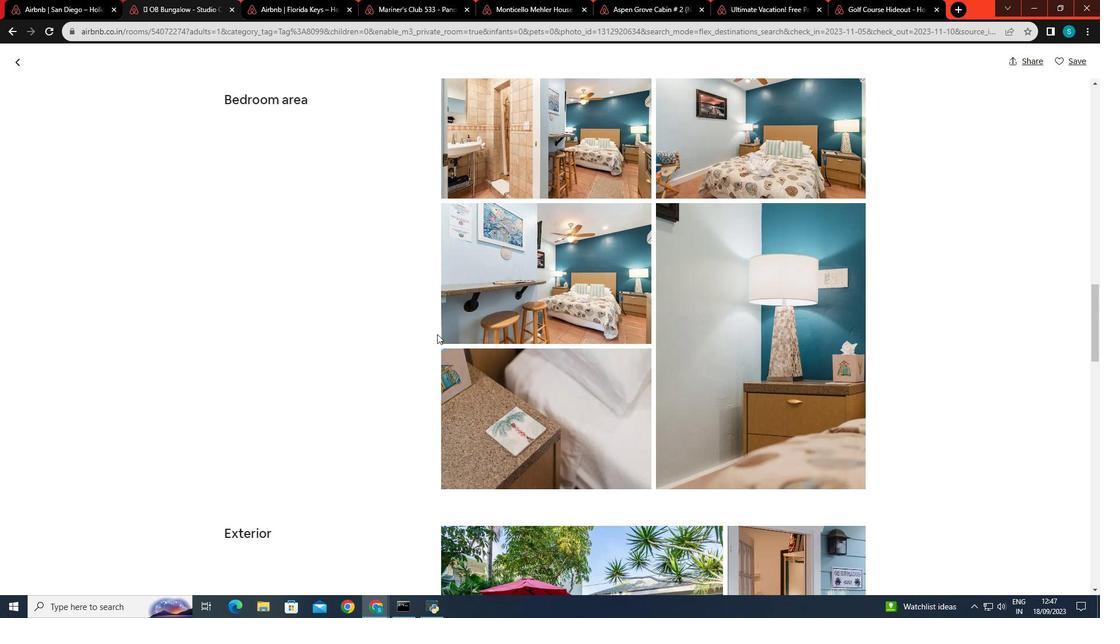 
Action: Mouse scrolled (437, 335) with delta (0, 0)
Screenshot: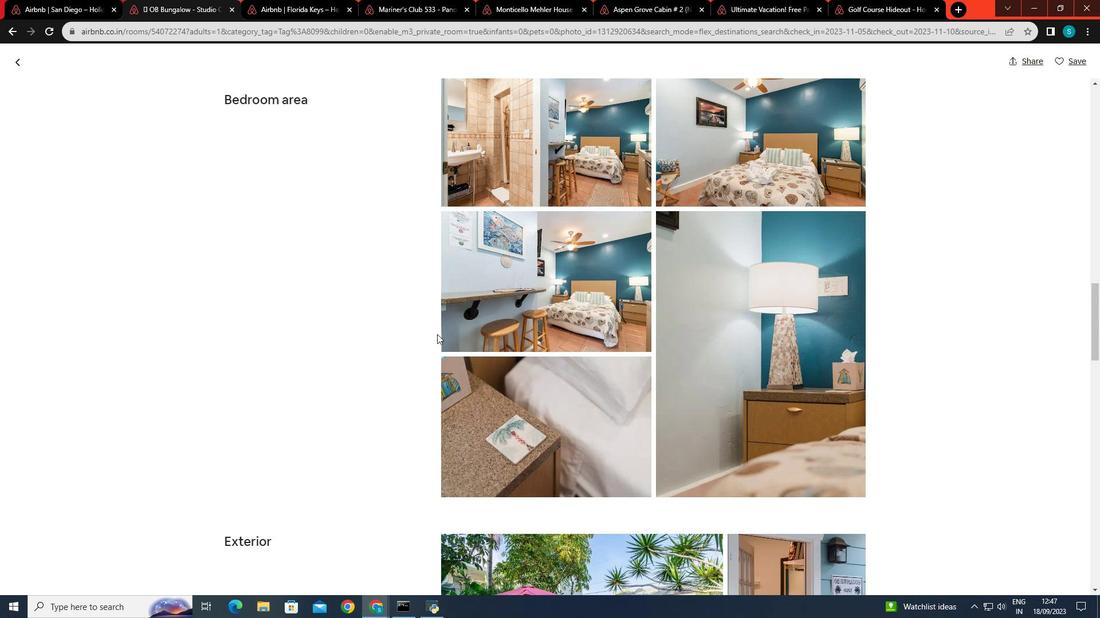 
Action: Mouse scrolled (437, 335) with delta (0, 0)
Screenshot: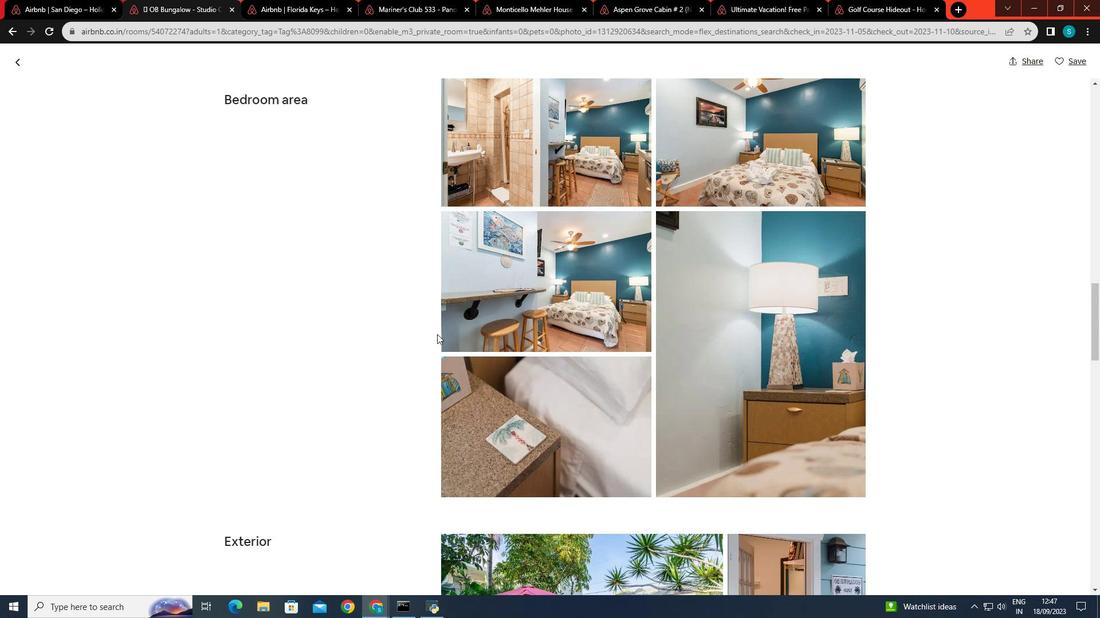 
Action: Mouse scrolled (437, 335) with delta (0, 0)
Screenshot: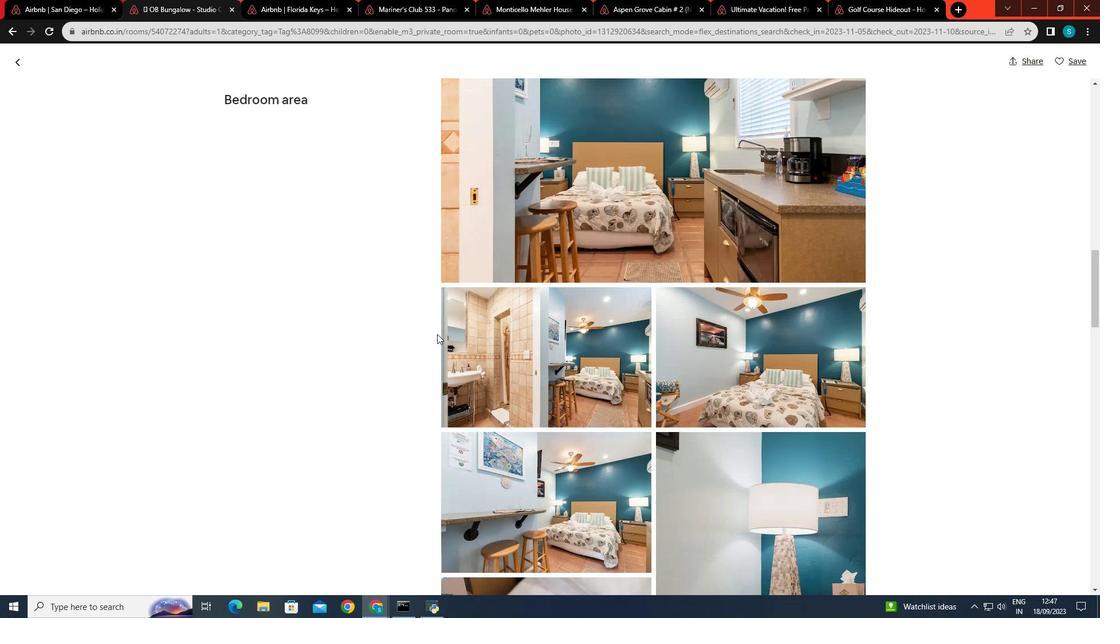 
Action: Mouse scrolled (437, 335) with delta (0, 0)
Screenshot: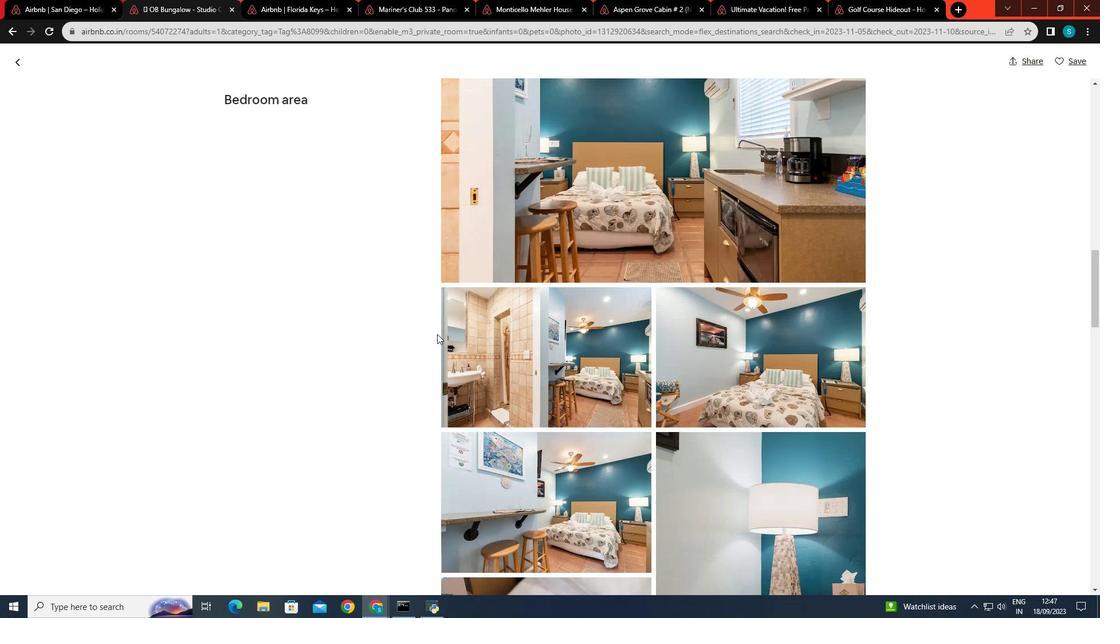 
Action: Mouse scrolled (437, 335) with delta (0, 0)
Screenshot: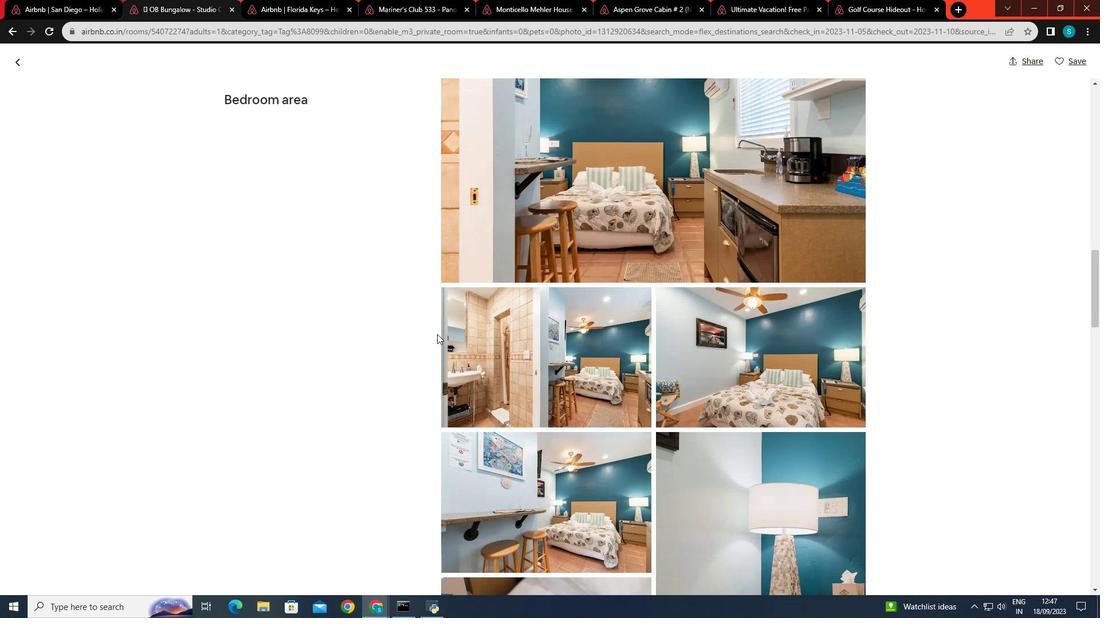 
Action: Mouse scrolled (437, 335) with delta (0, 0)
Screenshot: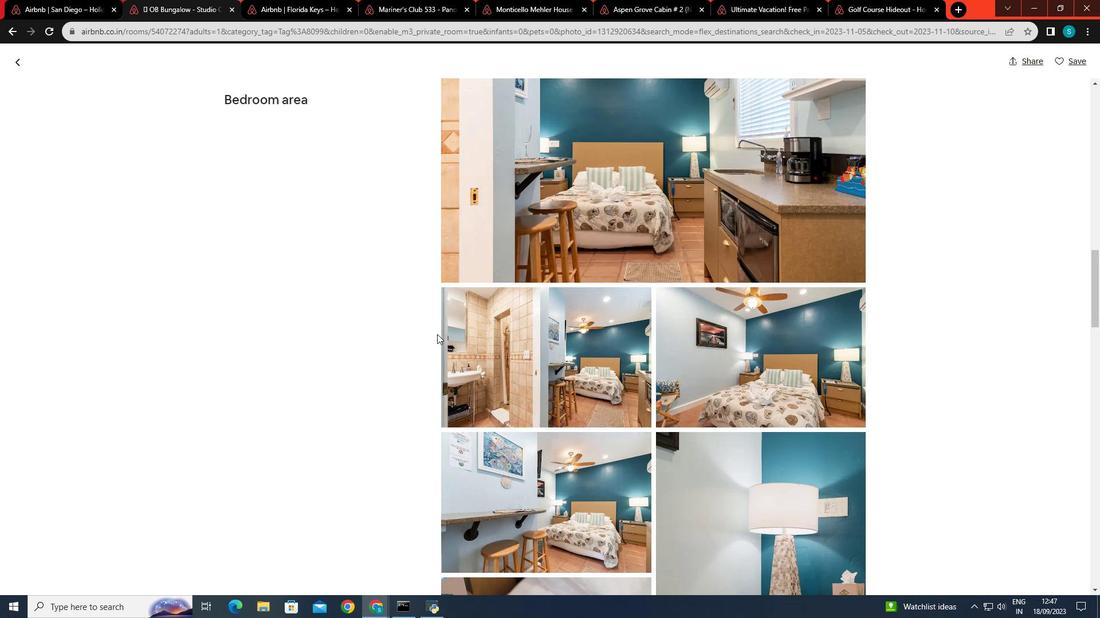 
Action: Mouse scrolled (437, 335) with delta (0, 0)
Screenshot: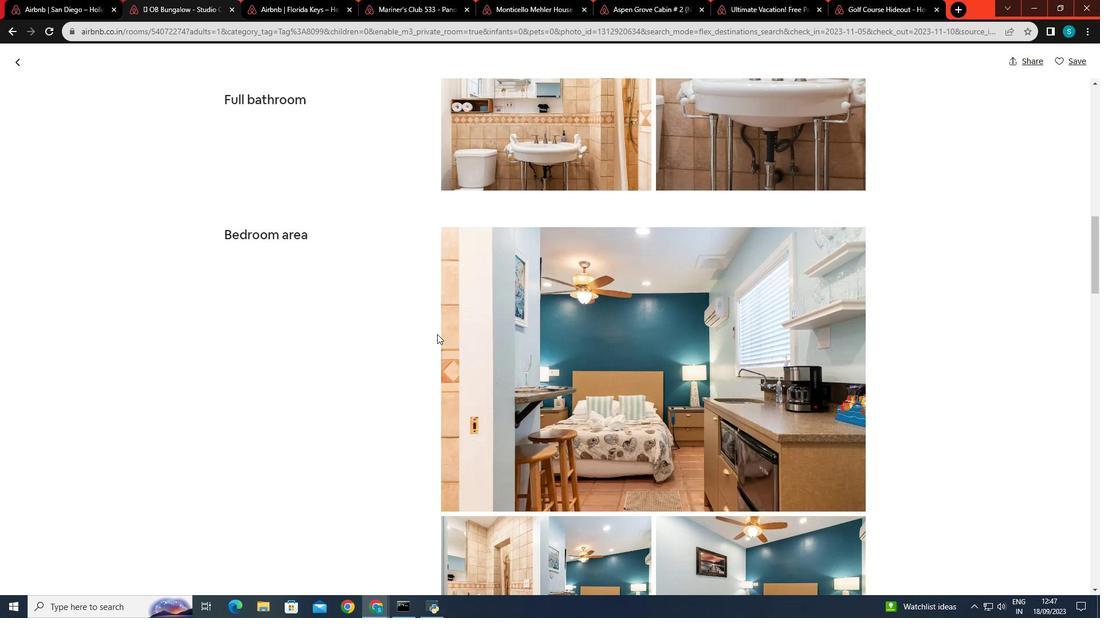 
Action: Mouse scrolled (437, 335) with delta (0, 0)
Screenshot: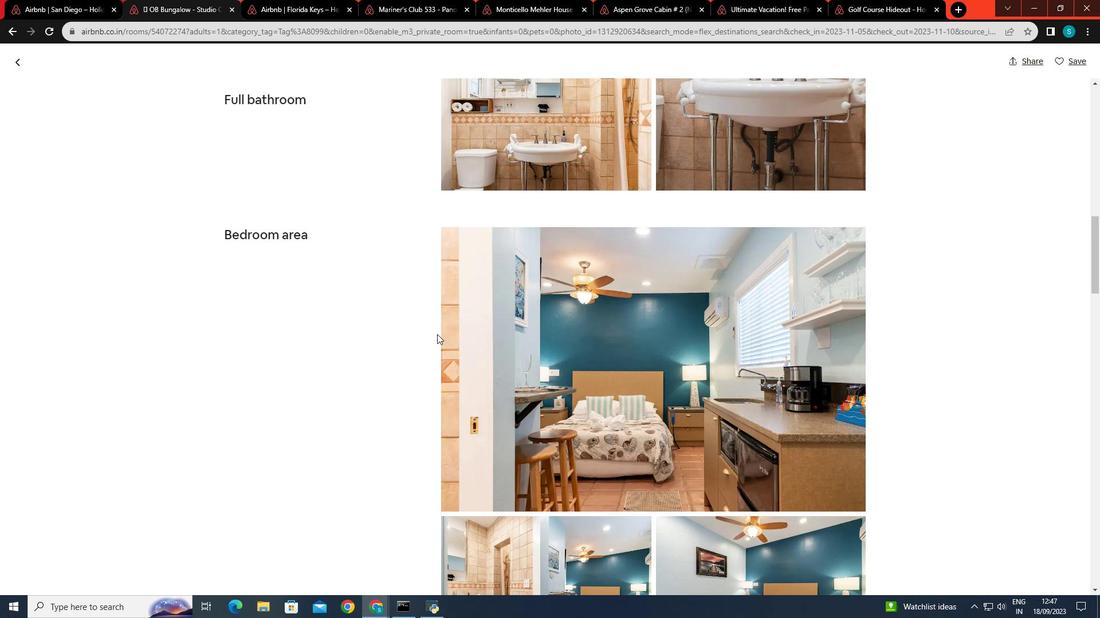 
Action: Mouse scrolled (437, 335) with delta (0, 0)
Screenshot: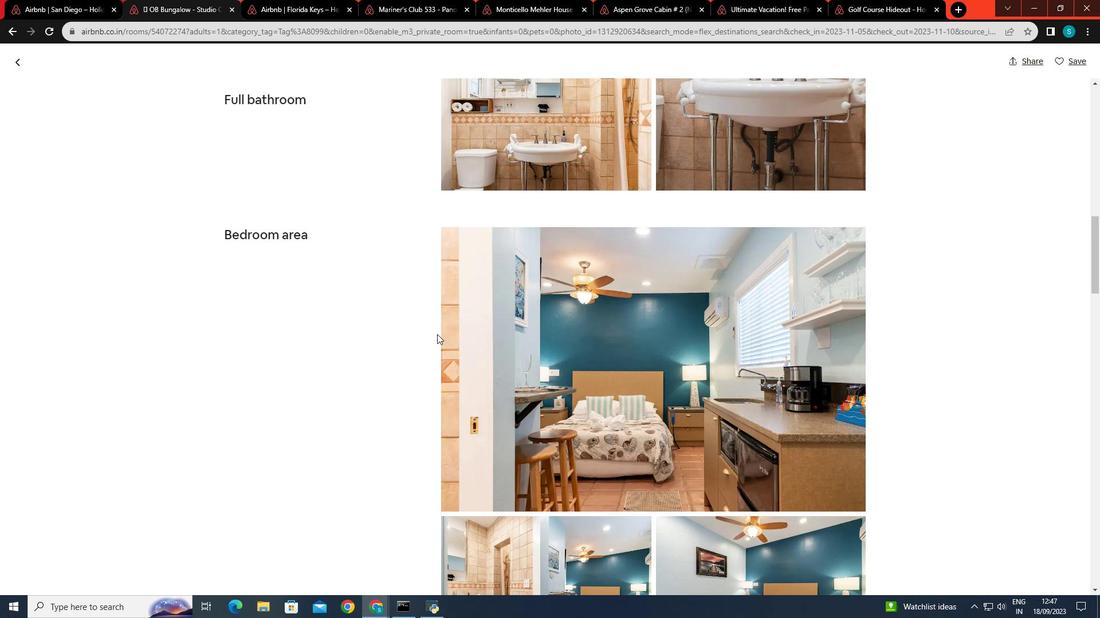 
Action: Mouse scrolled (437, 335) with delta (0, 0)
Screenshot: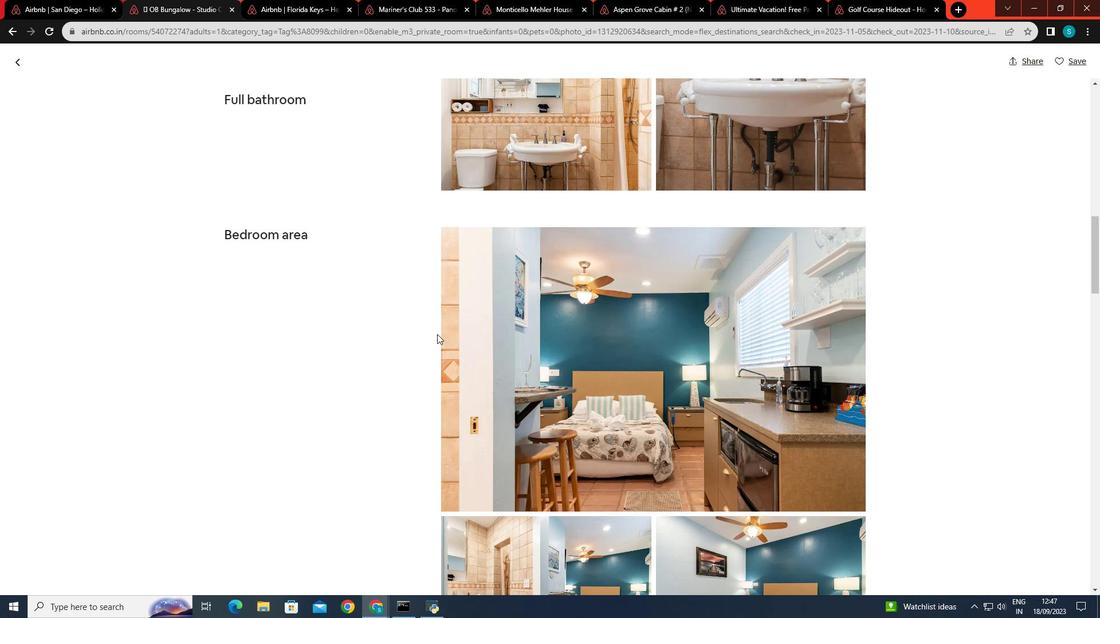 
Action: Mouse scrolled (437, 334) with delta (0, 0)
Screenshot: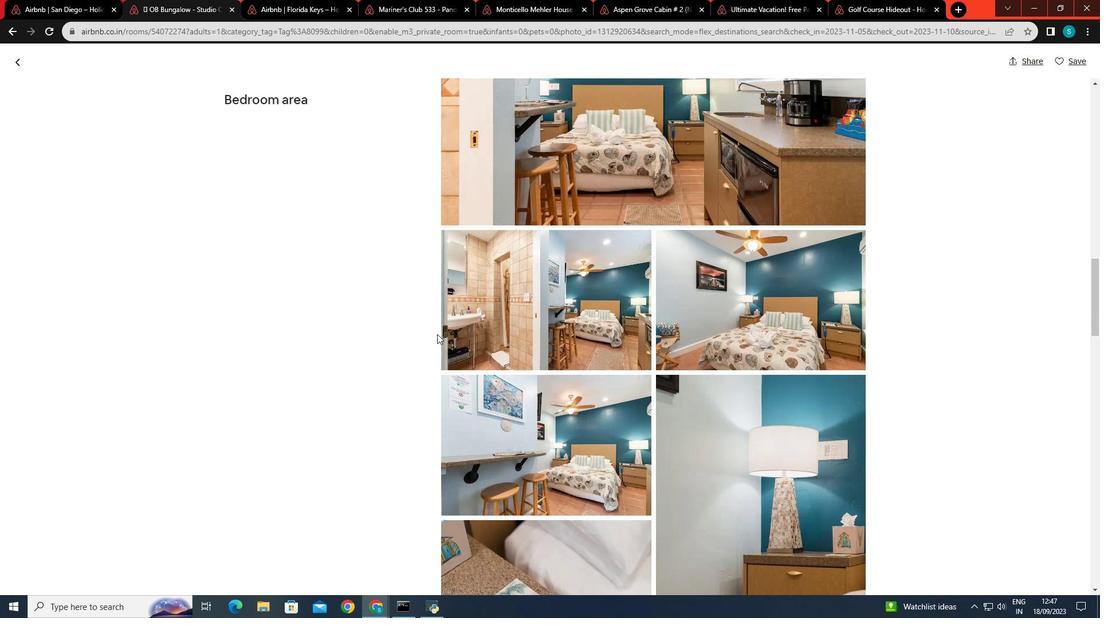 
Action: Mouse scrolled (437, 334) with delta (0, 0)
Screenshot: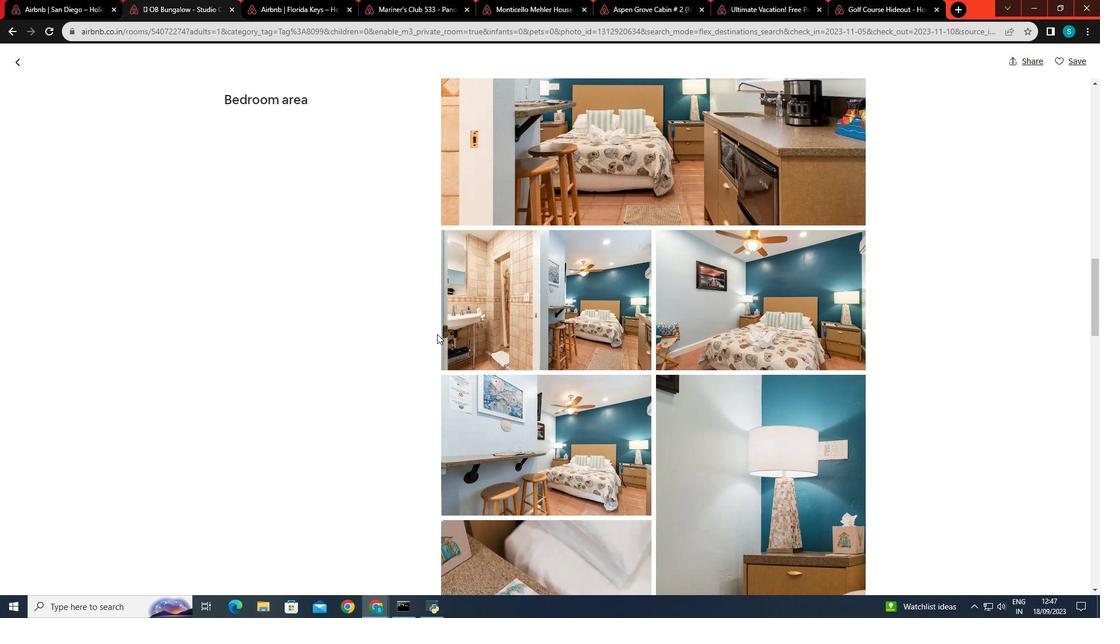 
Action: Mouse scrolled (437, 334) with delta (0, 0)
Screenshot: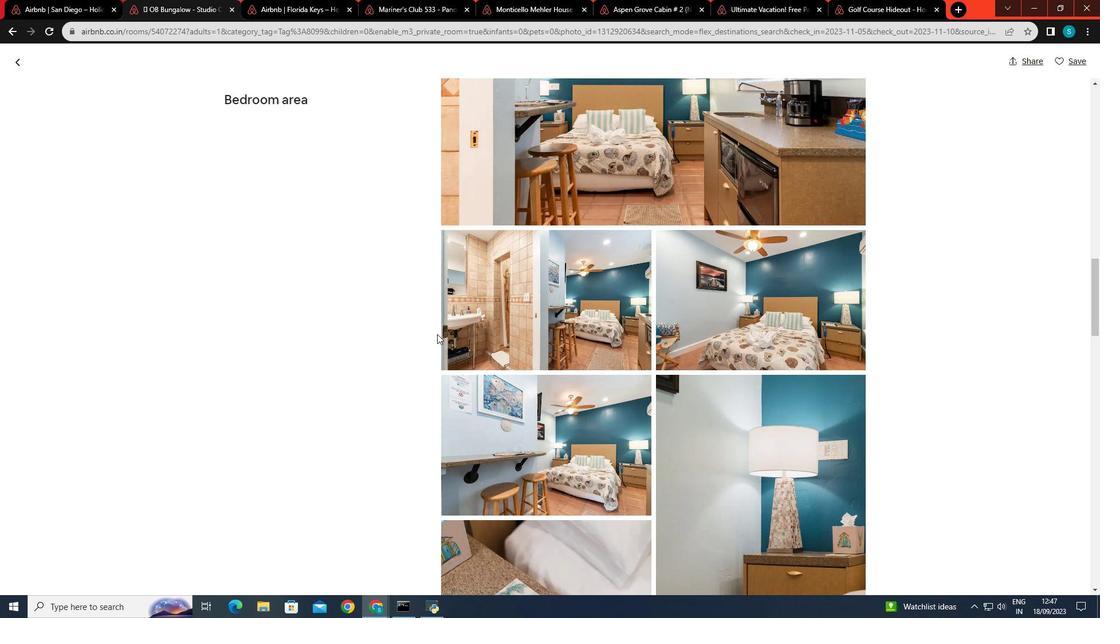 
Action: Mouse scrolled (437, 334) with delta (0, 0)
Screenshot: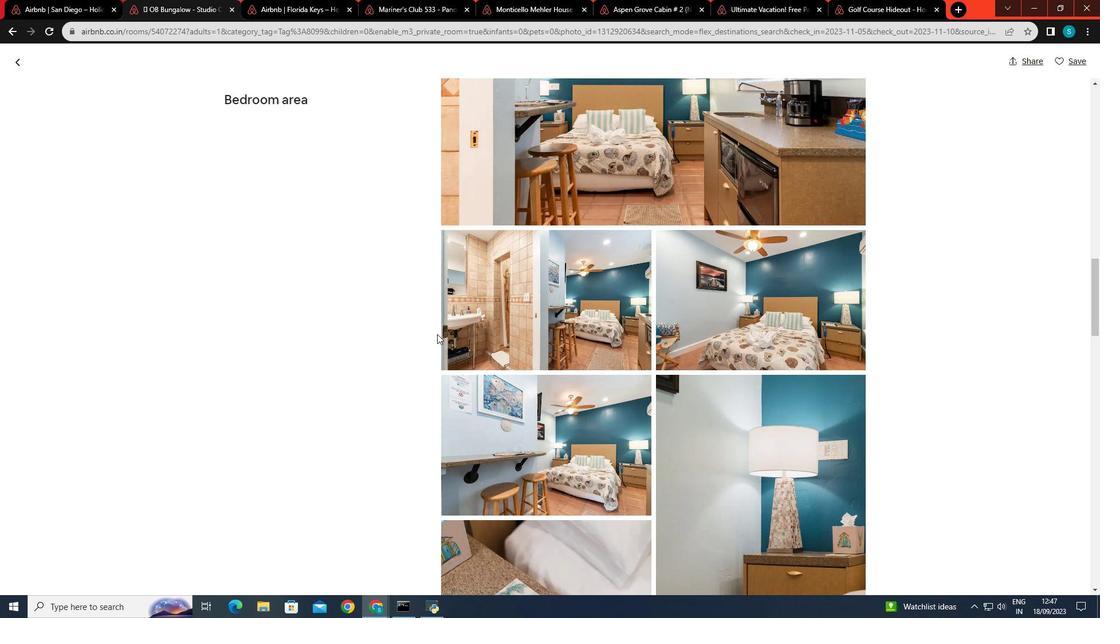 
Action: Mouse scrolled (437, 334) with delta (0, 0)
Screenshot: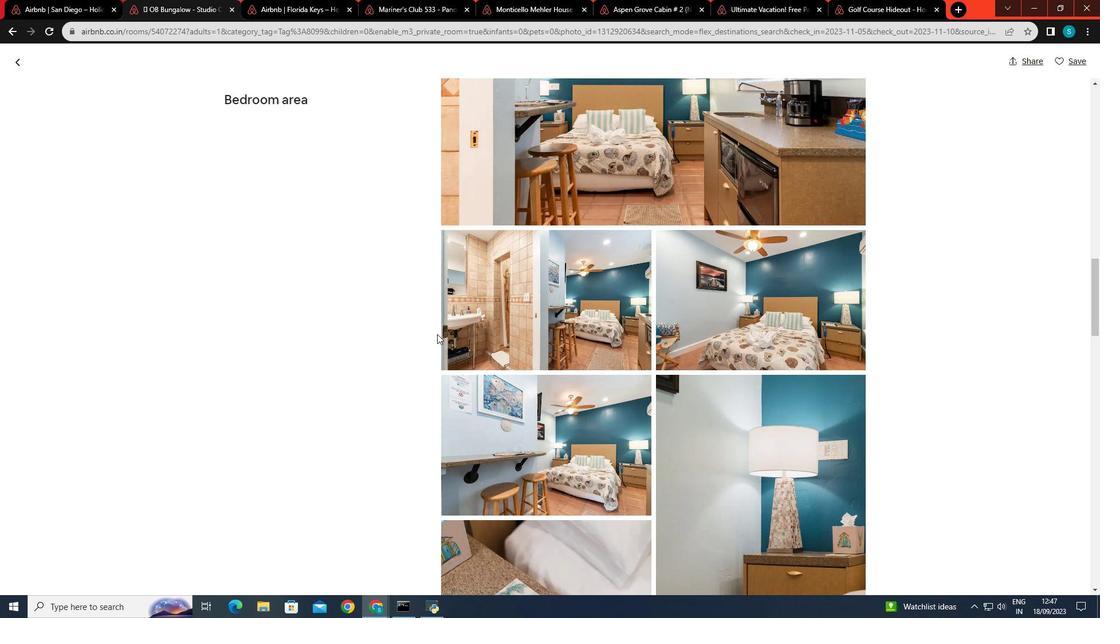 
Action: Mouse scrolled (437, 334) with delta (0, 0)
Screenshot: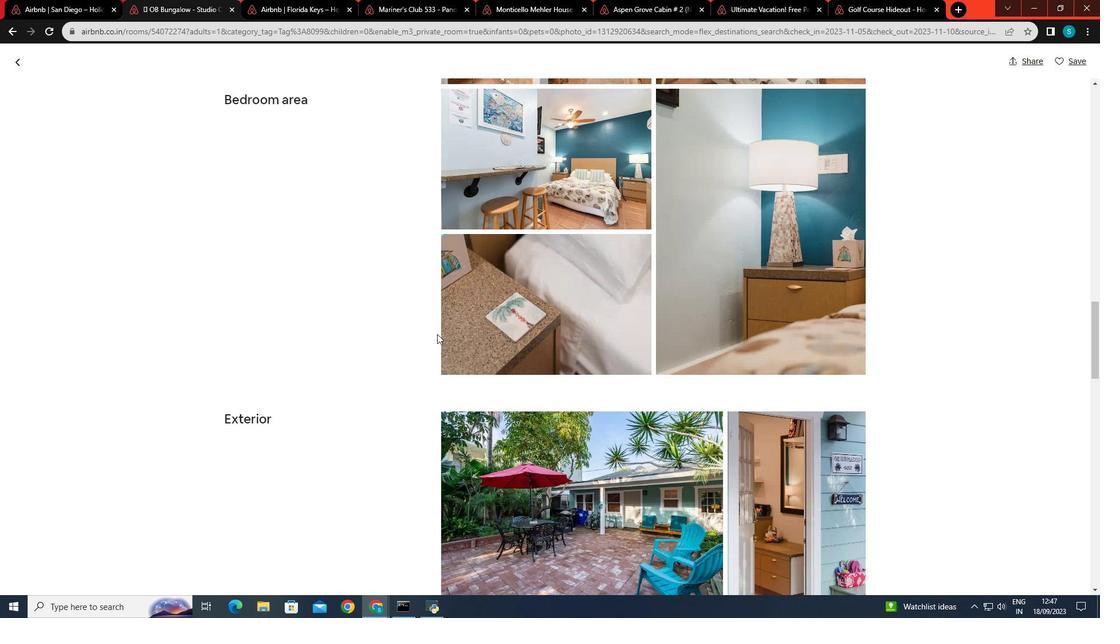 
Action: Mouse scrolled (437, 334) with delta (0, 0)
Screenshot: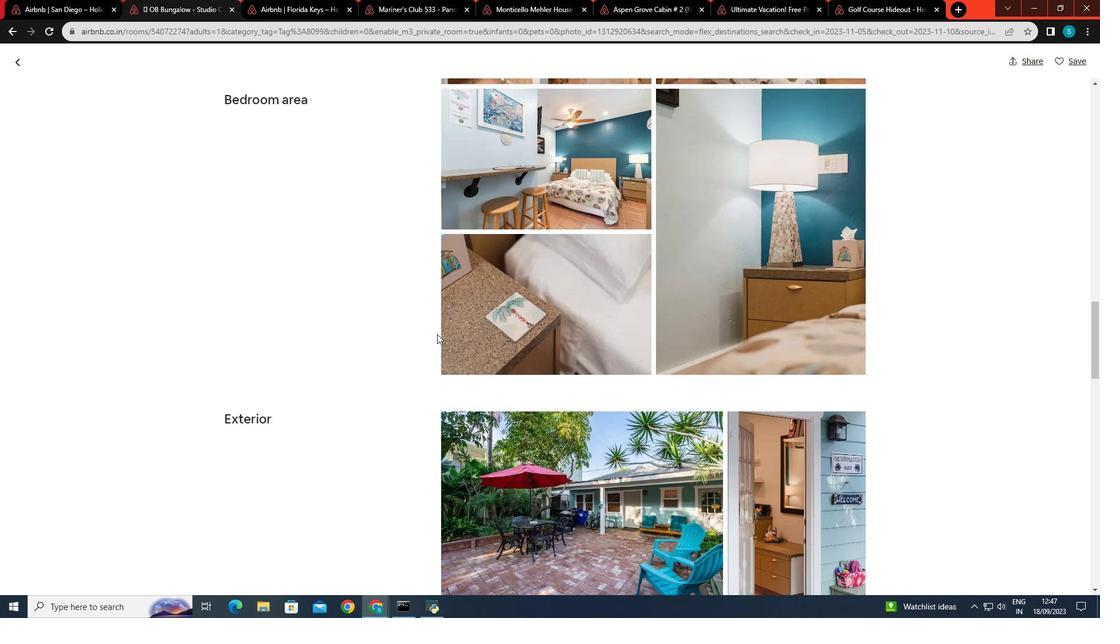 
Action: Mouse scrolled (437, 334) with delta (0, 0)
Screenshot: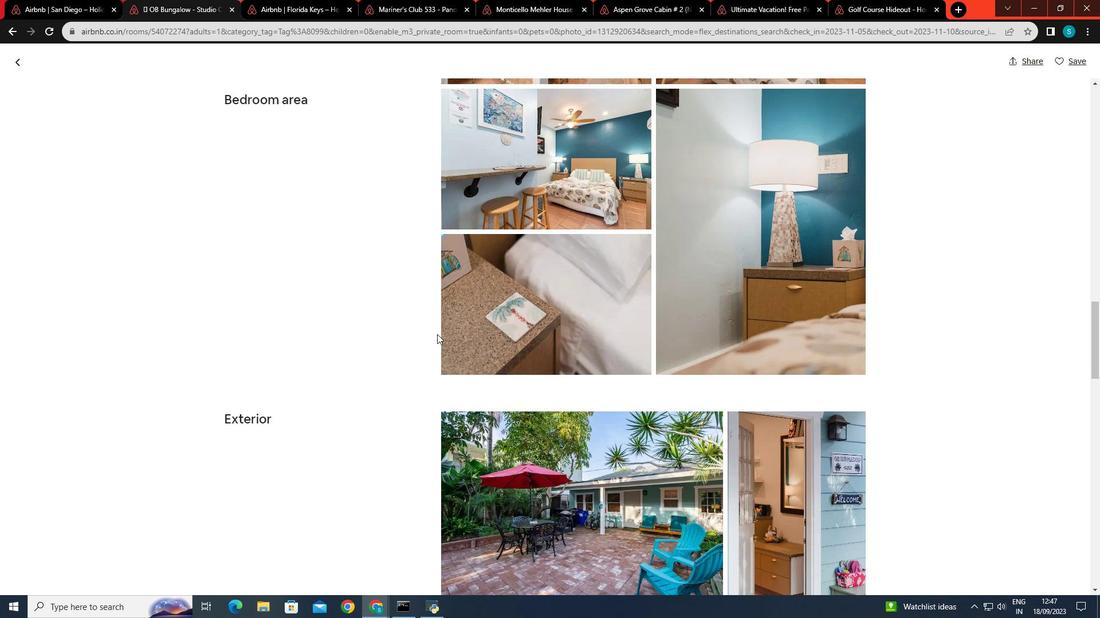 
Action: Mouse scrolled (437, 334) with delta (0, 0)
Screenshot: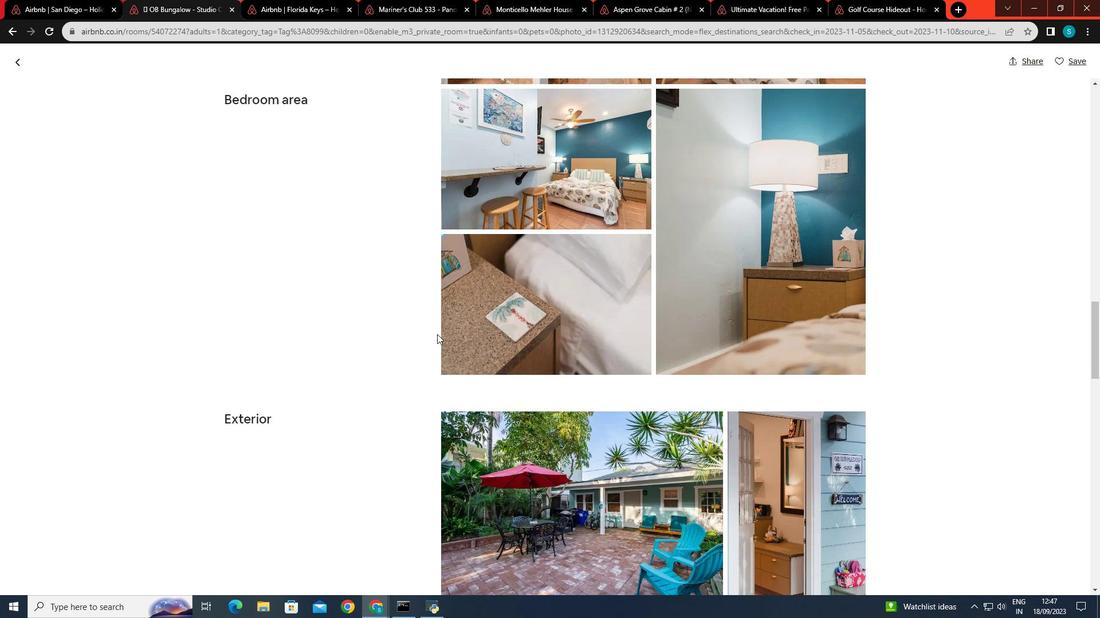 
Action: Mouse scrolled (437, 334) with delta (0, 0)
Screenshot: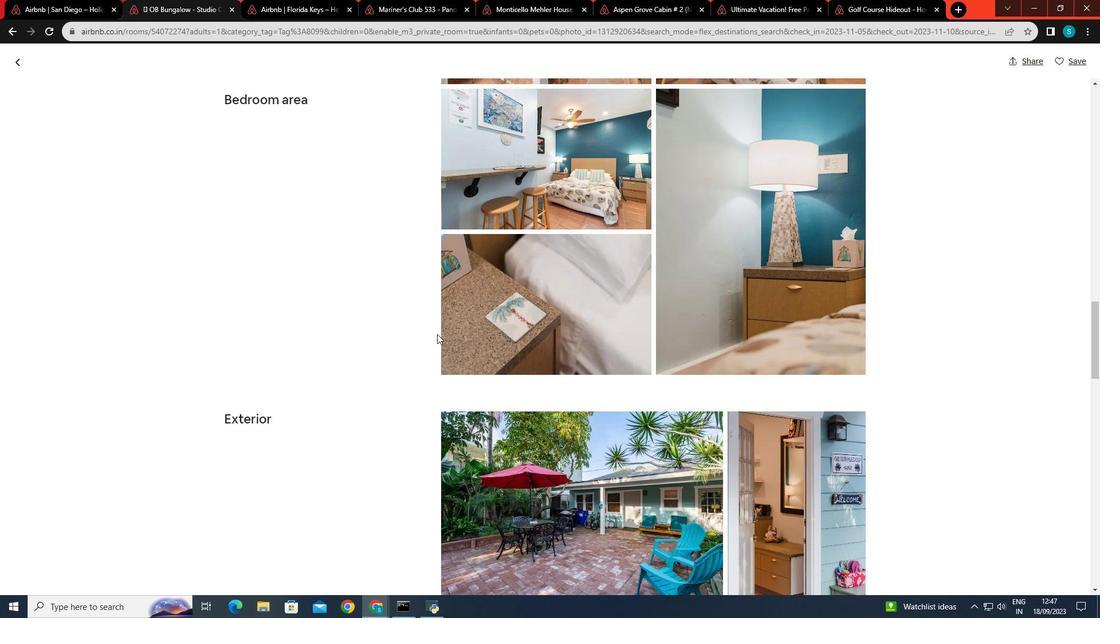 
Action: Mouse scrolled (437, 334) with delta (0, 0)
Screenshot: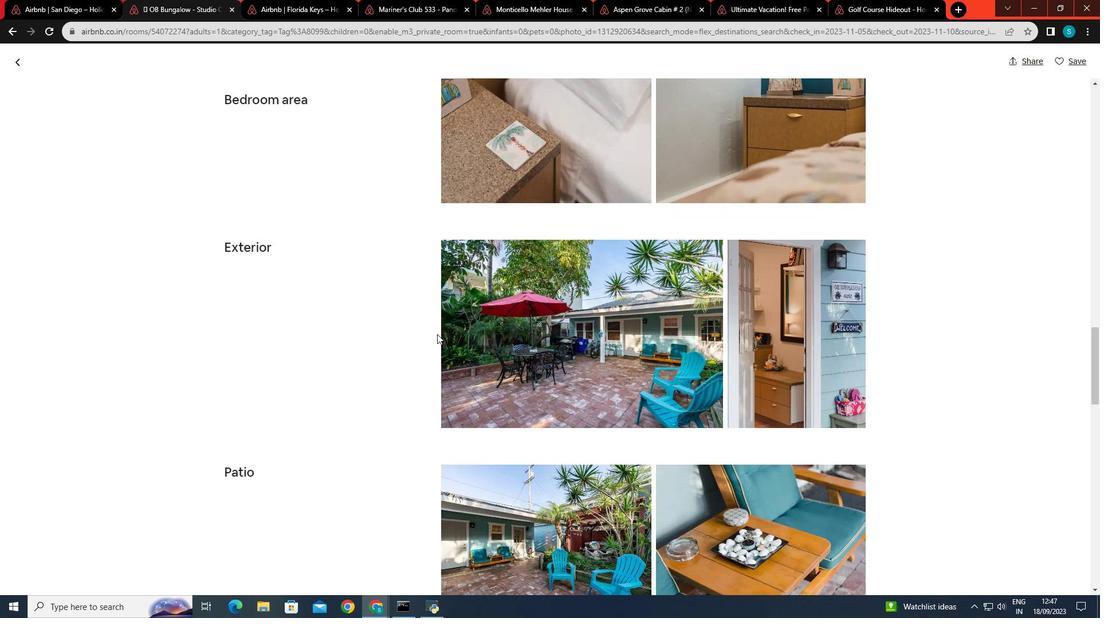 
Action: Mouse scrolled (437, 334) with delta (0, 0)
Screenshot: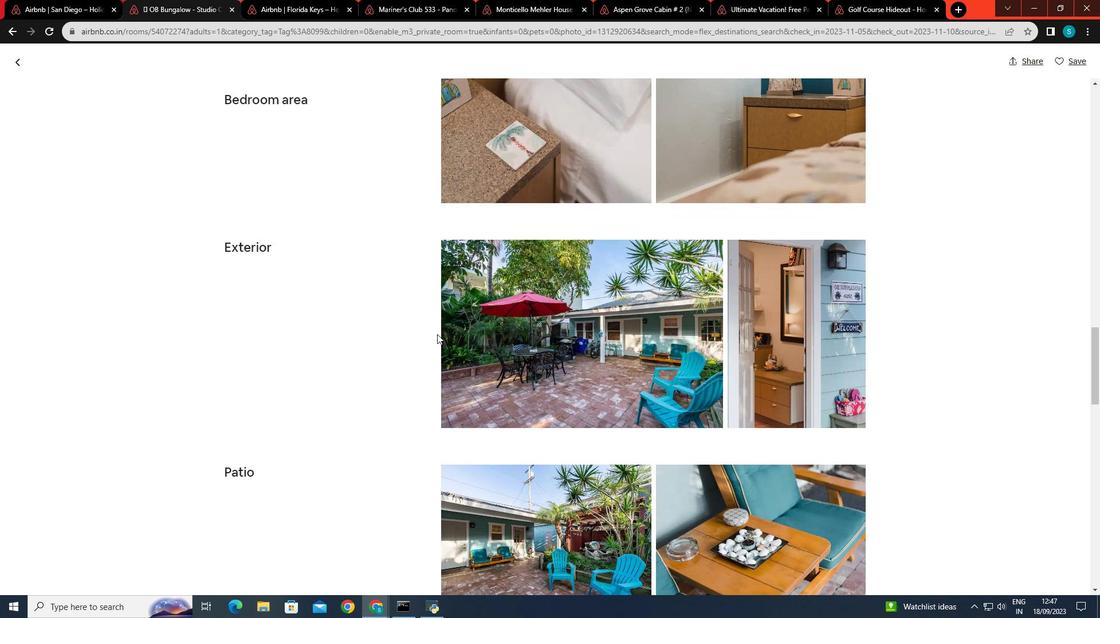 
Action: Mouse scrolled (437, 334) with delta (0, 0)
Screenshot: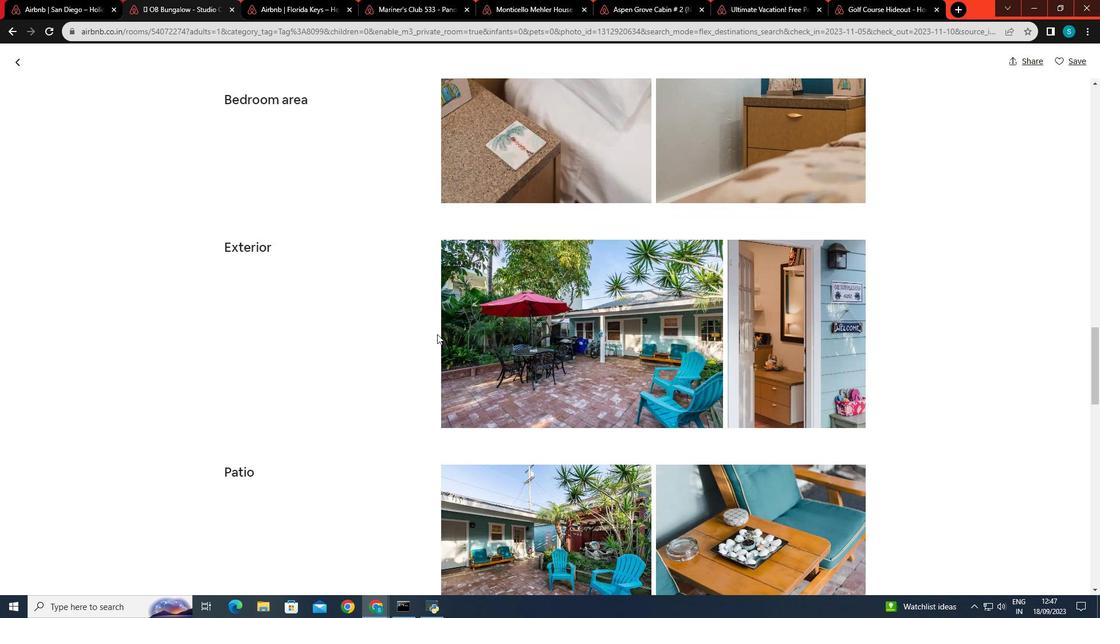 
Action: Mouse moved to (524, 355)
Screenshot: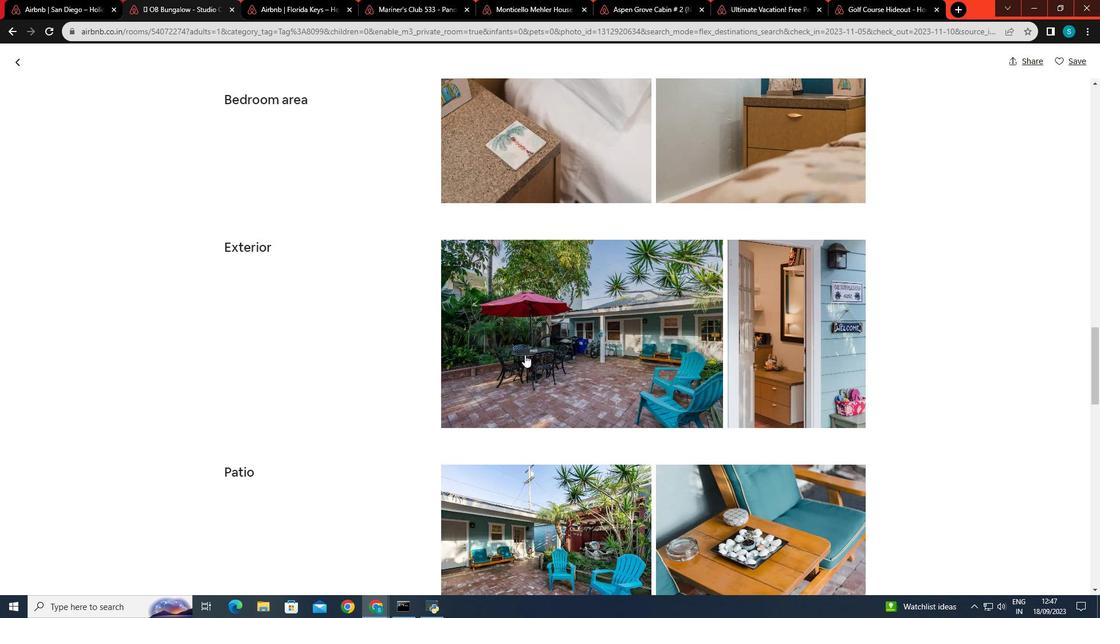 
Action: Mouse scrolled (524, 354) with delta (0, 0)
Screenshot: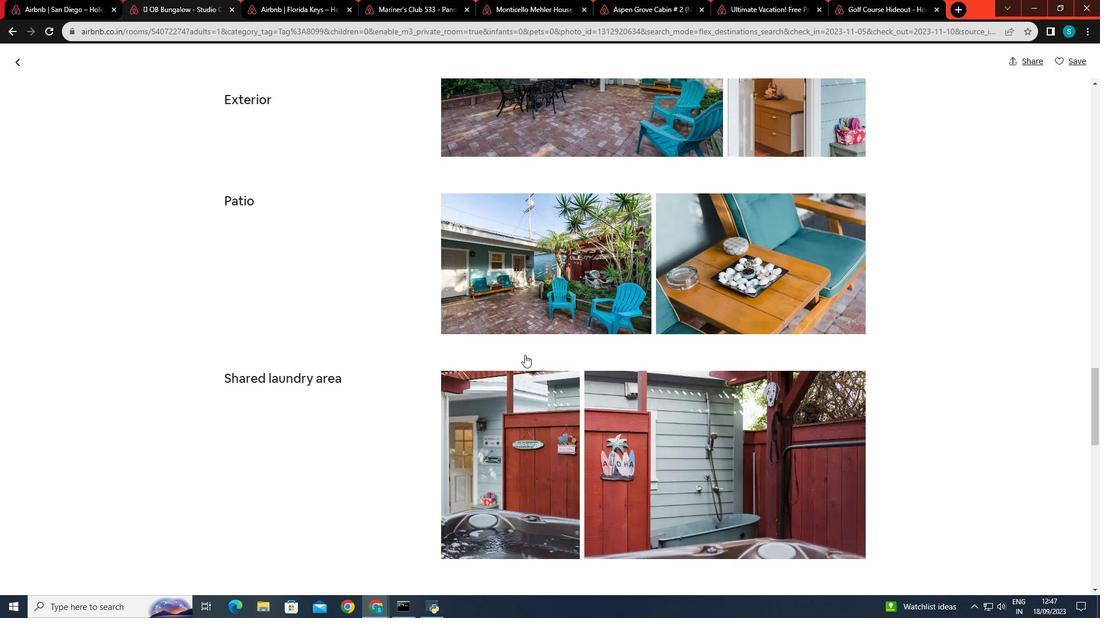 
Action: Mouse scrolled (524, 354) with delta (0, 0)
Screenshot: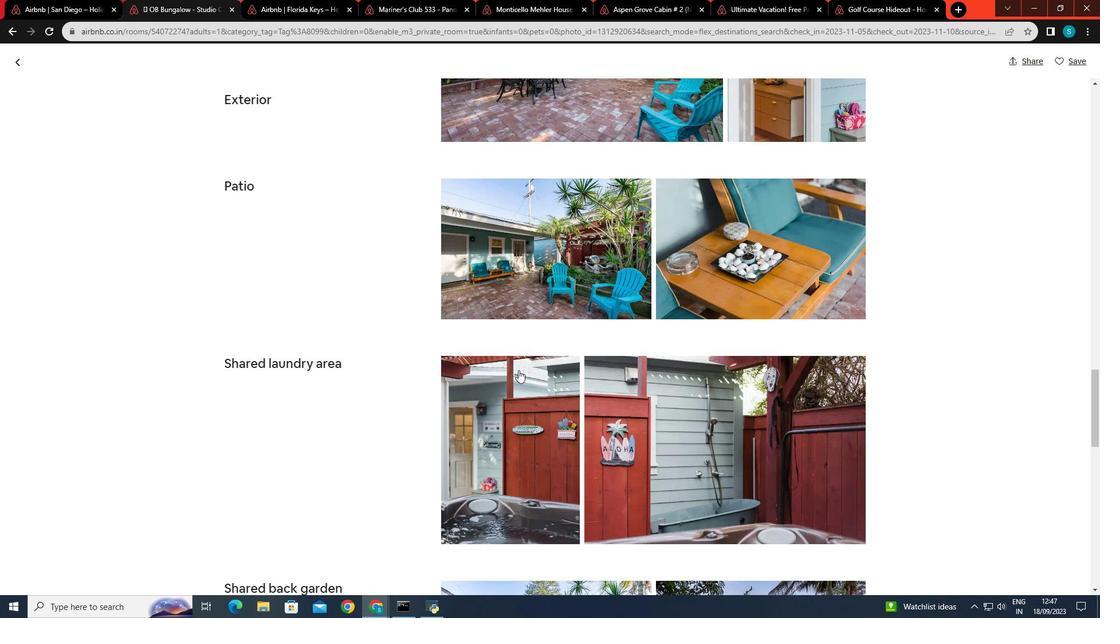 
Action: Mouse scrolled (524, 354) with delta (0, 0)
Screenshot: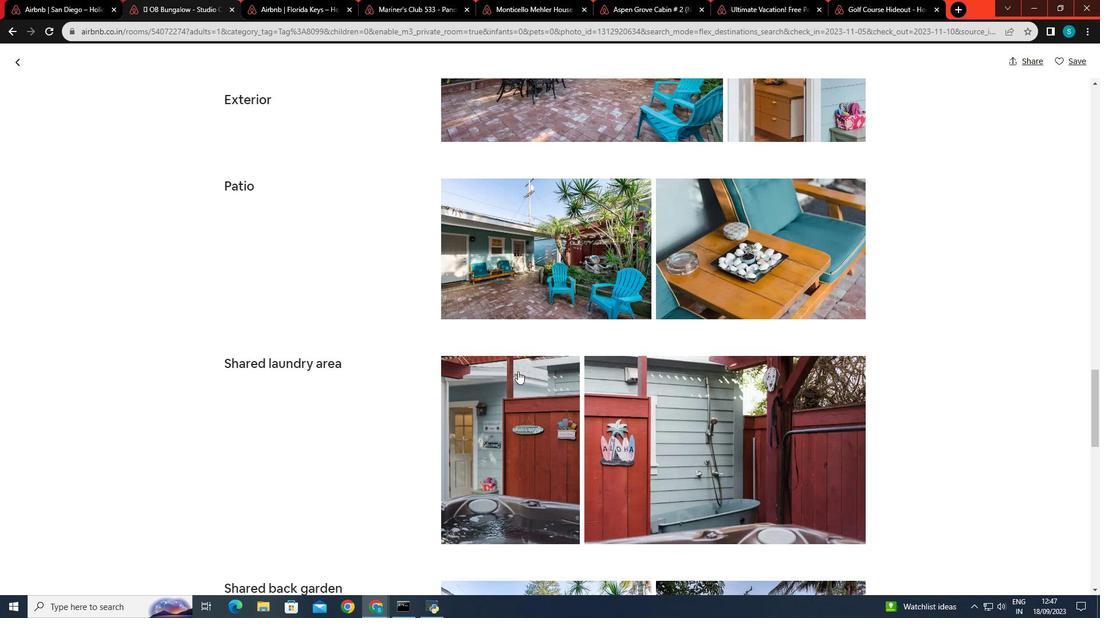 
Action: Mouse scrolled (524, 354) with delta (0, 0)
Screenshot: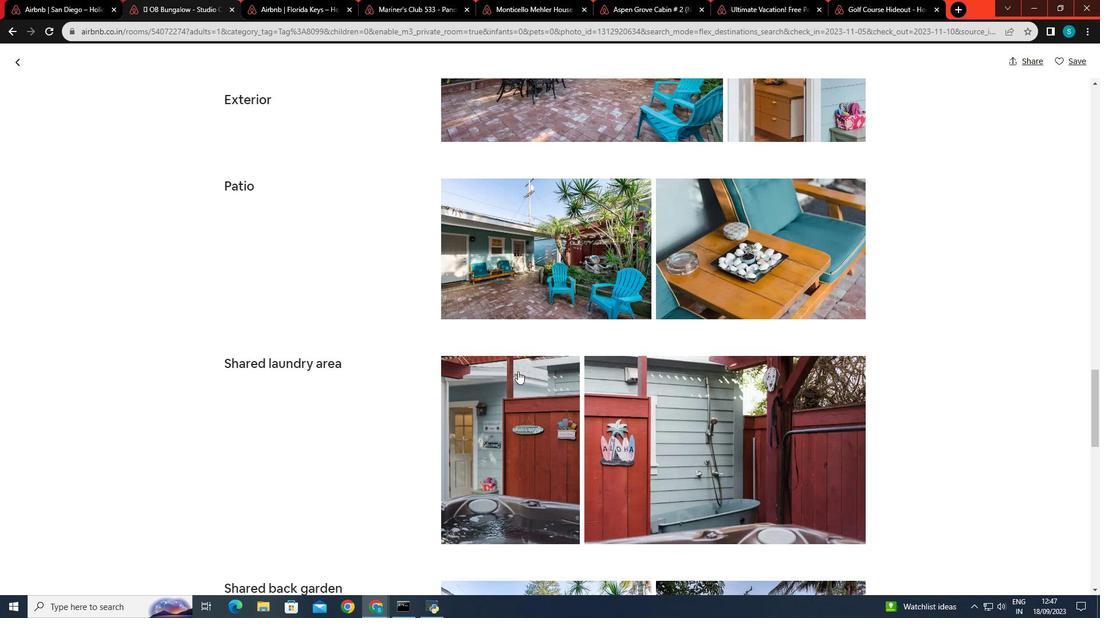 
Action: Mouse scrolled (524, 354) with delta (0, 0)
Screenshot: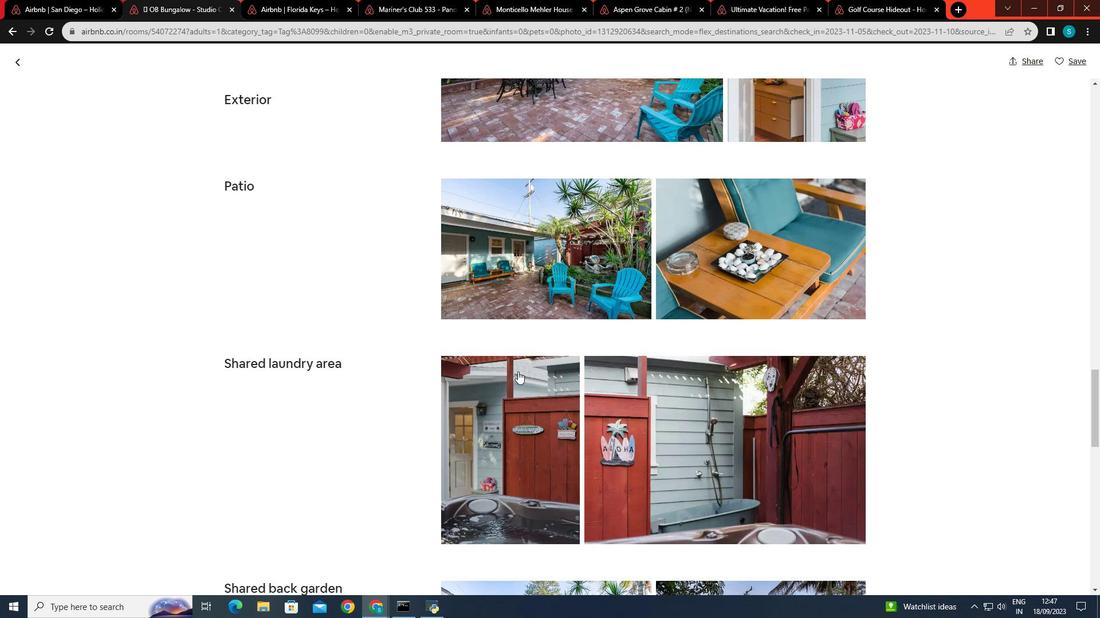 
Action: Mouse moved to (600, 250)
Screenshot: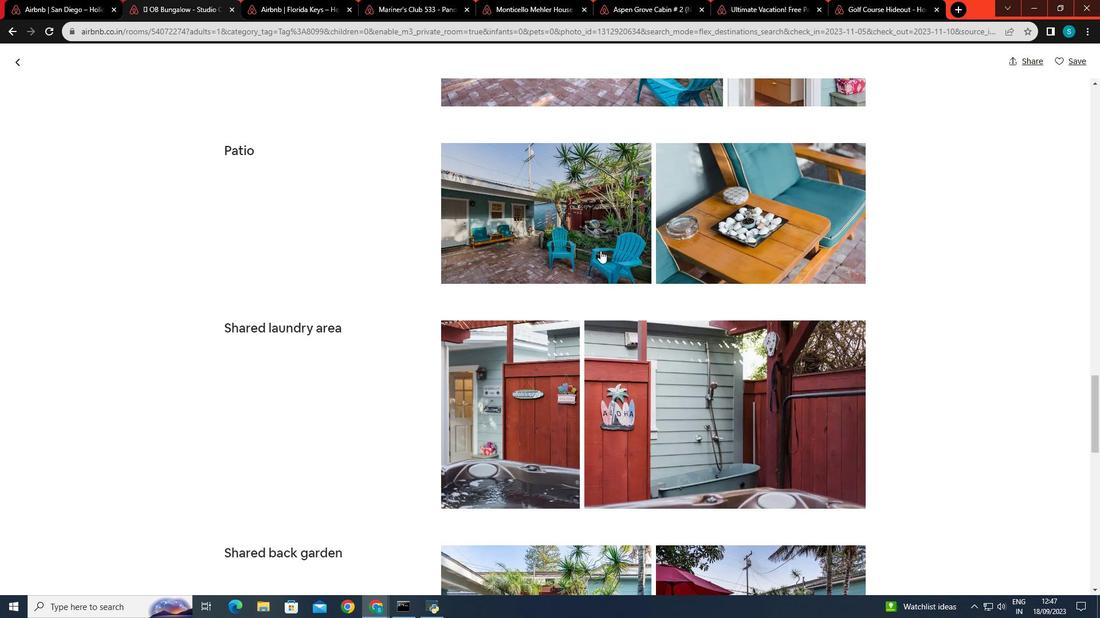 
Action: Mouse scrolled (600, 250) with delta (0, 0)
Screenshot: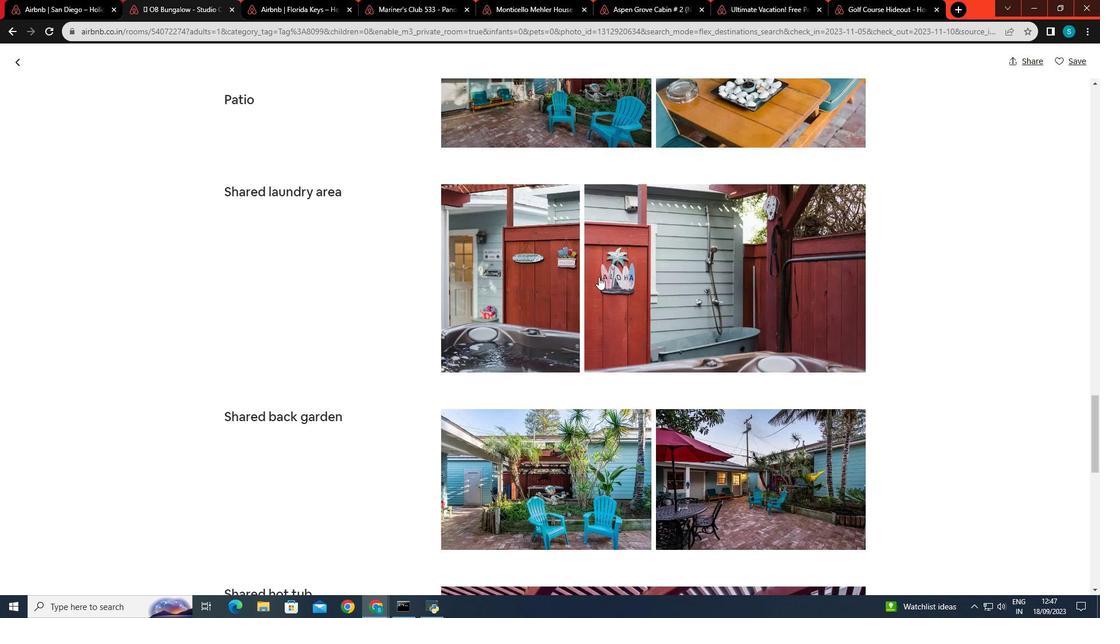 
Action: Mouse scrolled (600, 250) with delta (0, 0)
Screenshot: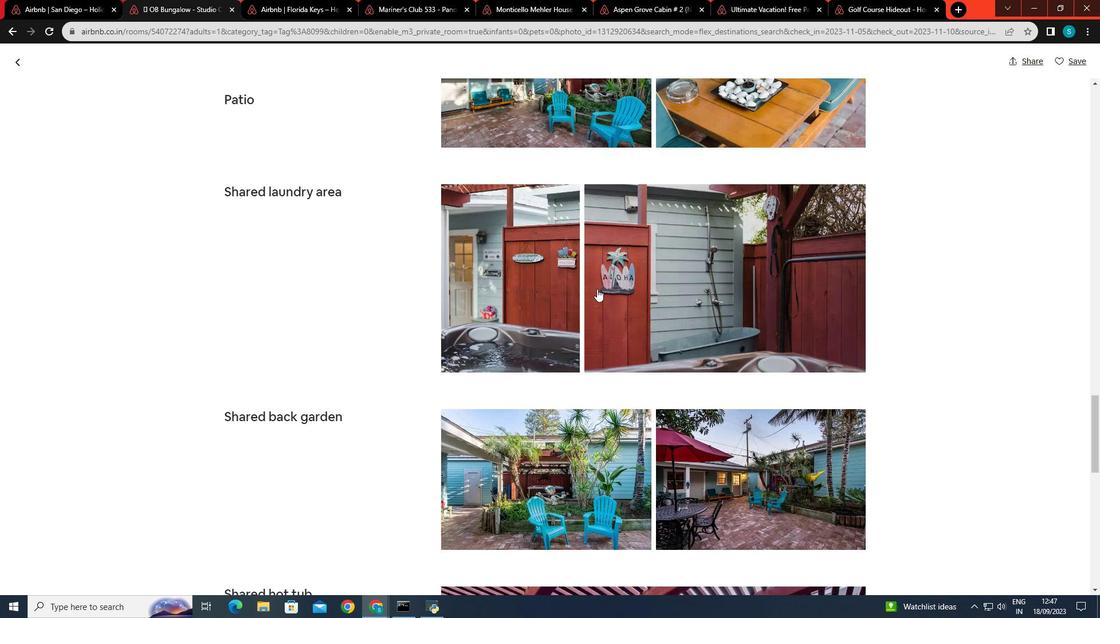 
Action: Mouse scrolled (600, 250) with delta (0, 0)
Screenshot: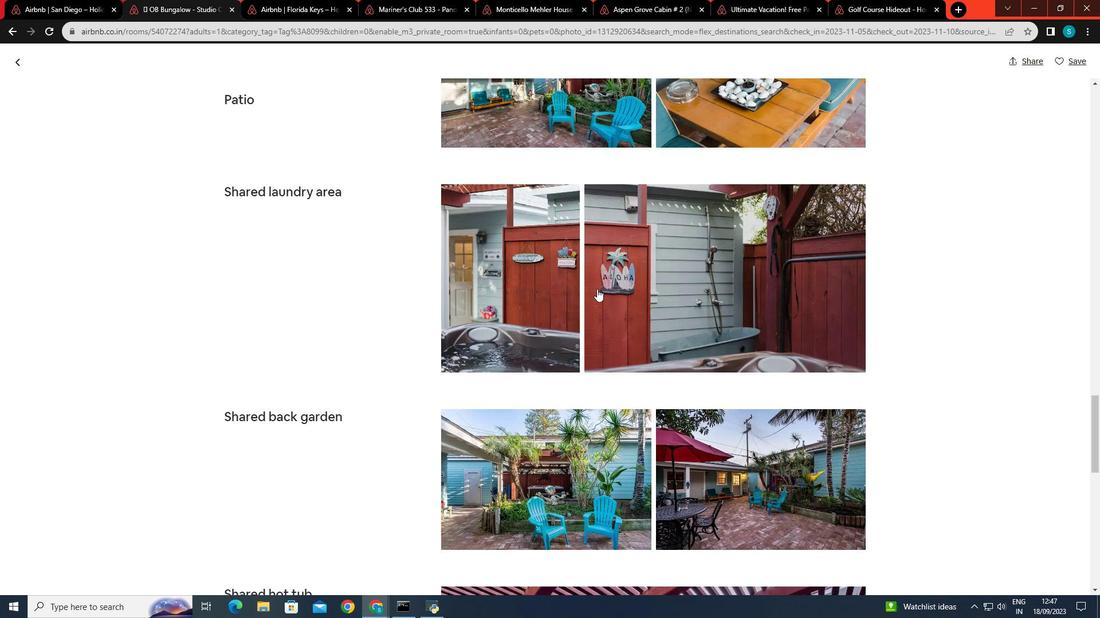 
Action: Mouse moved to (596, 295)
Screenshot: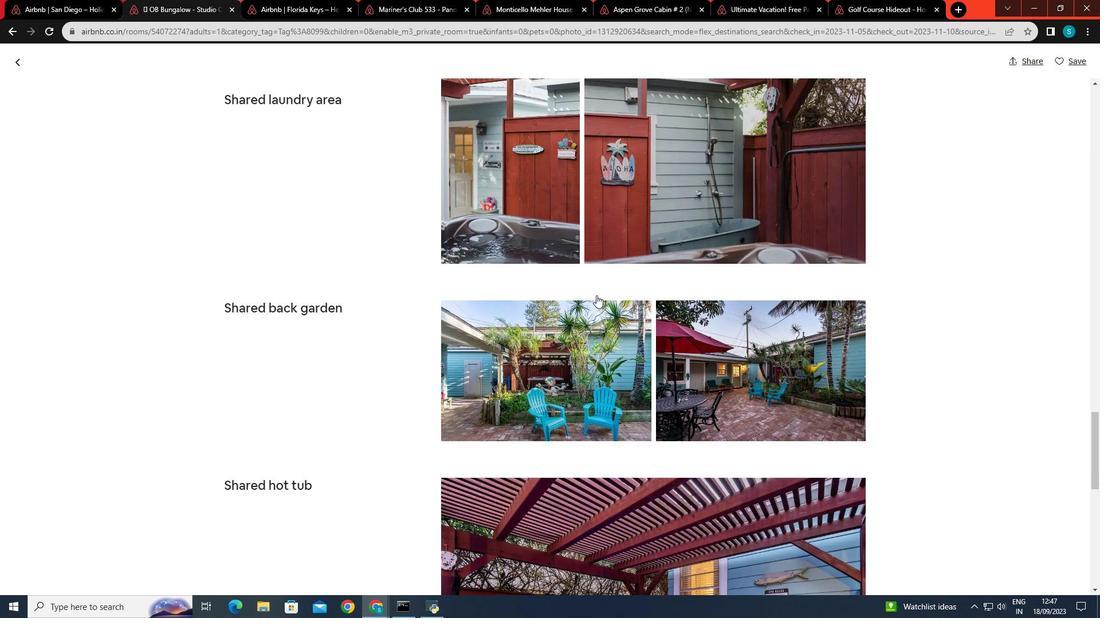 
Action: Mouse scrolled (596, 295) with delta (0, 0)
Screenshot: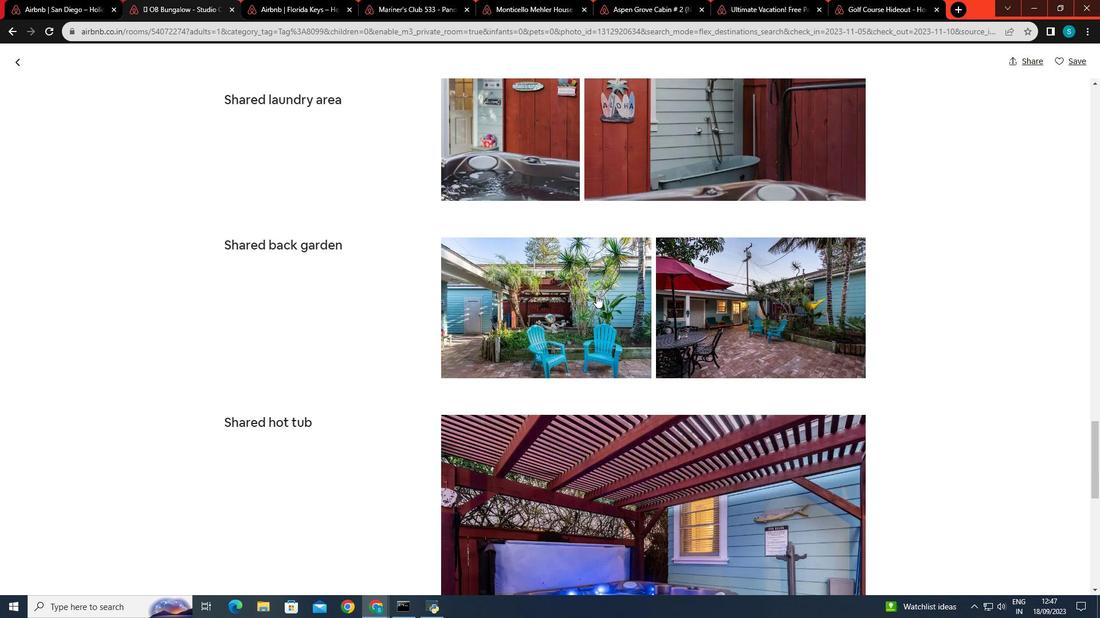 
Action: Mouse scrolled (596, 295) with delta (0, 0)
Screenshot: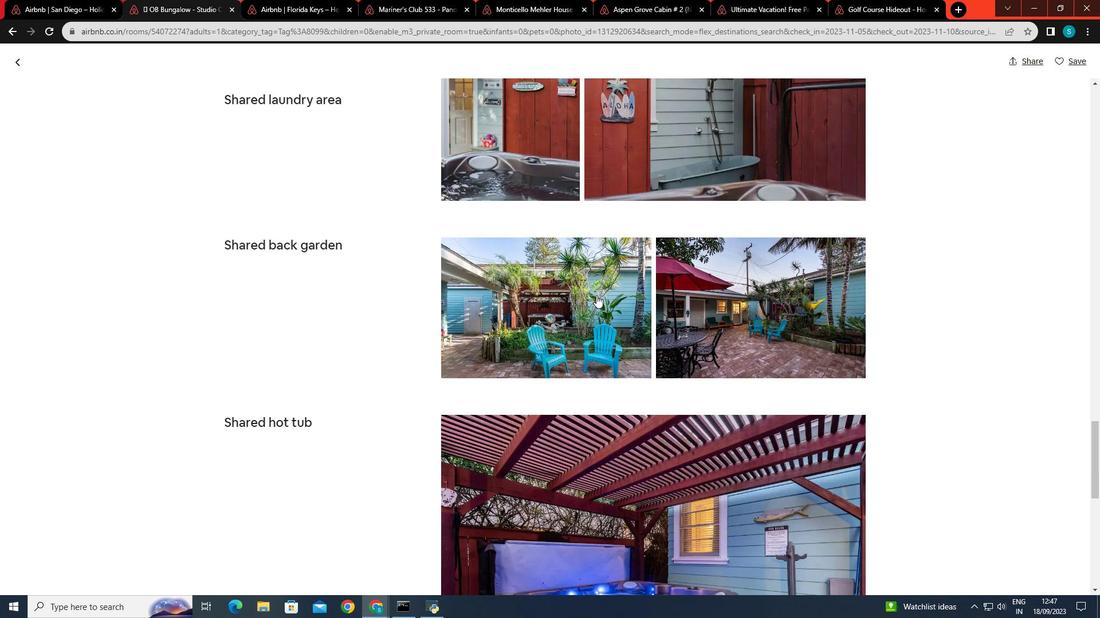 
Action: Mouse scrolled (596, 295) with delta (0, 0)
Screenshot: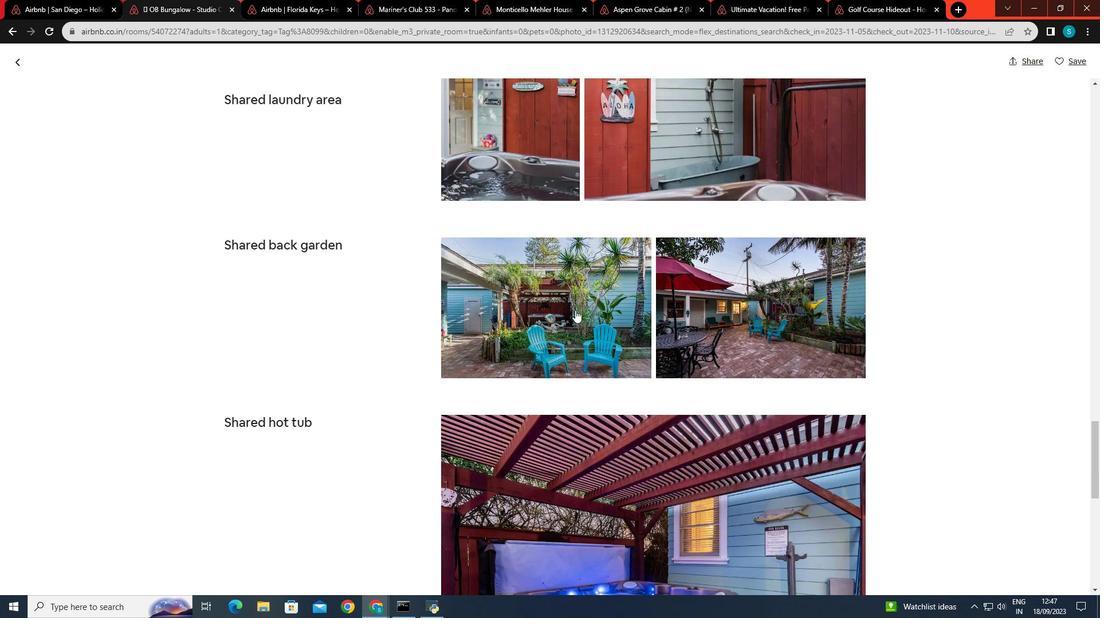 
Action: Mouse moved to (711, 320)
Screenshot: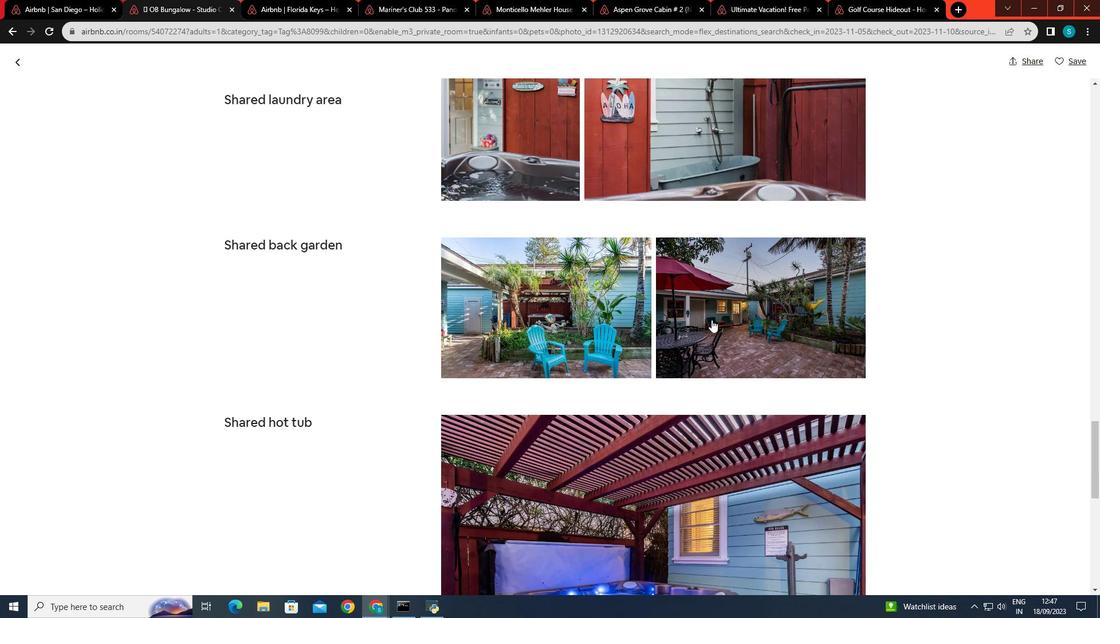 
Action: Mouse scrolled (711, 319) with delta (0, 0)
Screenshot: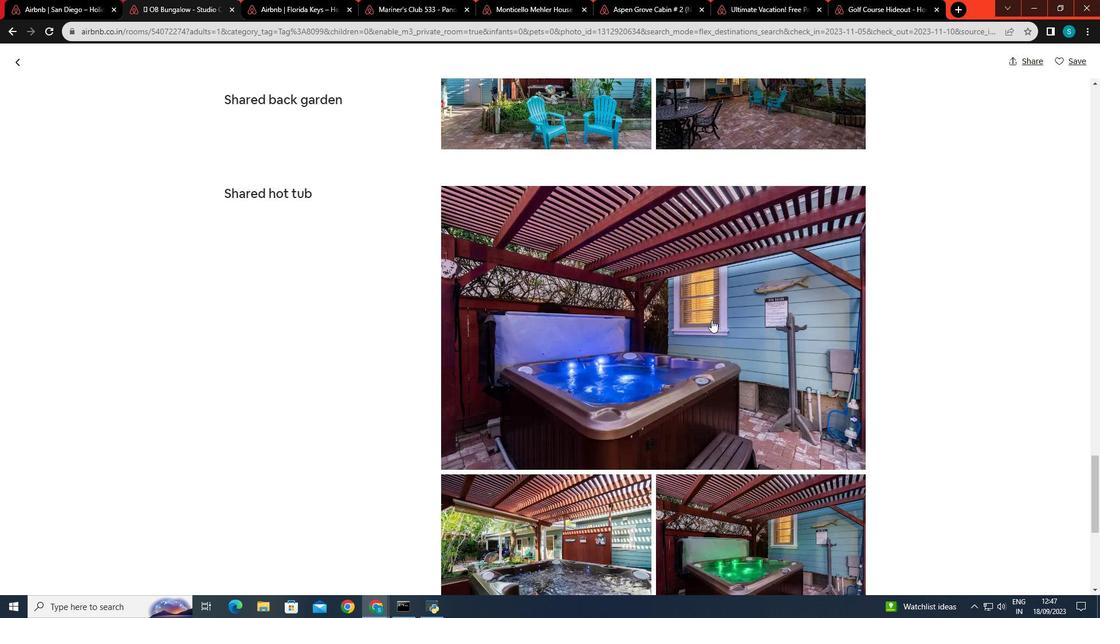 
Action: Mouse scrolled (711, 319) with delta (0, 0)
Screenshot: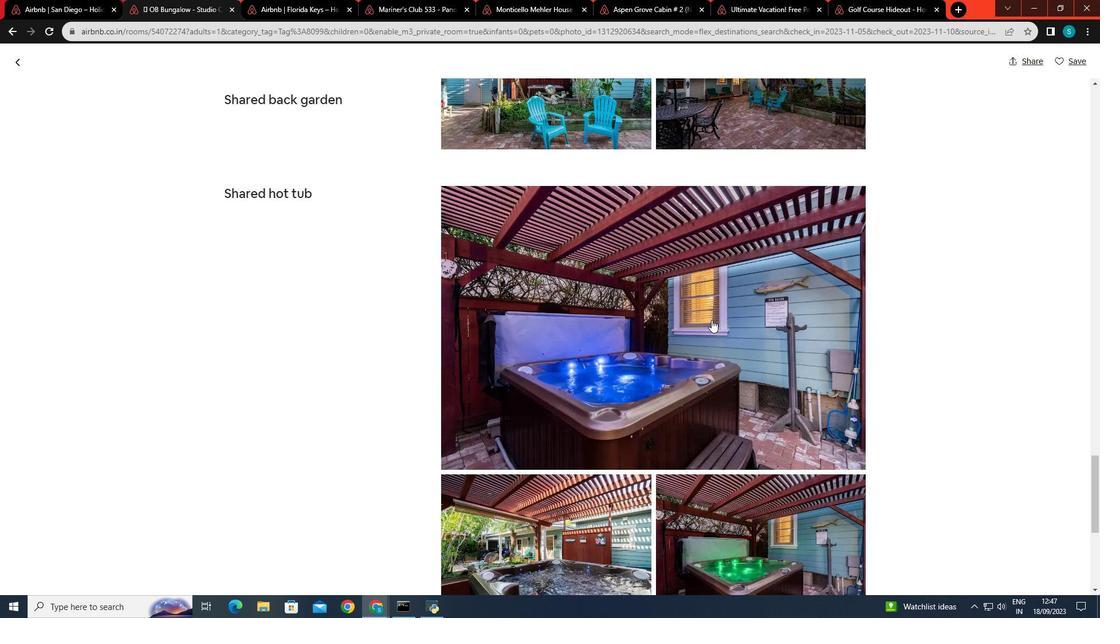 
Action: Mouse scrolled (711, 319) with delta (0, 0)
Screenshot: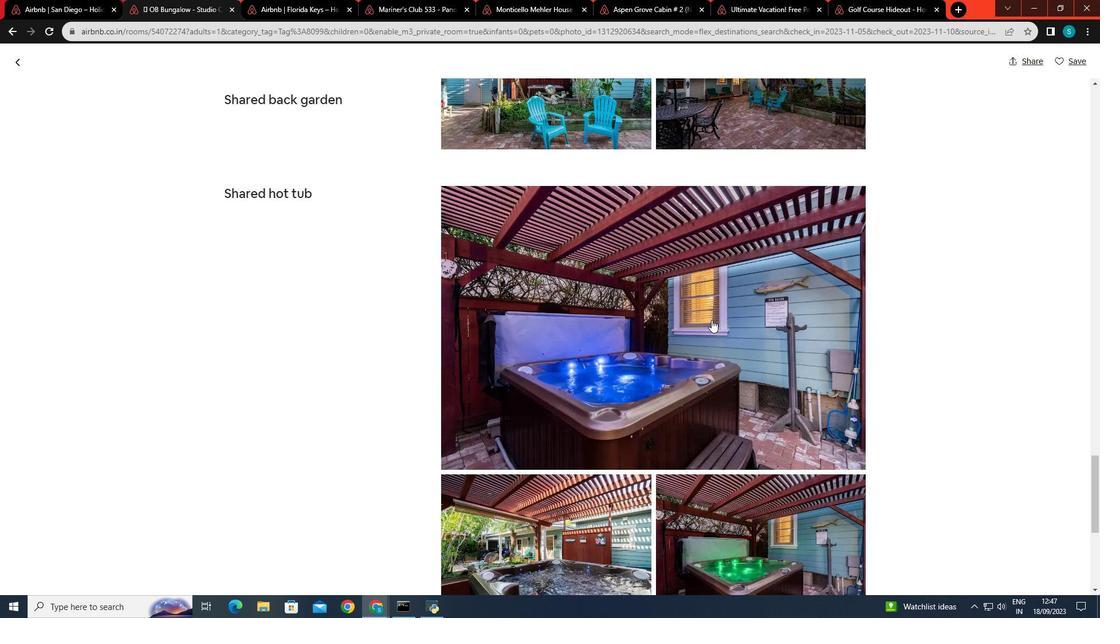 
Action: Mouse scrolled (711, 319) with delta (0, 0)
Screenshot: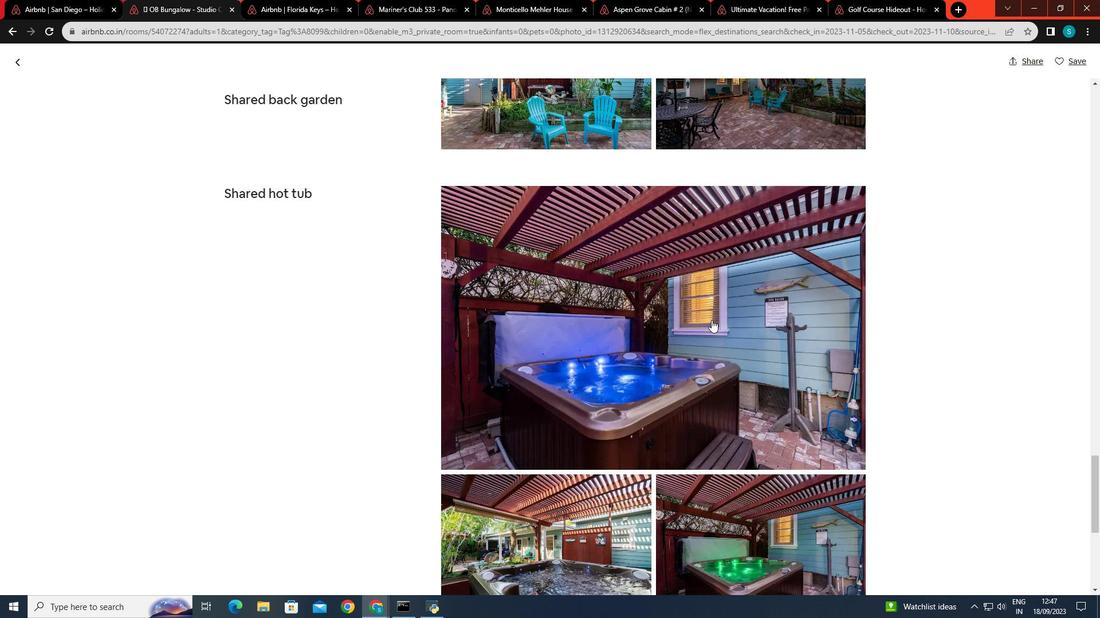 
Action: Mouse scrolled (711, 319) with delta (0, 0)
Screenshot: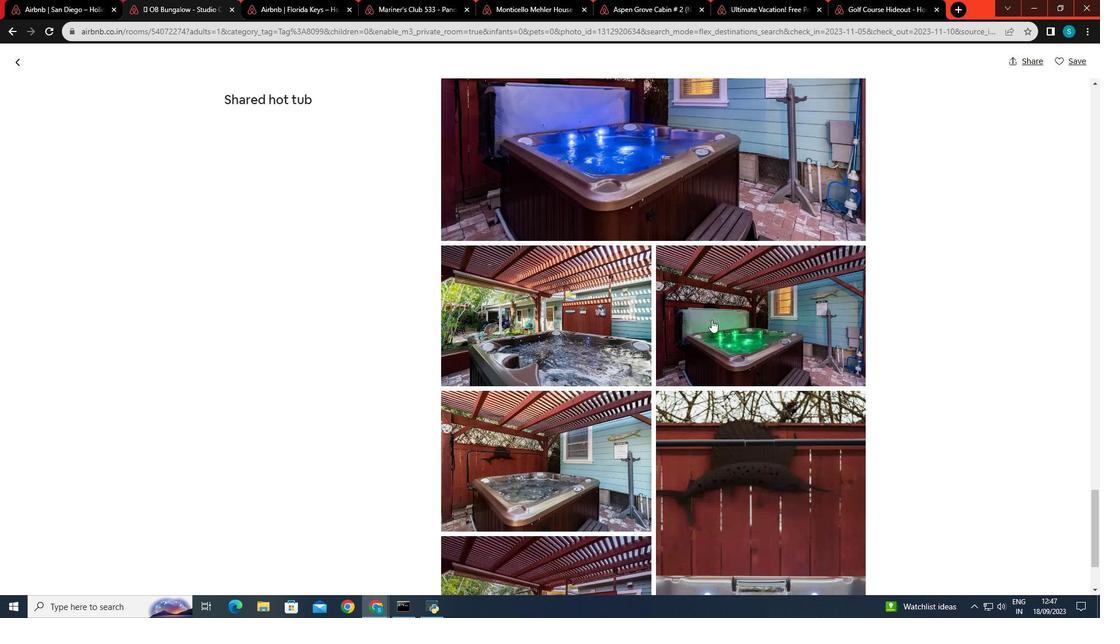 
Action: Mouse scrolled (711, 319) with delta (0, 0)
Screenshot: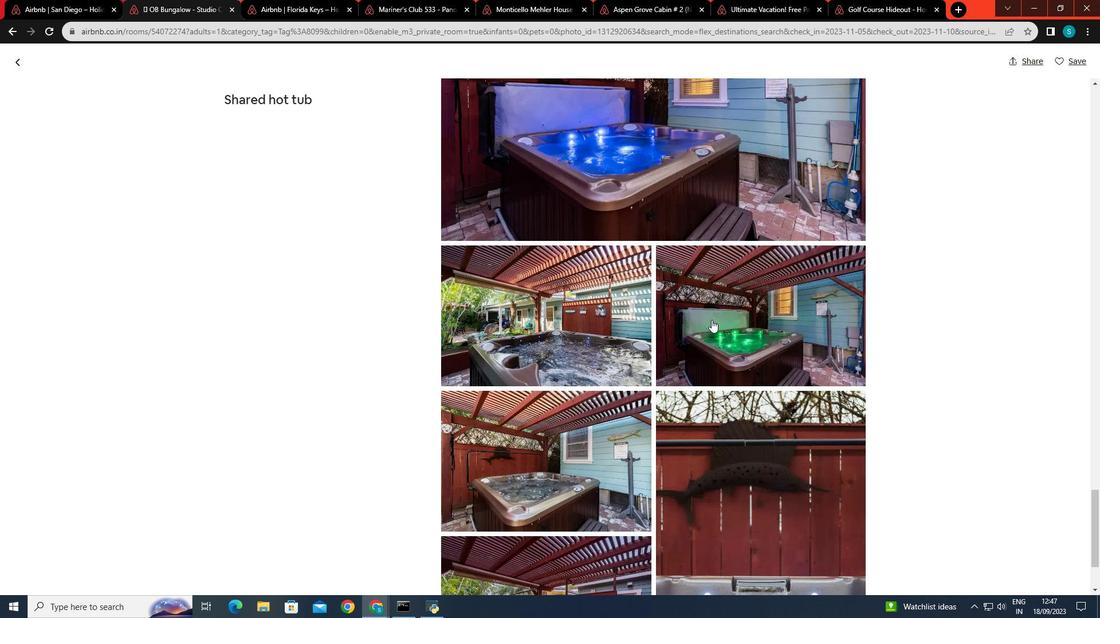 
Action: Mouse scrolled (711, 319) with delta (0, 0)
Screenshot: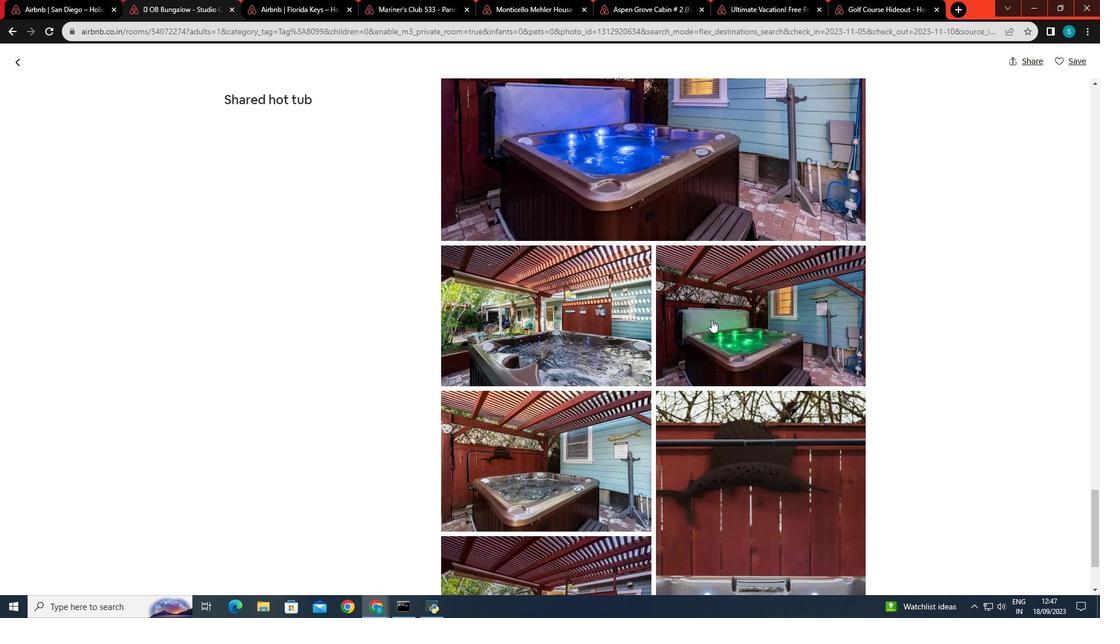 
Action: Mouse scrolled (711, 319) with delta (0, 0)
Screenshot: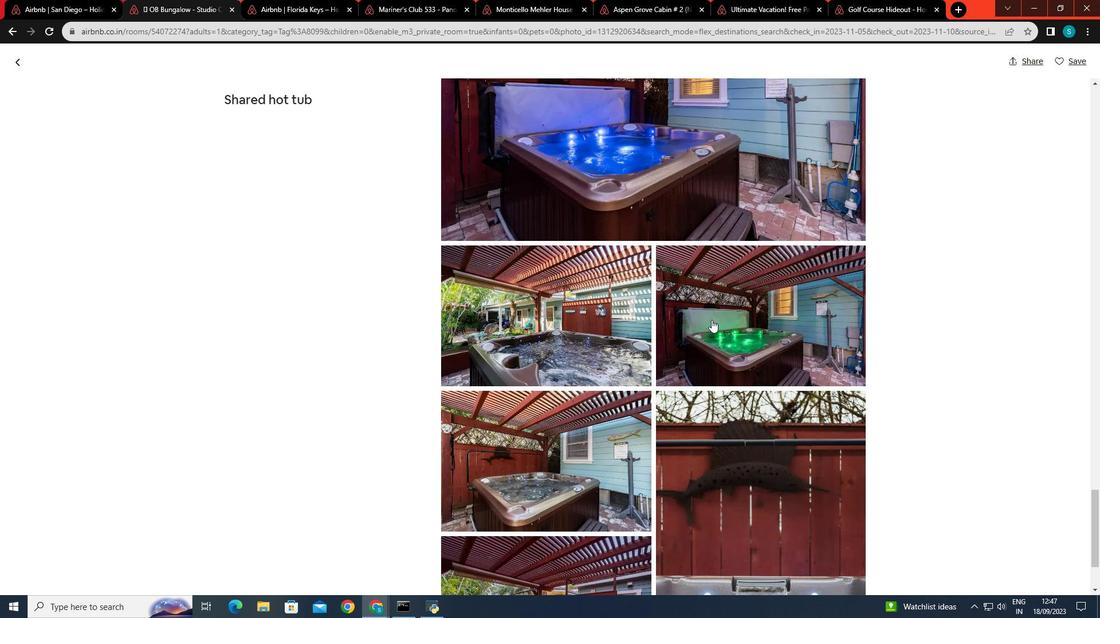 
Action: Mouse scrolled (711, 319) with delta (0, 0)
Screenshot: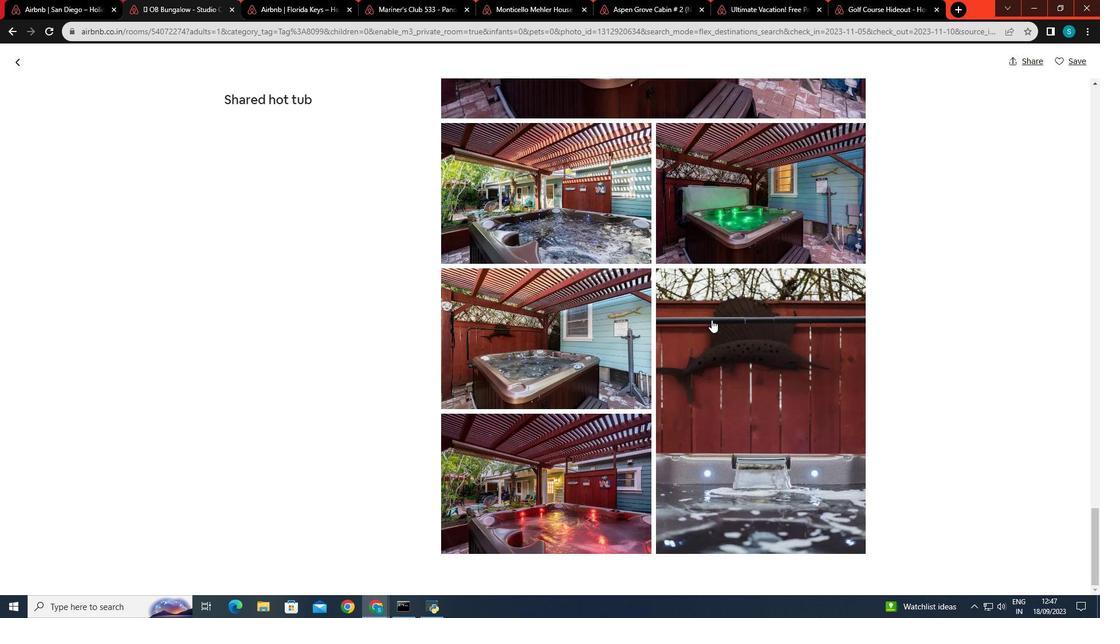 
Action: Mouse scrolled (711, 319) with delta (0, 0)
Screenshot: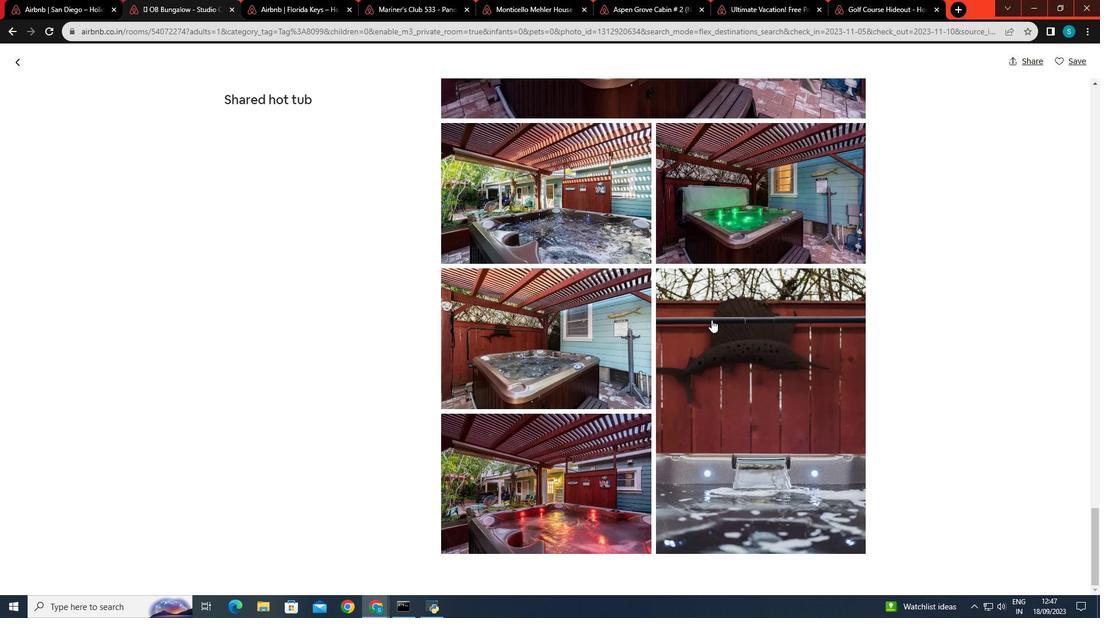 
Action: Mouse scrolled (711, 319) with delta (0, 0)
Screenshot: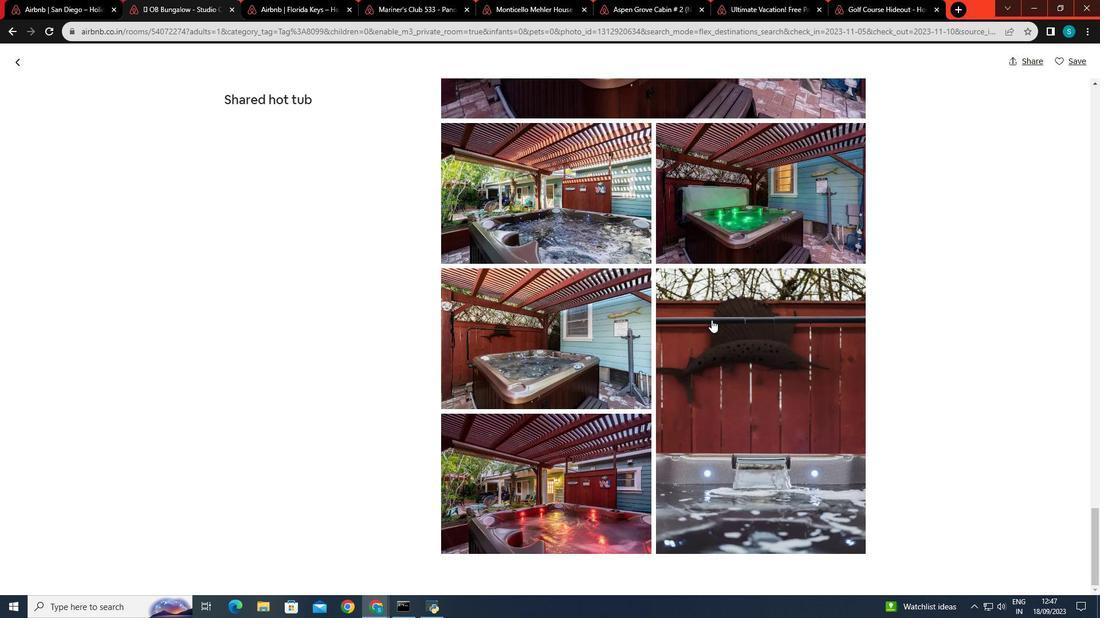 
Action: Mouse scrolled (711, 319) with delta (0, 0)
Screenshot: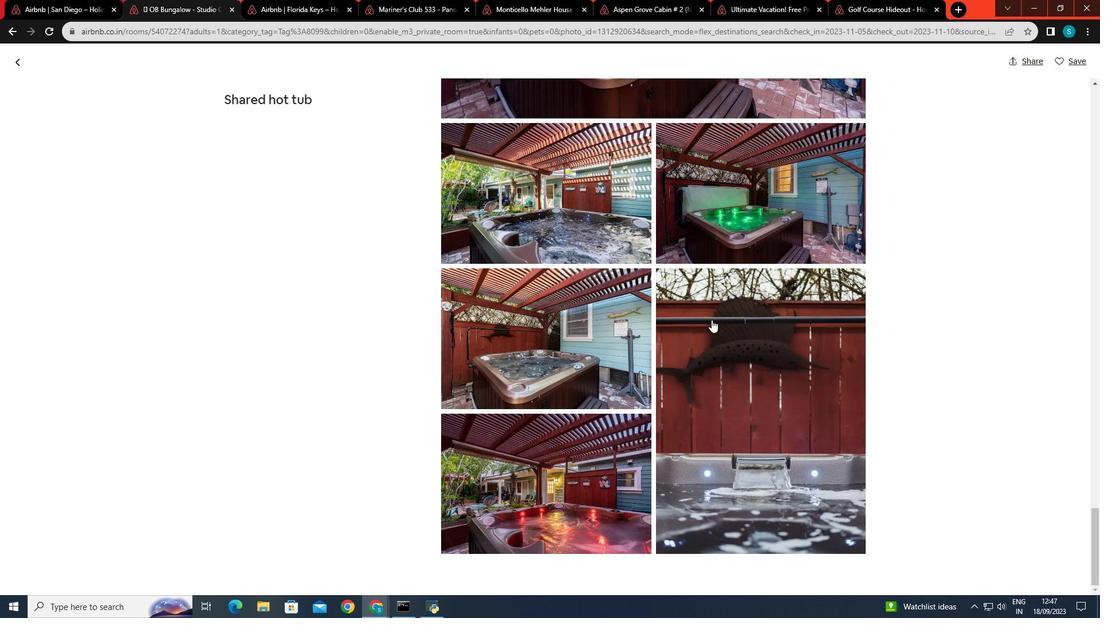 
Action: Mouse scrolled (711, 319) with delta (0, 0)
Screenshot: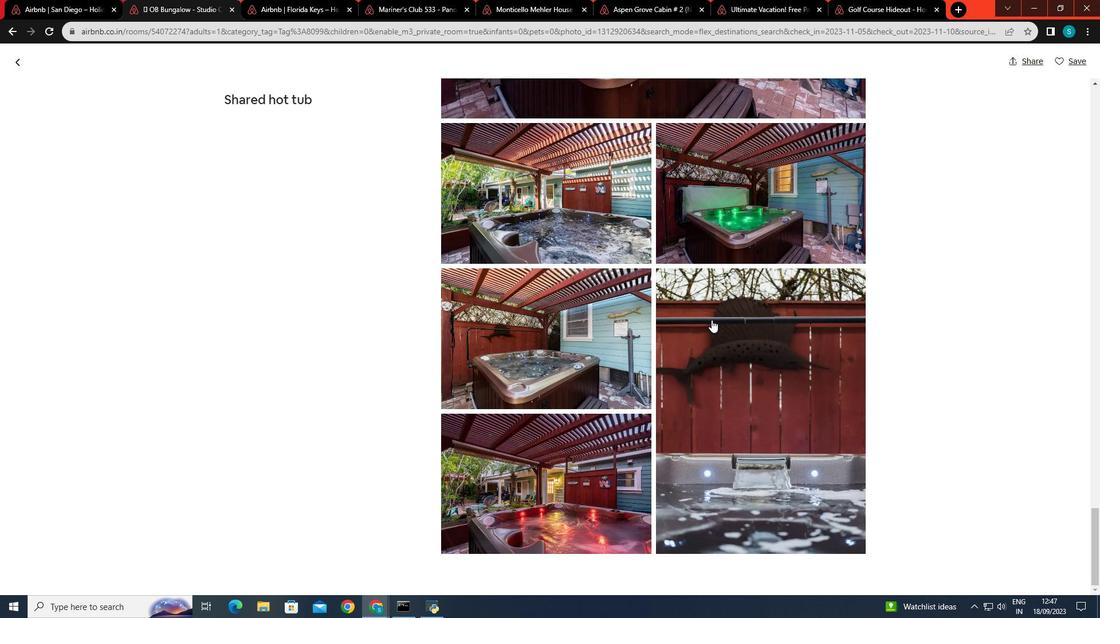 
Action: Mouse scrolled (711, 319) with delta (0, 0)
Screenshot: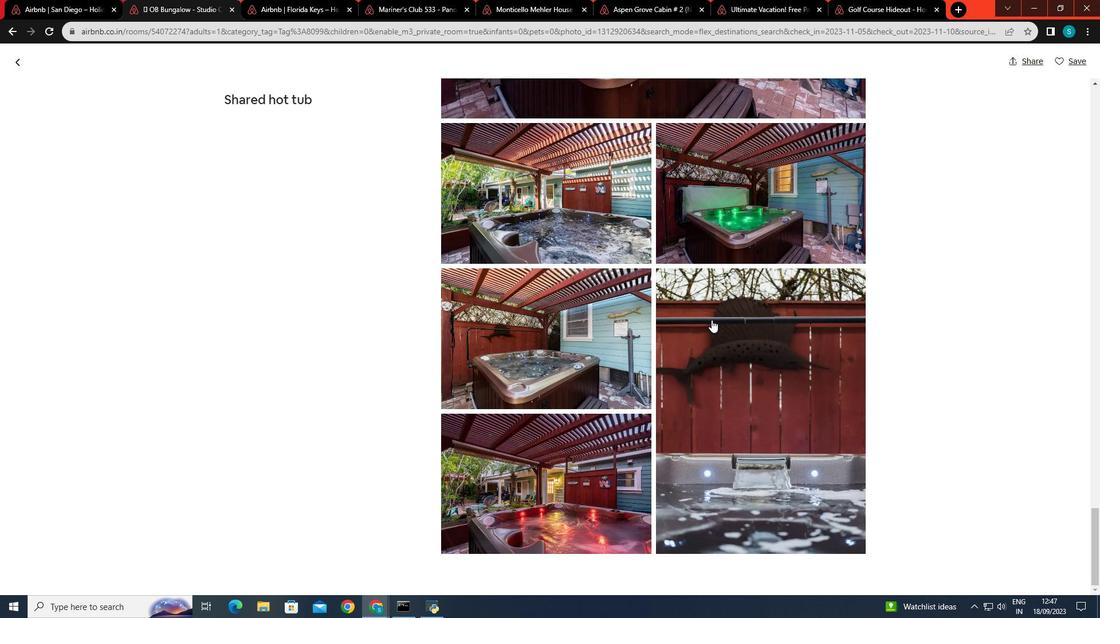 
Action: Mouse scrolled (711, 319) with delta (0, 0)
Screenshot: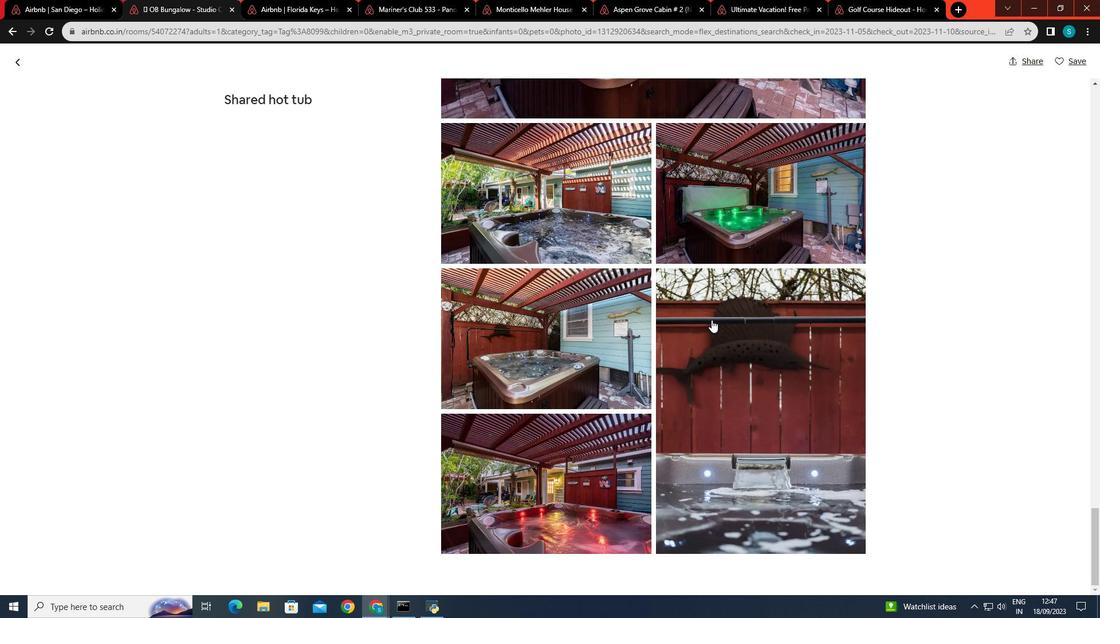 
Action: Mouse scrolled (711, 319) with delta (0, 0)
Screenshot: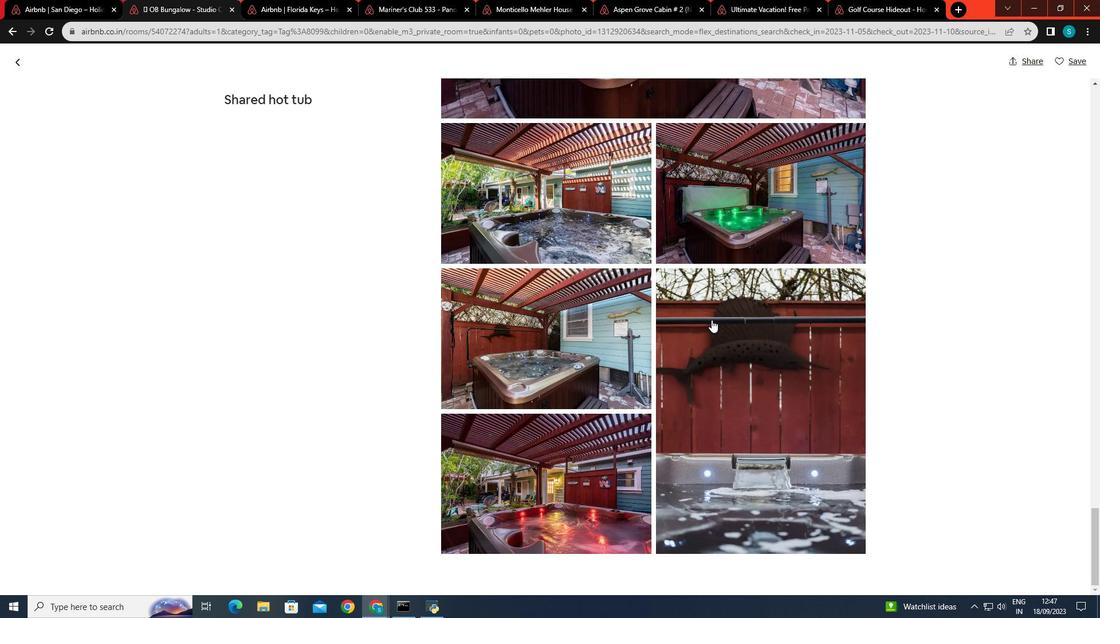 
Action: Mouse scrolled (711, 319) with delta (0, 0)
Screenshot: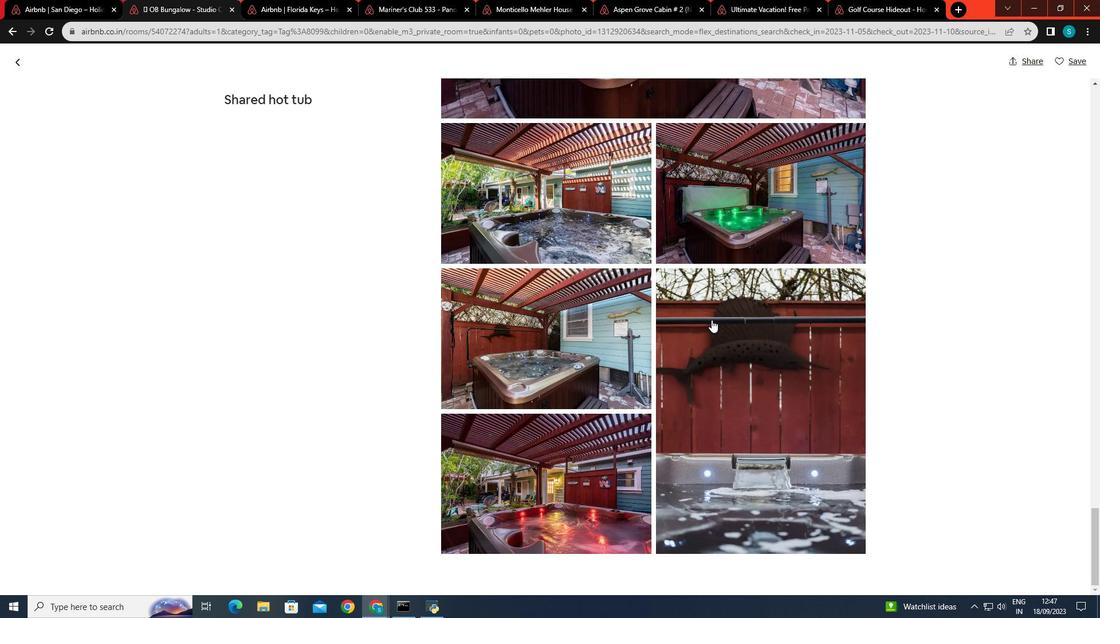 
Action: Mouse scrolled (711, 319) with delta (0, 0)
Screenshot: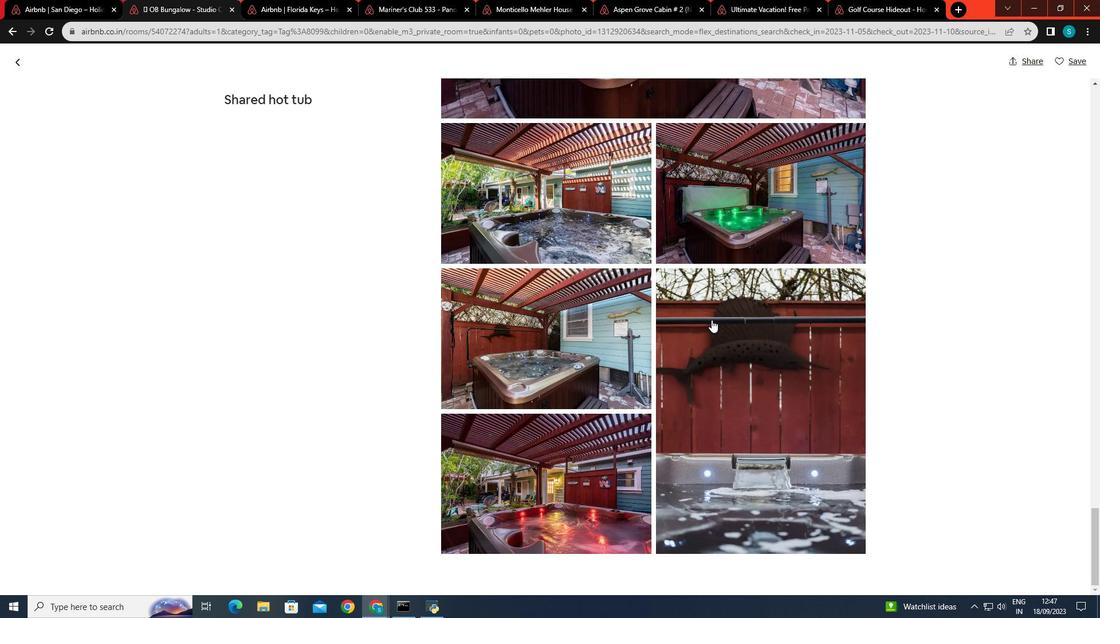 
Action: Mouse scrolled (711, 319) with delta (0, 0)
Screenshot: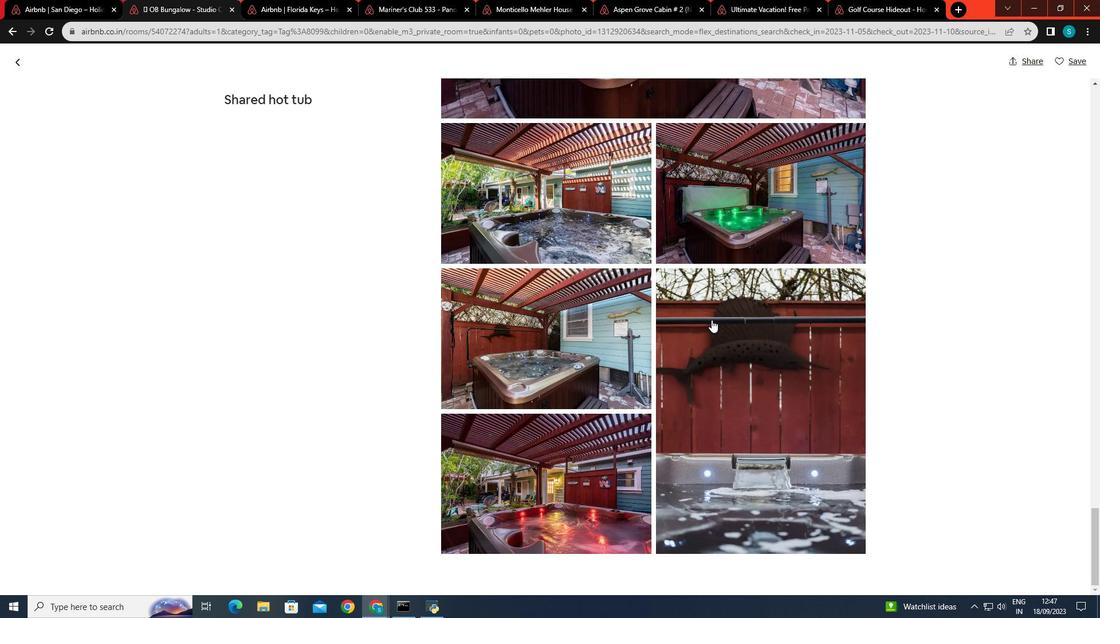 
Action: Mouse scrolled (711, 319) with delta (0, 0)
Screenshot: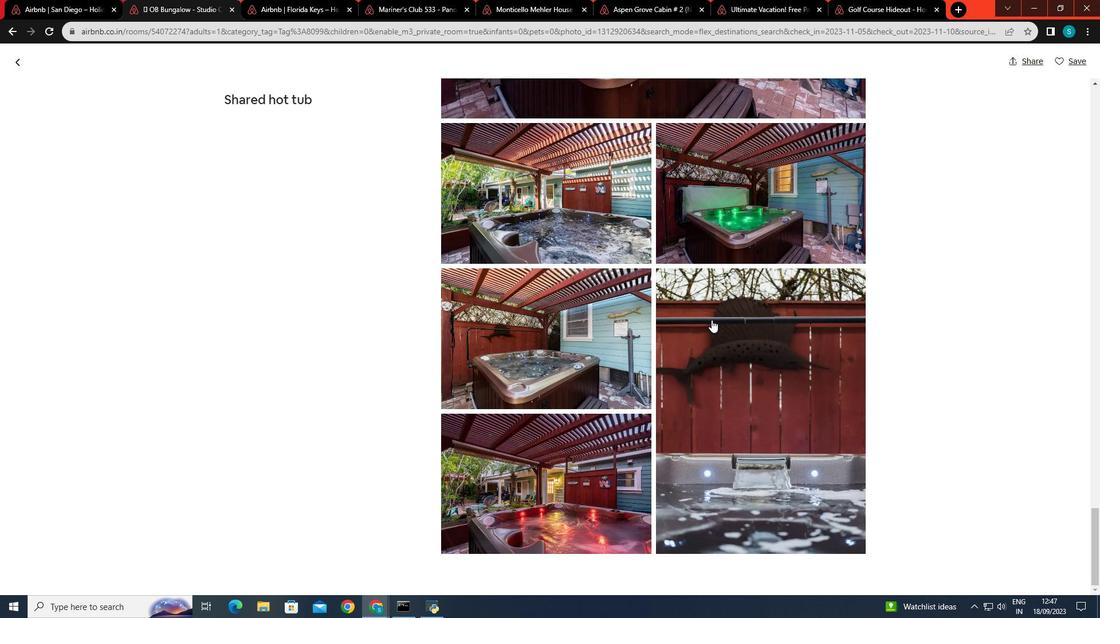 
Action: Mouse scrolled (711, 319) with delta (0, 0)
Screenshot: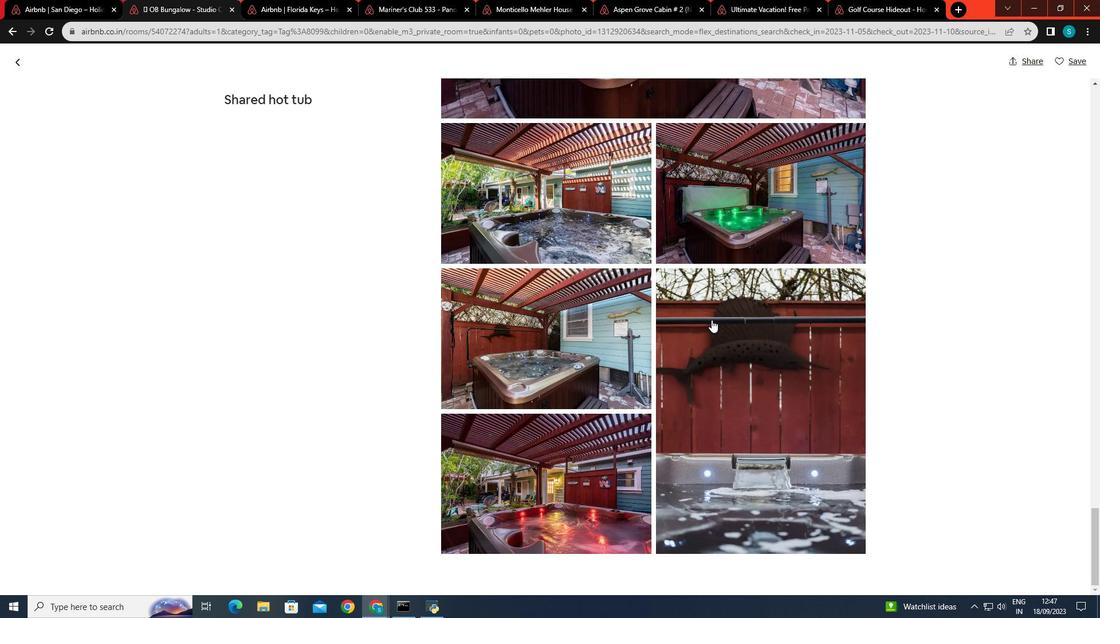 
Action: Mouse scrolled (711, 320) with delta (0, 0)
Screenshot: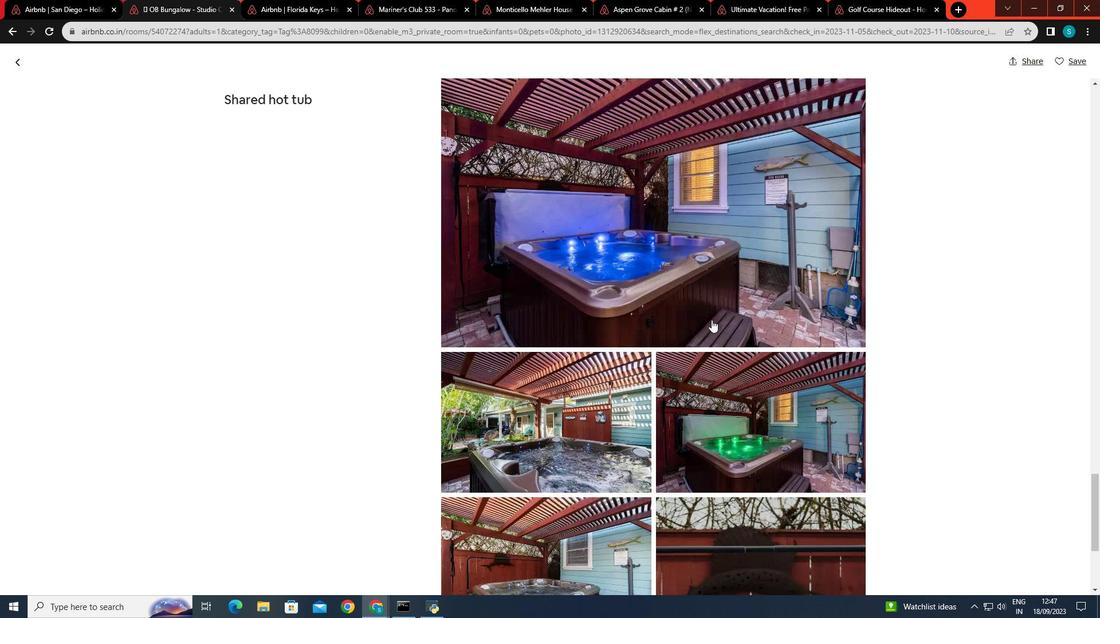 
Action: Mouse scrolled (711, 320) with delta (0, 0)
Screenshot: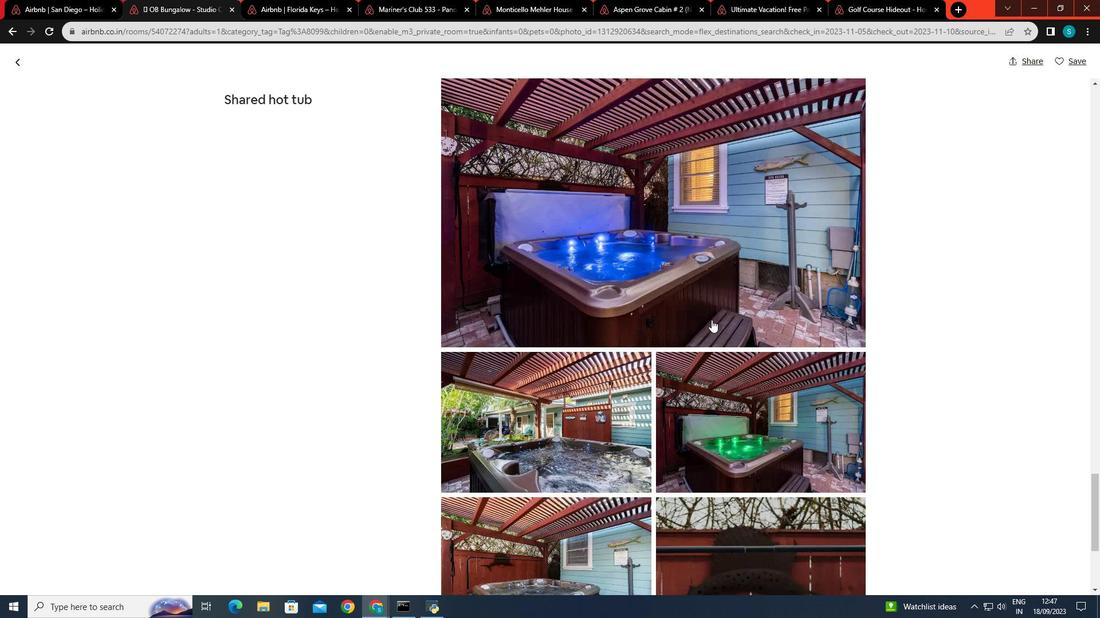 
Action: Mouse scrolled (711, 320) with delta (0, 0)
Screenshot: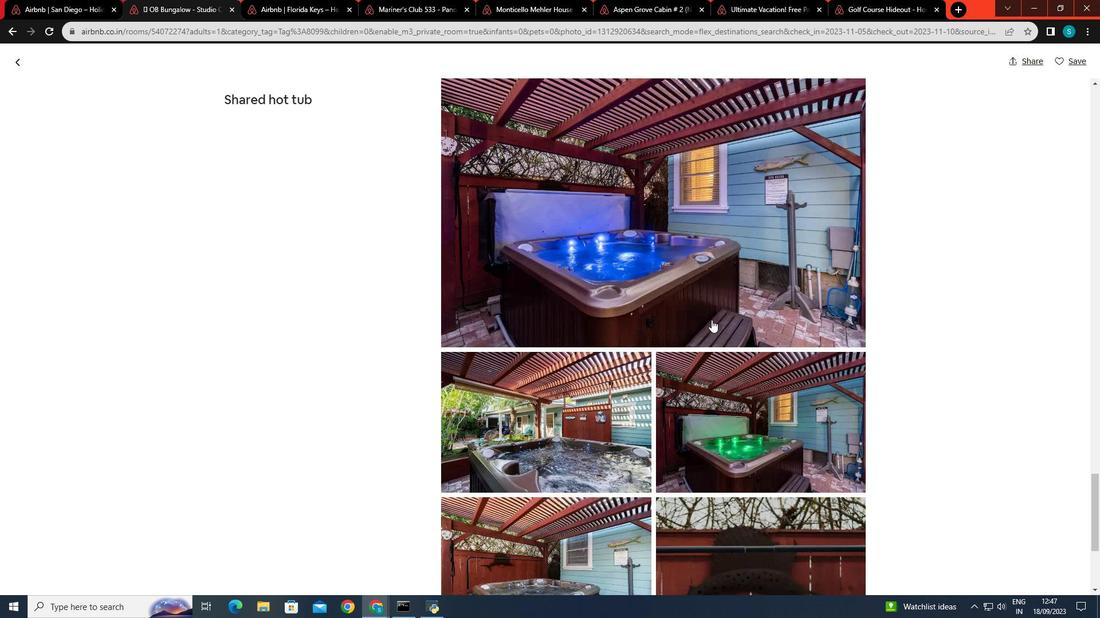 
Action: Mouse scrolled (711, 320) with delta (0, 0)
